 Task: Look for space in Artesia, United States from 10th June, 2023 to 25th June, 2023 for 4 adults in price range Rs.10000 to Rs.15000. Place can be private room with 4 bedrooms having 4 beds and 4 bathrooms. Property type can be house, flat, guest house, hotel. Amenities needed are: wifi, TV, free parkinig on premises, gym, breakfast. Booking option can be shelf check-in. Required host language is English.
Action: Mouse moved to (605, 116)
Screenshot: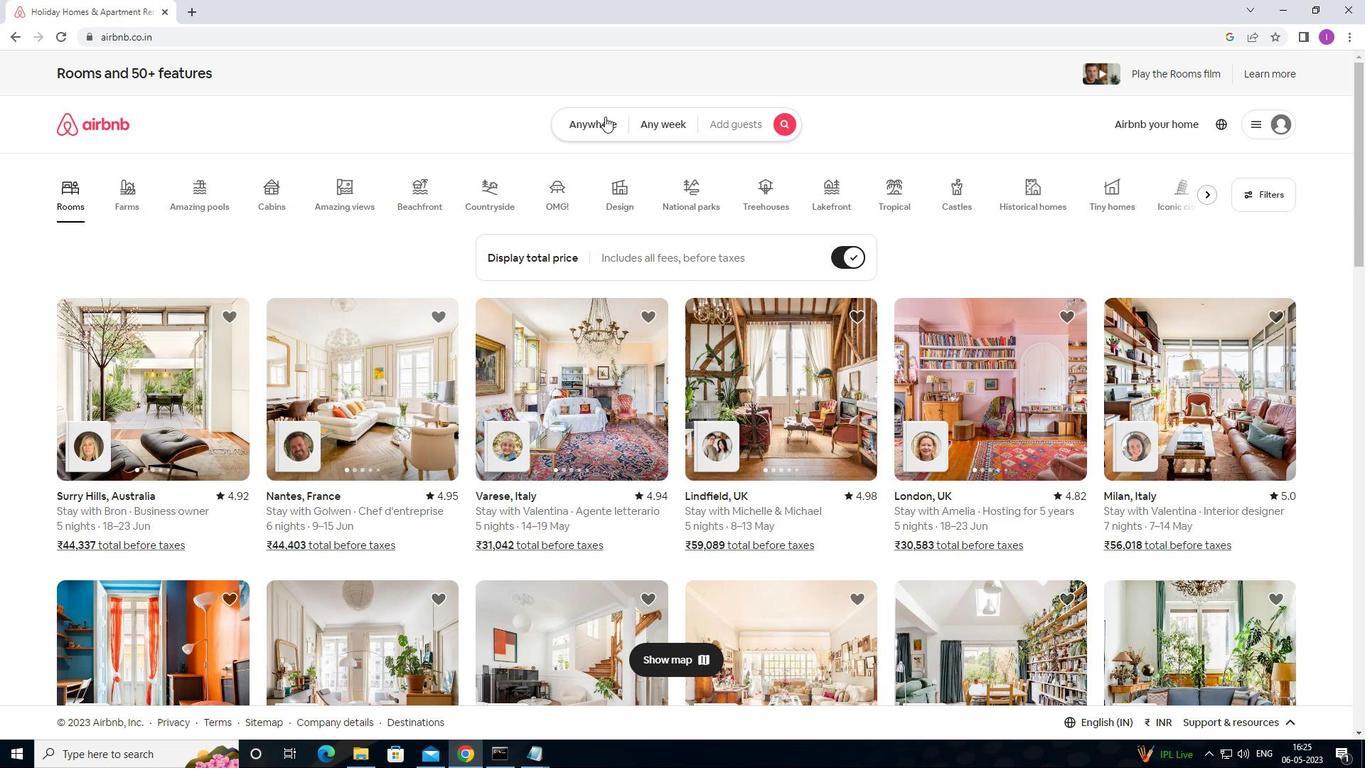 
Action: Mouse pressed left at (605, 116)
Screenshot: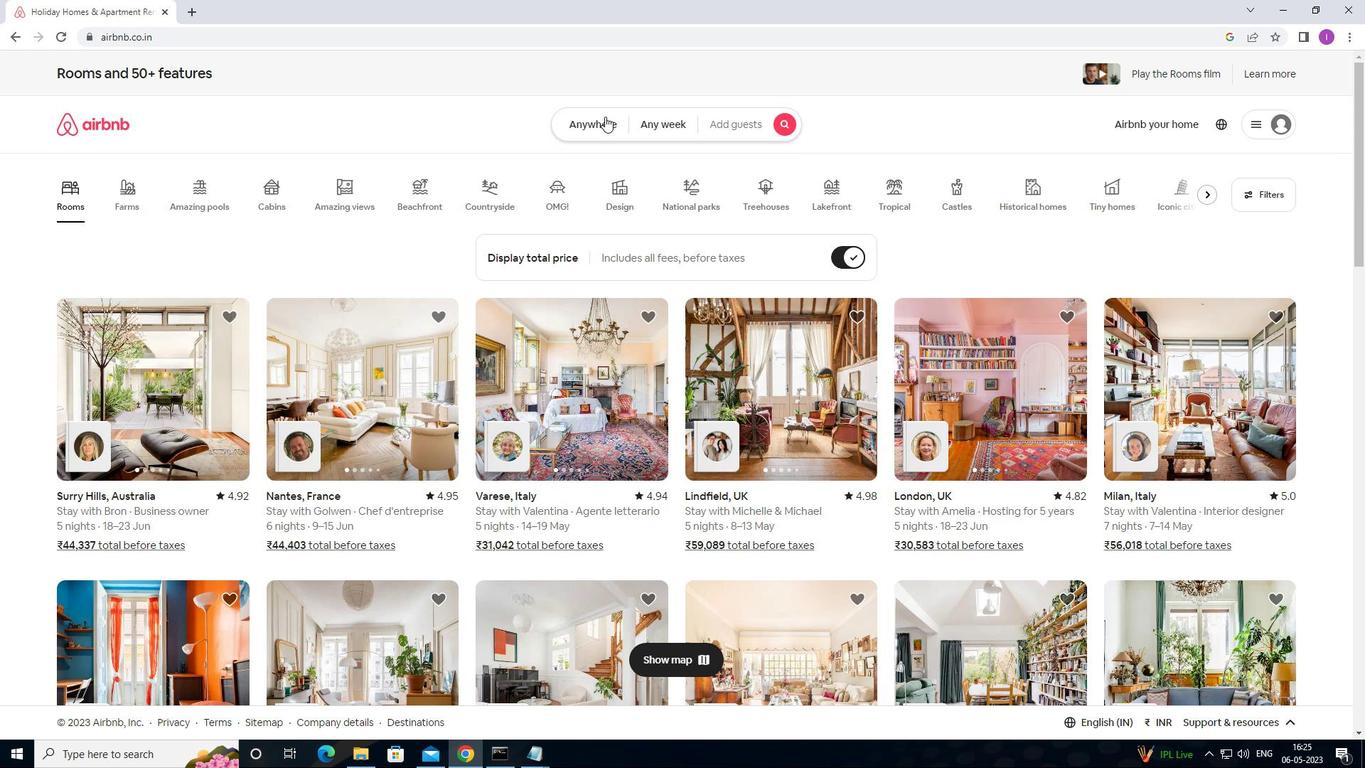 
Action: Mouse moved to (413, 184)
Screenshot: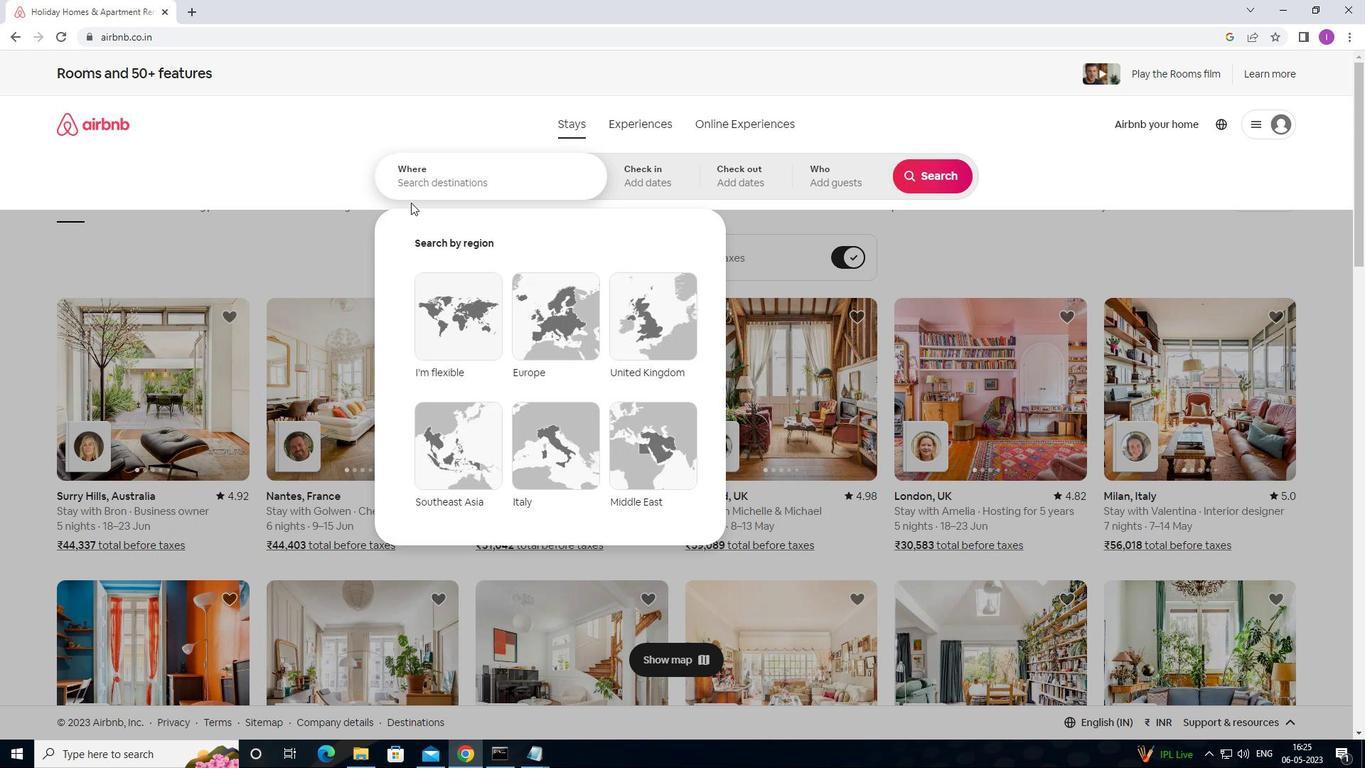 
Action: Mouse pressed left at (413, 184)
Screenshot: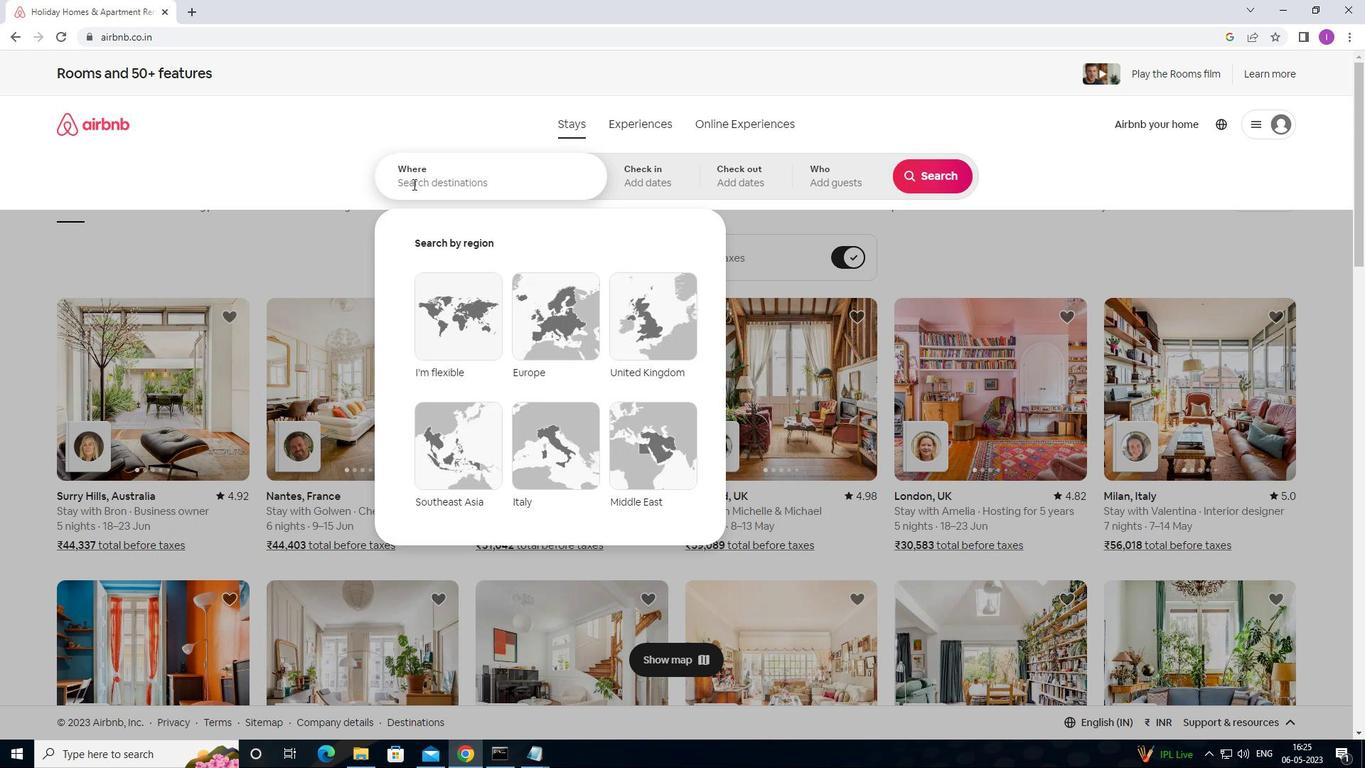
Action: Mouse moved to (537, 172)
Screenshot: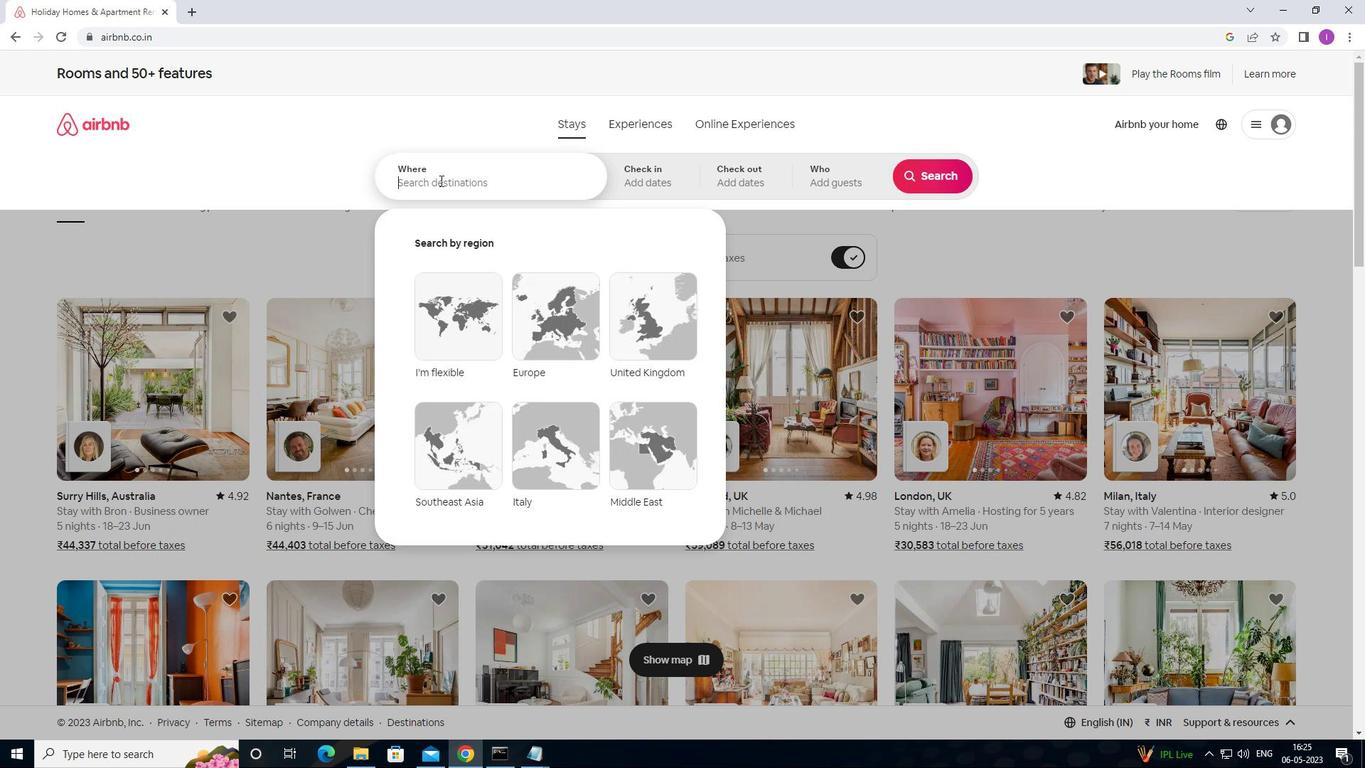 
Action: Key pressed <Key.shift>ARTESIA
Screenshot: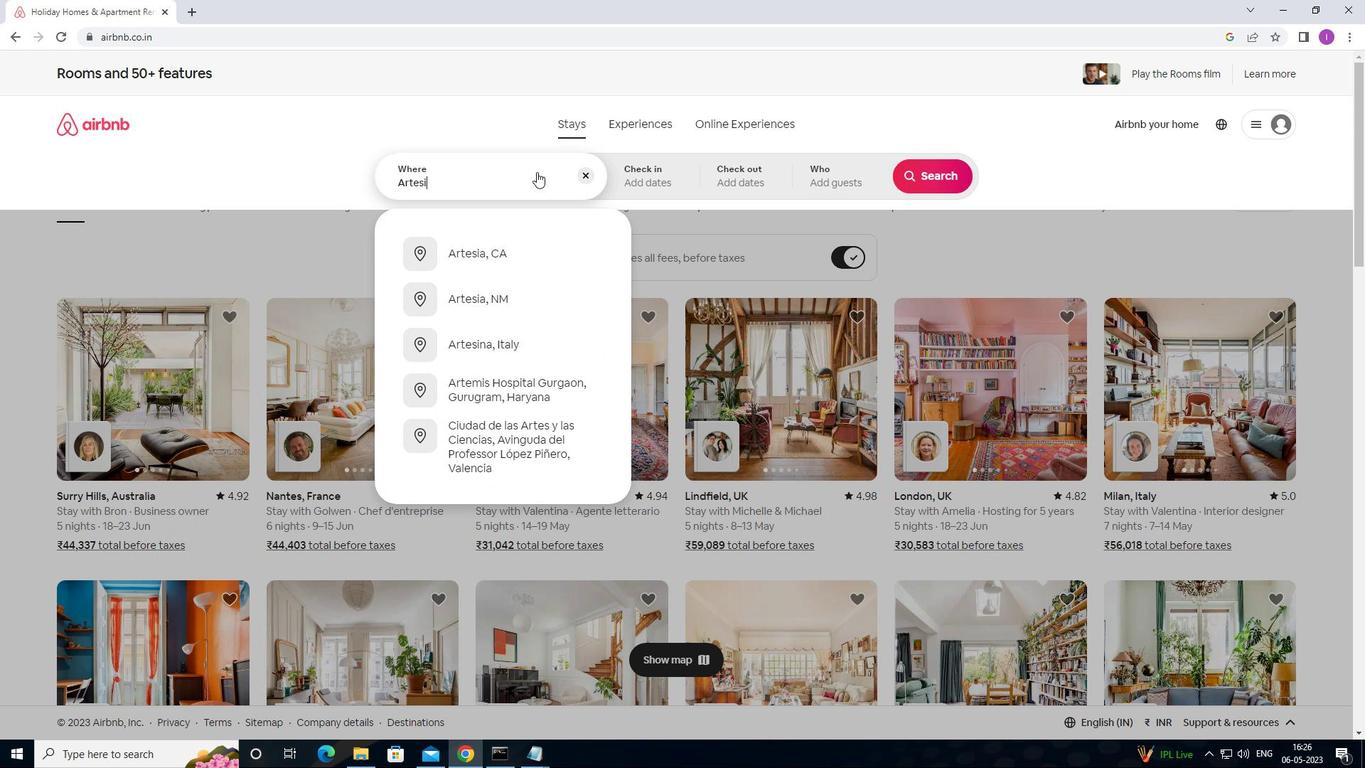 
Action: Mouse moved to (596, 325)
Screenshot: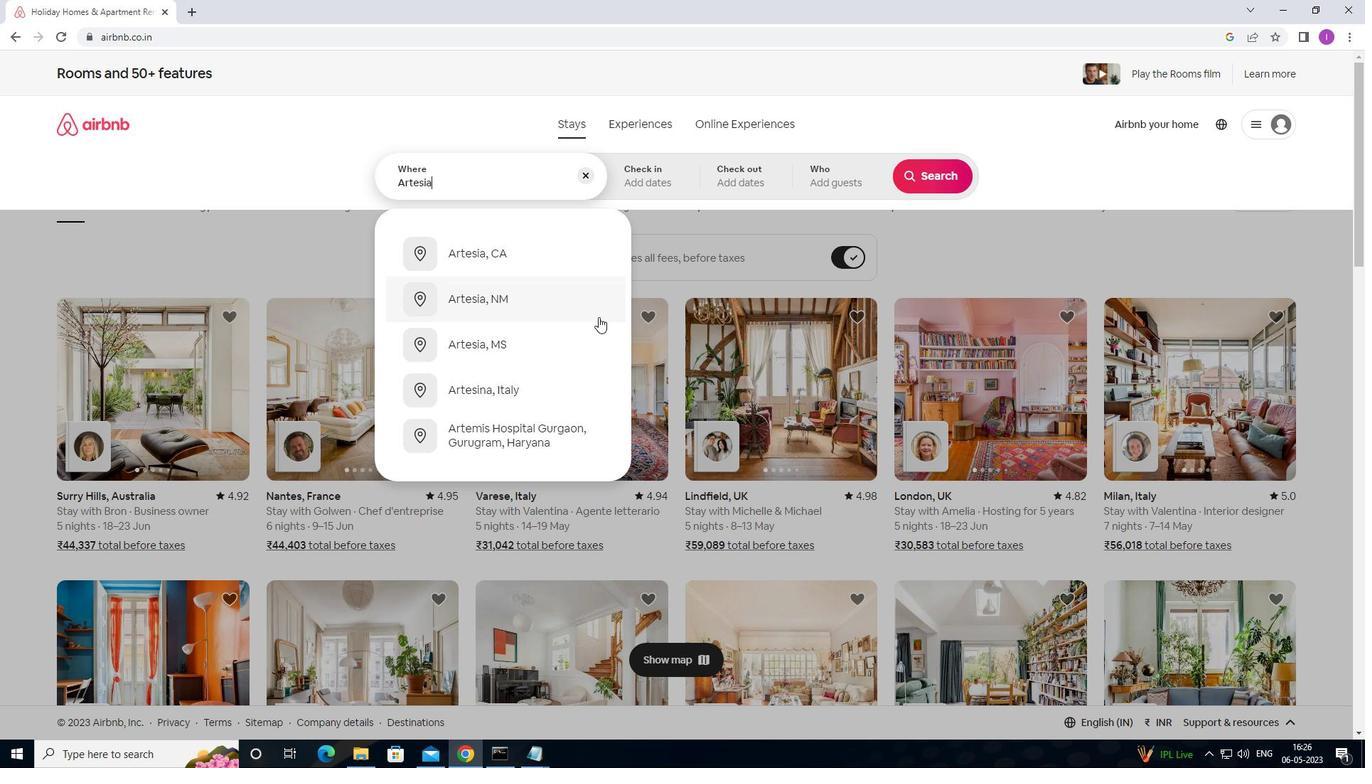 
Action: Key pressed ,<Key.shift>UNITES<Key.backspace>D<Key.space>STATES
Screenshot: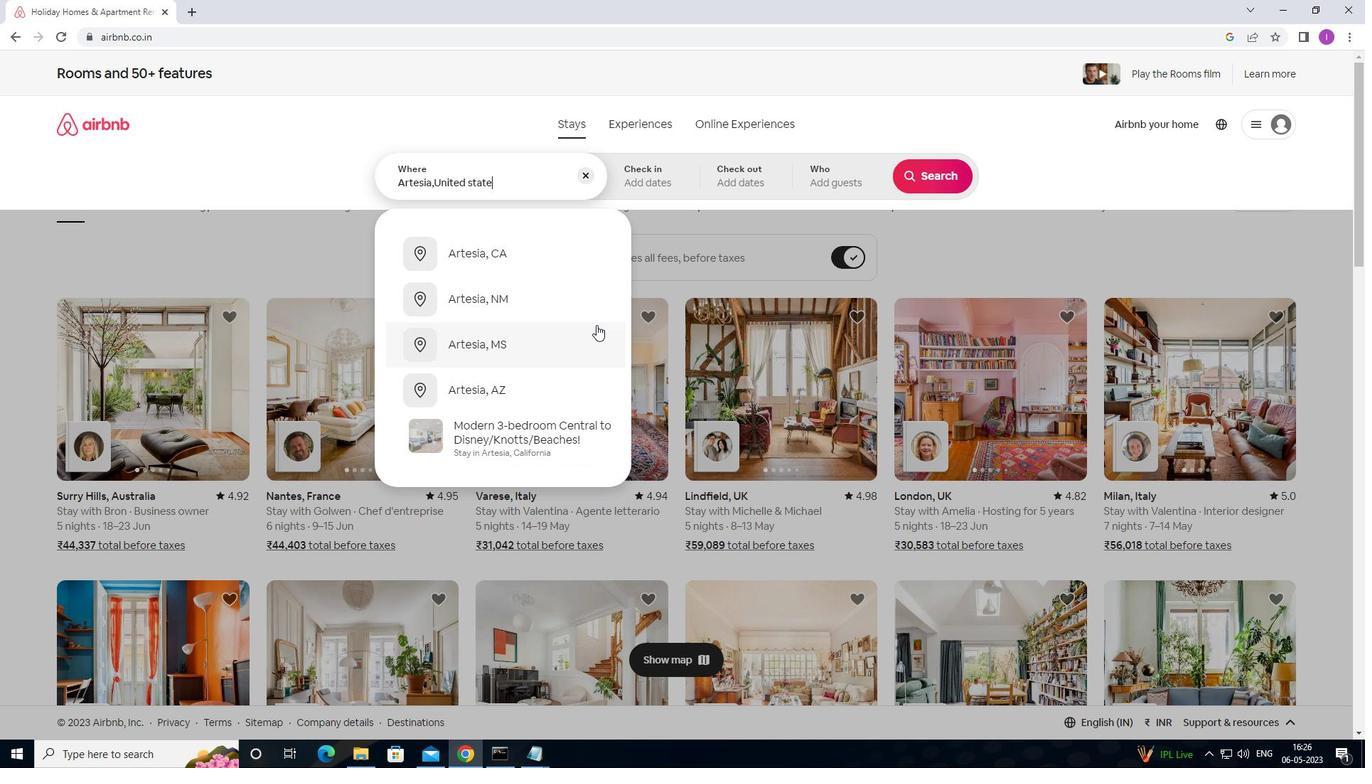 
Action: Mouse moved to (648, 186)
Screenshot: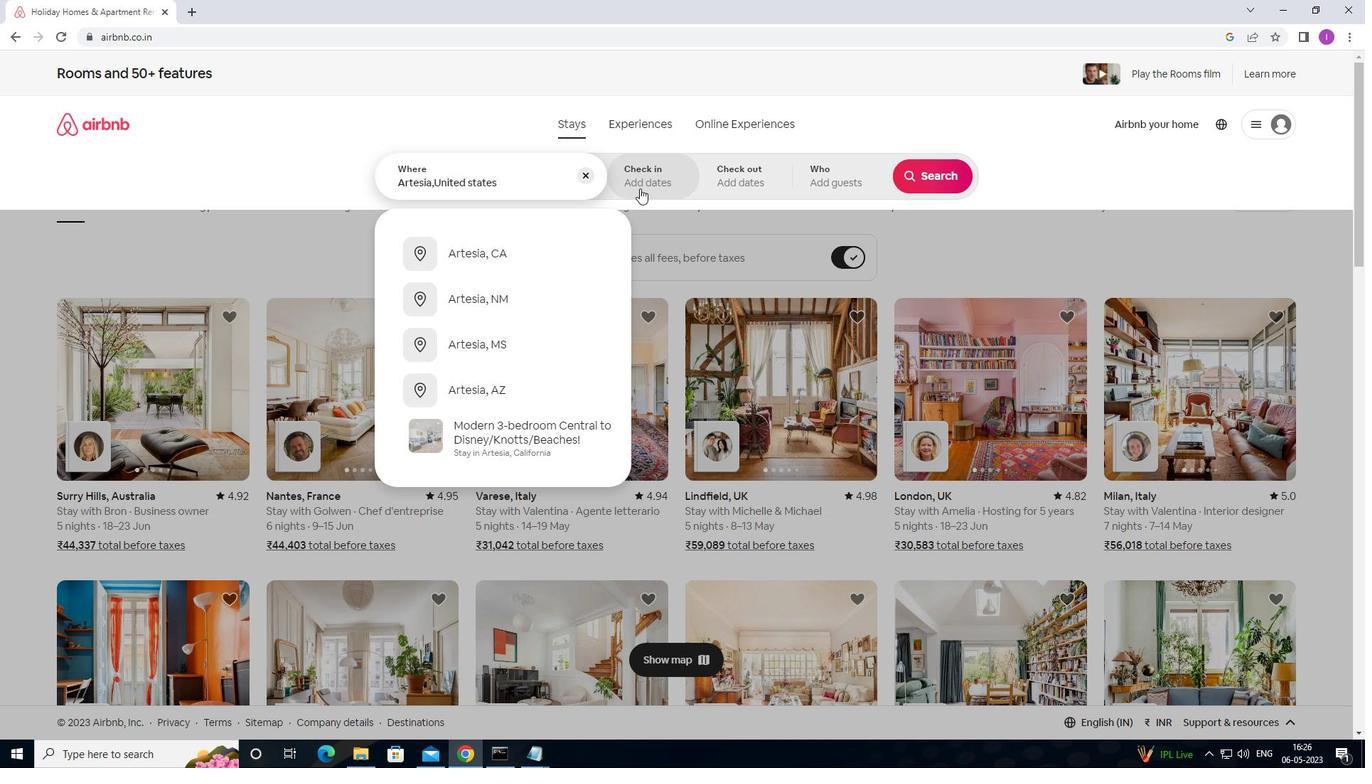 
Action: Mouse pressed left at (648, 186)
Screenshot: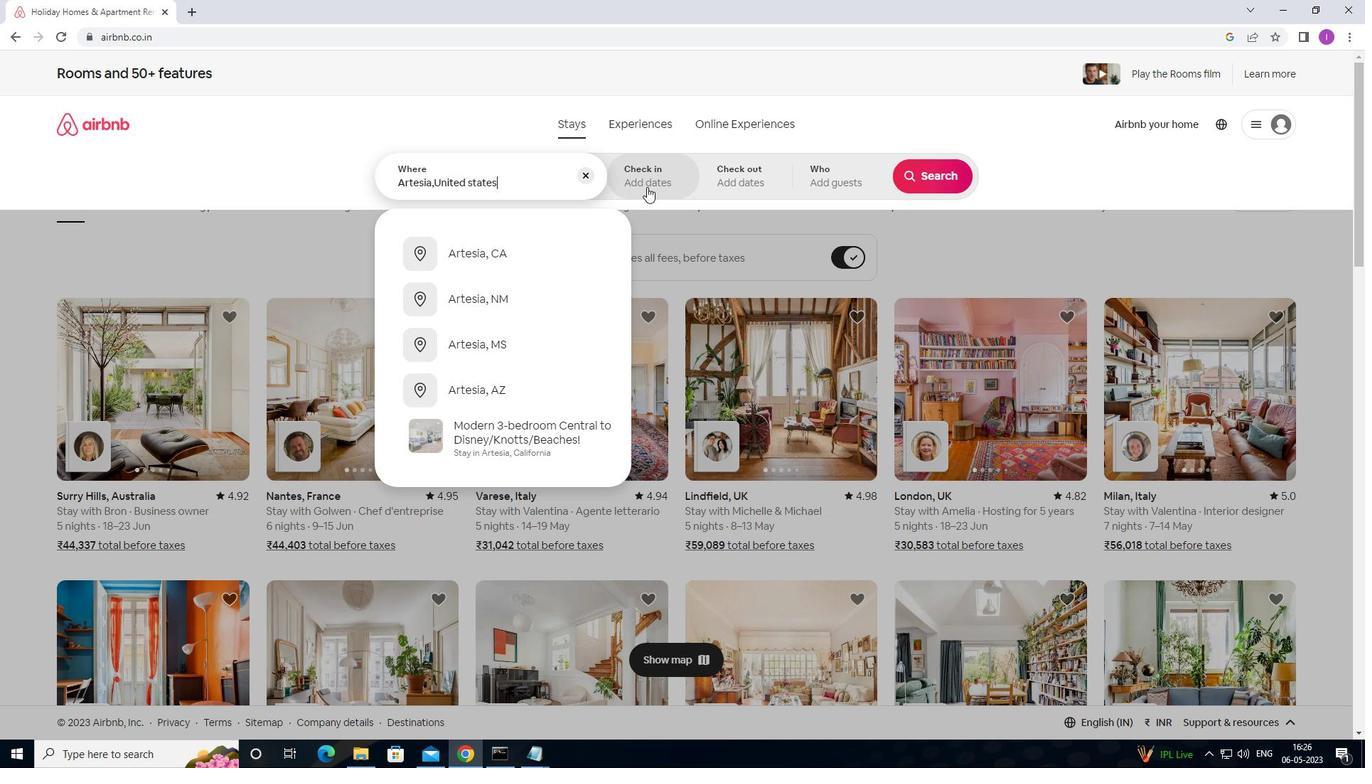 
Action: Mouse moved to (913, 383)
Screenshot: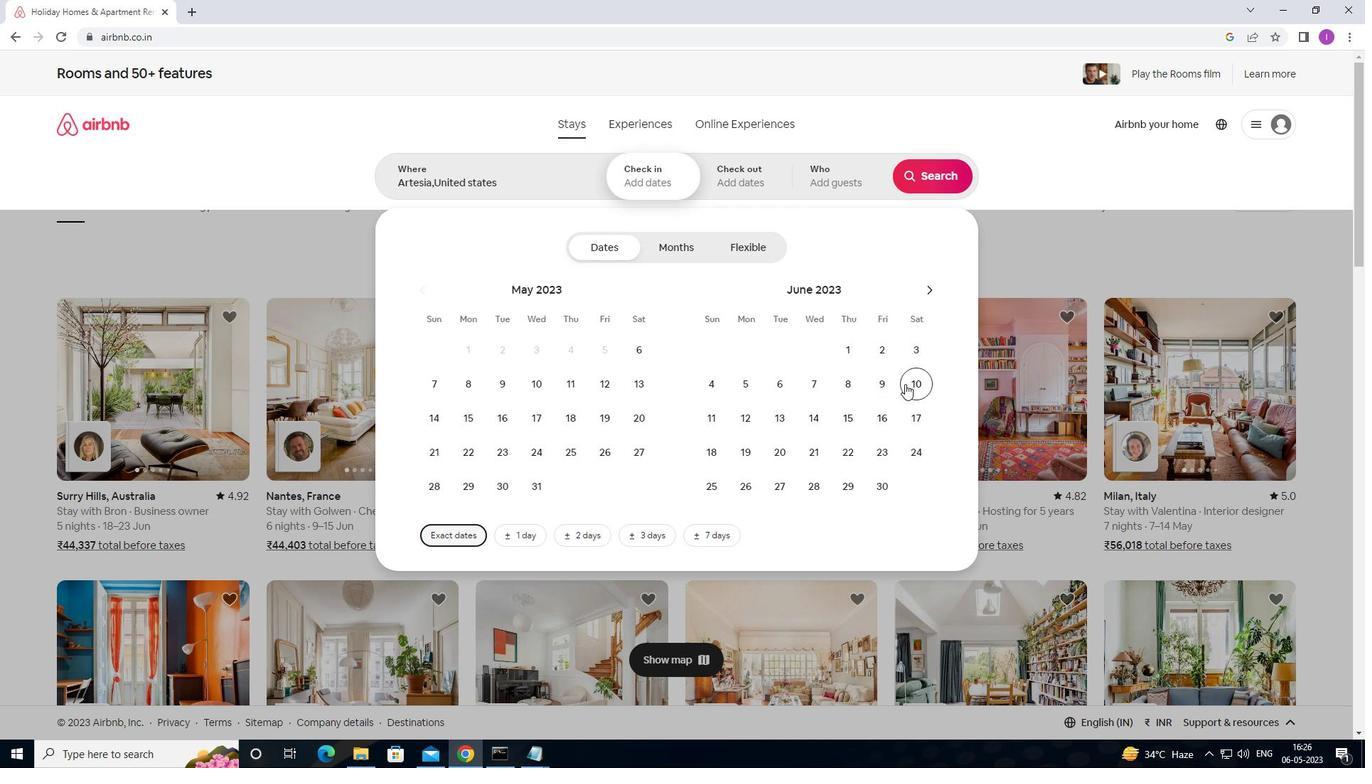 
Action: Mouse pressed left at (913, 383)
Screenshot: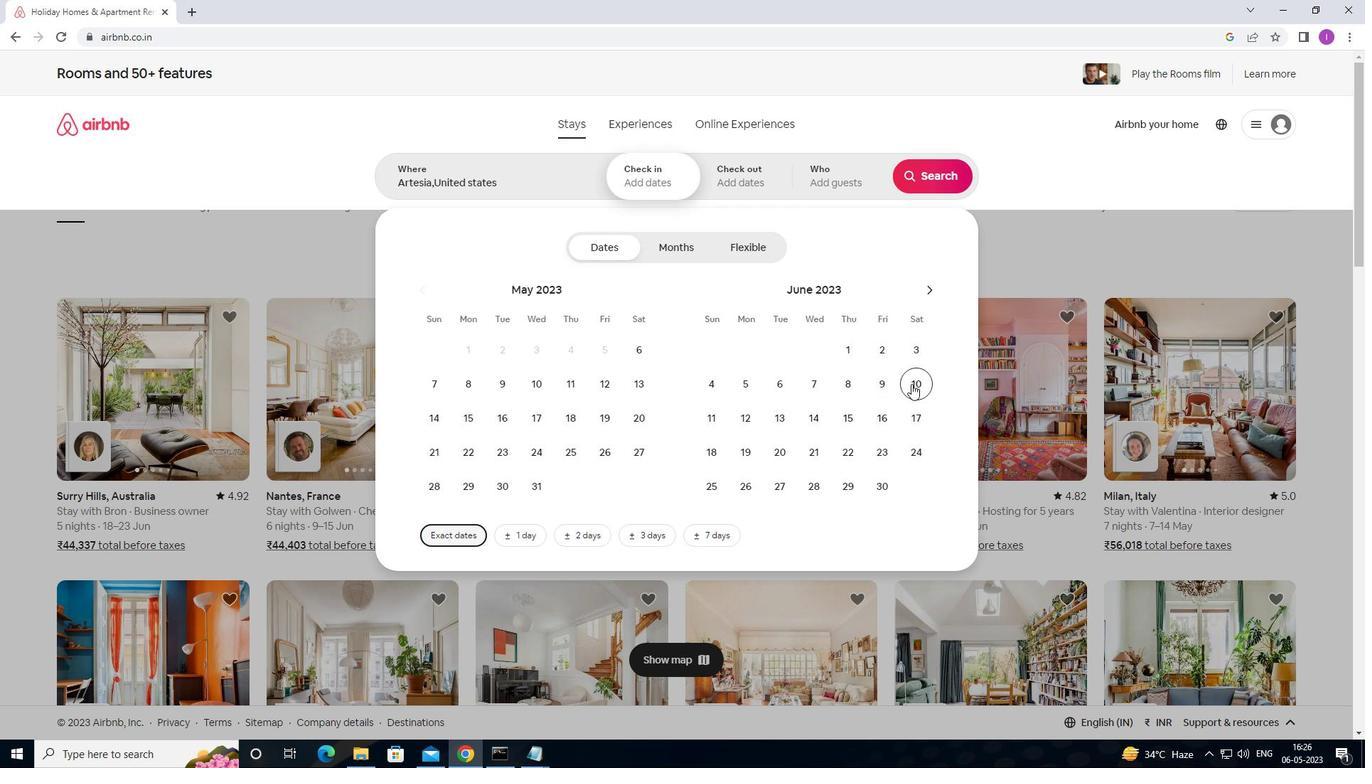 
Action: Mouse moved to (707, 492)
Screenshot: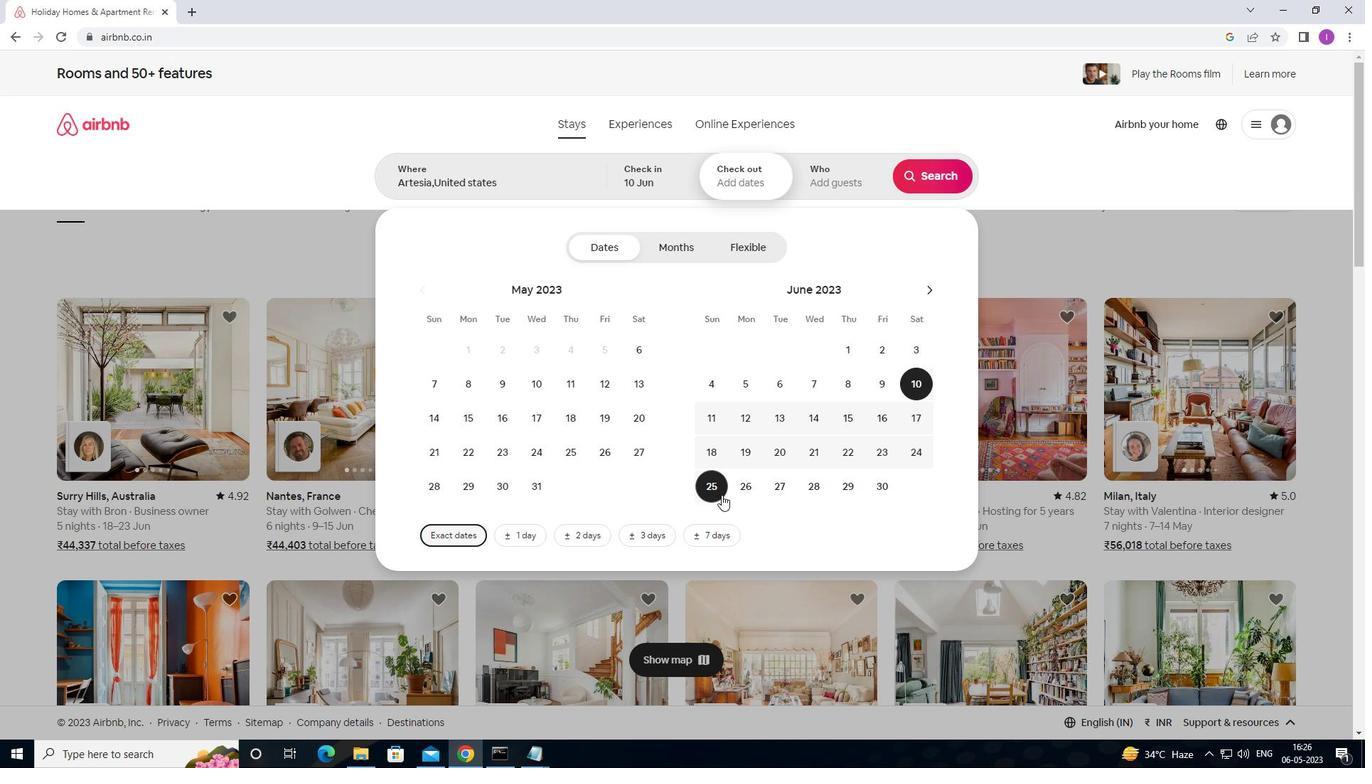 
Action: Mouse pressed left at (707, 492)
Screenshot: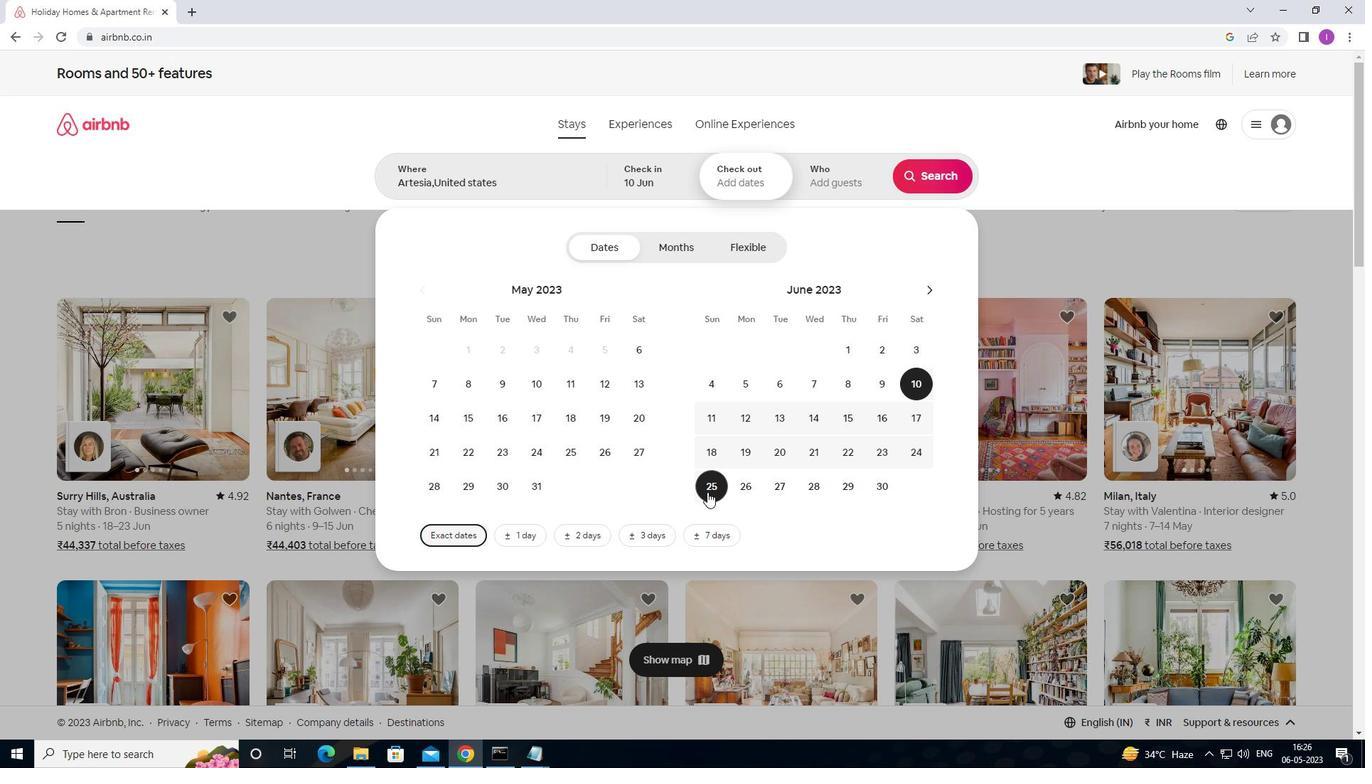 
Action: Mouse moved to (836, 172)
Screenshot: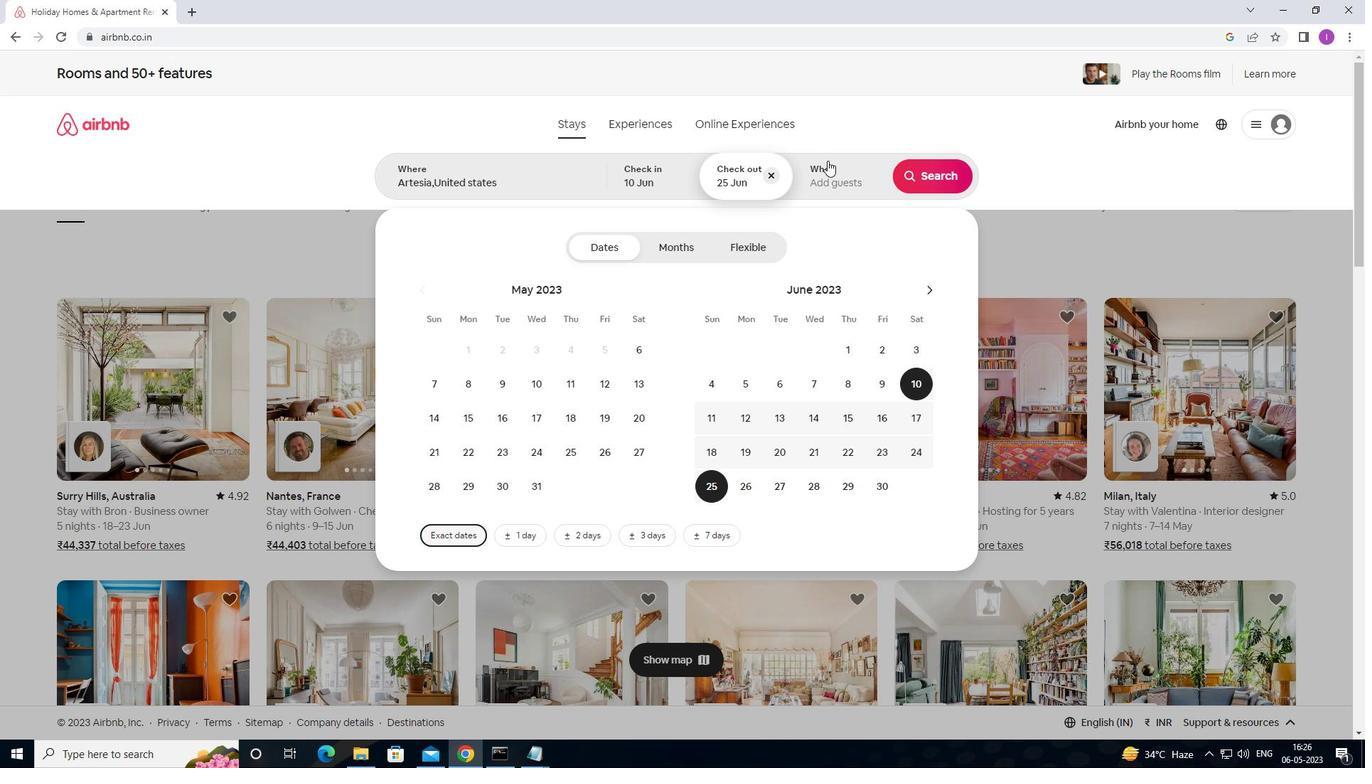 
Action: Mouse pressed left at (836, 172)
Screenshot: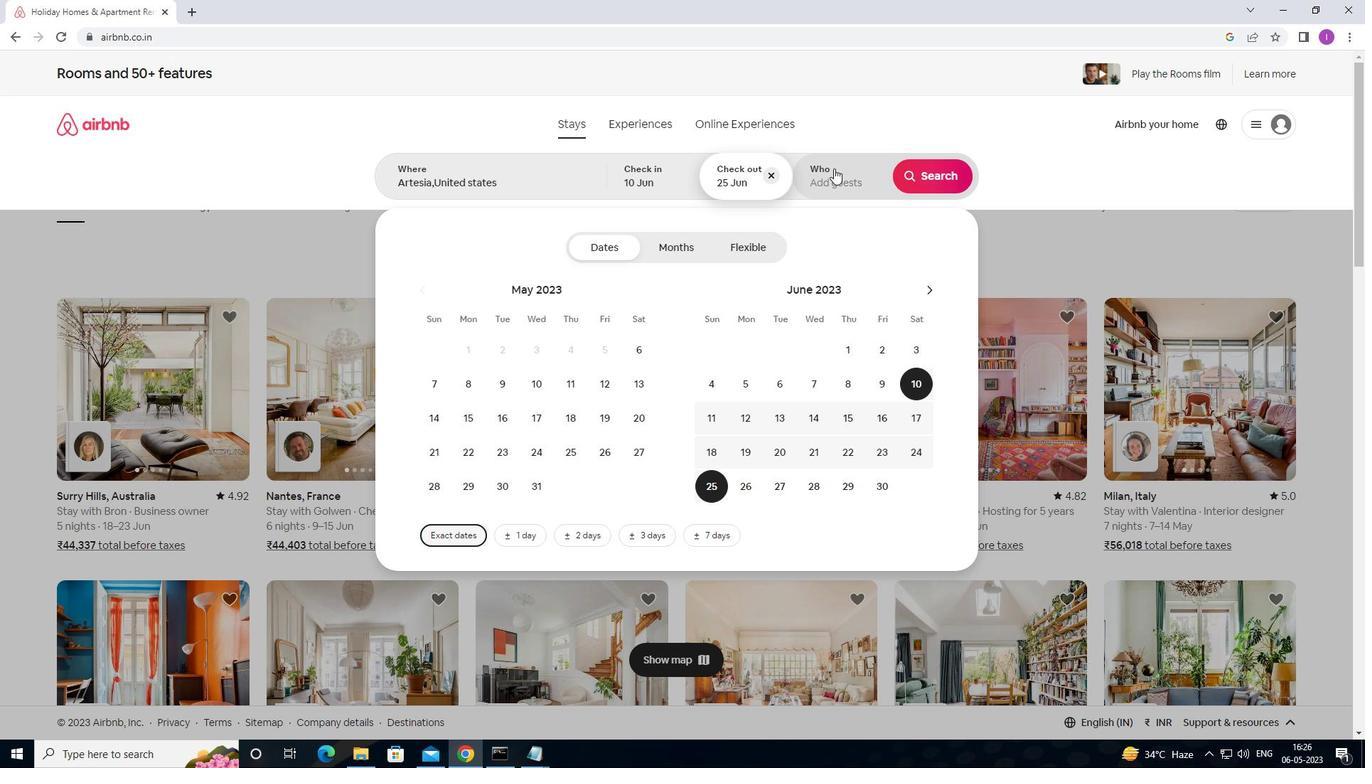 
Action: Mouse moved to (939, 253)
Screenshot: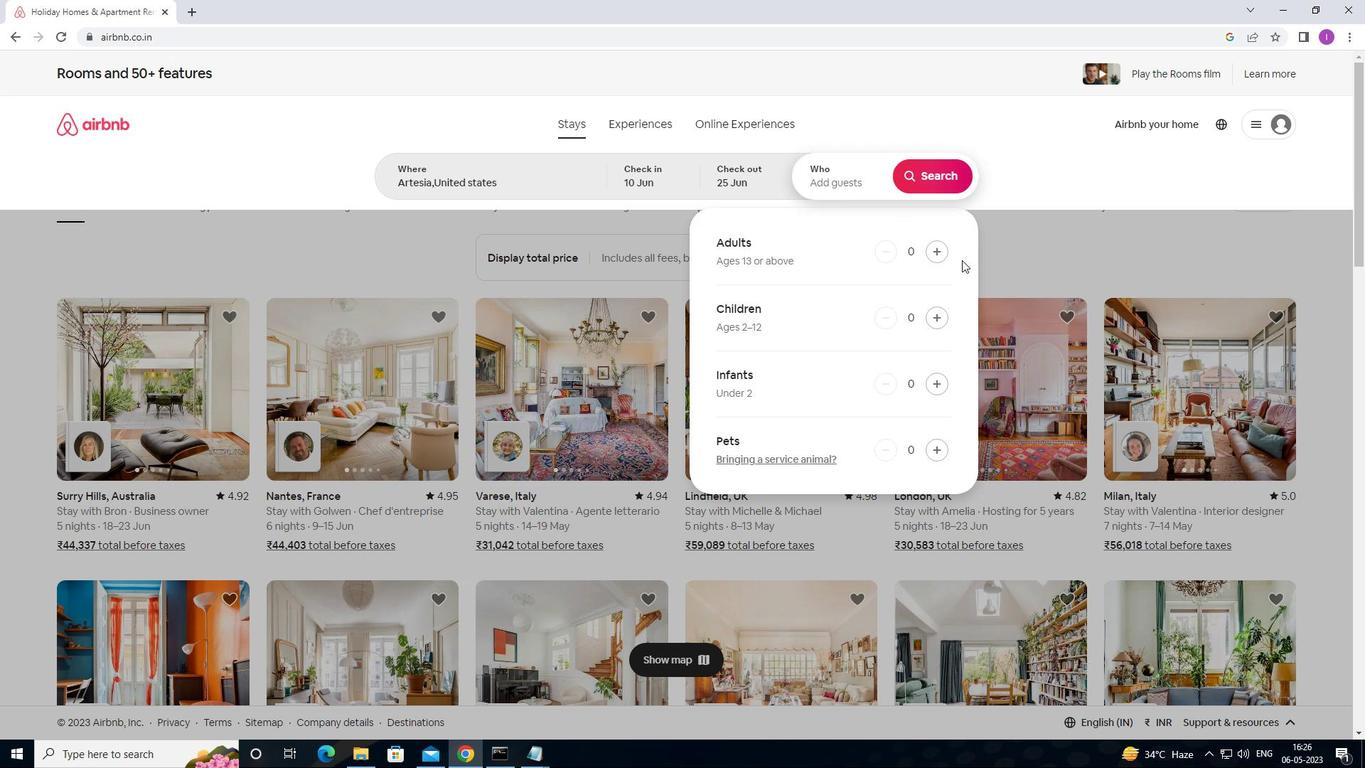 
Action: Mouse pressed left at (939, 253)
Screenshot: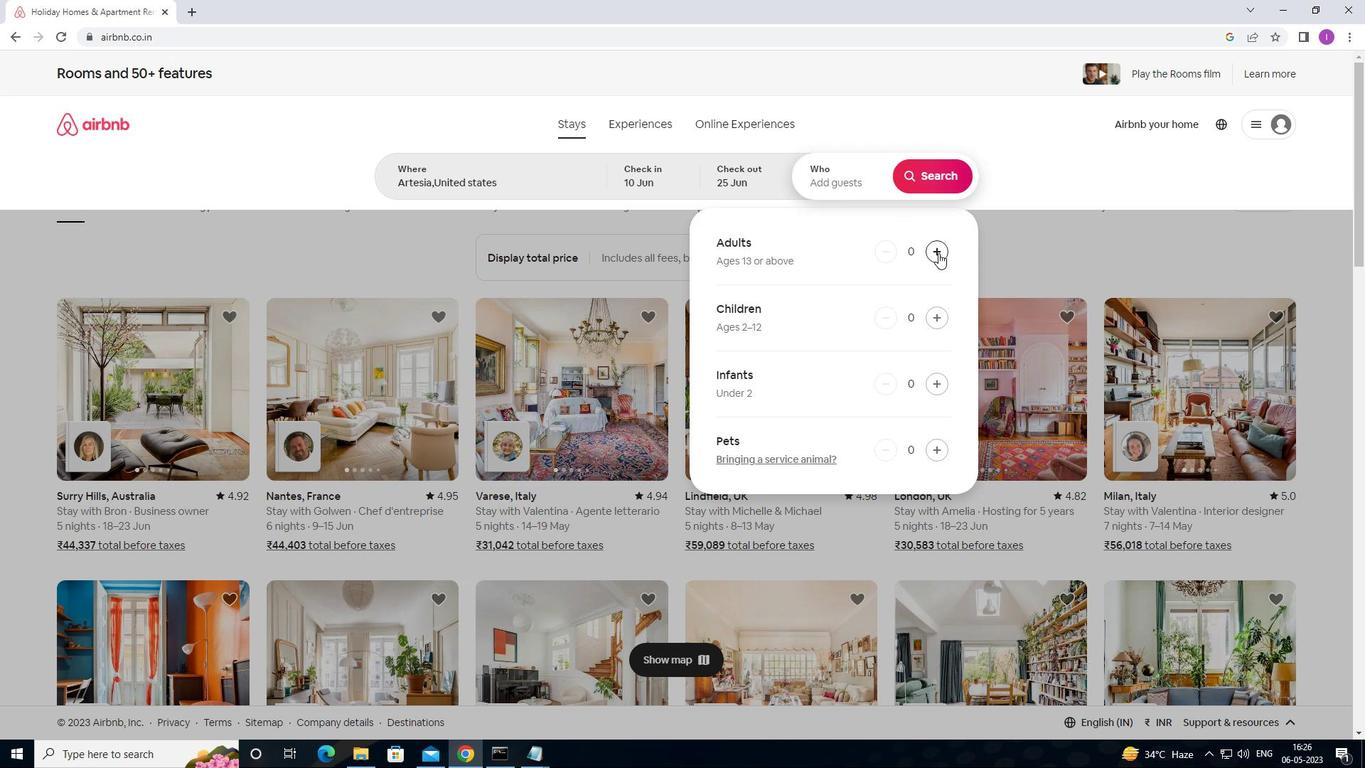
Action: Mouse pressed left at (939, 253)
Screenshot: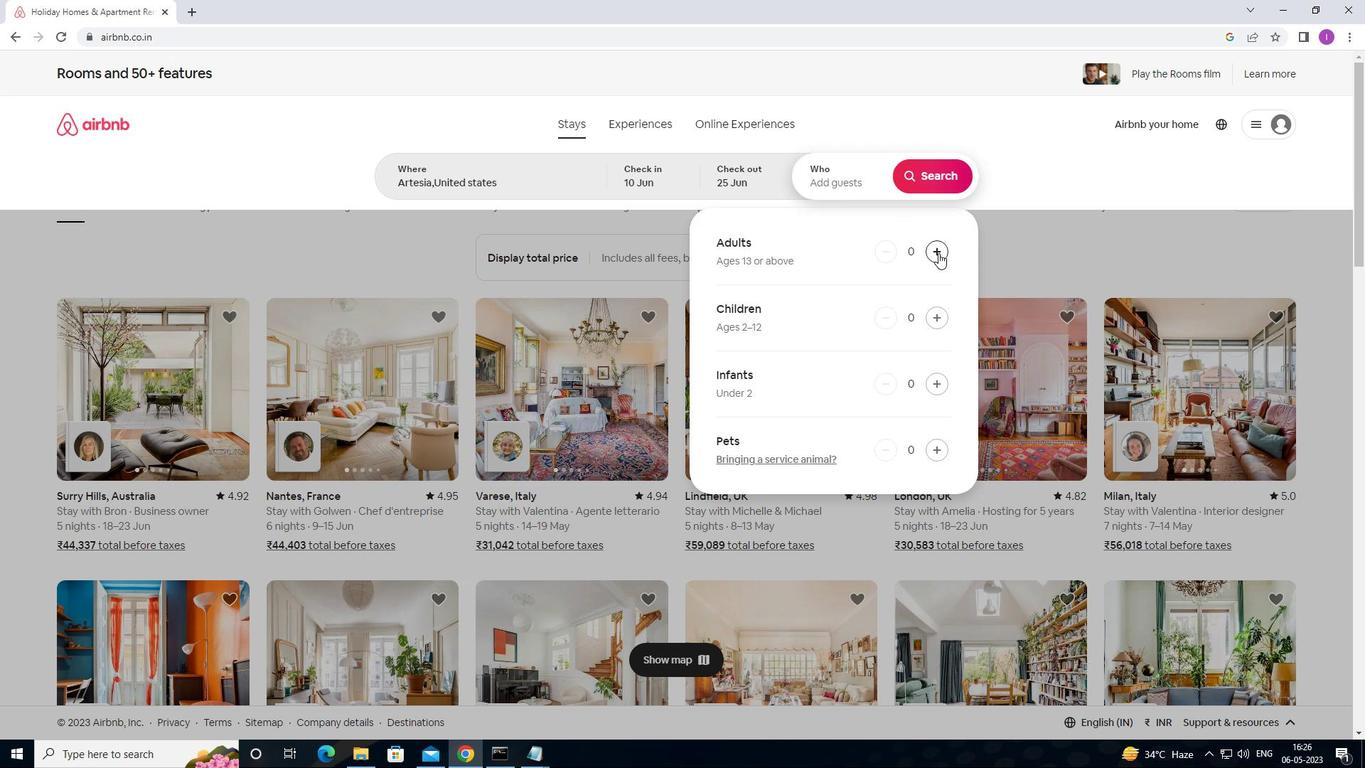 
Action: Mouse pressed left at (939, 253)
Screenshot: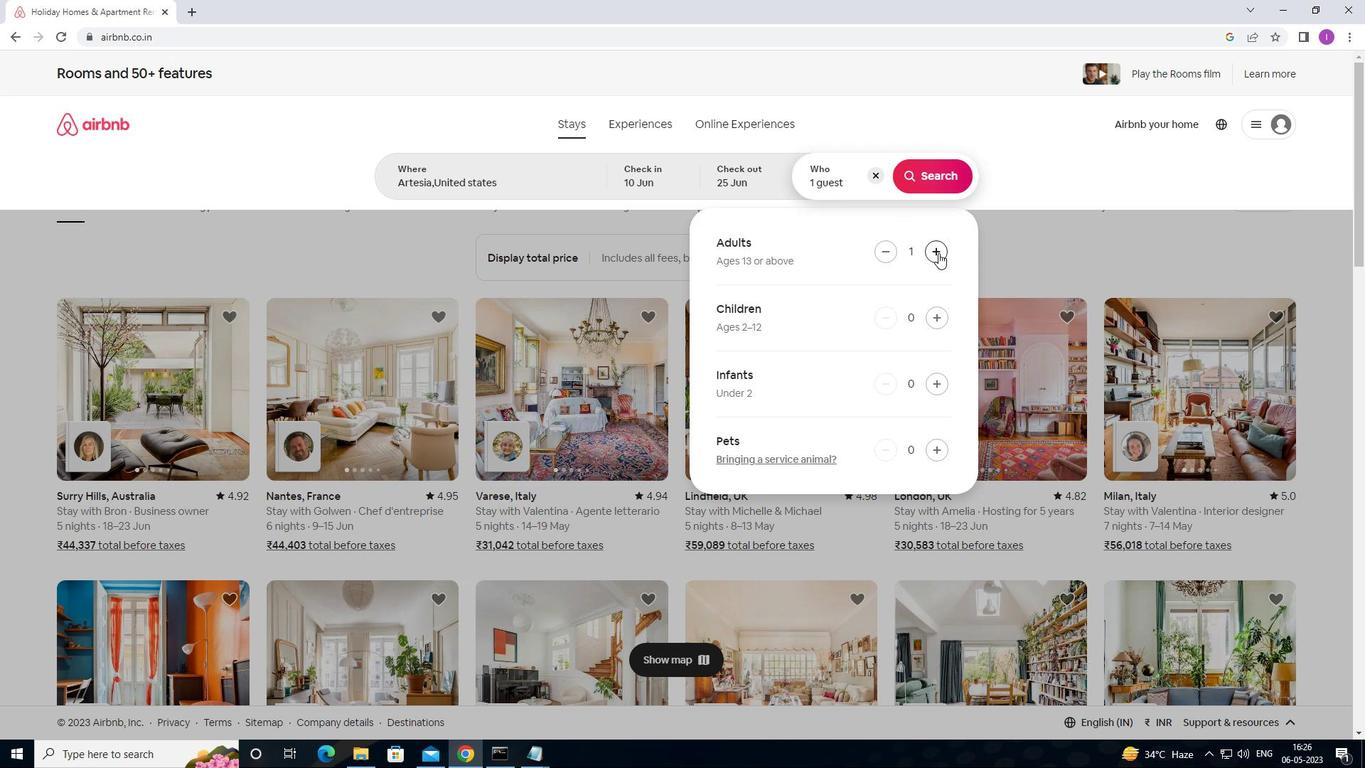 
Action: Mouse pressed left at (939, 253)
Screenshot: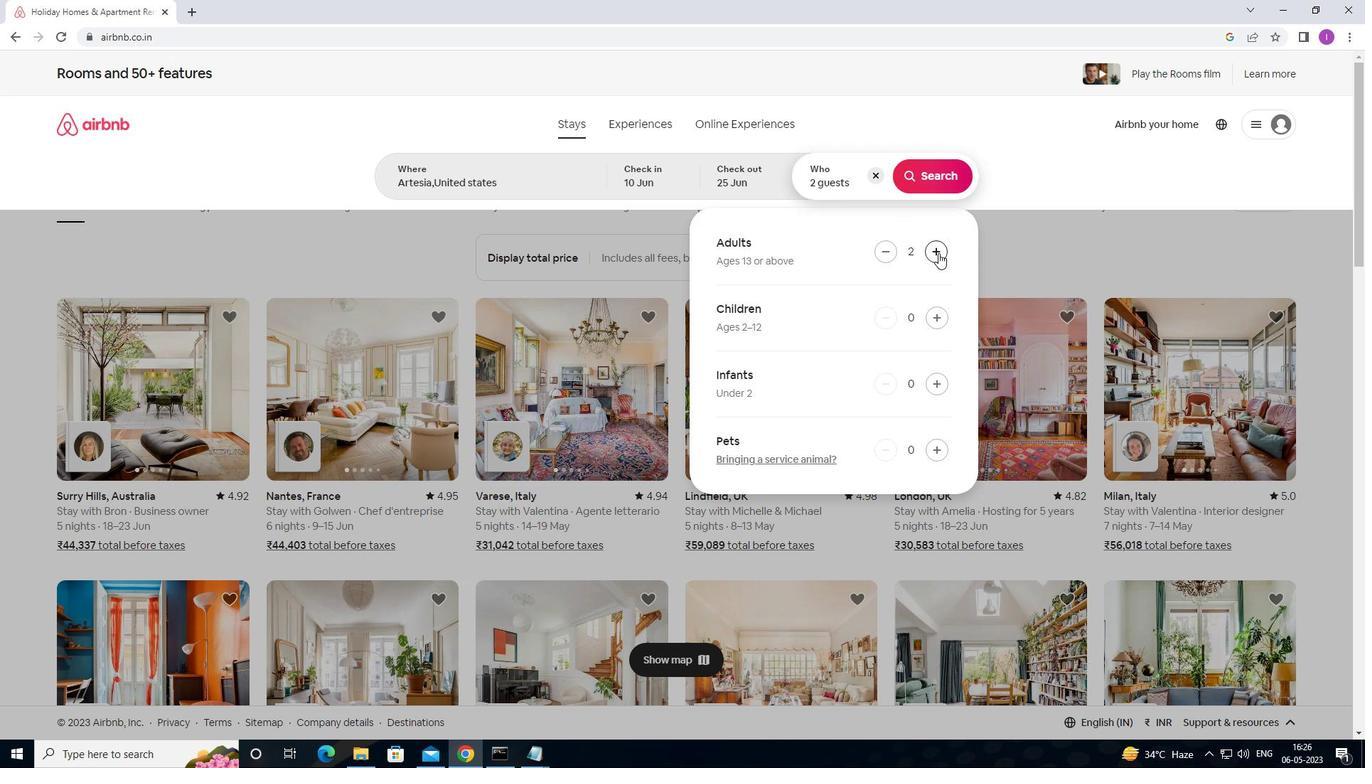 
Action: Mouse moved to (927, 196)
Screenshot: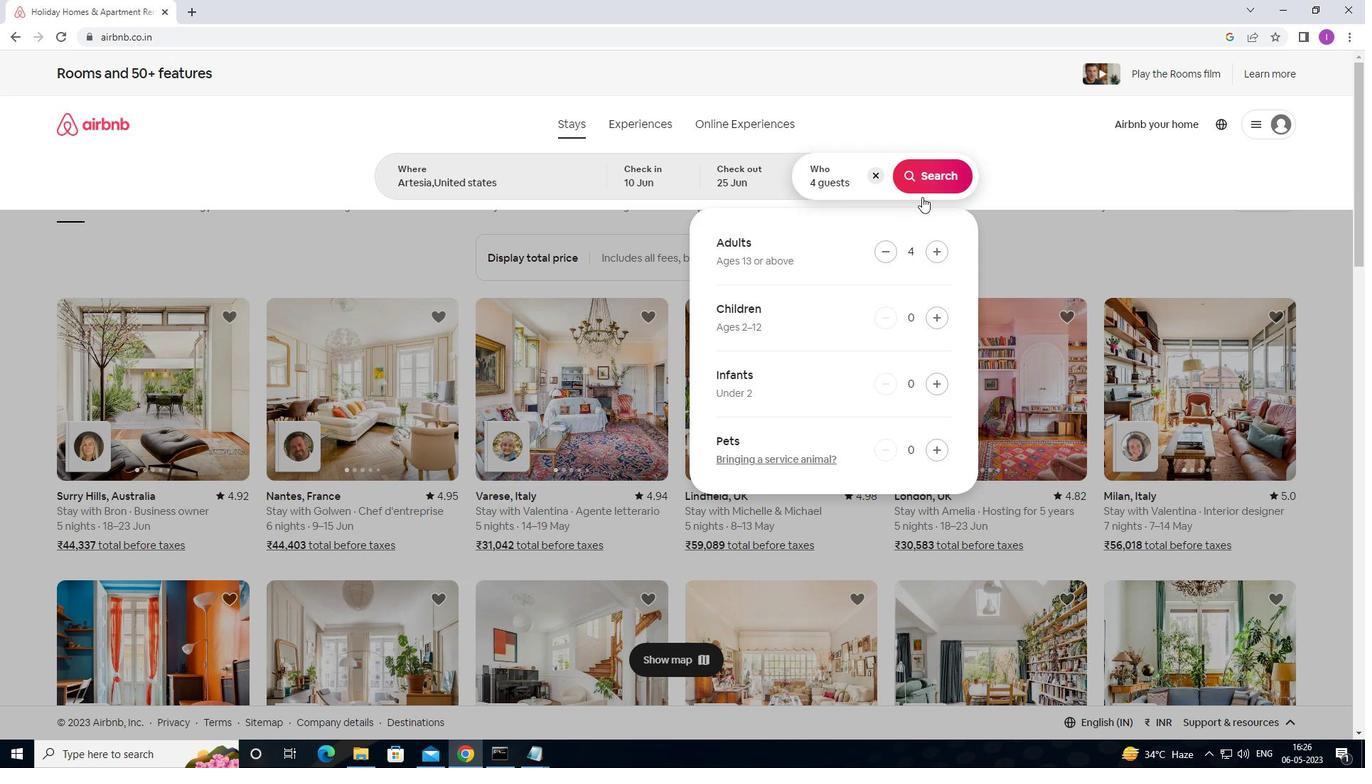 
Action: Mouse pressed left at (927, 196)
Screenshot: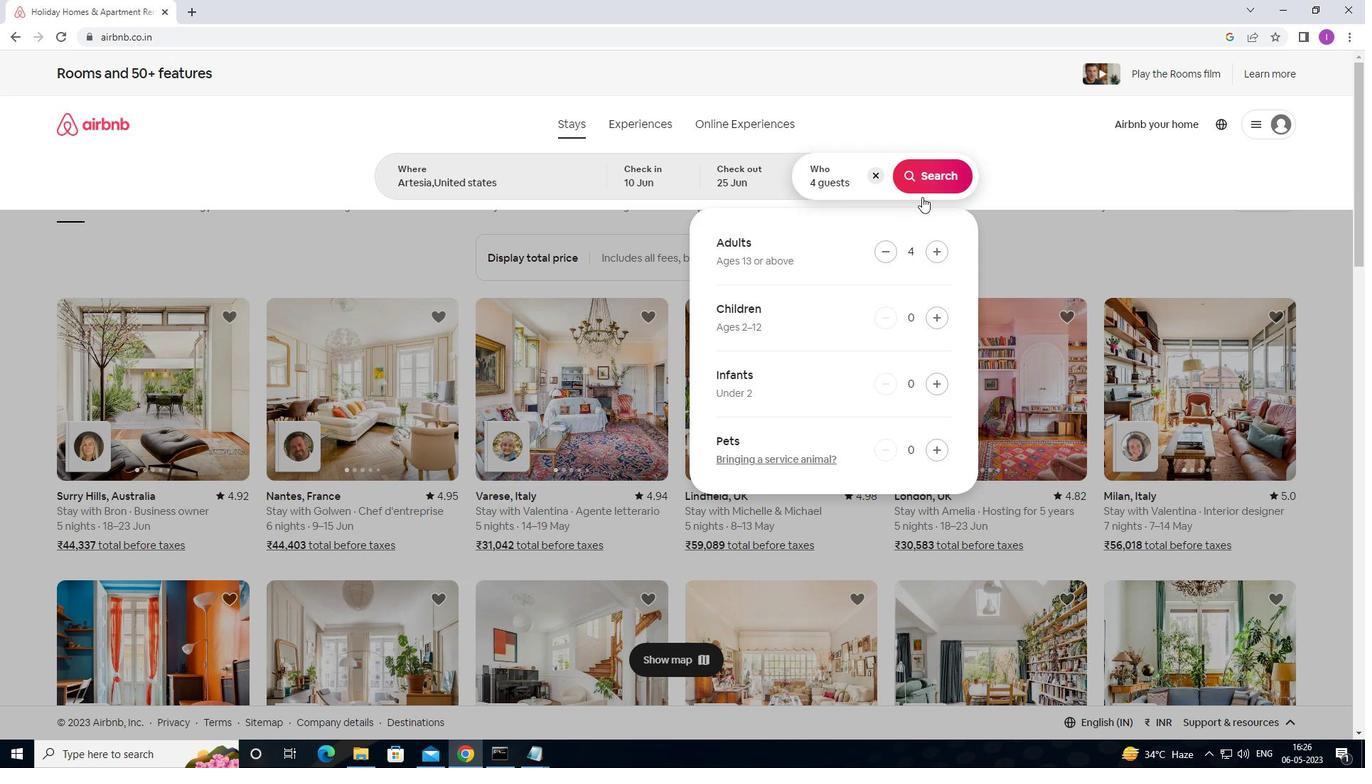 
Action: Mouse moved to (918, 172)
Screenshot: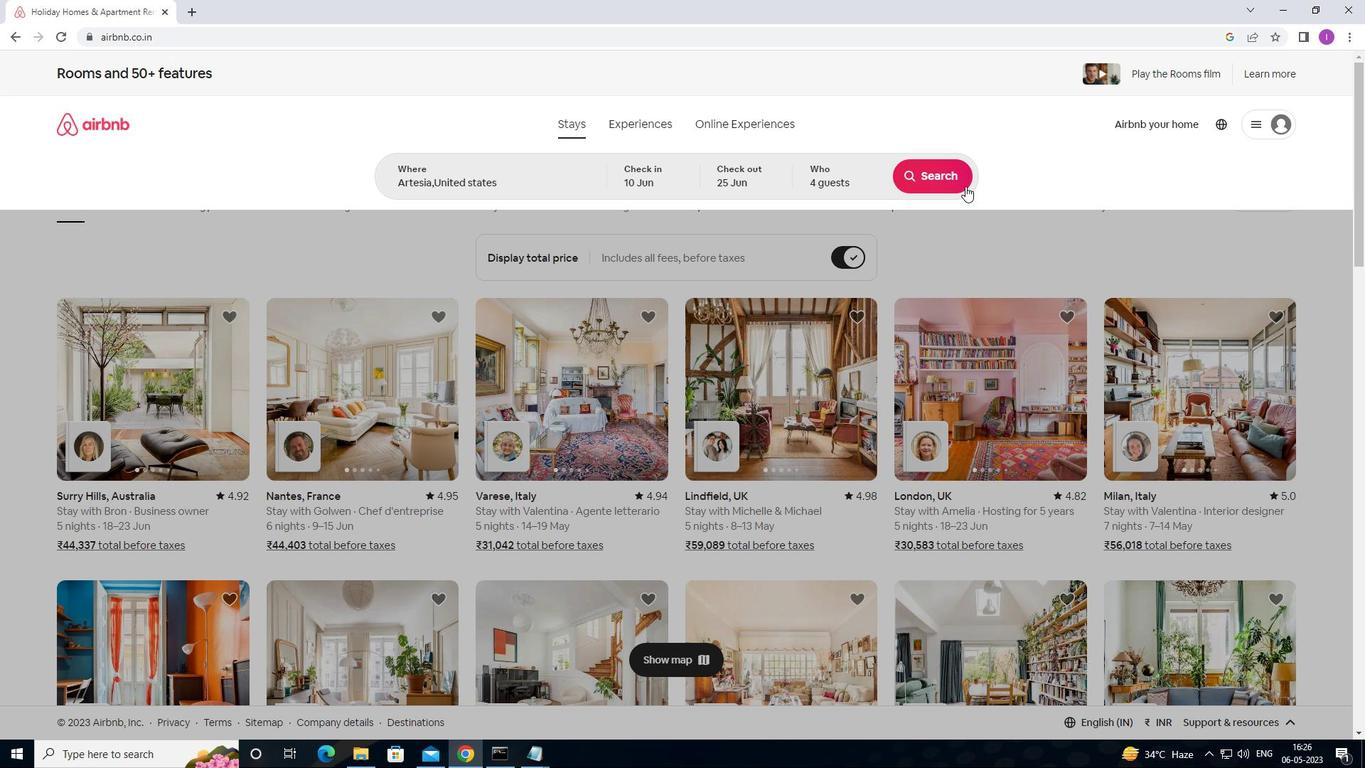 
Action: Mouse pressed left at (918, 172)
Screenshot: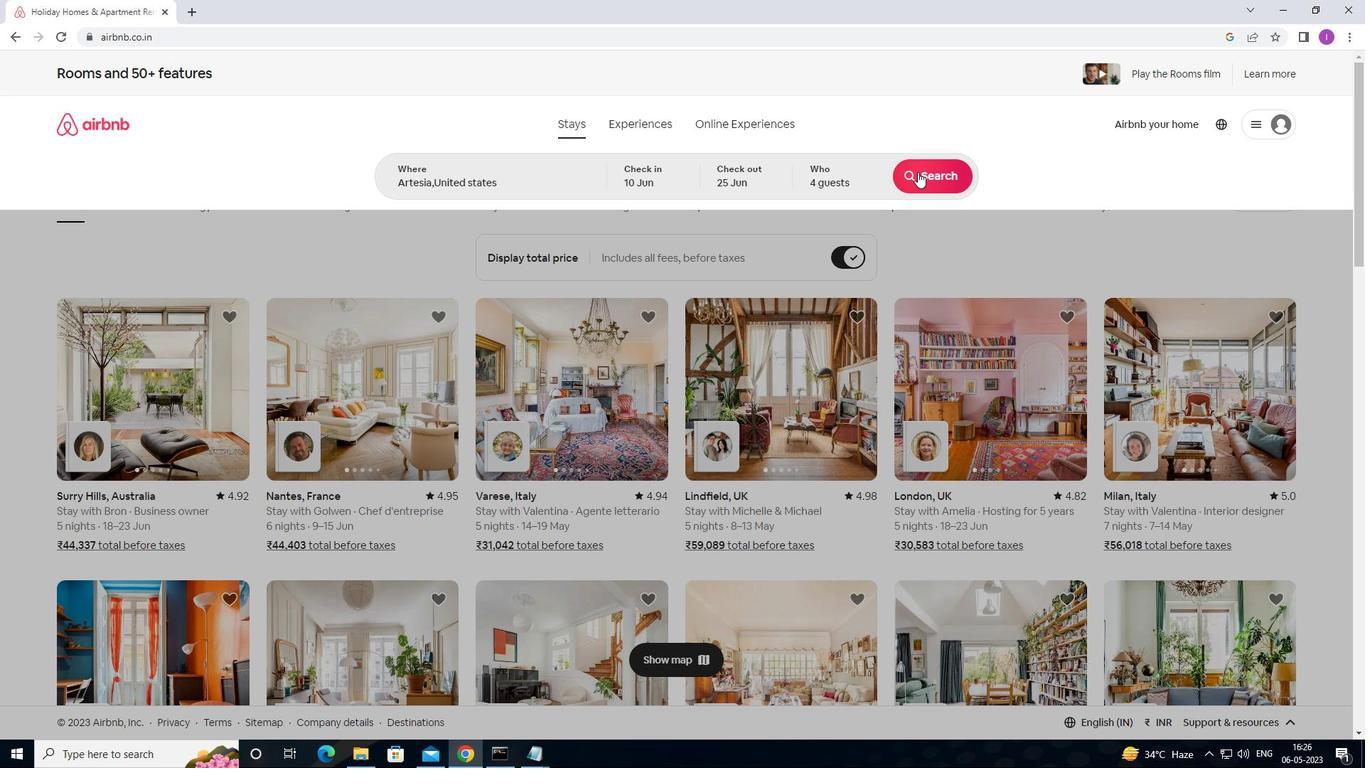
Action: Mouse moved to (1293, 139)
Screenshot: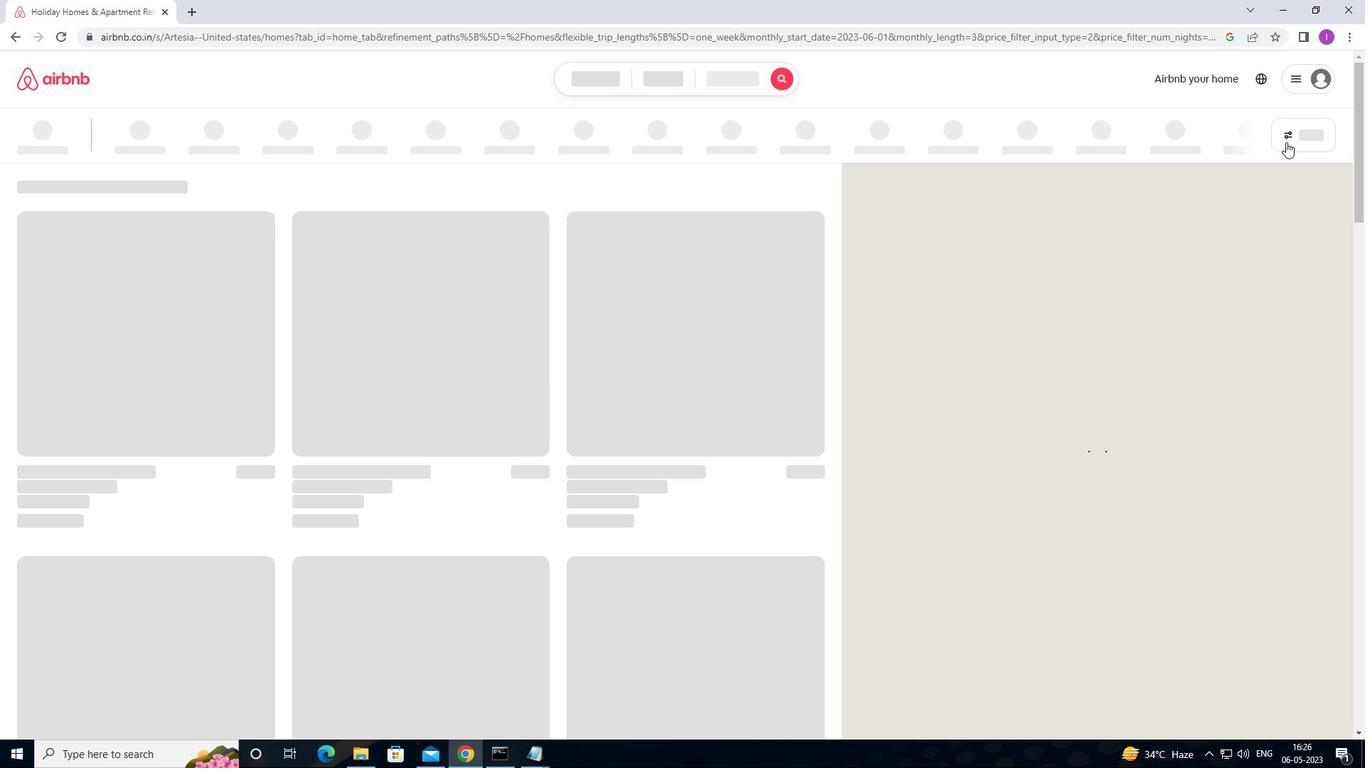 
Action: Mouse pressed left at (1293, 139)
Screenshot: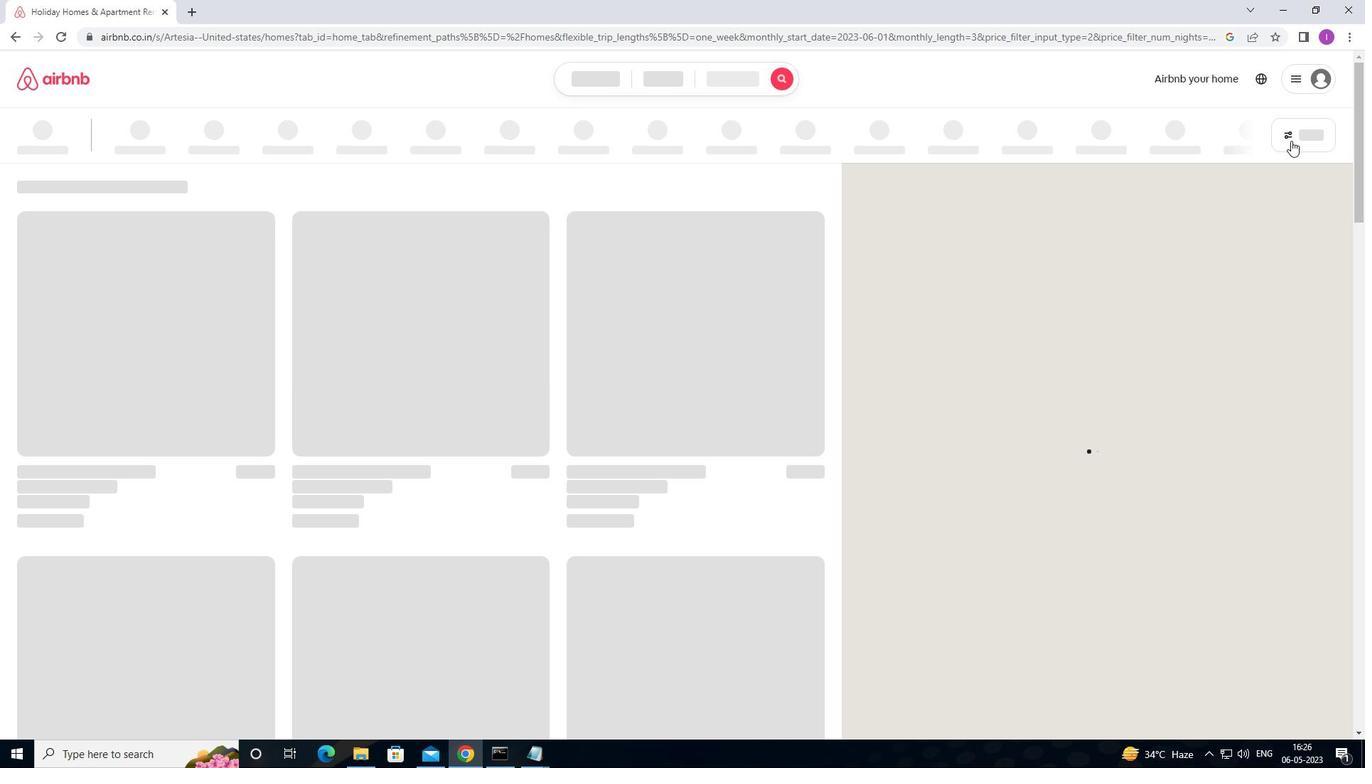 
Action: Mouse moved to (1316, 125)
Screenshot: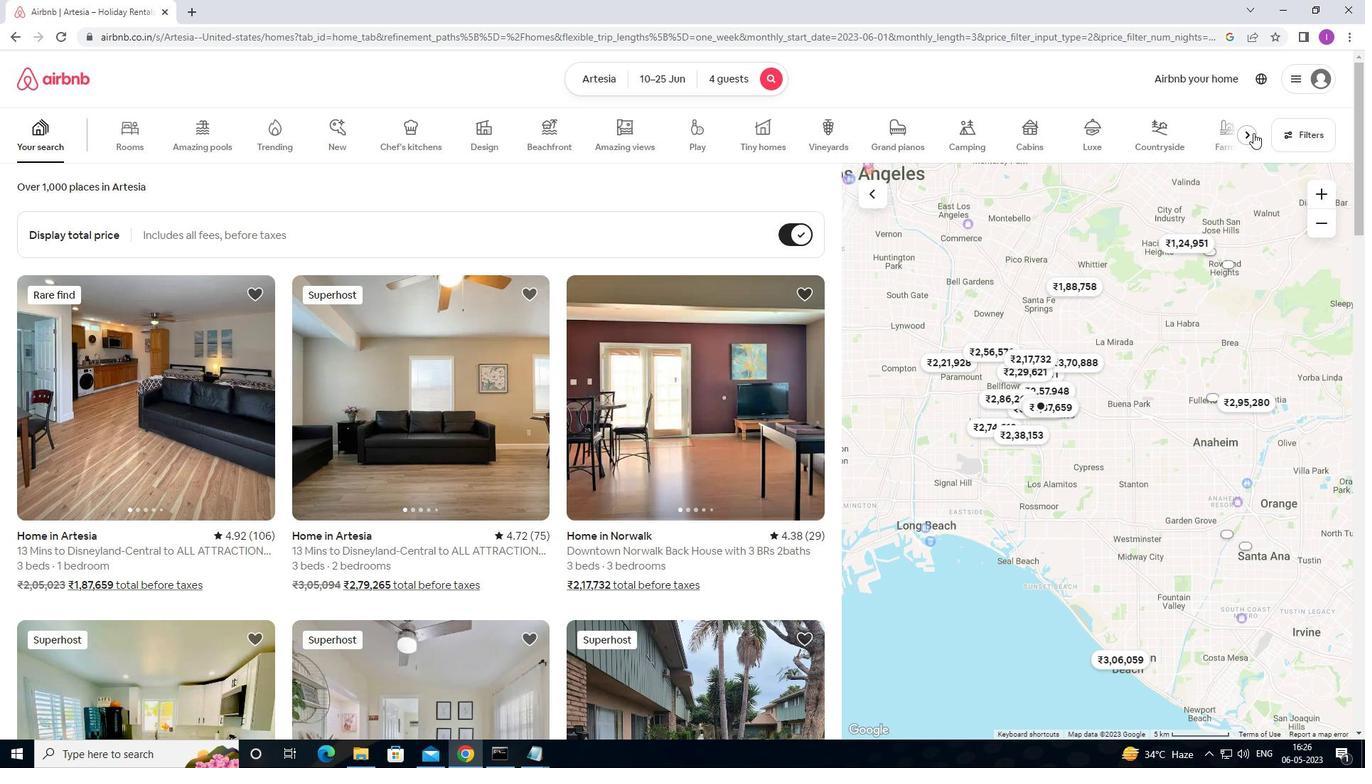 
Action: Mouse pressed left at (1316, 125)
Screenshot: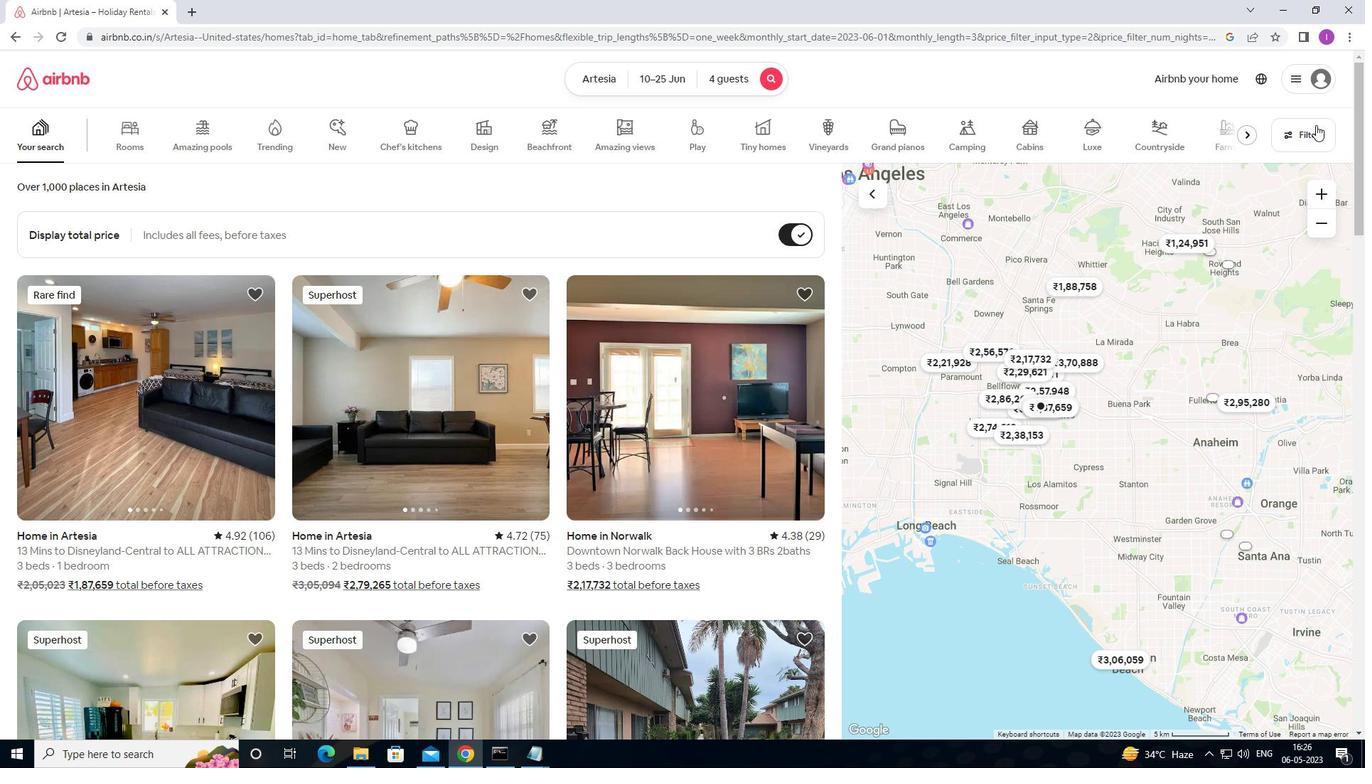 
Action: Mouse moved to (541, 488)
Screenshot: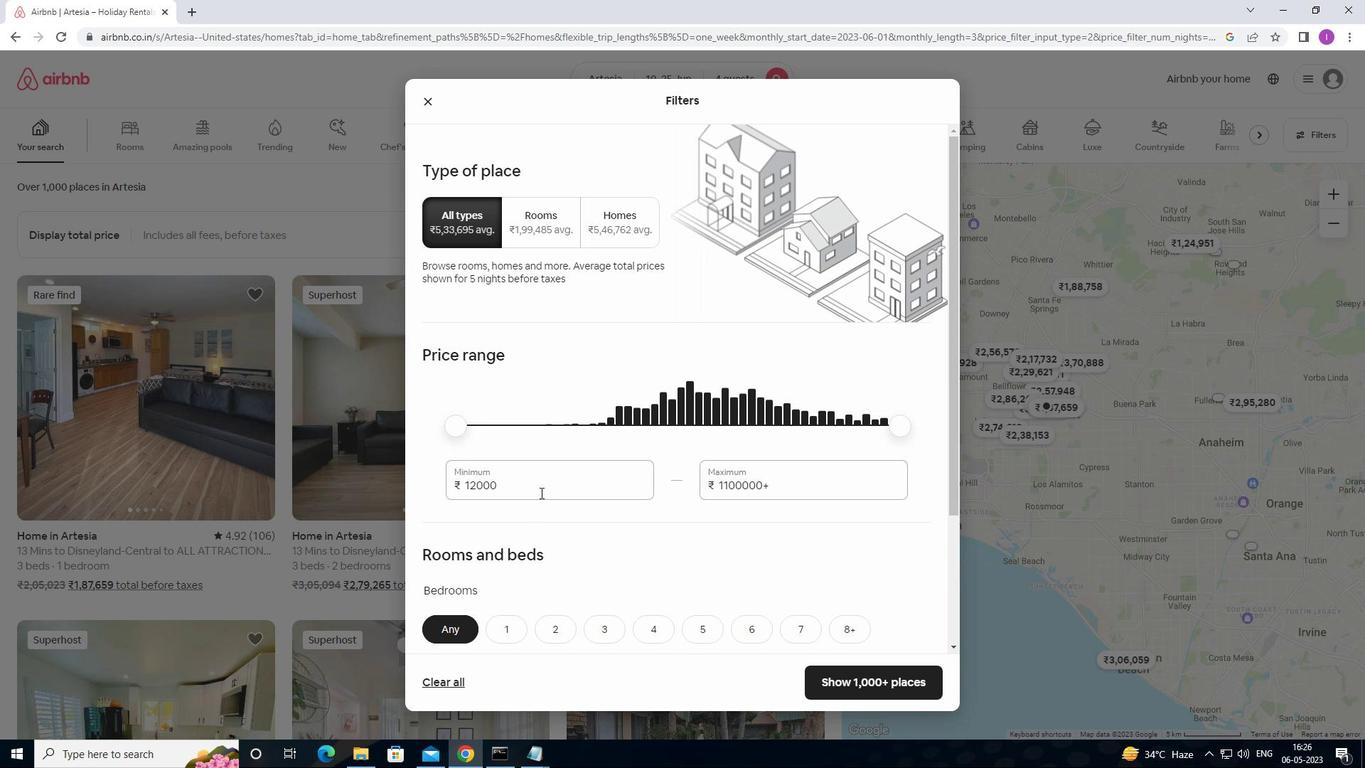 
Action: Mouse pressed left at (541, 488)
Screenshot: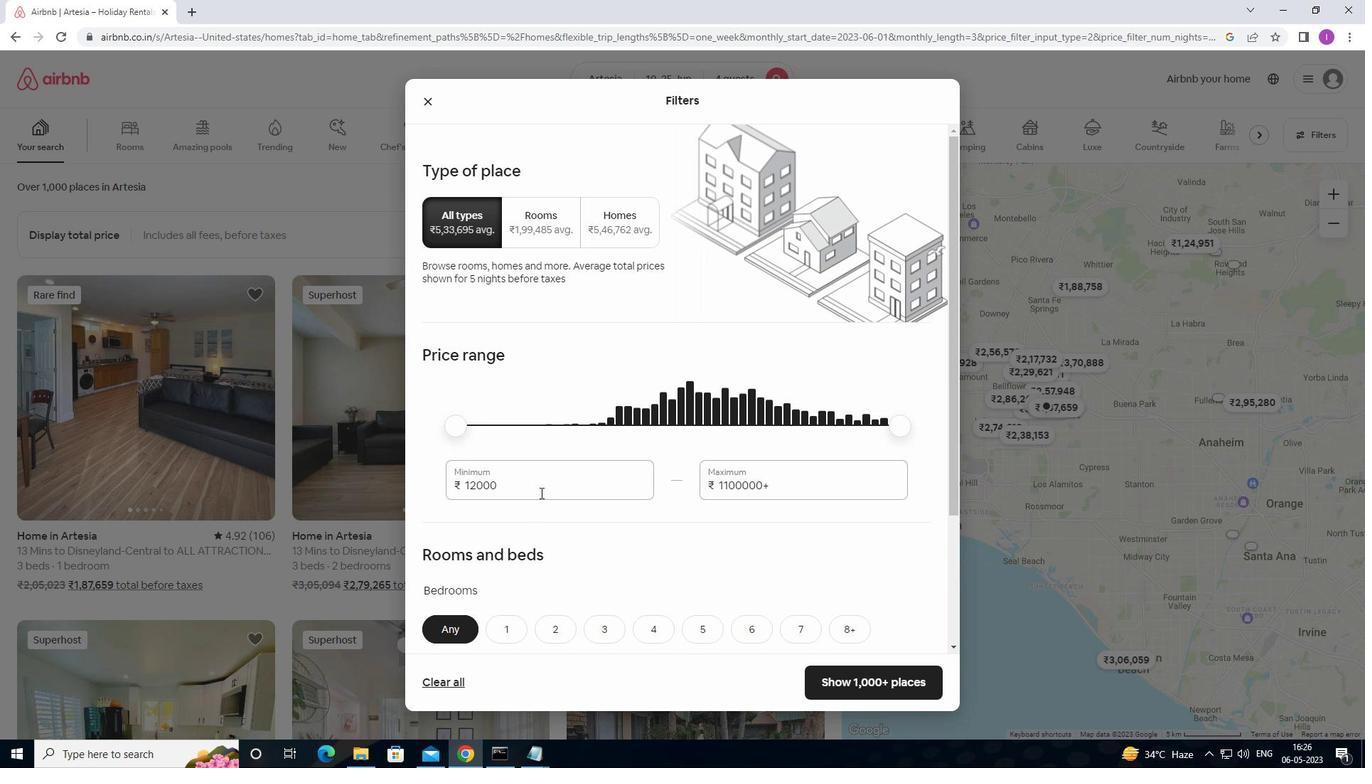 
Action: Mouse moved to (456, 504)
Screenshot: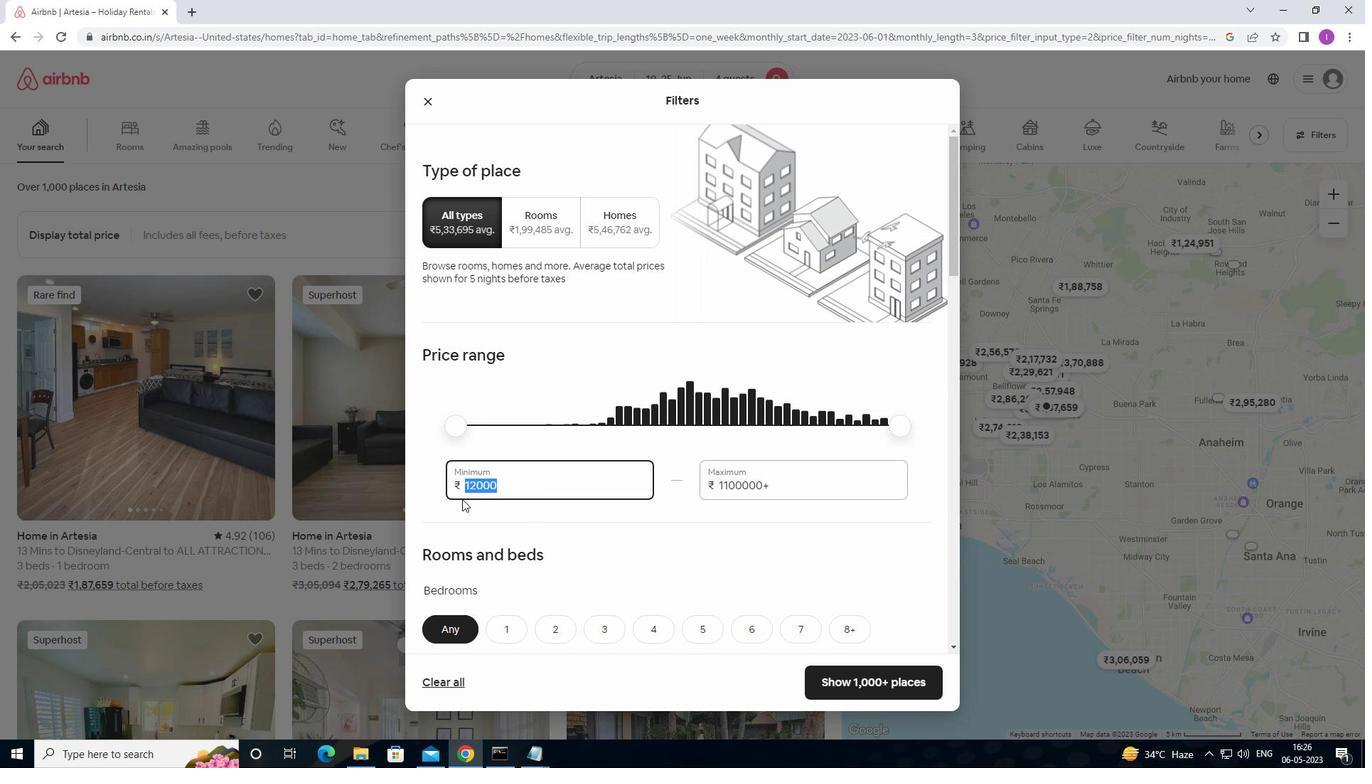
Action: Key pressed 10000
Screenshot: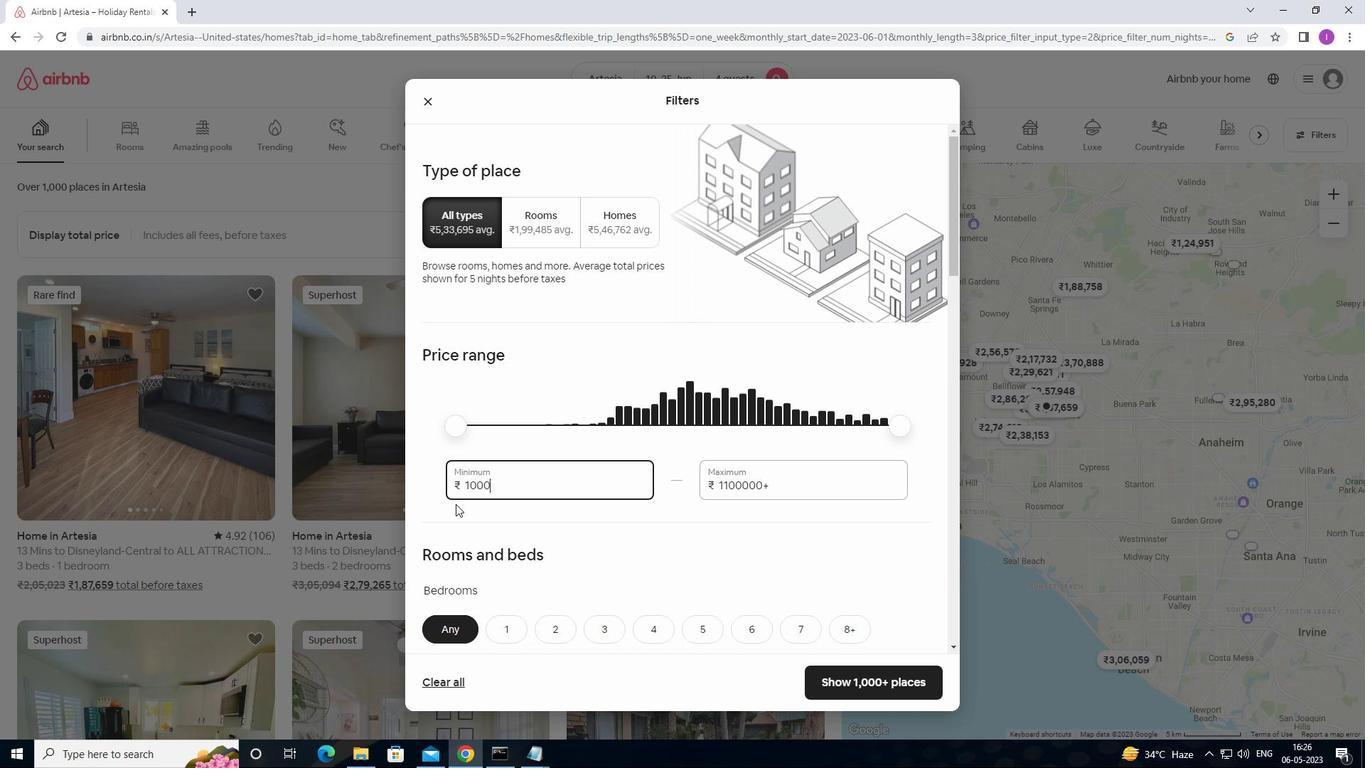 
Action: Mouse moved to (779, 486)
Screenshot: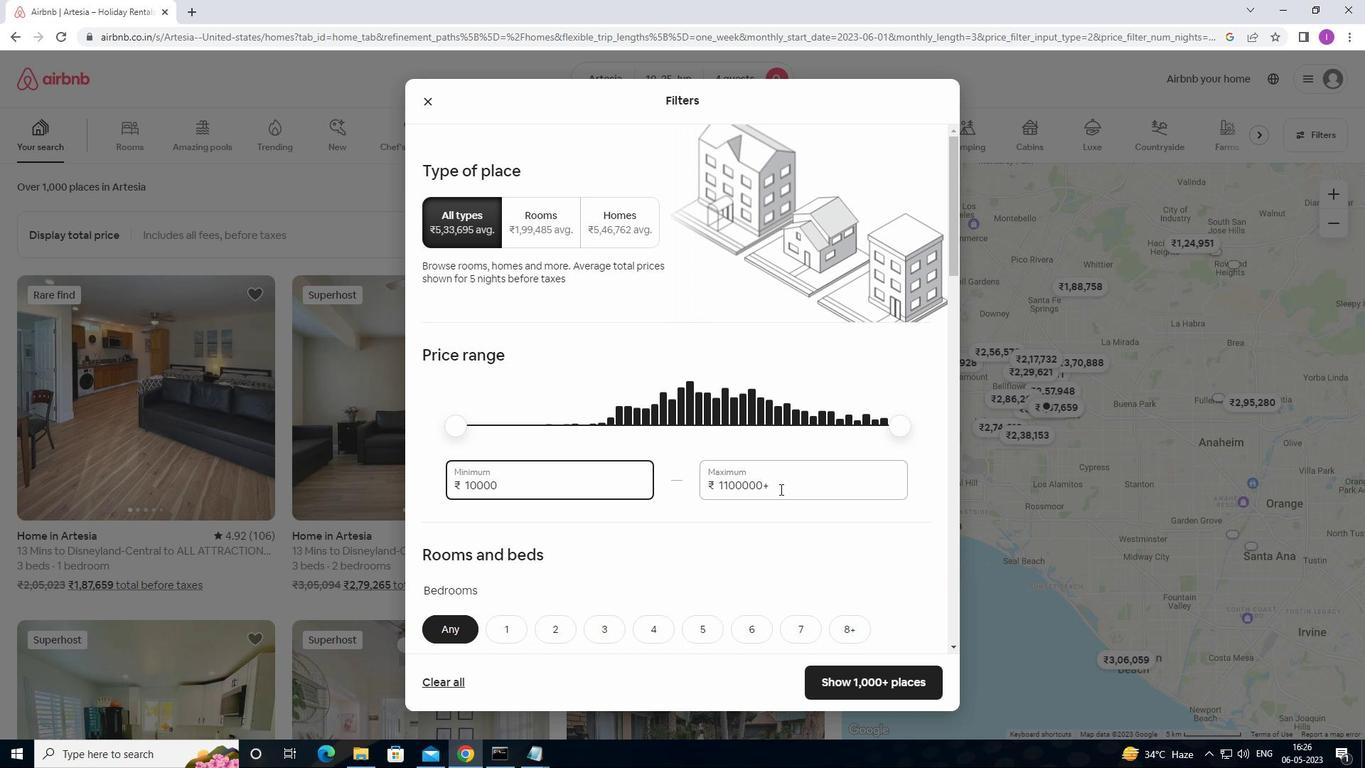 
Action: Mouse pressed left at (779, 486)
Screenshot: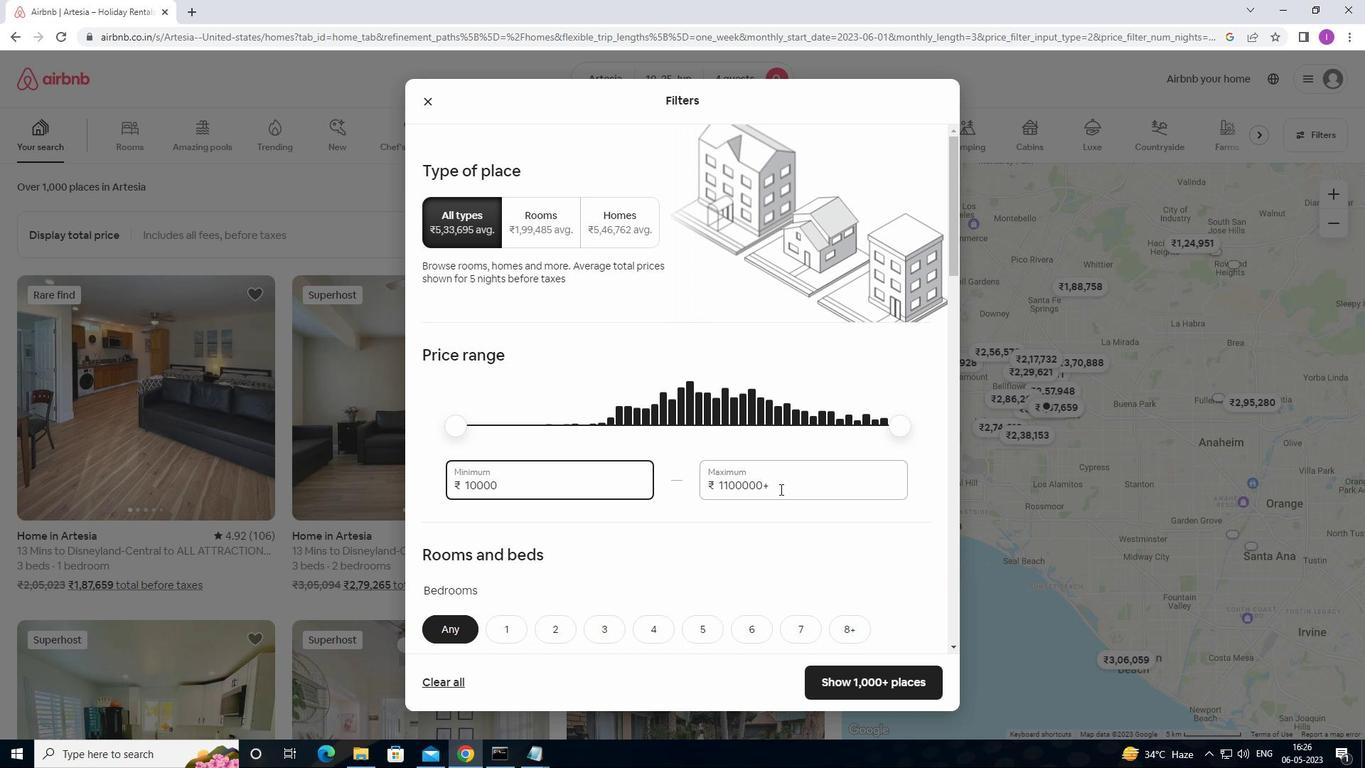 
Action: Mouse moved to (719, 486)
Screenshot: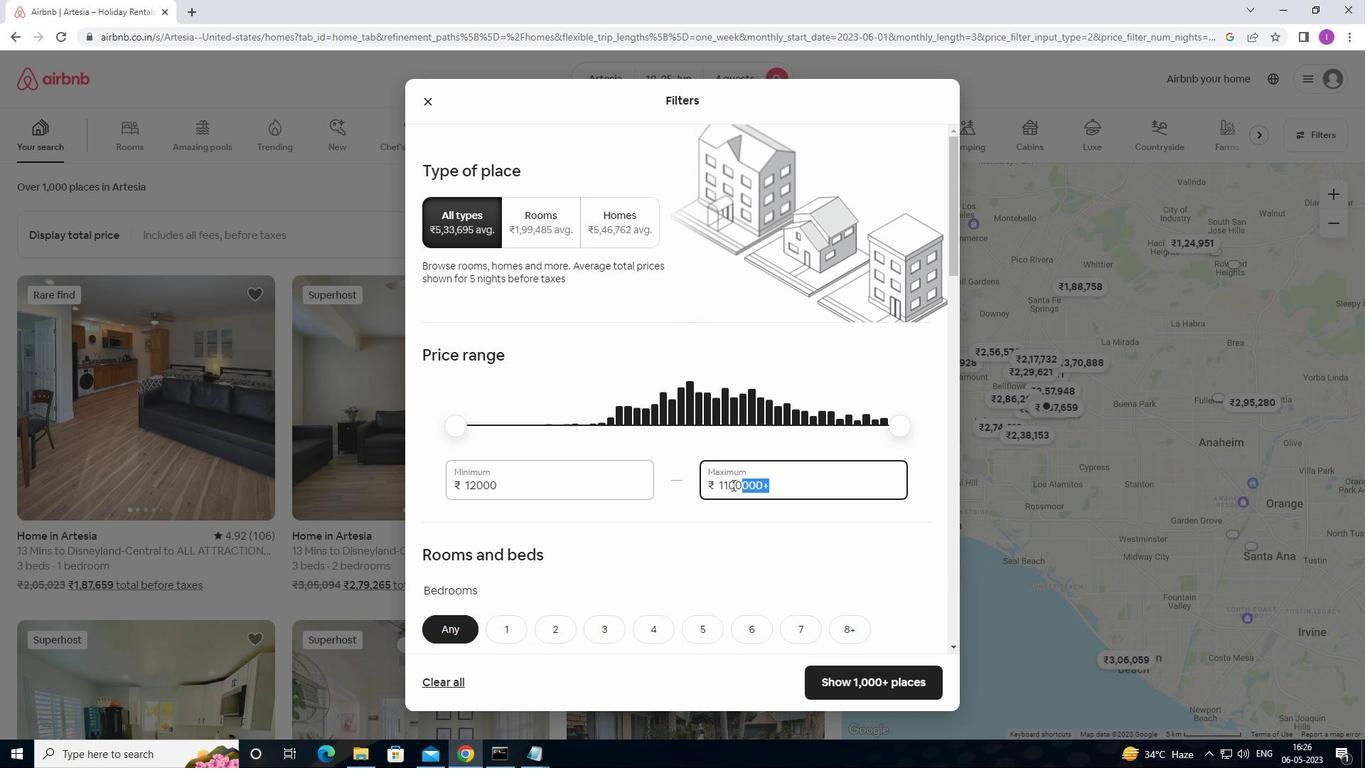 
Action: Key pressed 150
Screenshot: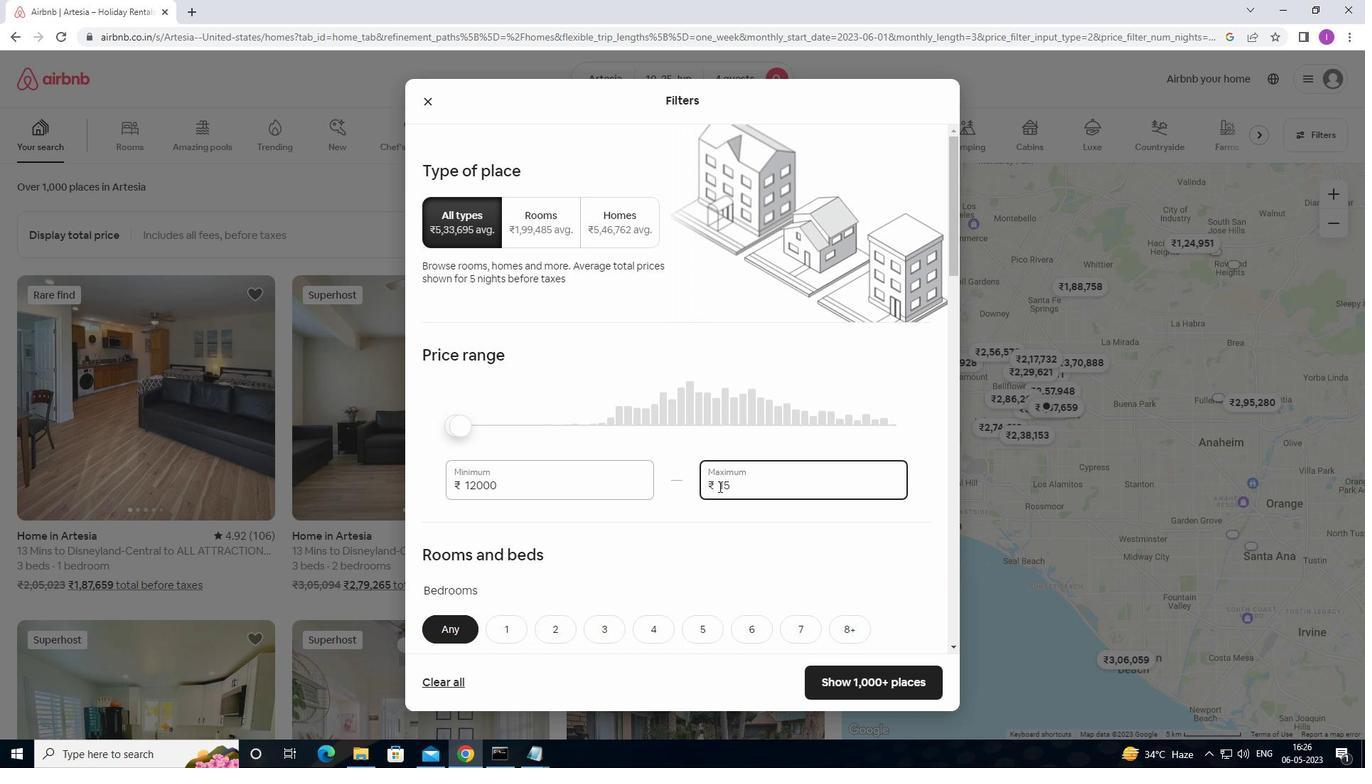 
Action: Mouse moved to (724, 483)
Screenshot: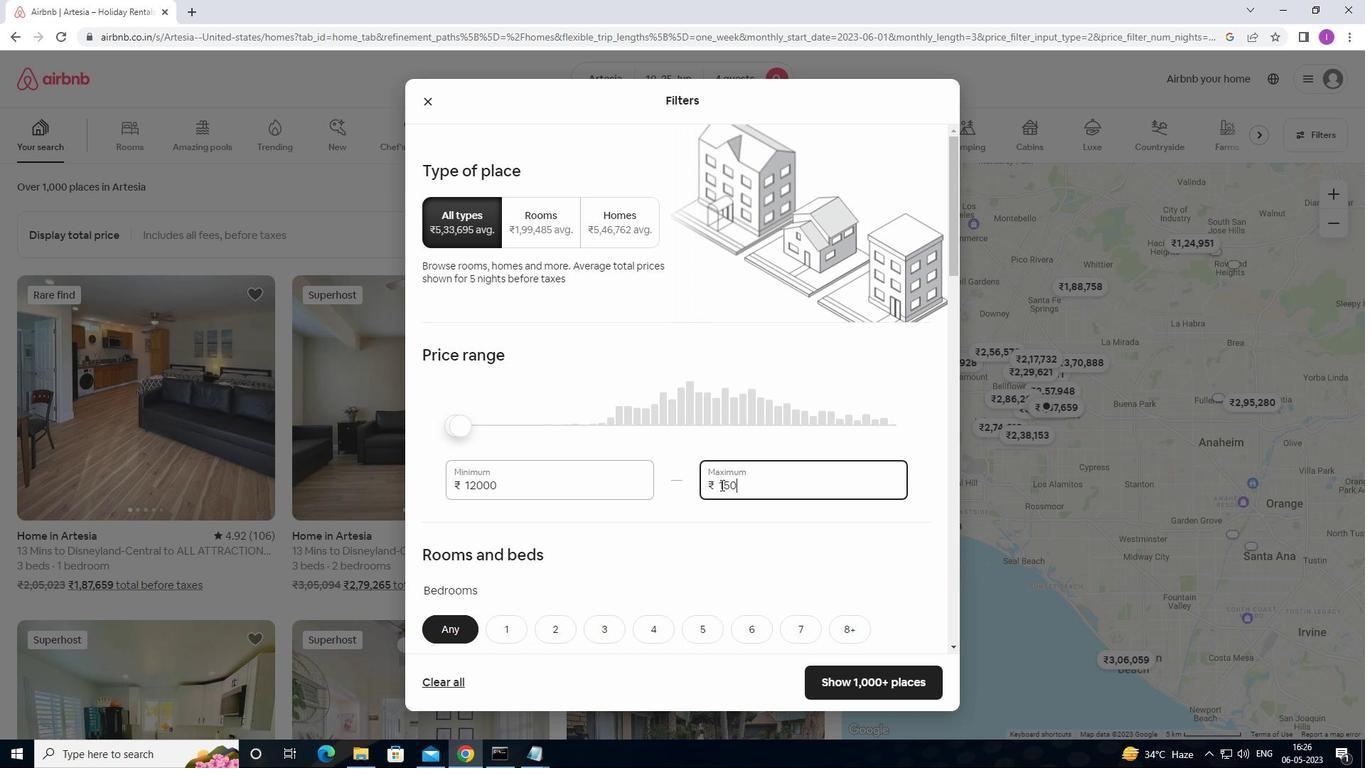 
Action: Key pressed 0
Screenshot: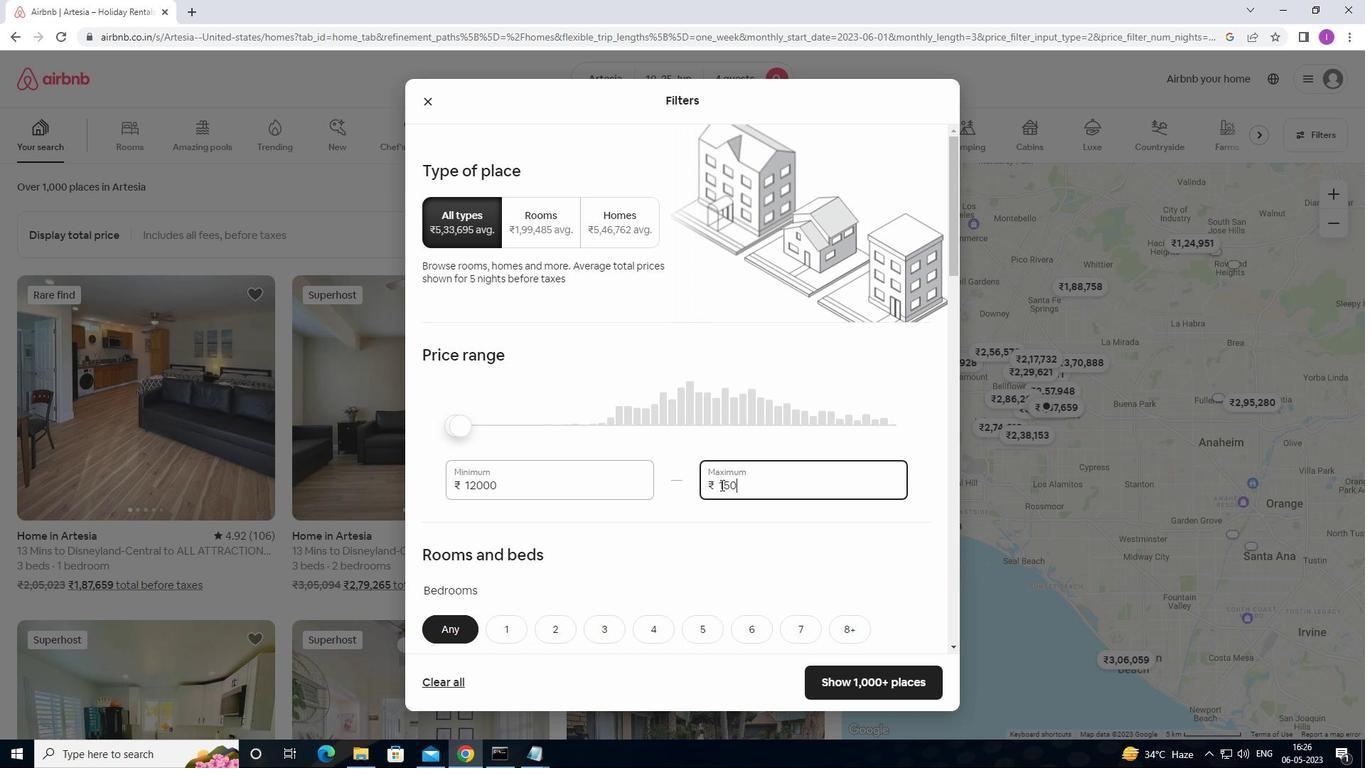 
Action: Mouse moved to (729, 480)
Screenshot: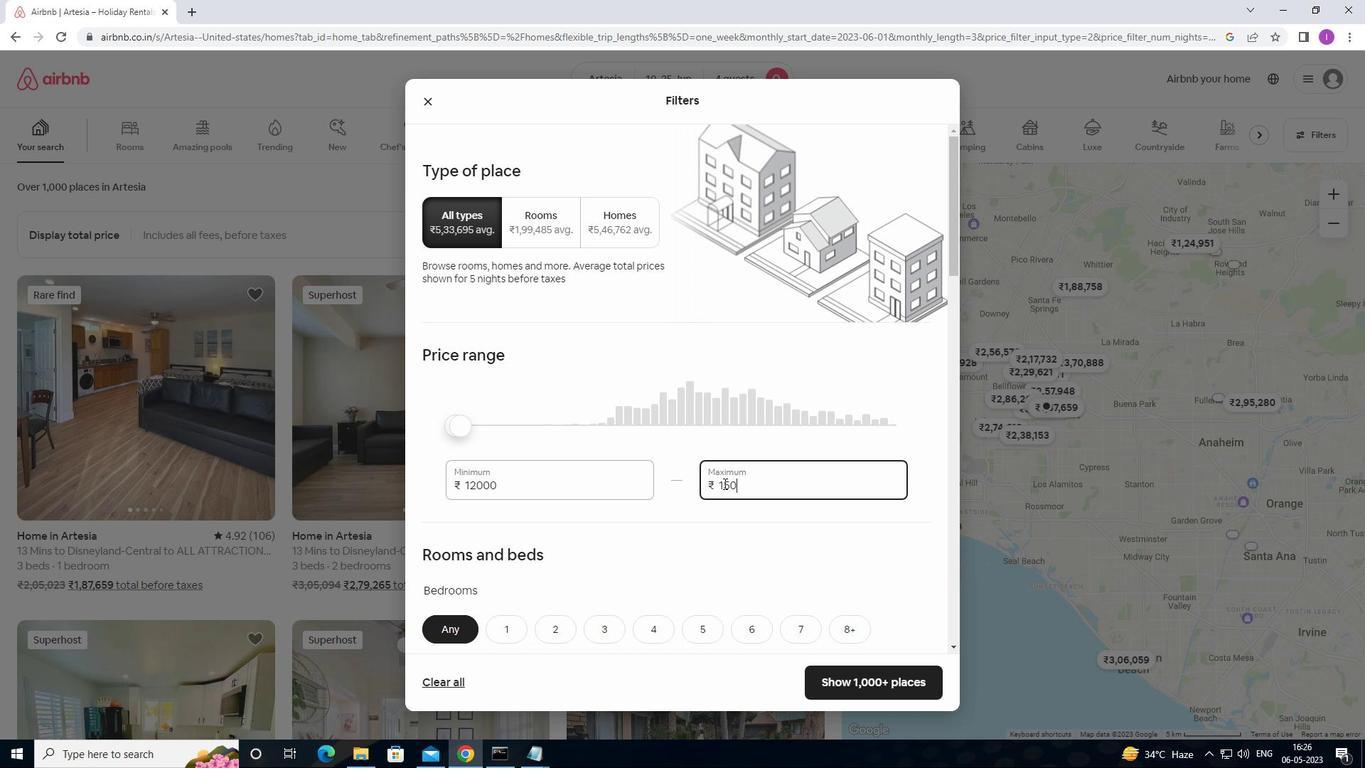 
Action: Key pressed 0
Screenshot: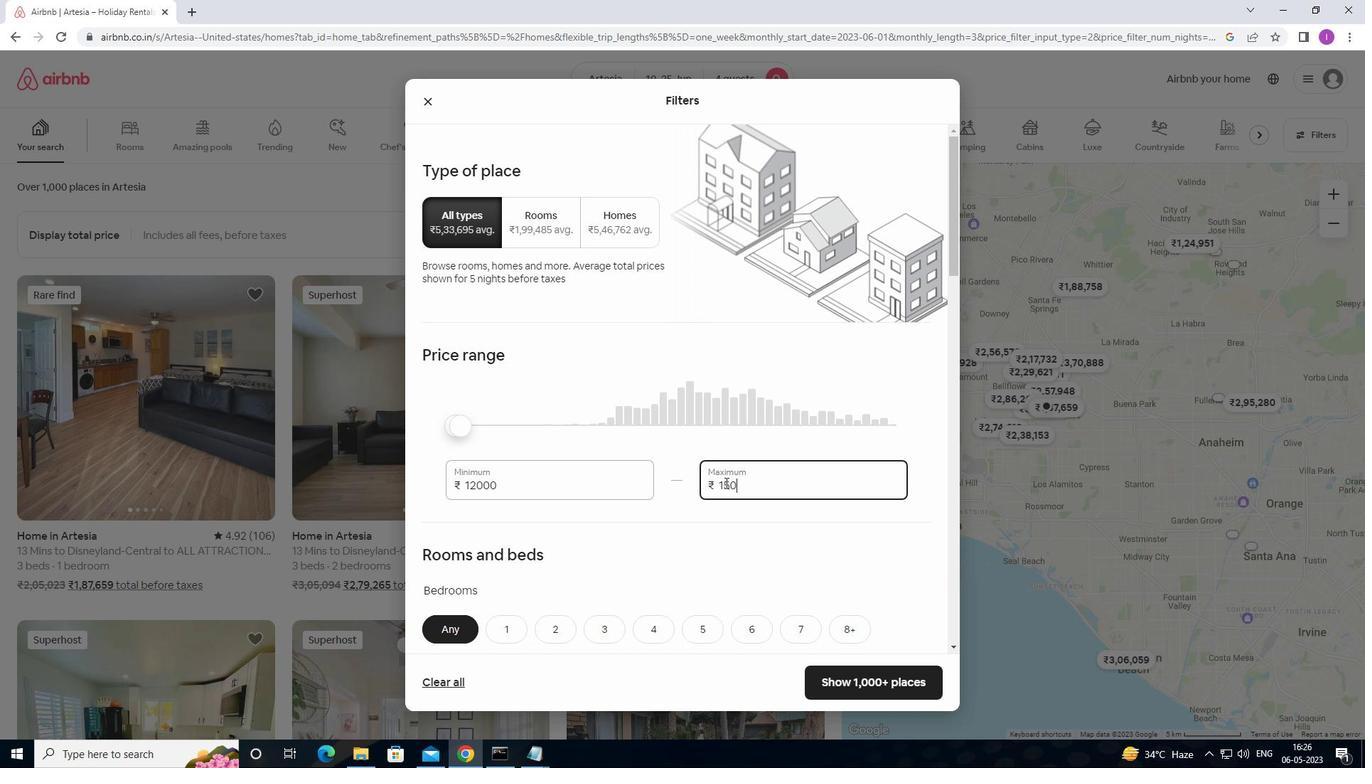 
Action: Mouse moved to (776, 535)
Screenshot: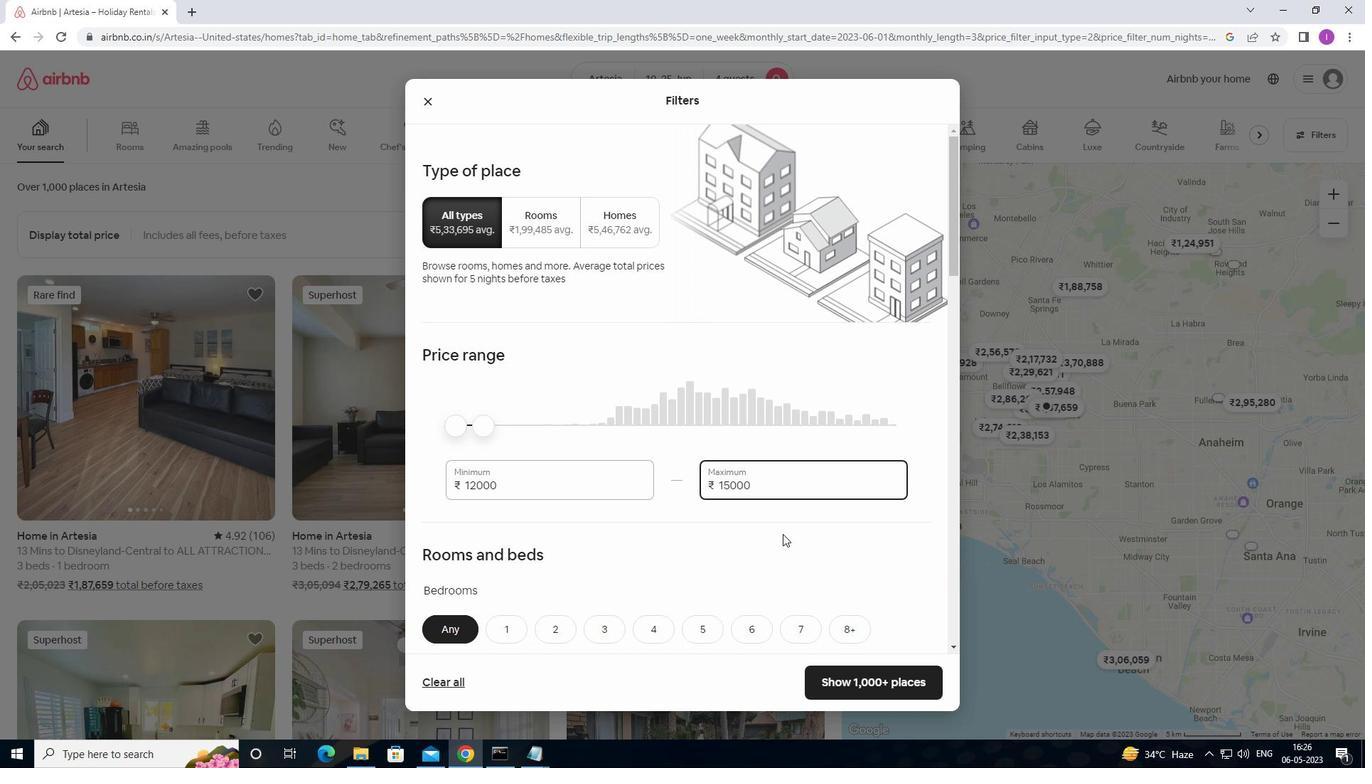 
Action: Mouse scrolled (776, 535) with delta (0, 0)
Screenshot: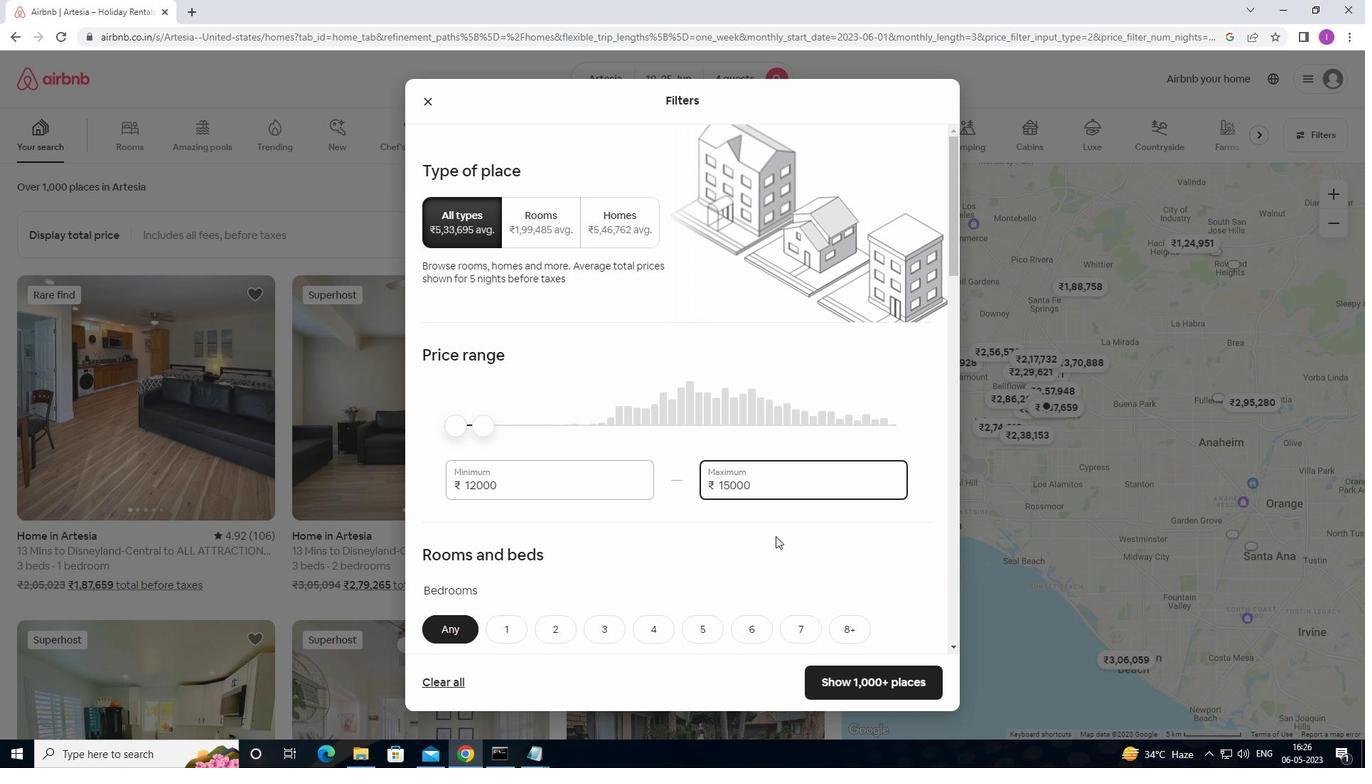 
Action: Mouse moved to (776, 528)
Screenshot: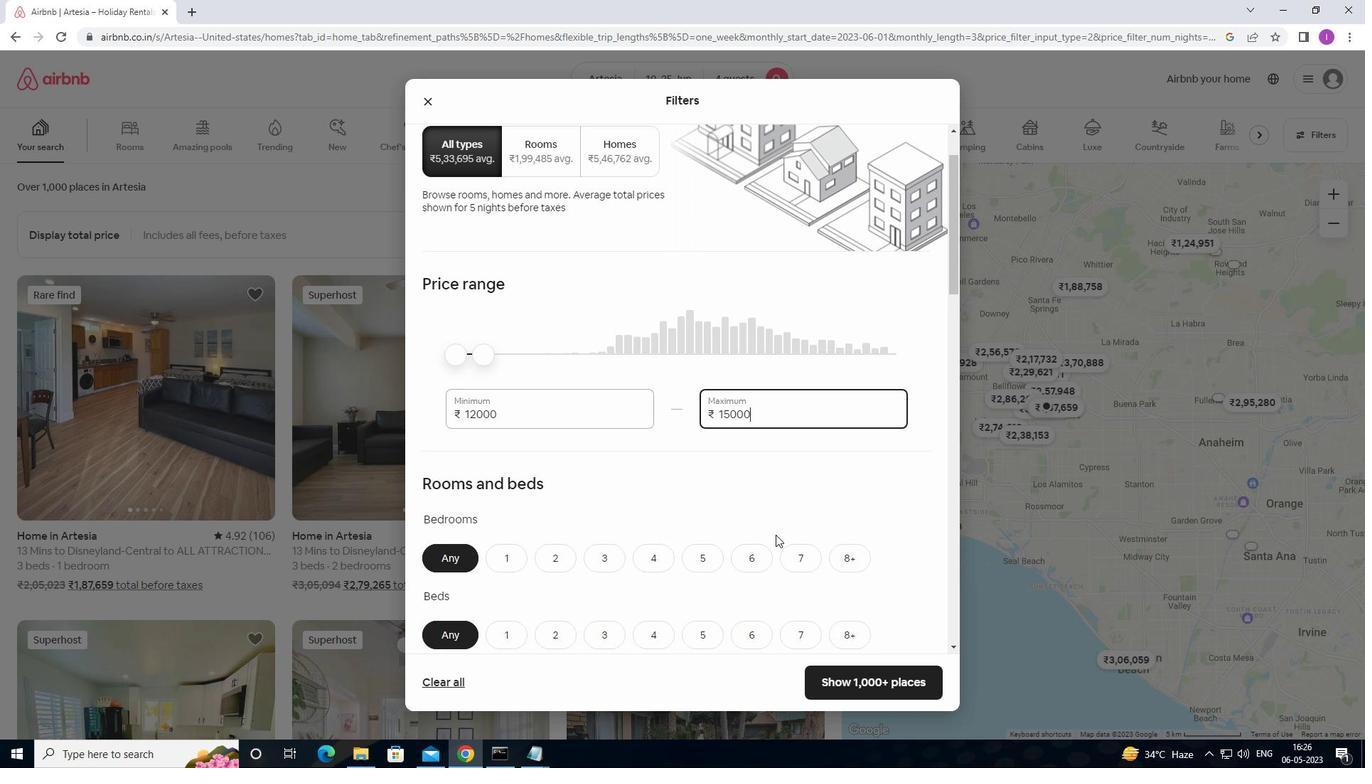 
Action: Mouse scrolled (776, 527) with delta (0, 0)
Screenshot: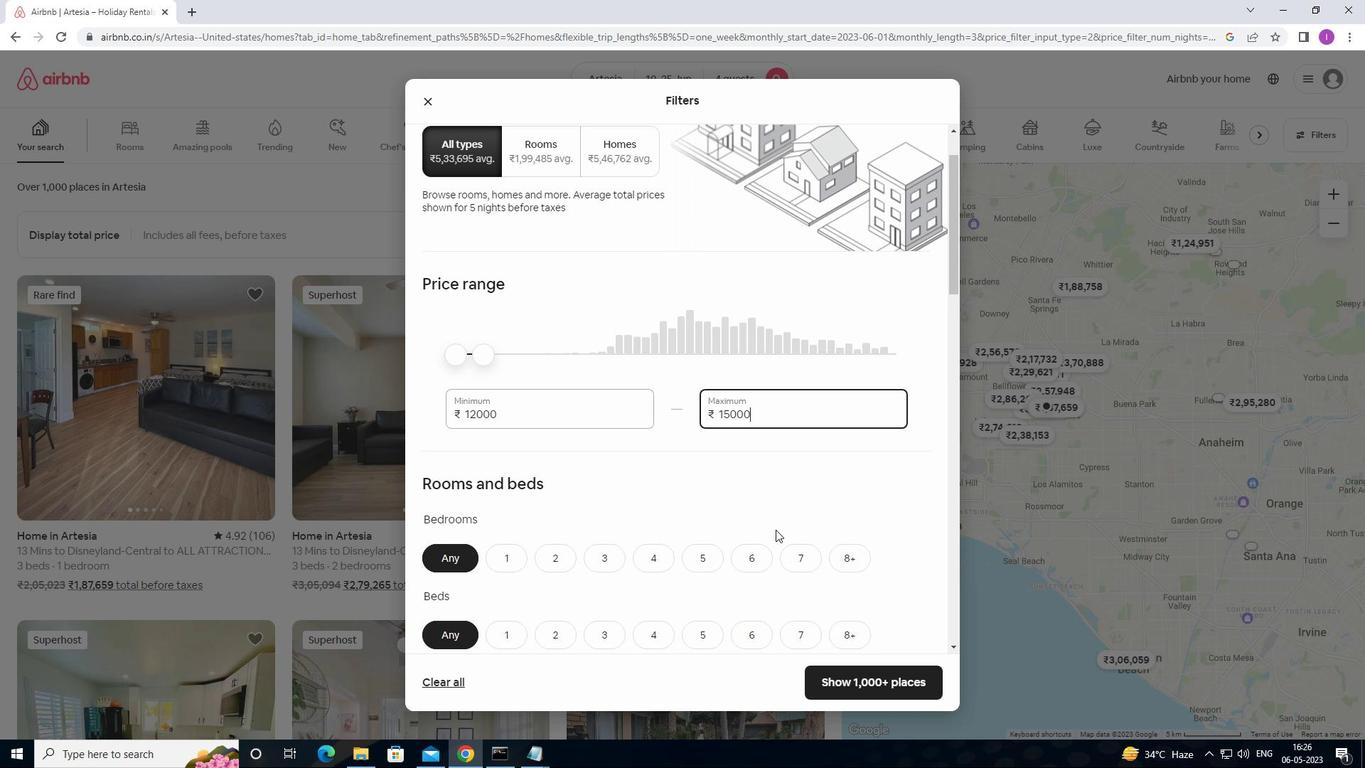 
Action: Mouse moved to (774, 525)
Screenshot: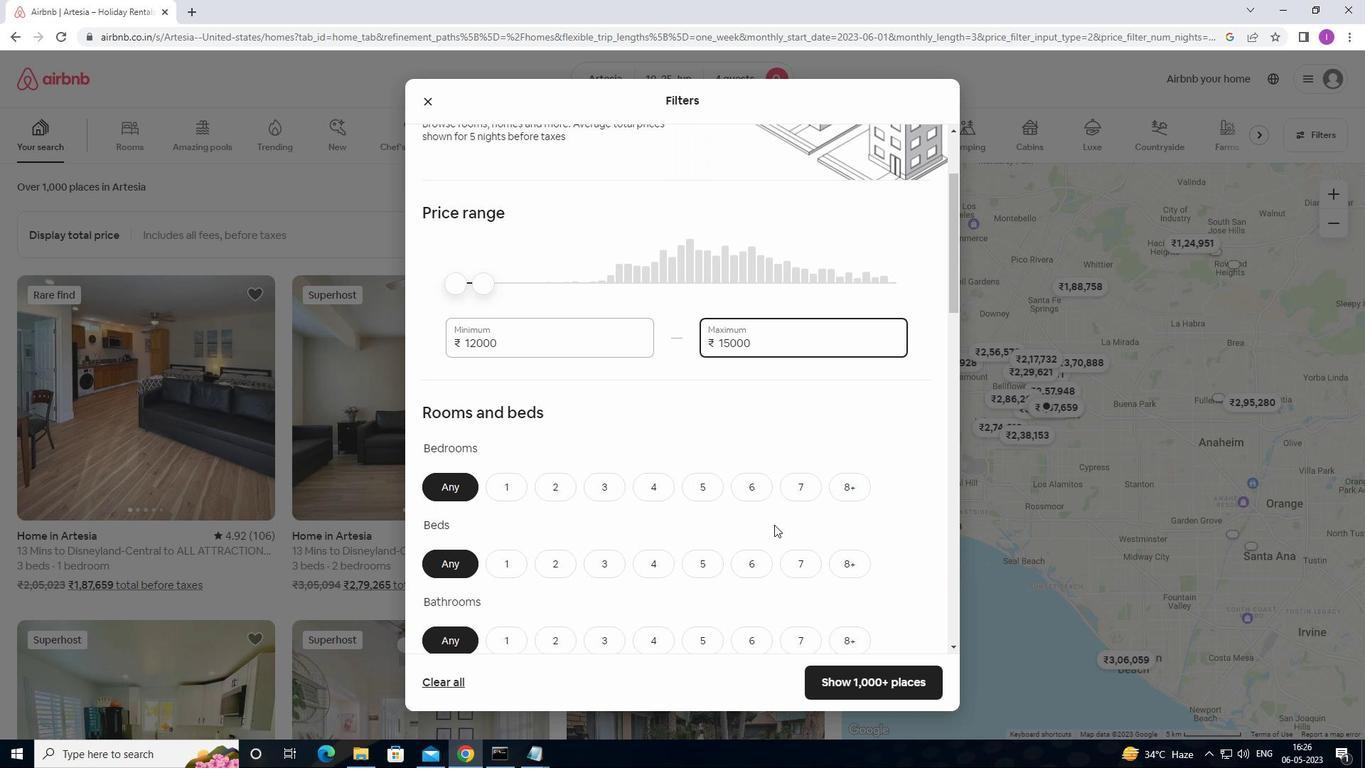
Action: Mouse scrolled (774, 524) with delta (0, 0)
Screenshot: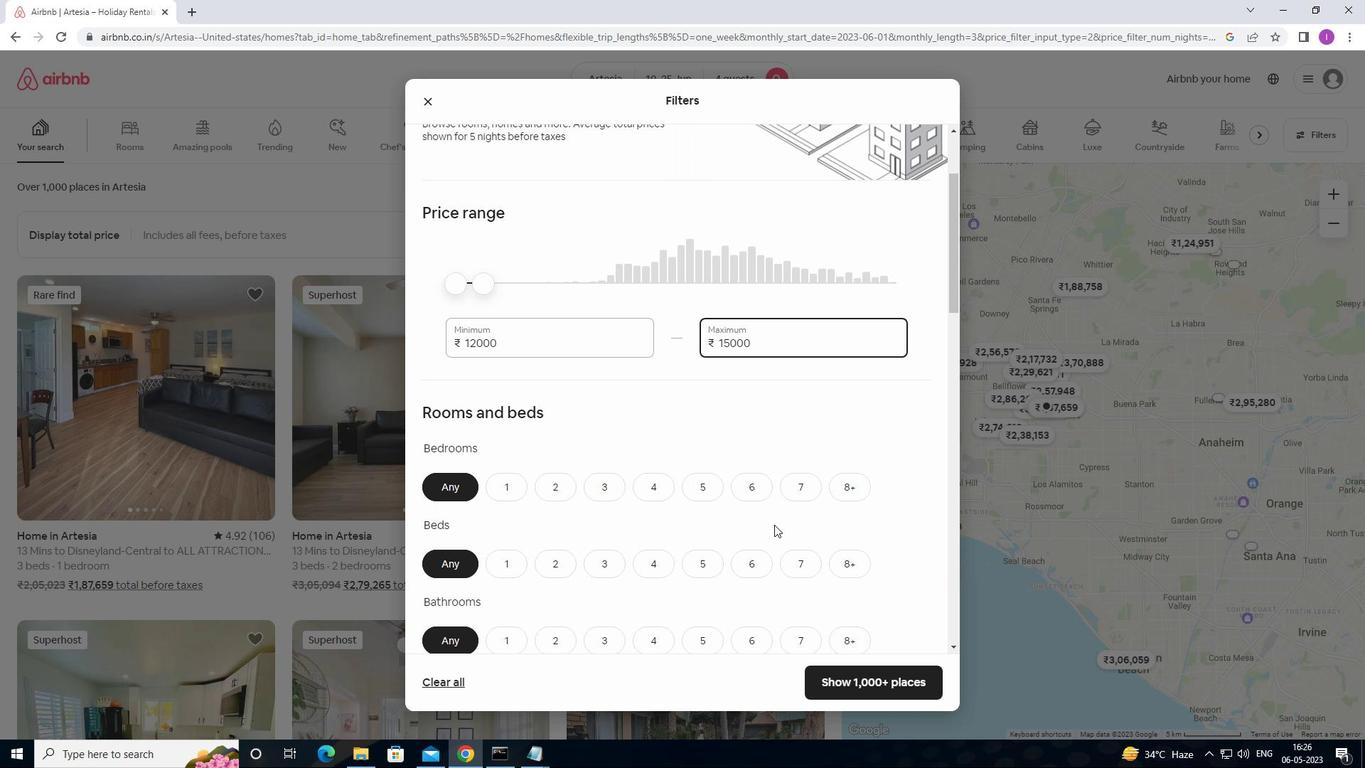 
Action: Mouse moved to (773, 526)
Screenshot: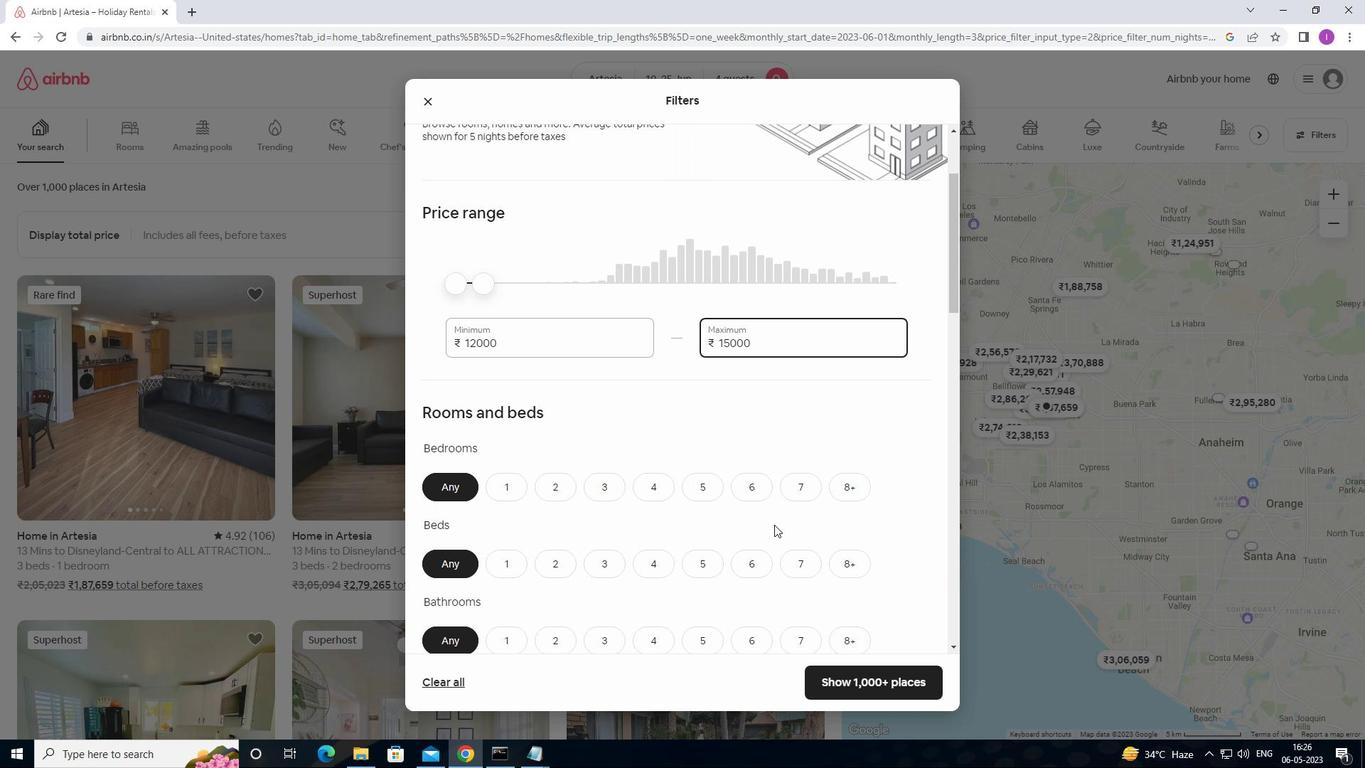 
Action: Mouse scrolled (773, 525) with delta (0, 0)
Screenshot: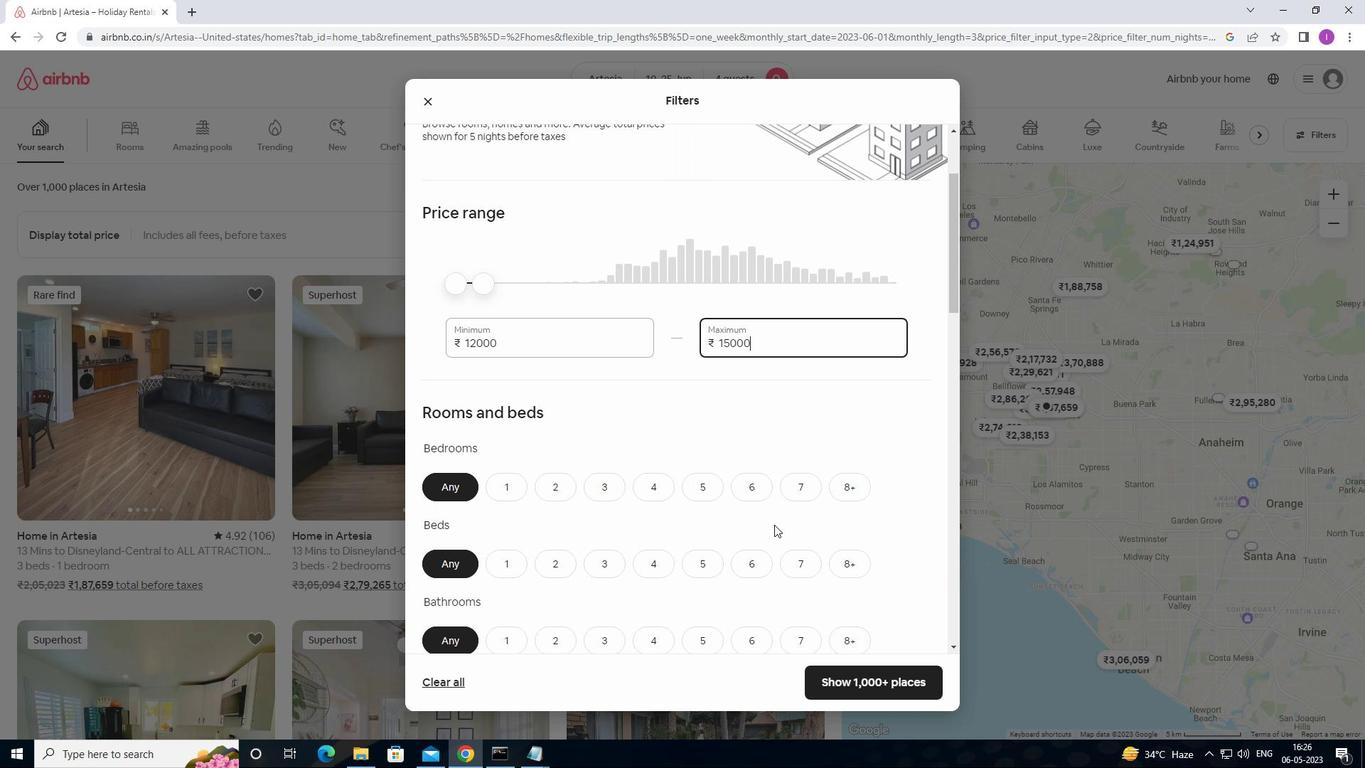 
Action: Mouse moved to (601, 585)
Screenshot: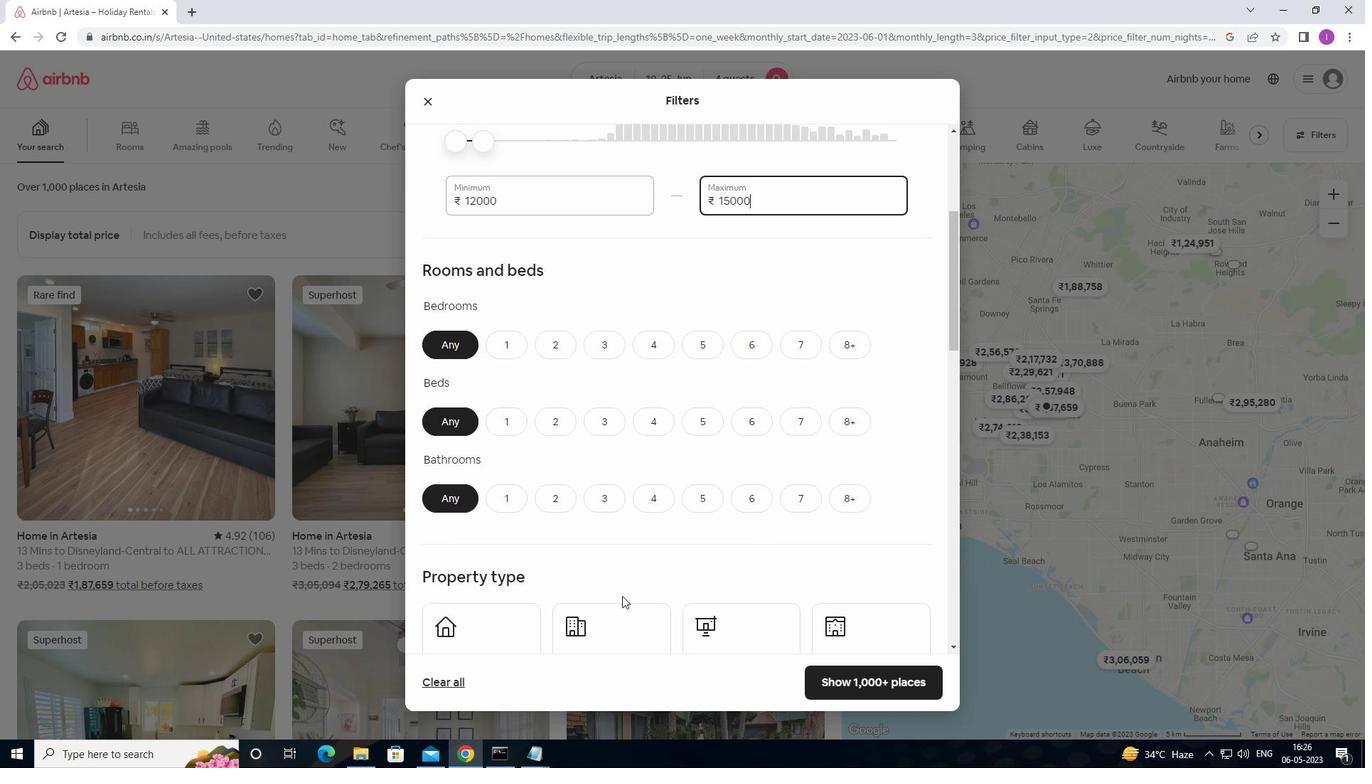 
Action: Mouse scrolled (601, 584) with delta (0, 0)
Screenshot: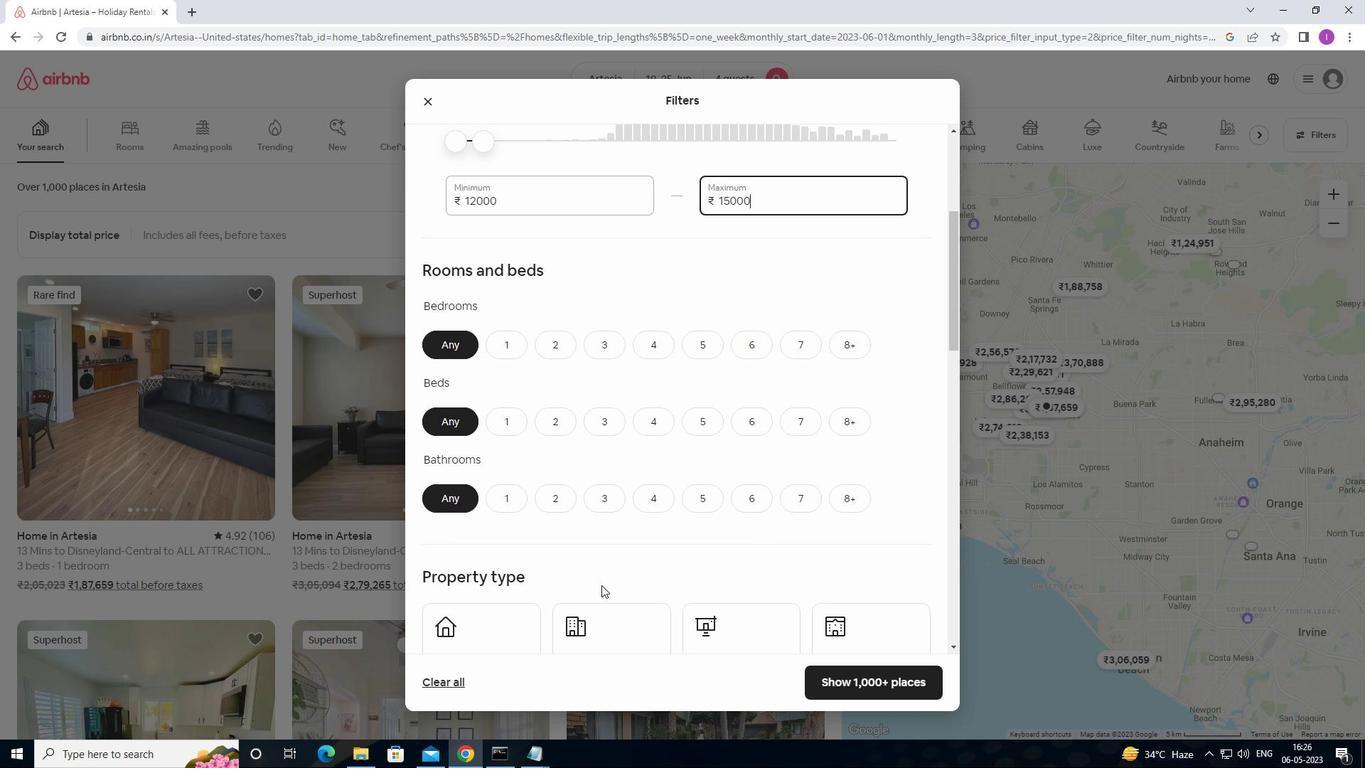 
Action: Mouse moved to (670, 276)
Screenshot: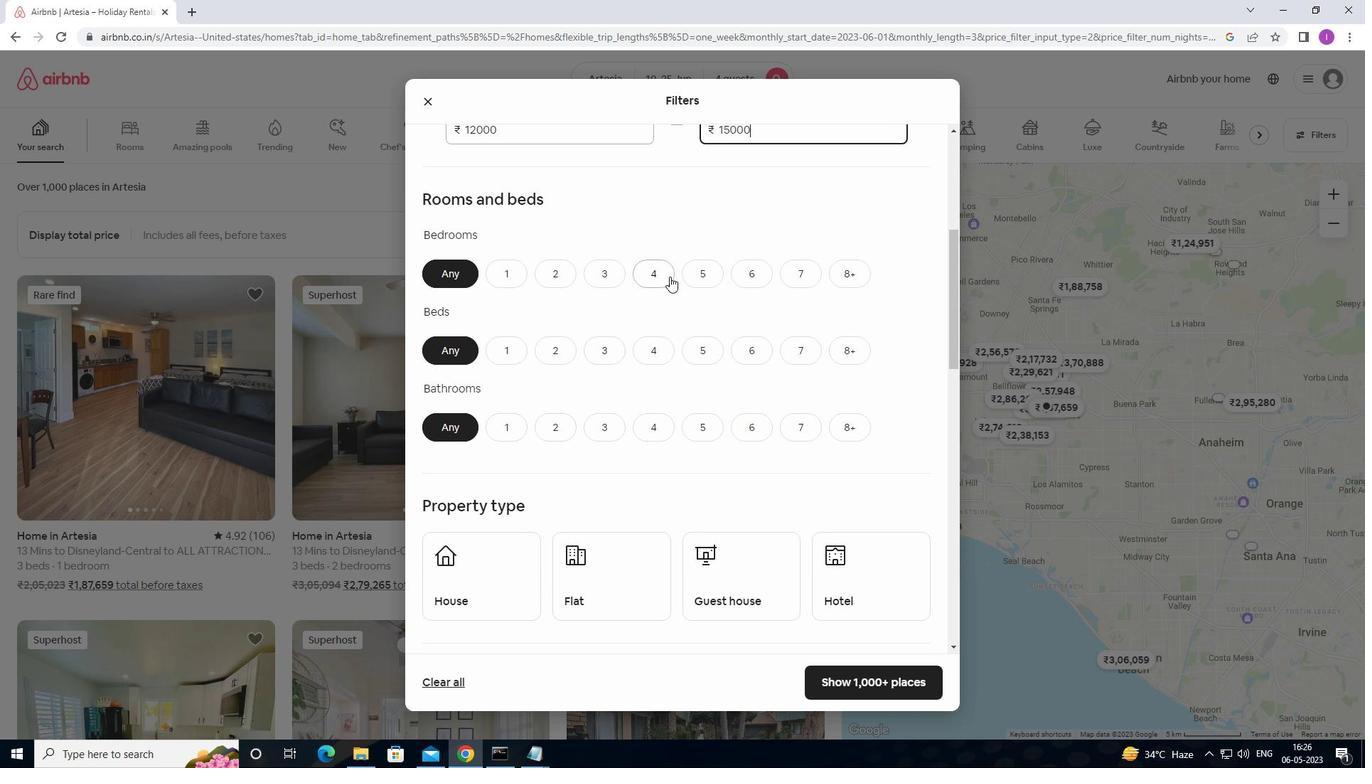 
Action: Mouse pressed left at (670, 276)
Screenshot: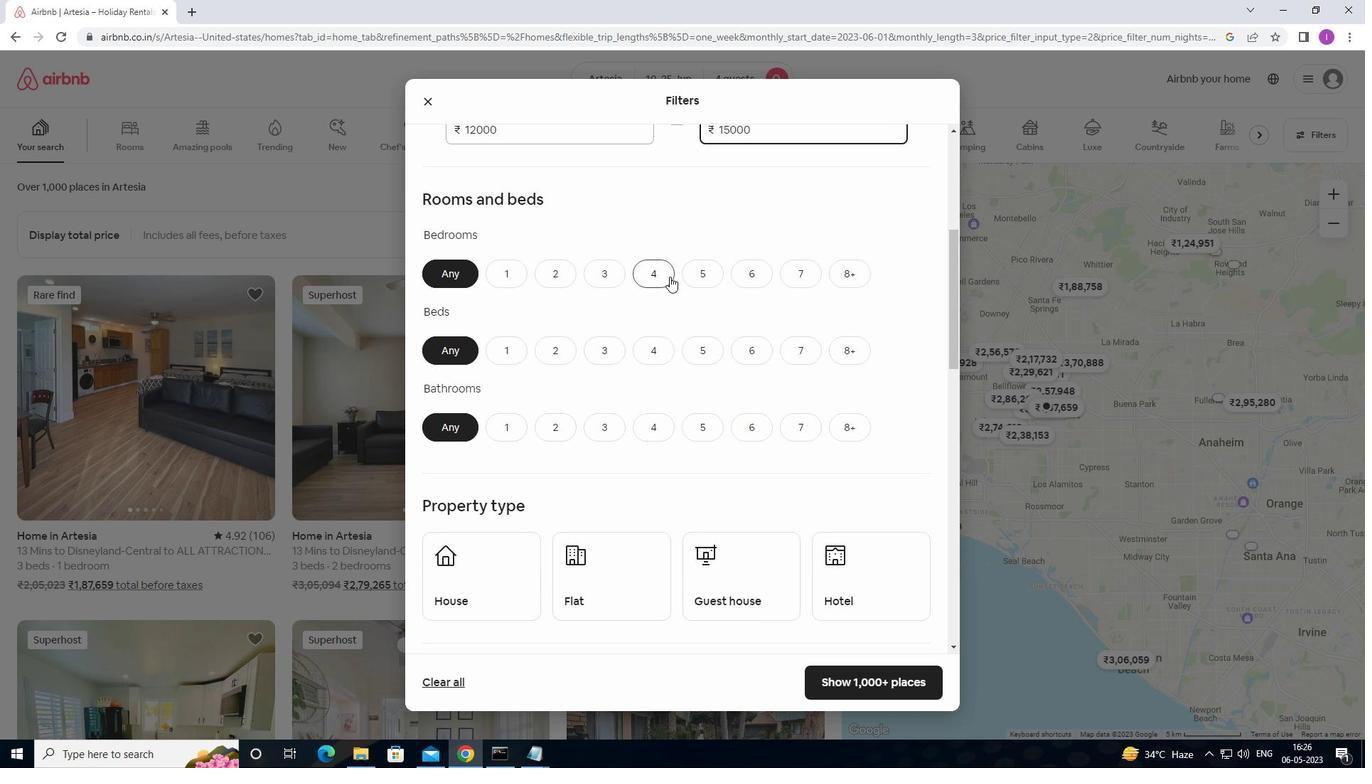 
Action: Mouse moved to (675, 356)
Screenshot: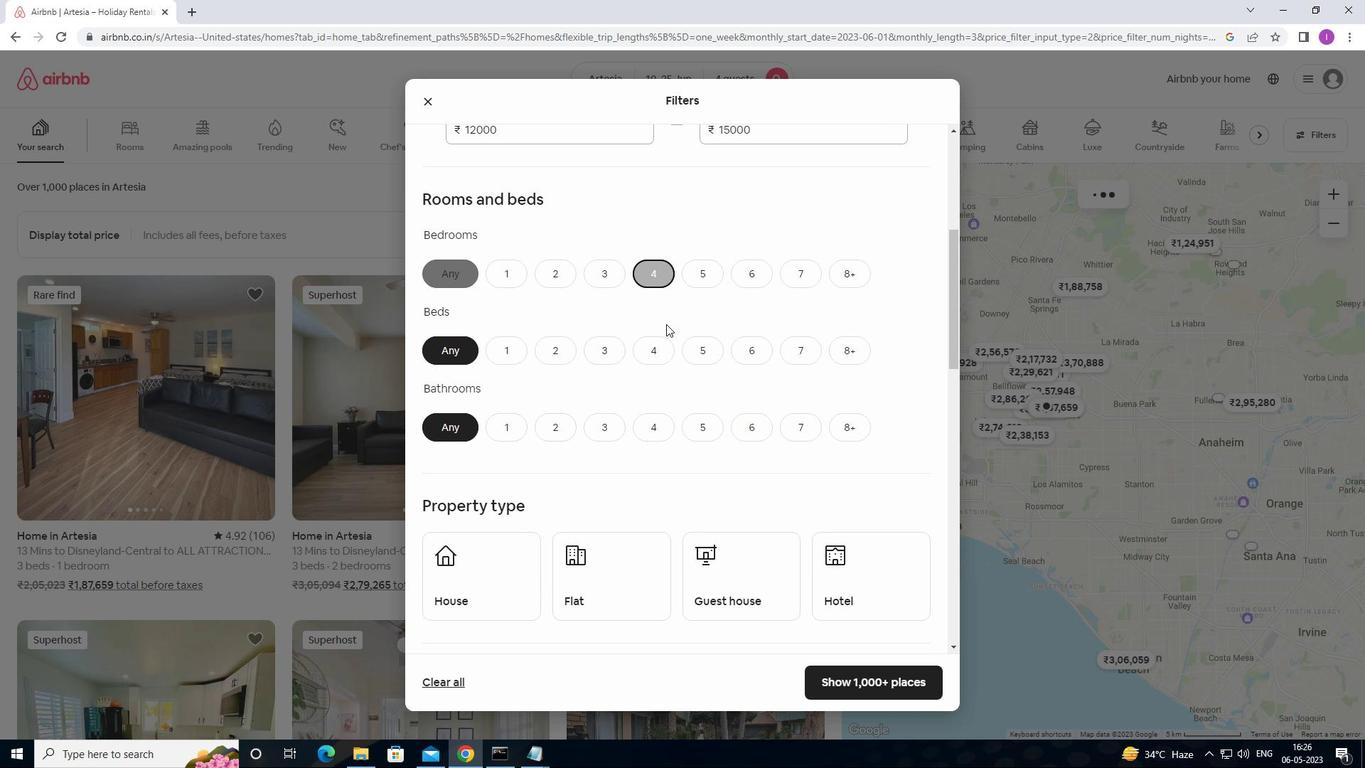 
Action: Mouse pressed left at (675, 356)
Screenshot: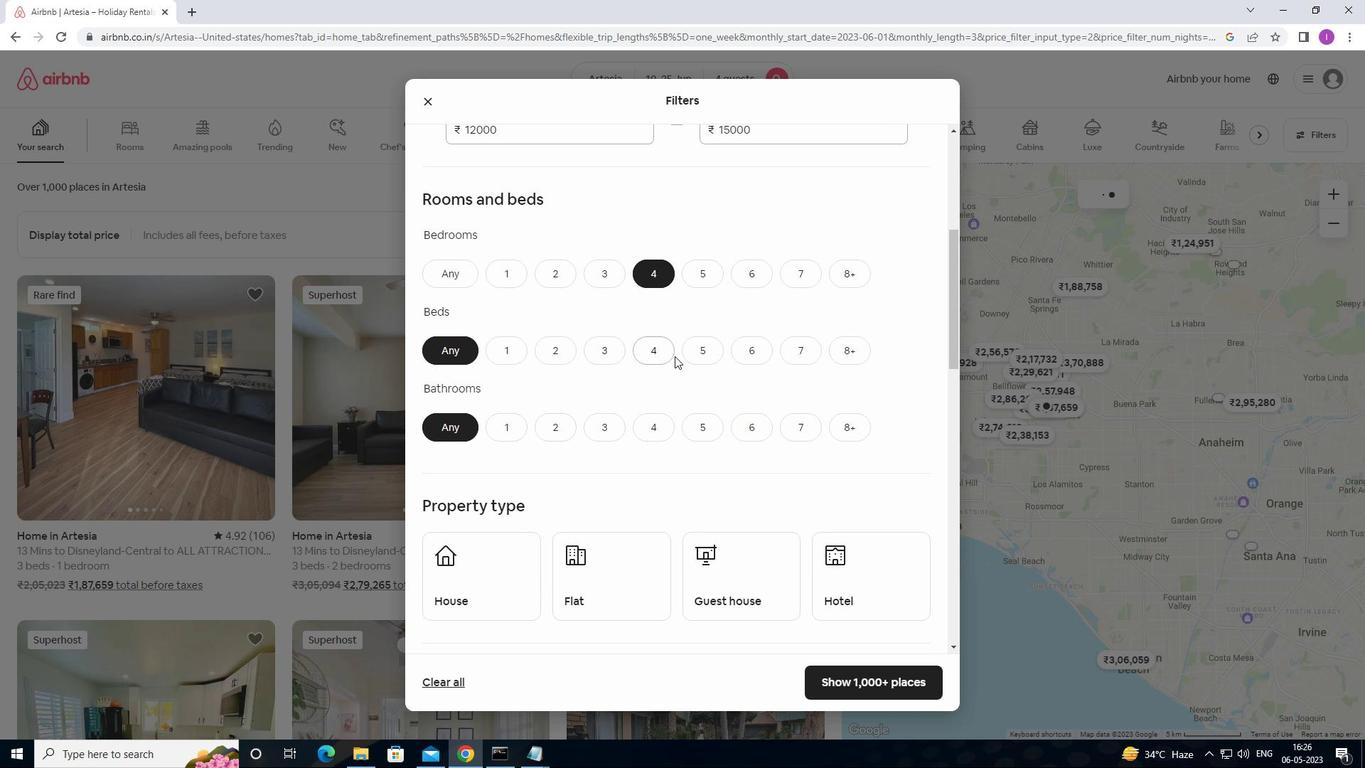 
Action: Mouse moved to (642, 353)
Screenshot: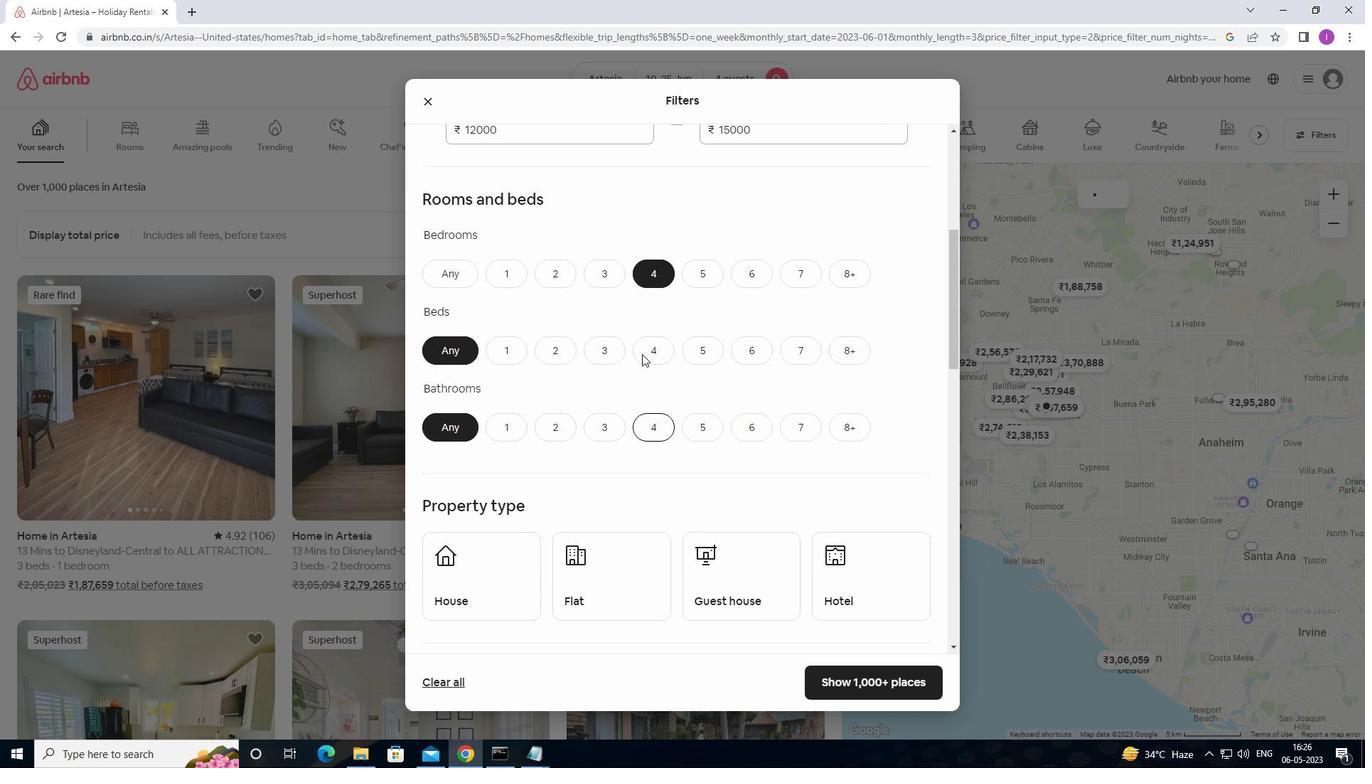 
Action: Mouse pressed left at (642, 353)
Screenshot: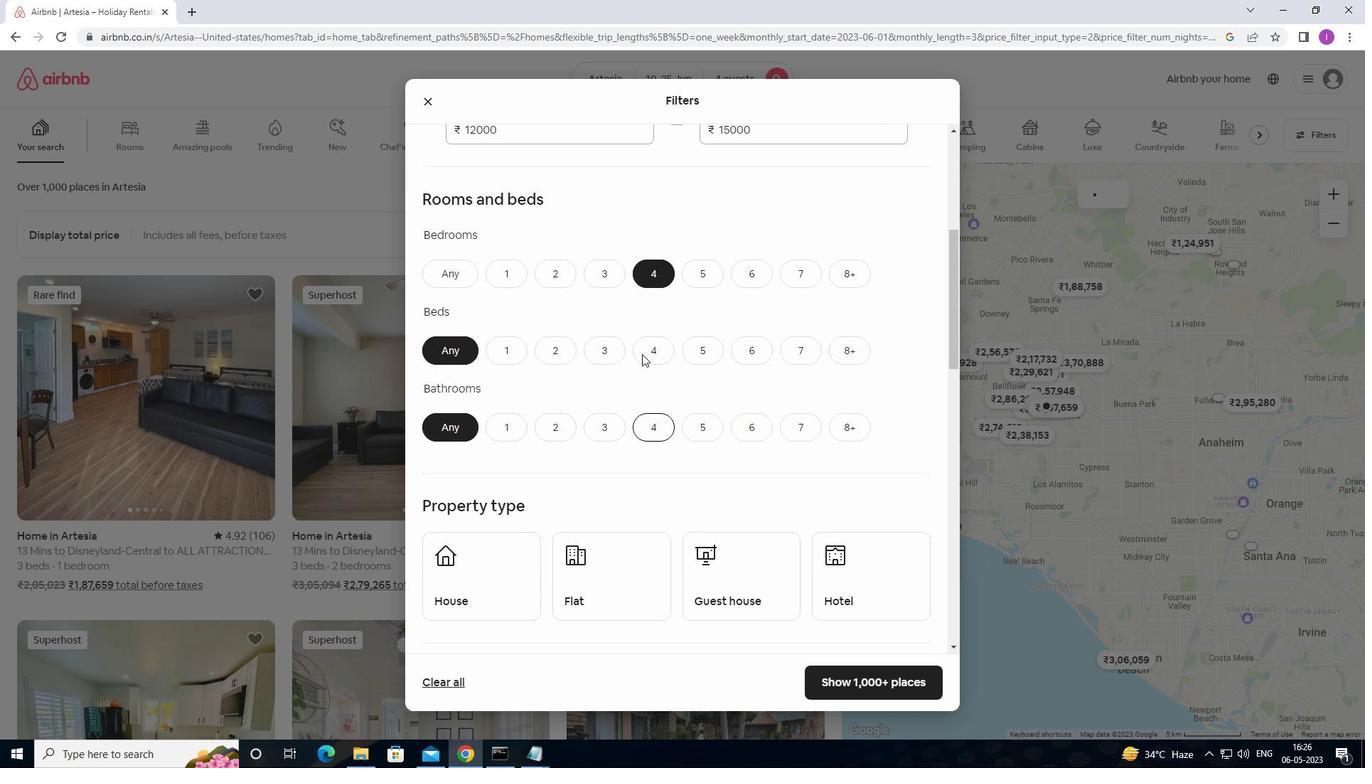 
Action: Mouse moved to (657, 431)
Screenshot: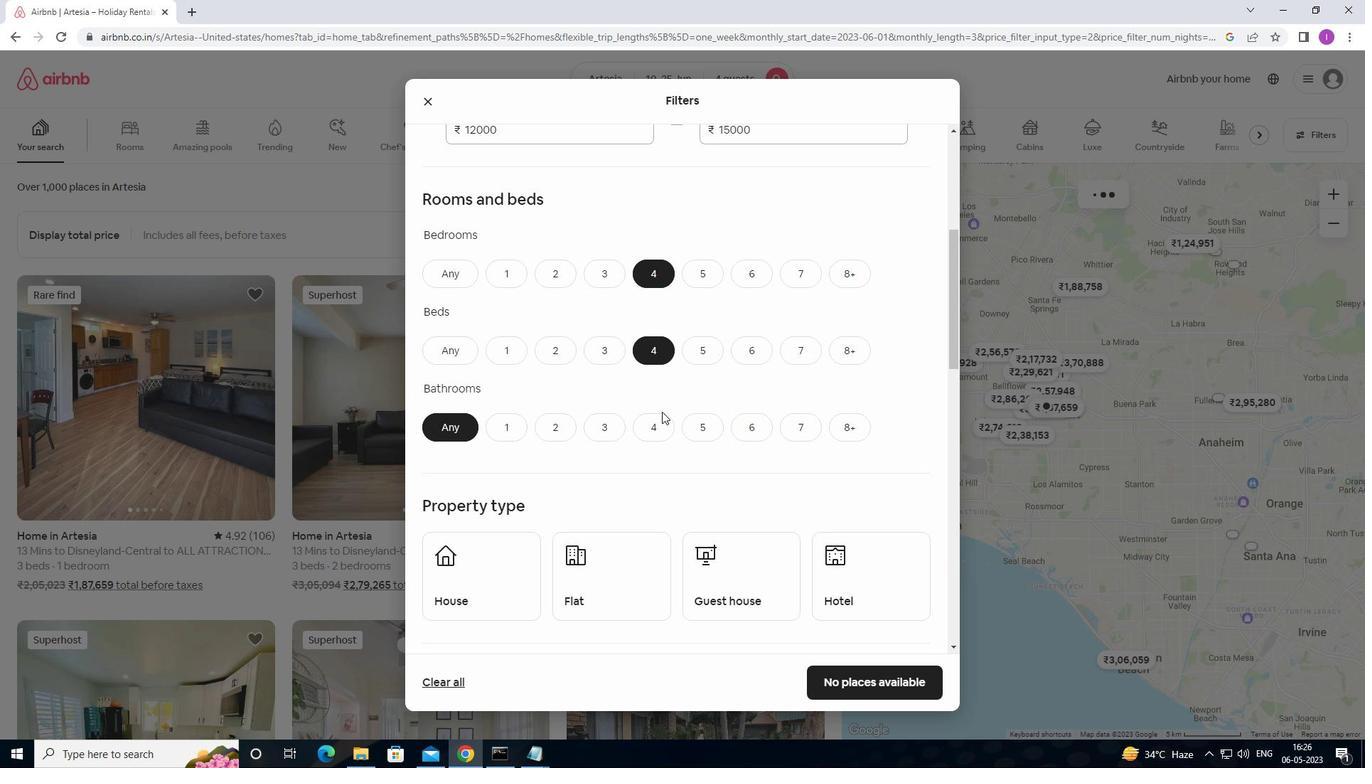 
Action: Mouse pressed left at (657, 431)
Screenshot: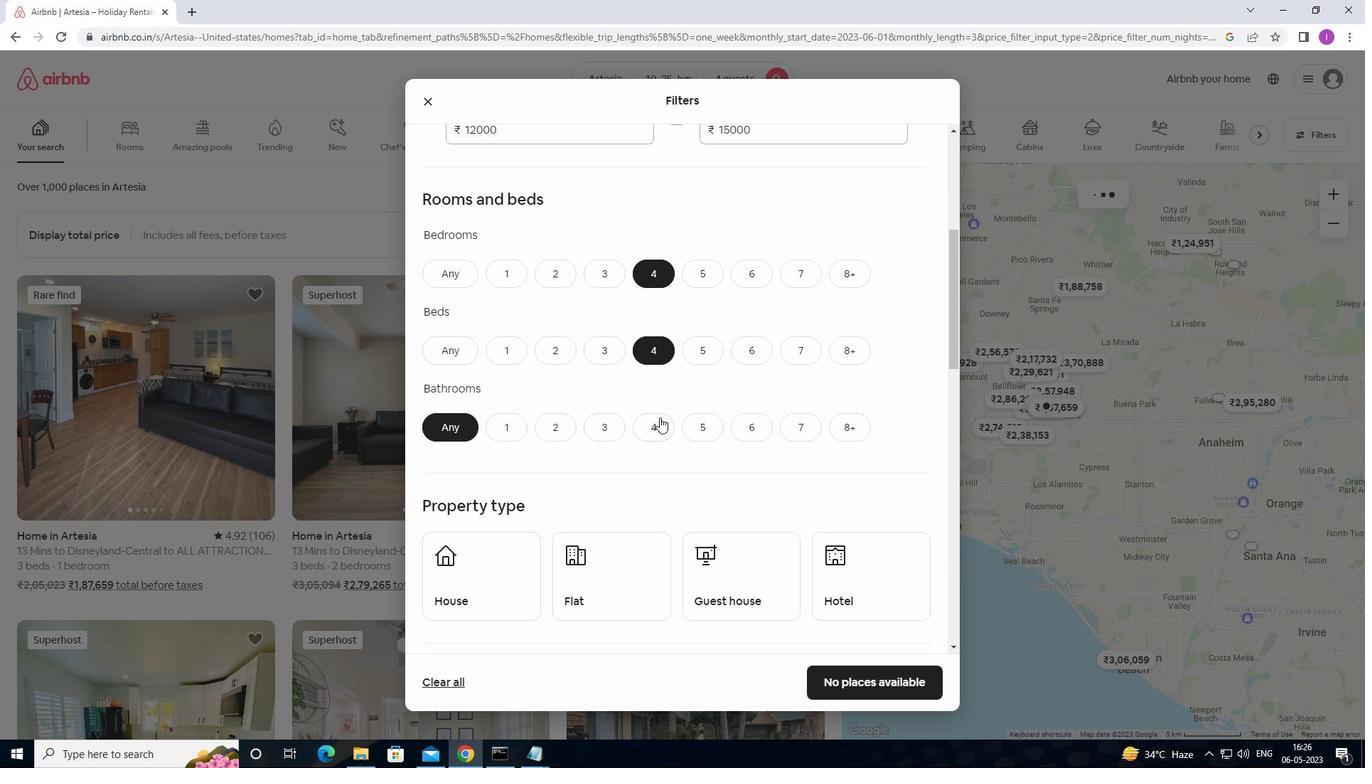 
Action: Mouse moved to (494, 565)
Screenshot: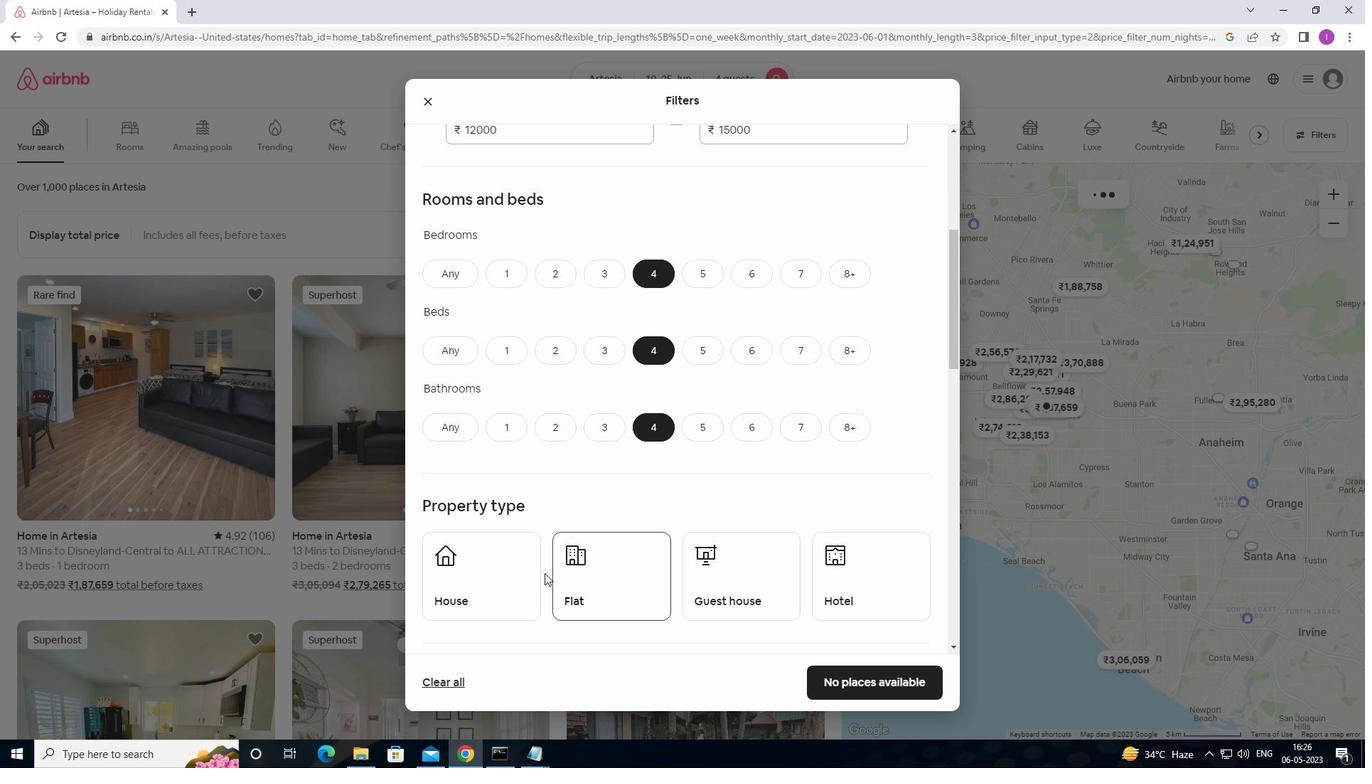 
Action: Mouse pressed left at (494, 565)
Screenshot: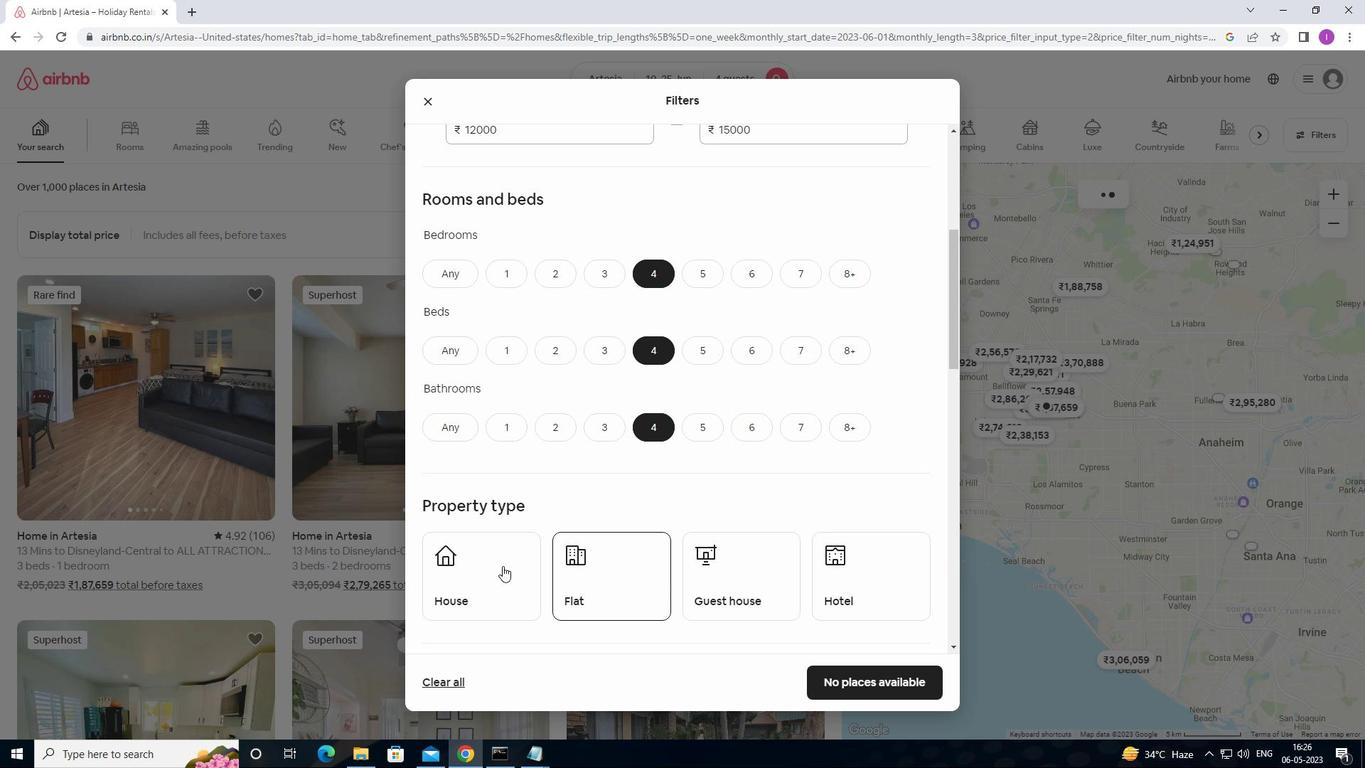 
Action: Mouse moved to (589, 565)
Screenshot: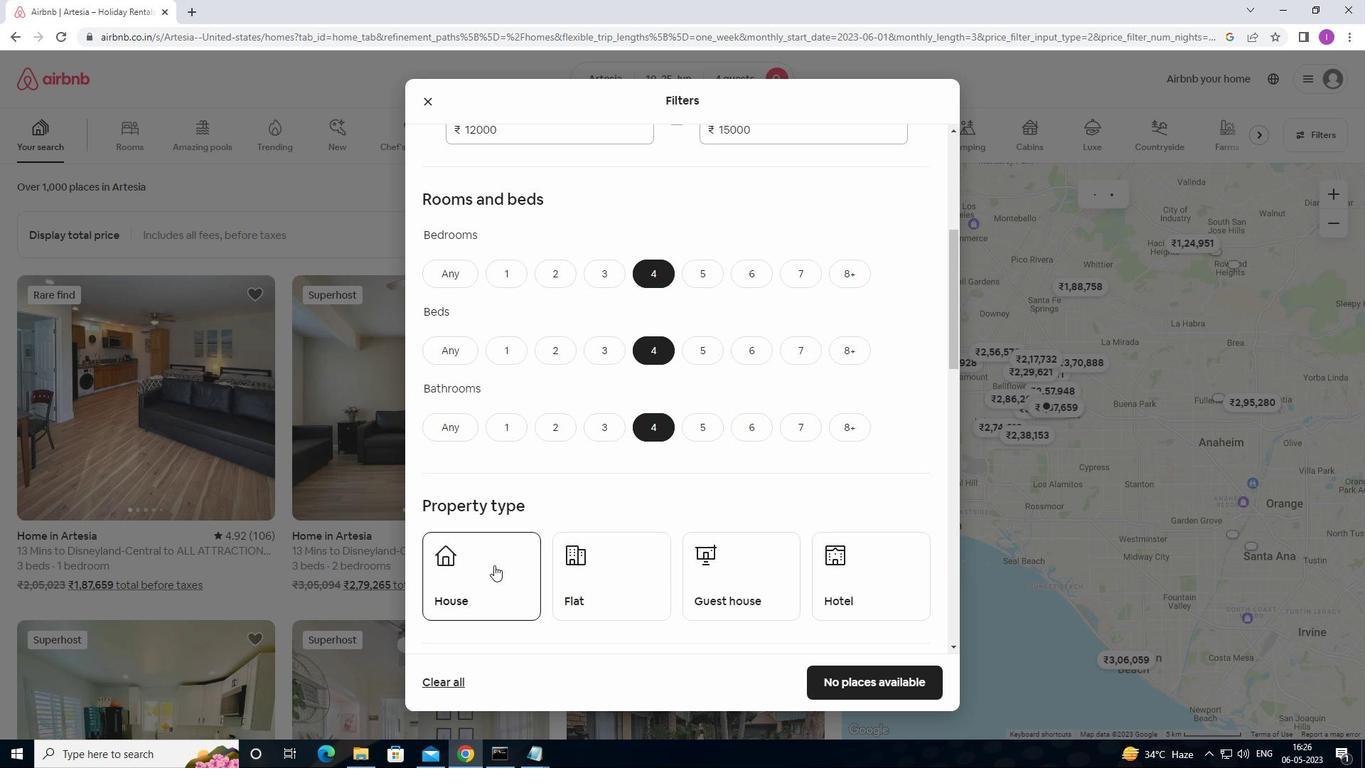 
Action: Mouse pressed left at (589, 565)
Screenshot: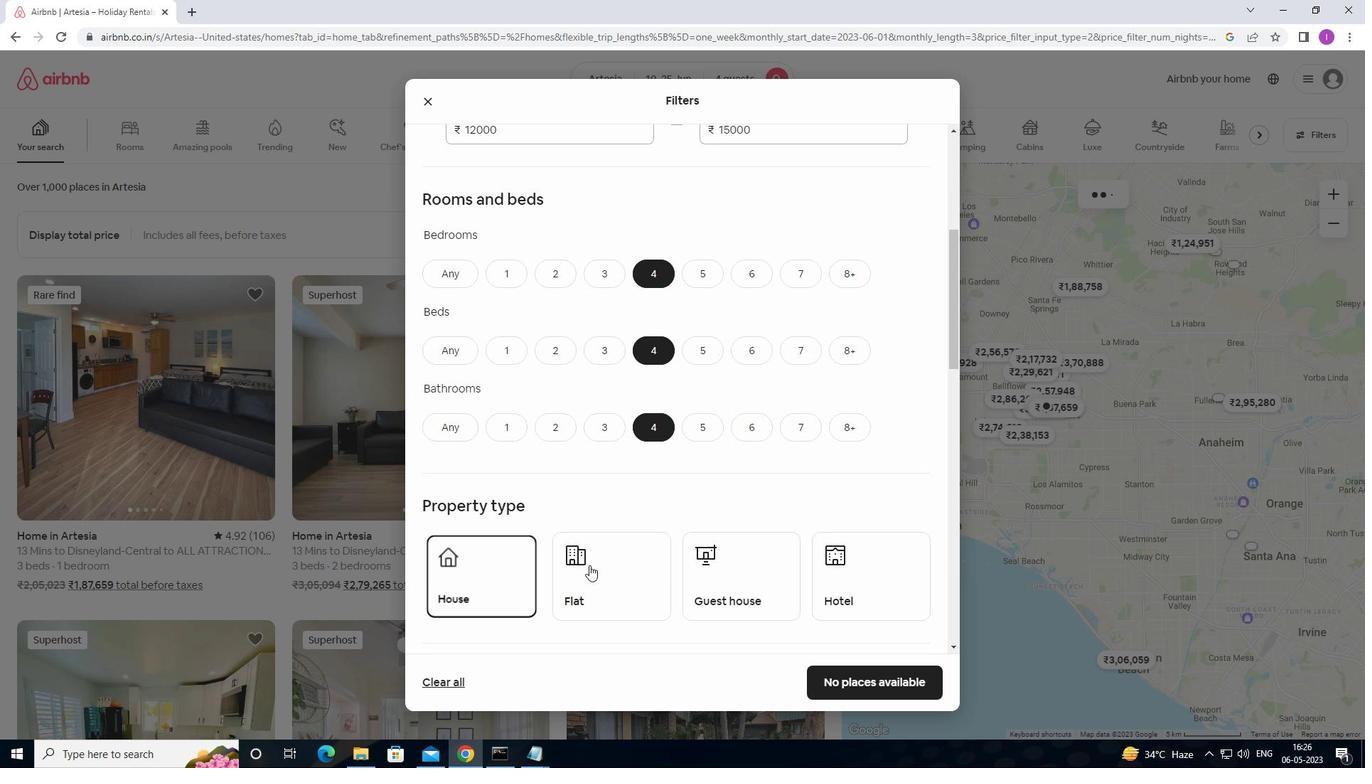 
Action: Mouse moved to (695, 568)
Screenshot: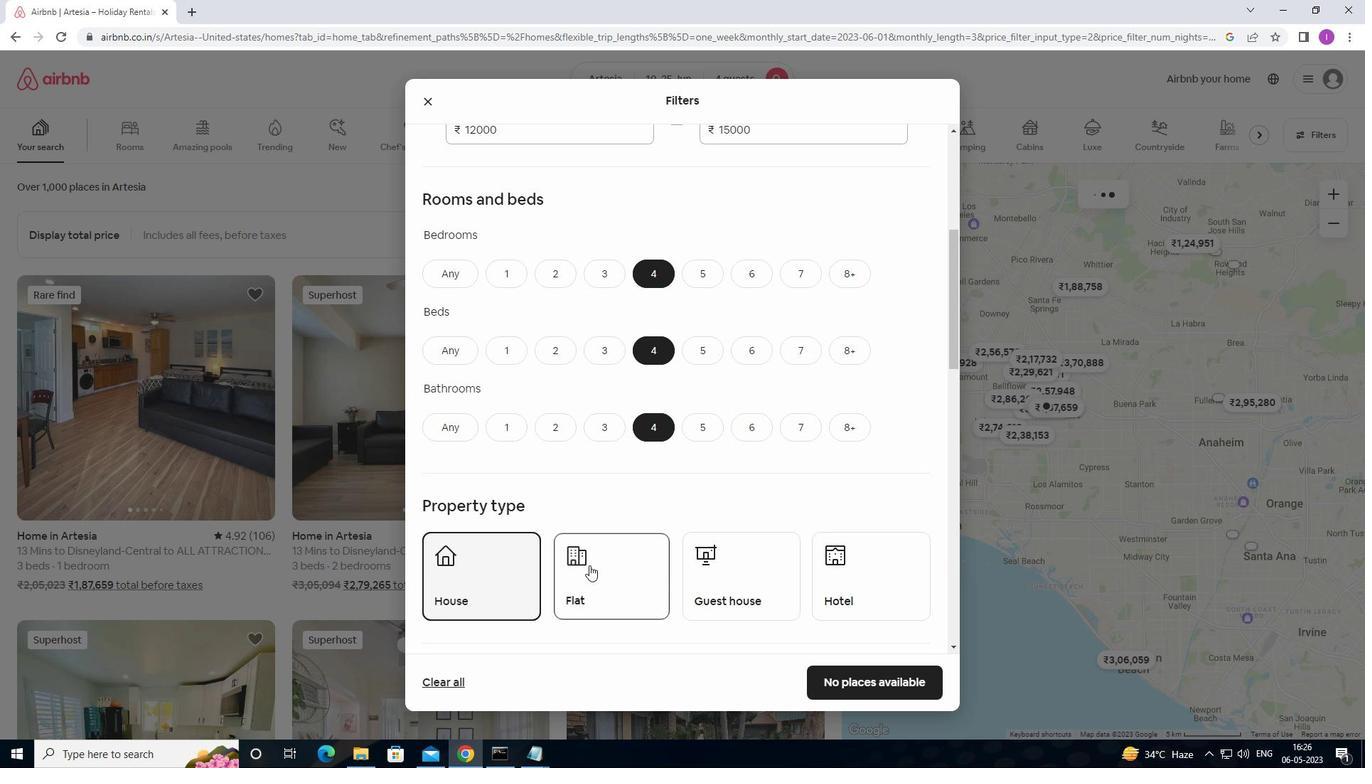 
Action: Mouse pressed left at (695, 568)
Screenshot: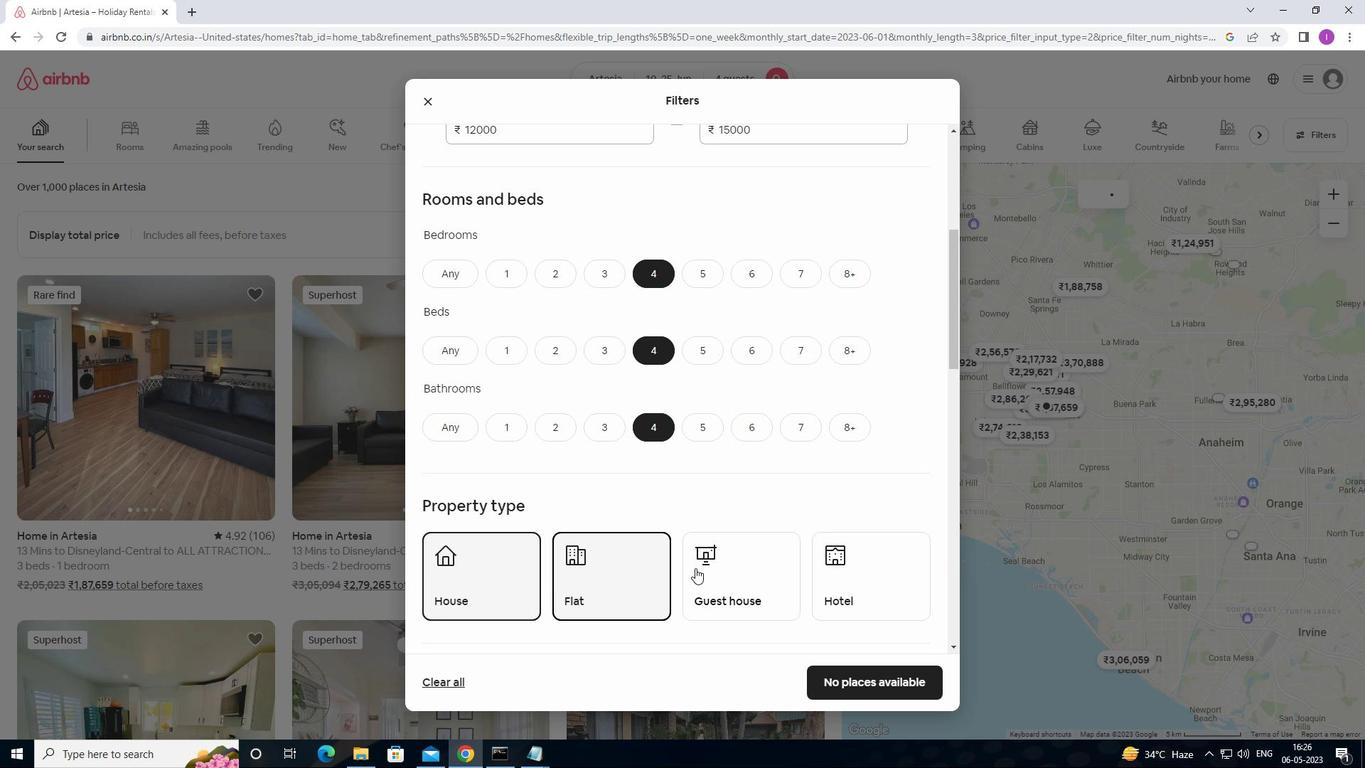
Action: Mouse moved to (723, 629)
Screenshot: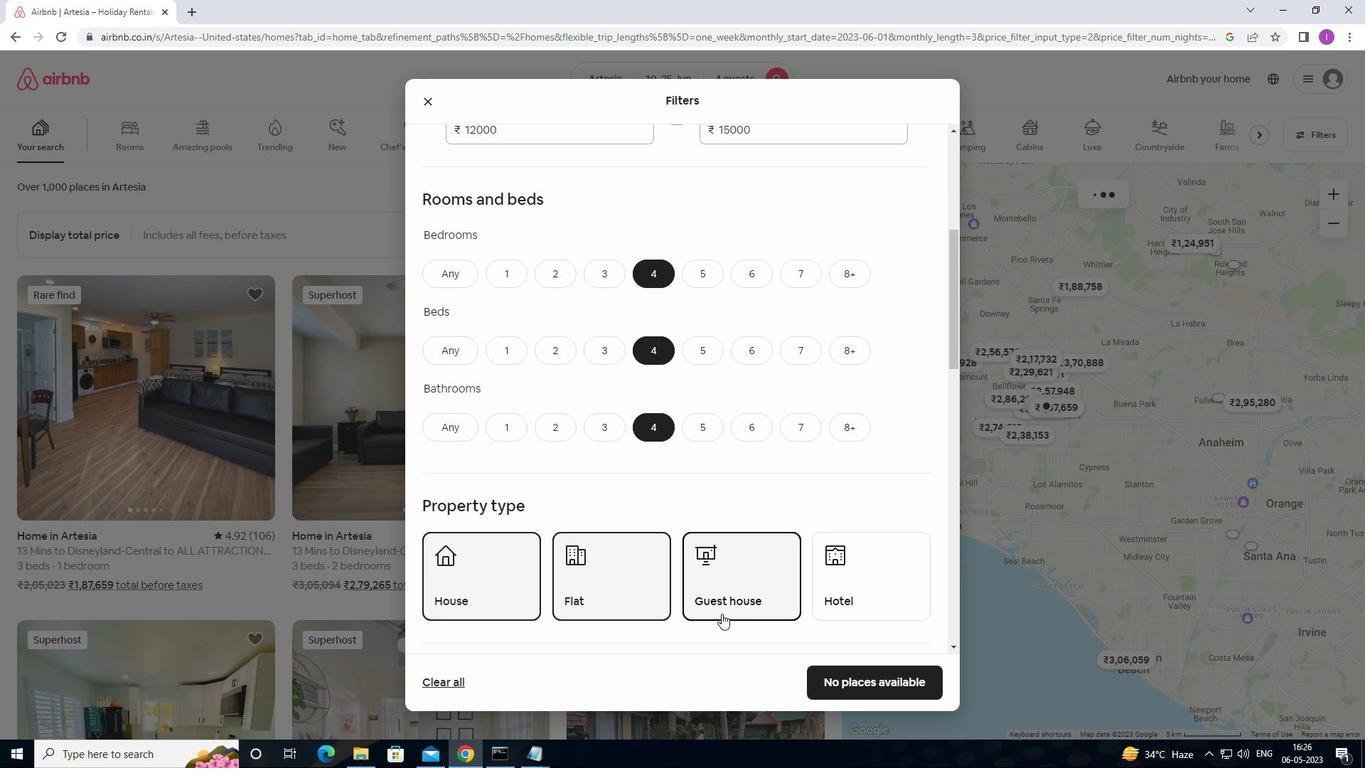 
Action: Mouse scrolled (723, 628) with delta (0, 0)
Screenshot: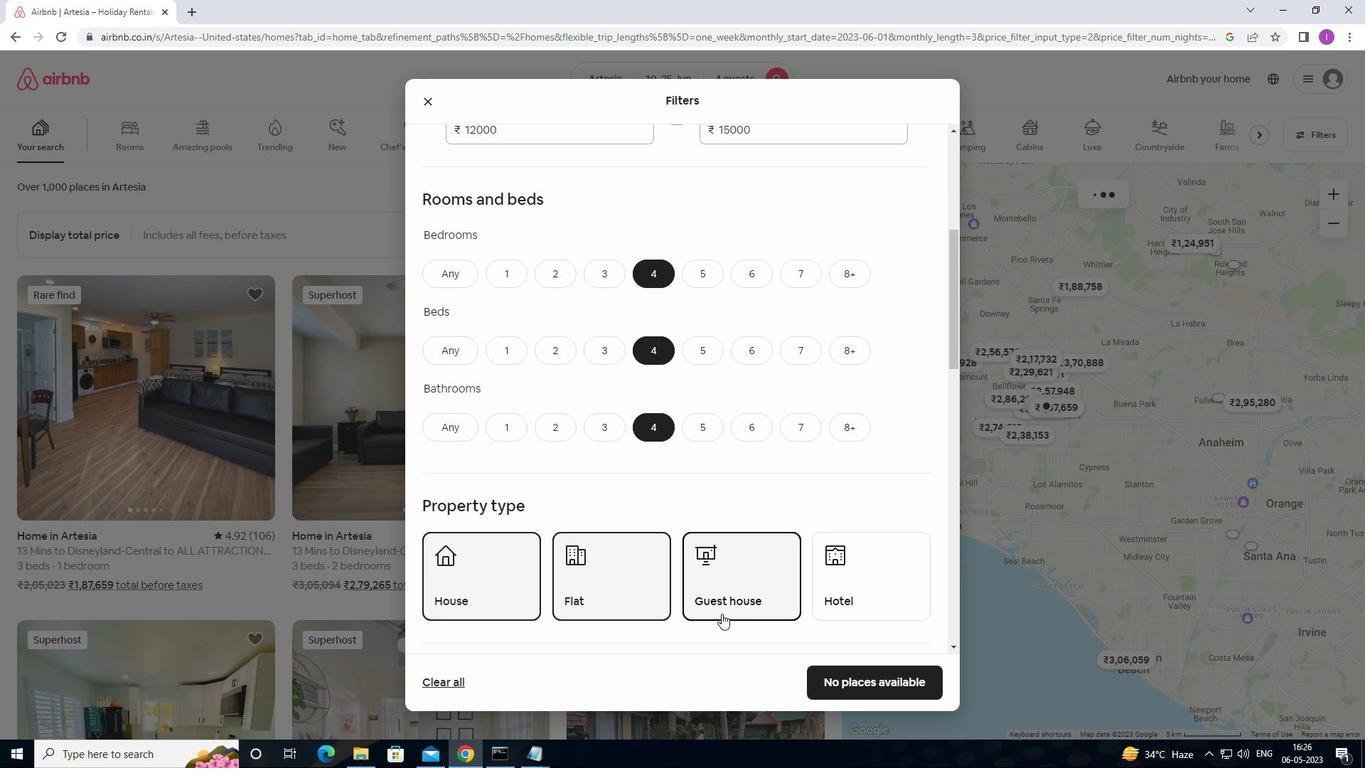 
Action: Mouse scrolled (723, 628) with delta (0, 0)
Screenshot: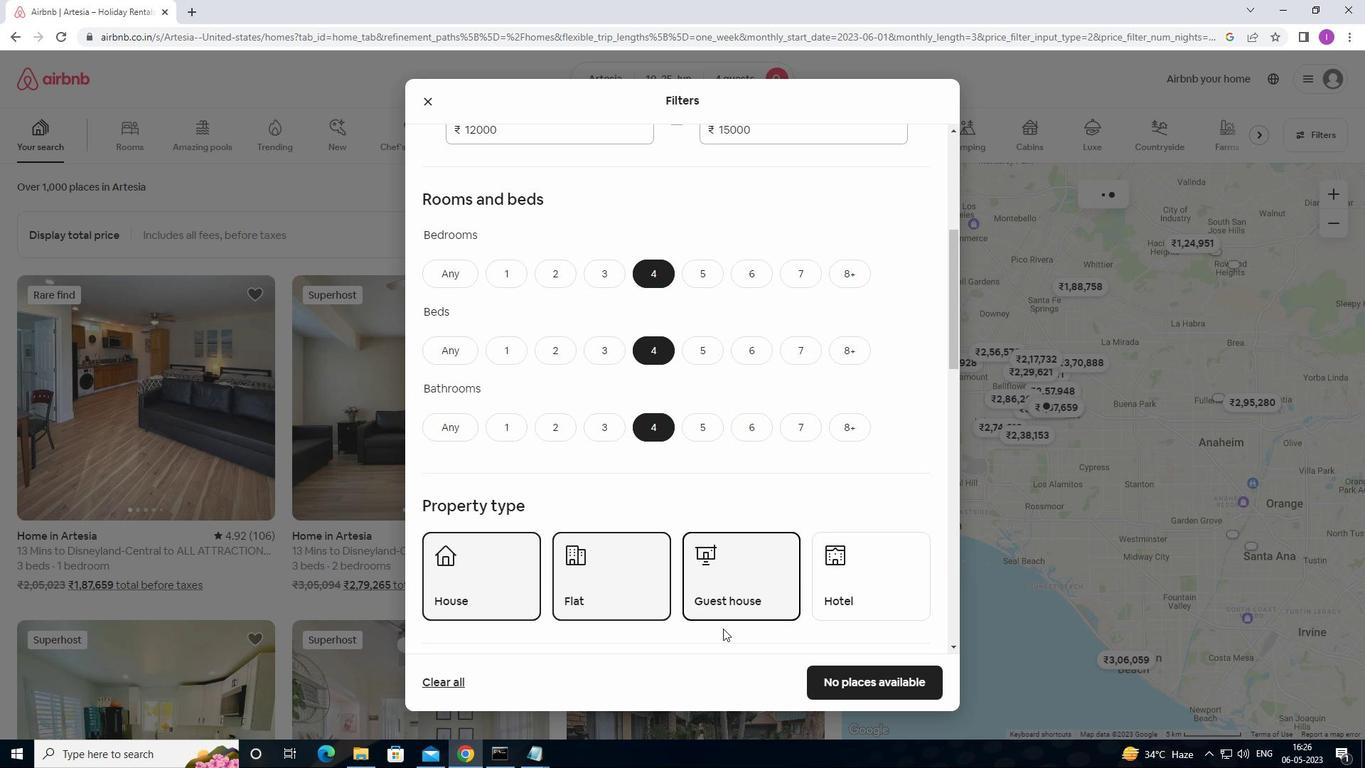 
Action: Mouse moved to (836, 468)
Screenshot: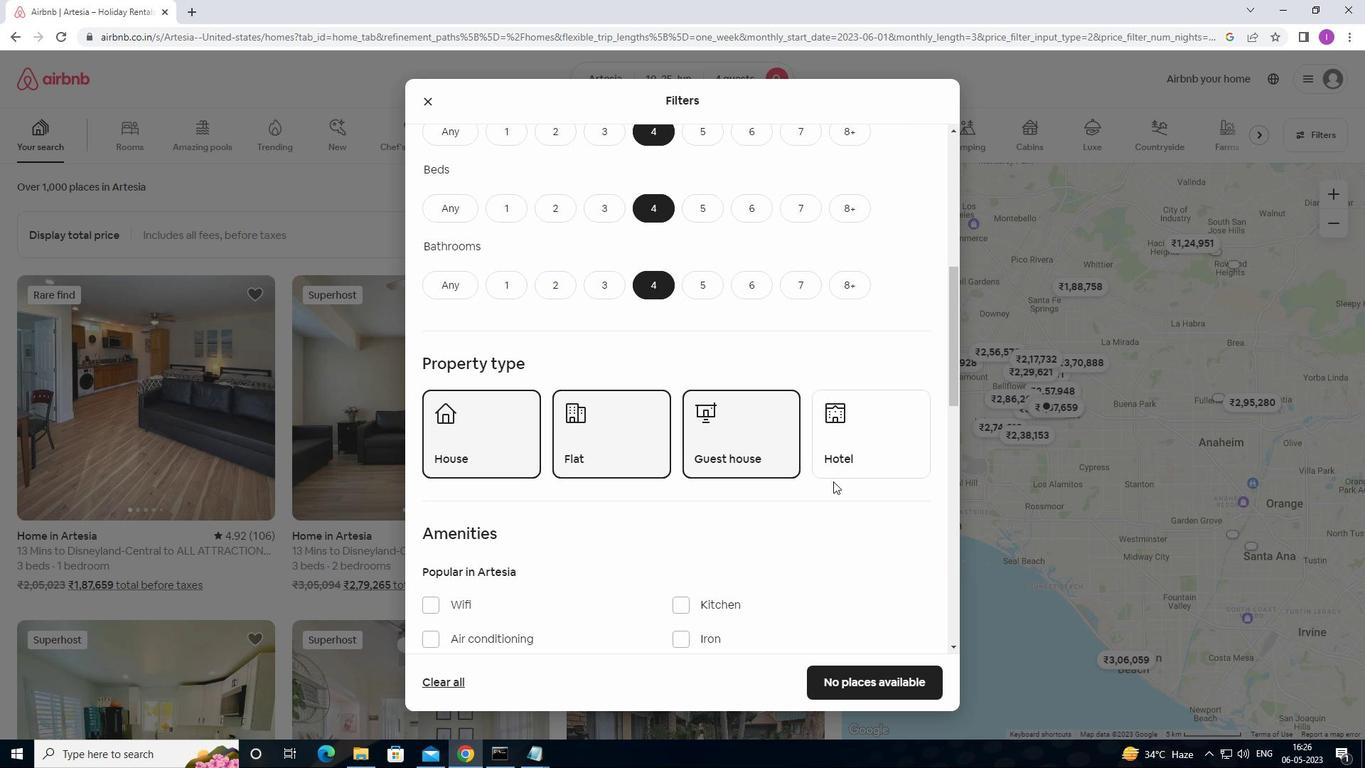 
Action: Mouse pressed left at (836, 468)
Screenshot: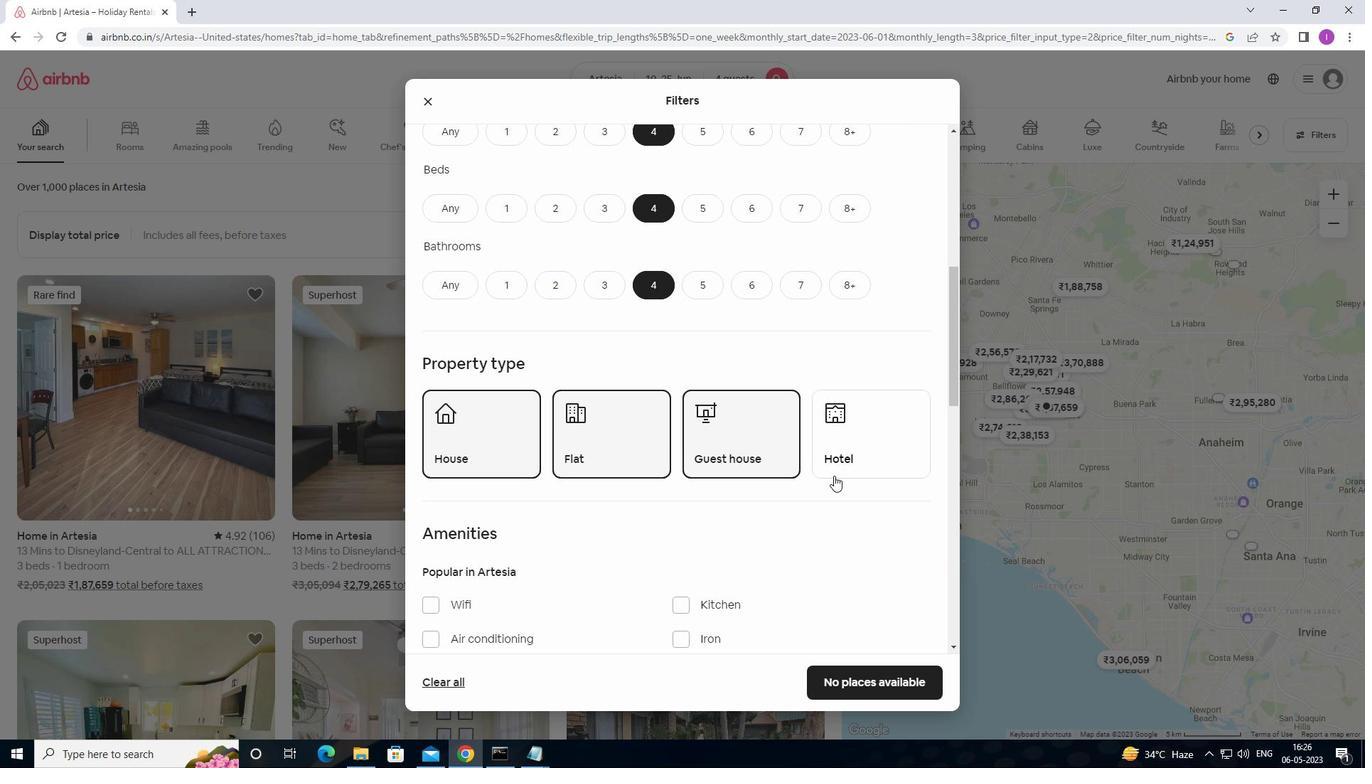 
Action: Mouse moved to (697, 610)
Screenshot: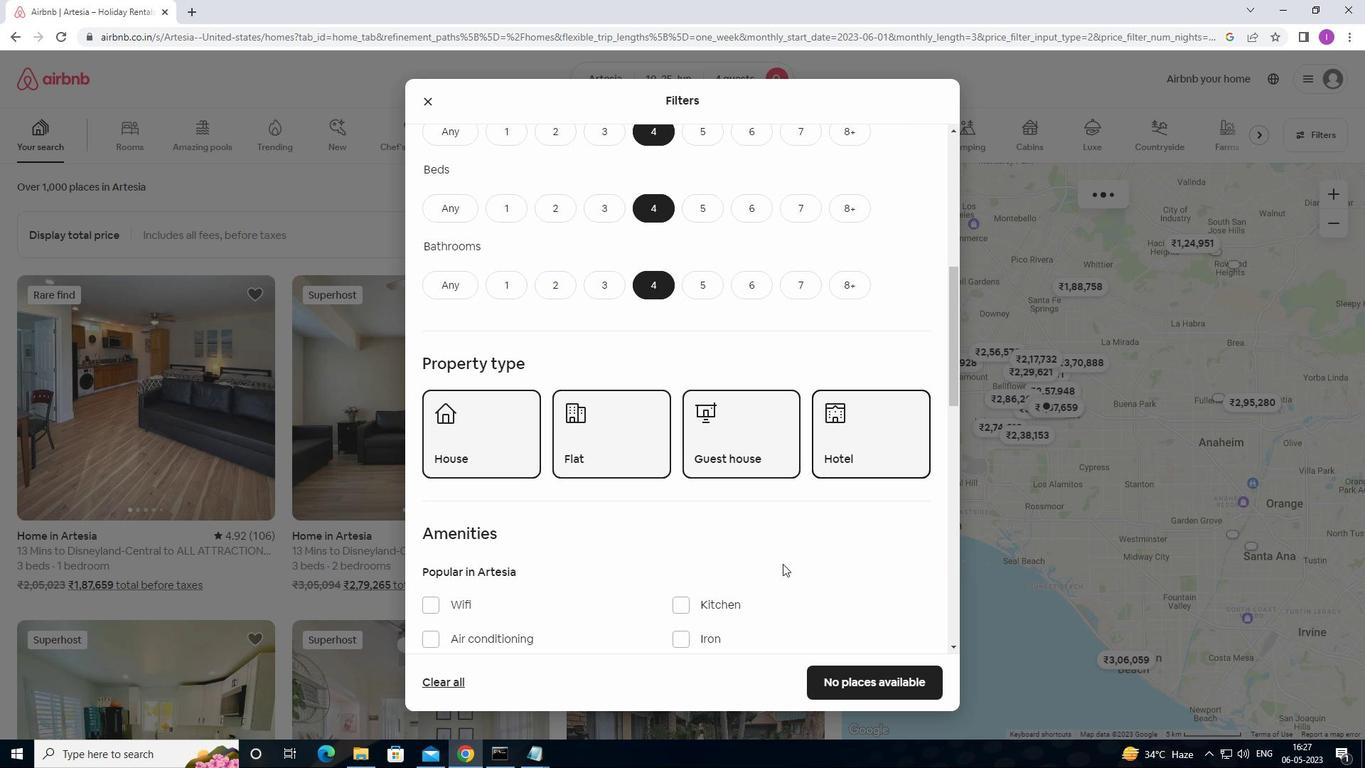 
Action: Mouse scrolled (697, 609) with delta (0, 0)
Screenshot: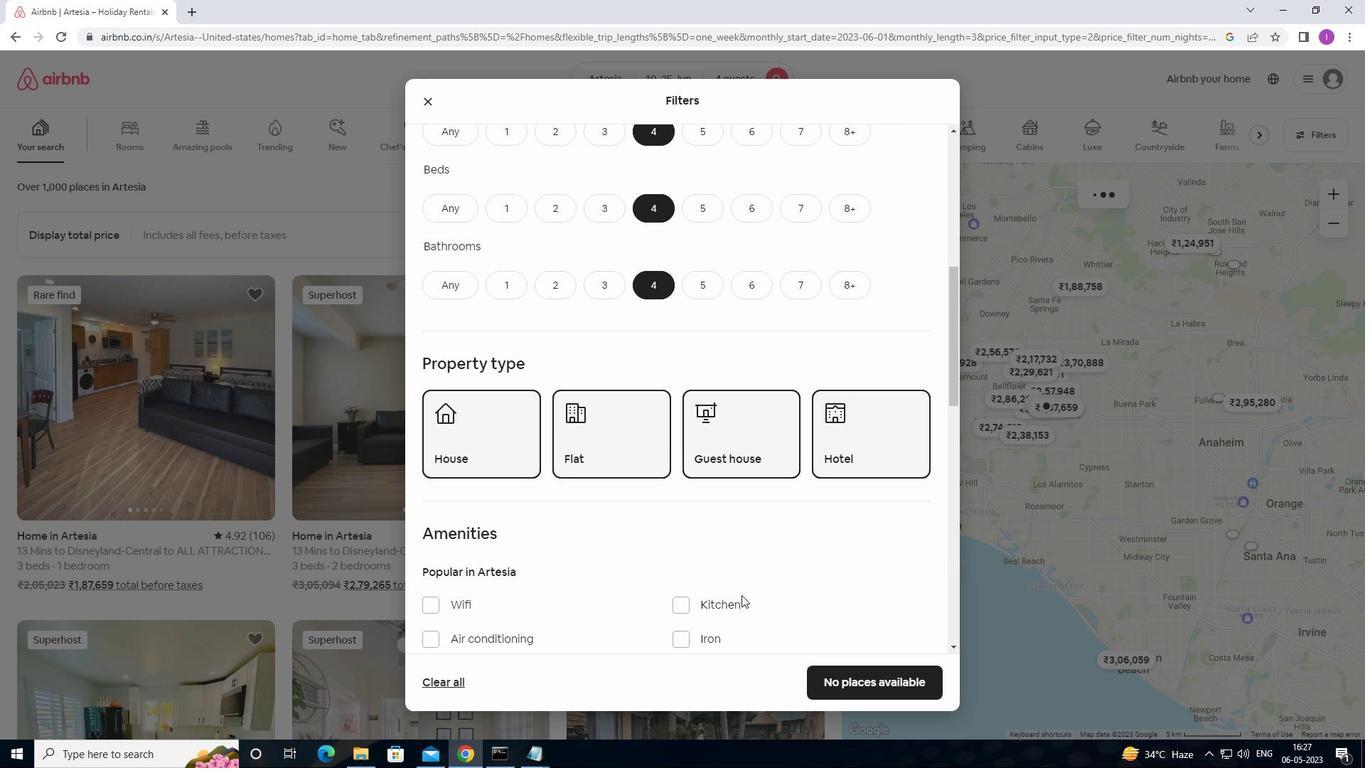 
Action: Mouse scrolled (697, 609) with delta (0, 0)
Screenshot: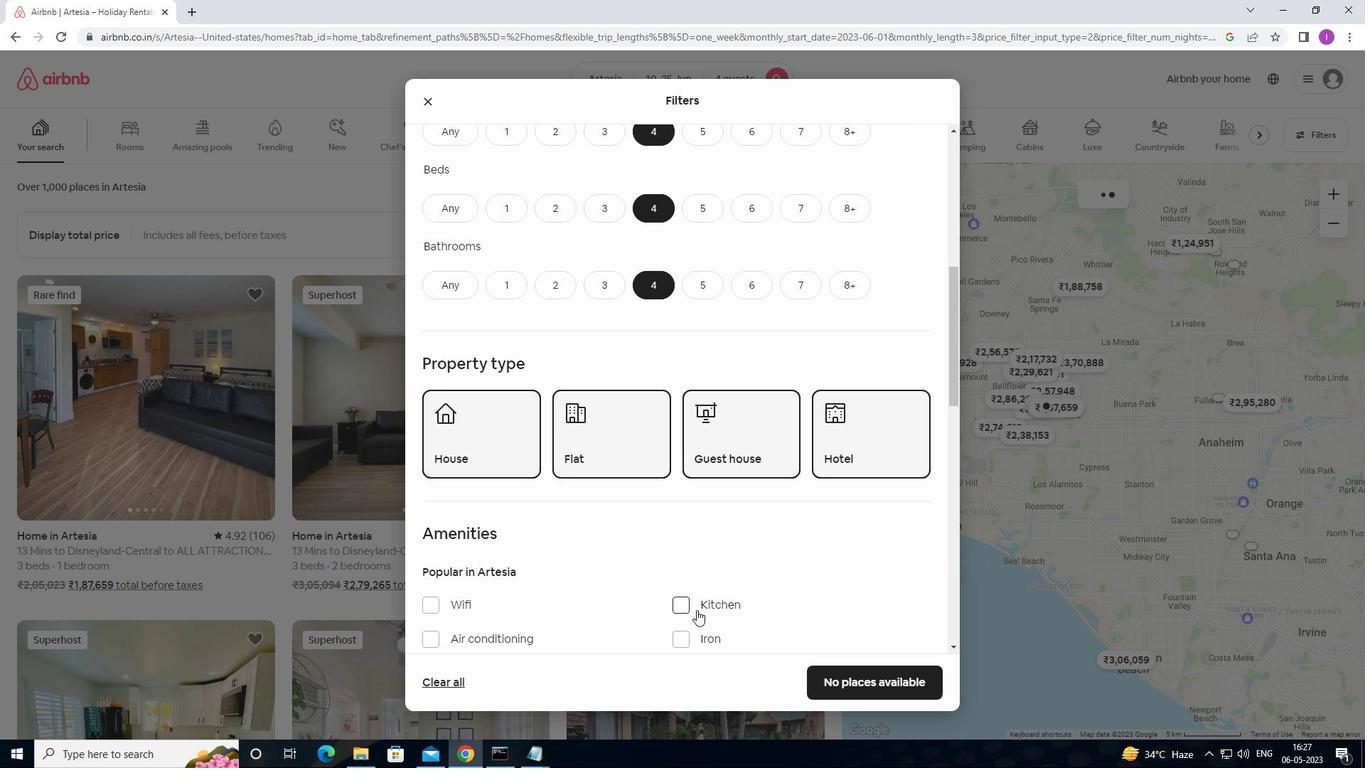 
Action: Mouse moved to (436, 466)
Screenshot: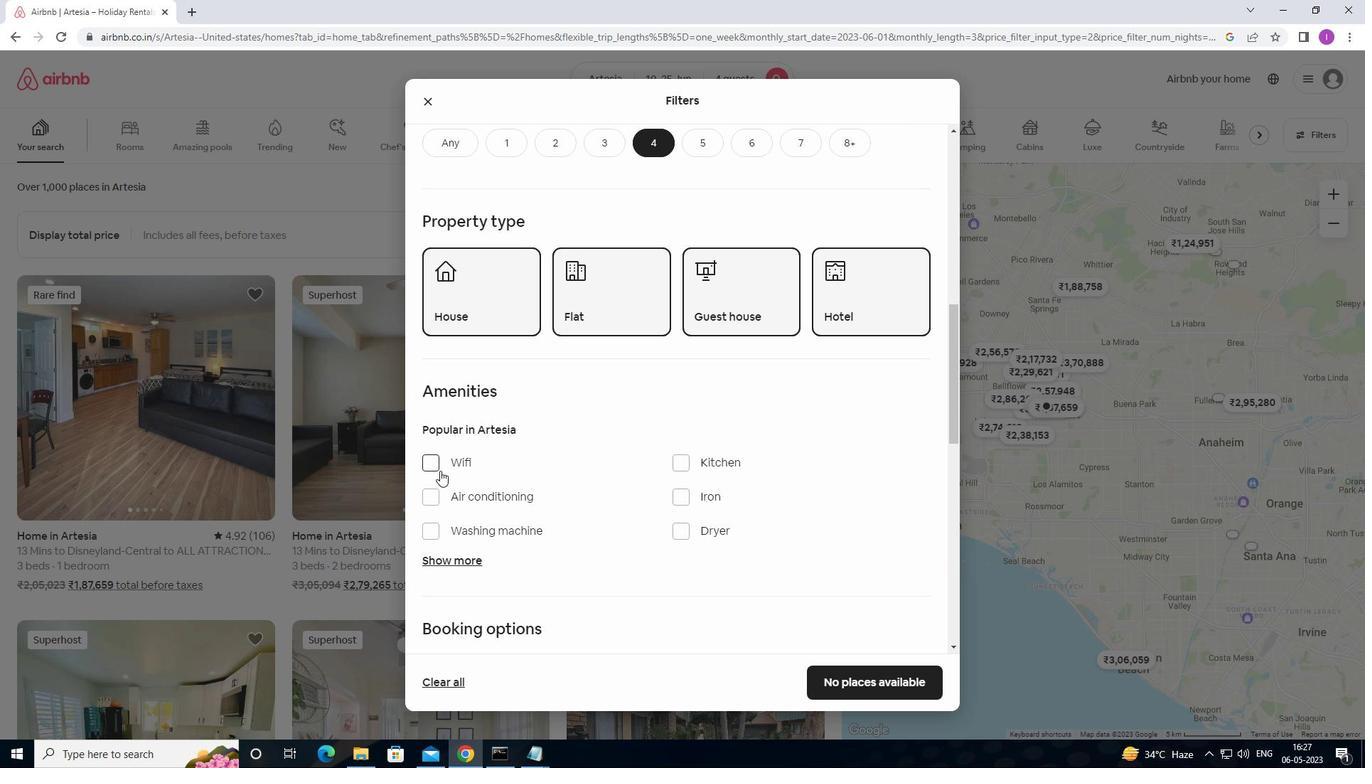 
Action: Mouse pressed left at (436, 466)
Screenshot: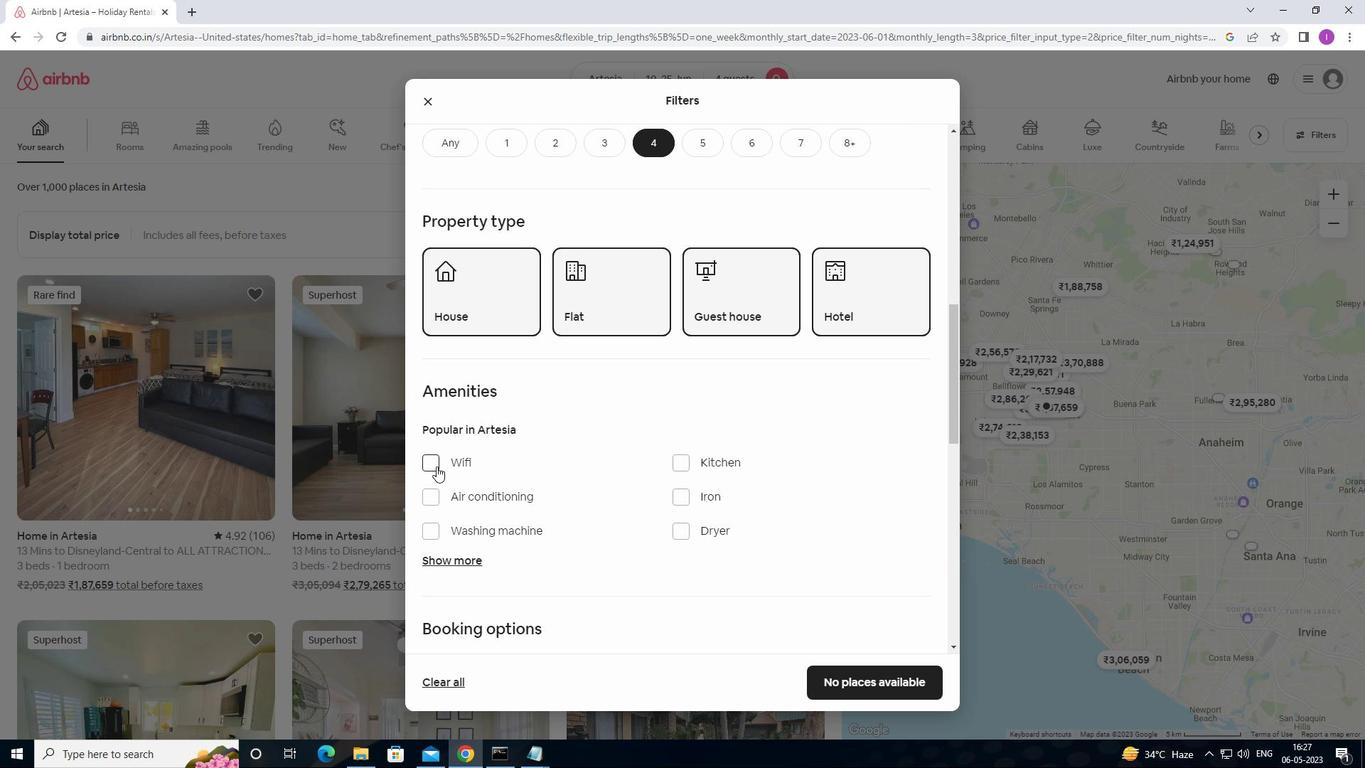 
Action: Mouse moved to (506, 509)
Screenshot: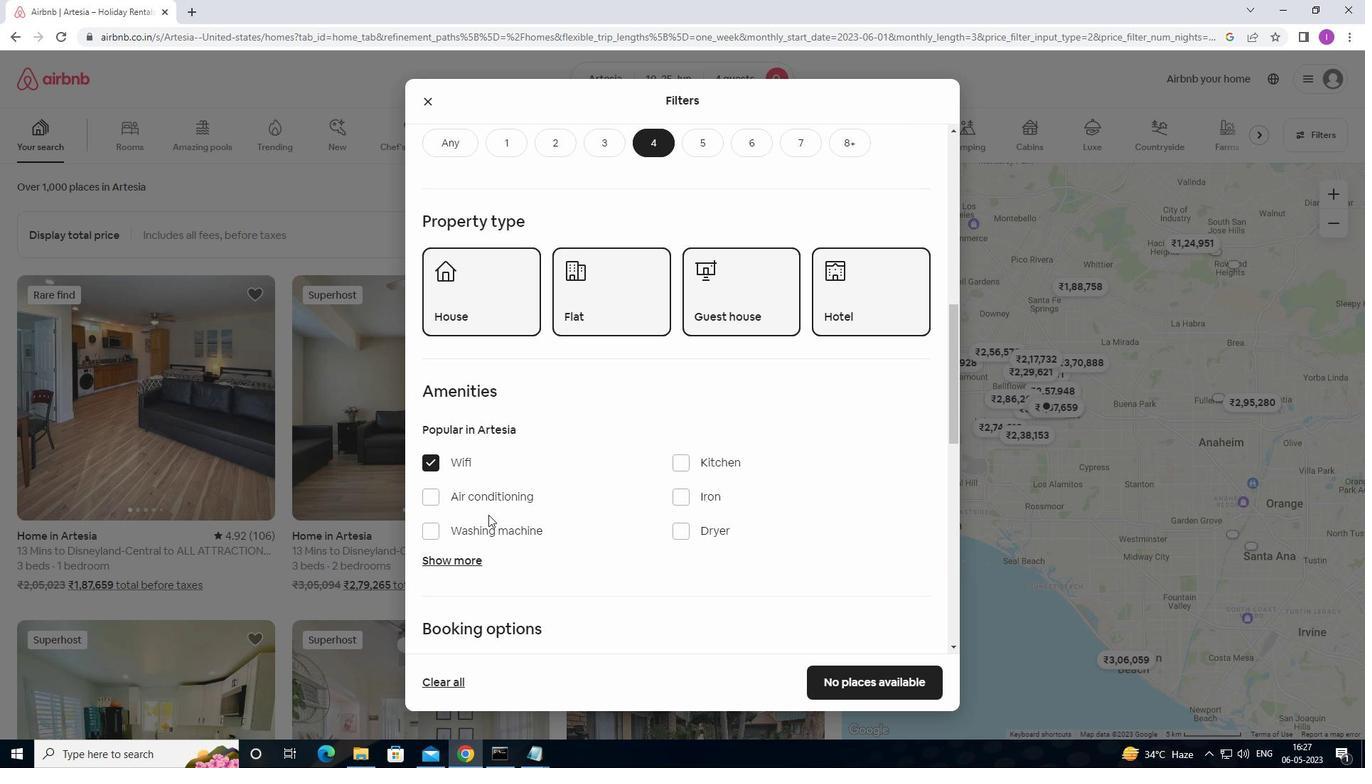 
Action: Mouse scrolled (506, 508) with delta (0, 0)
Screenshot: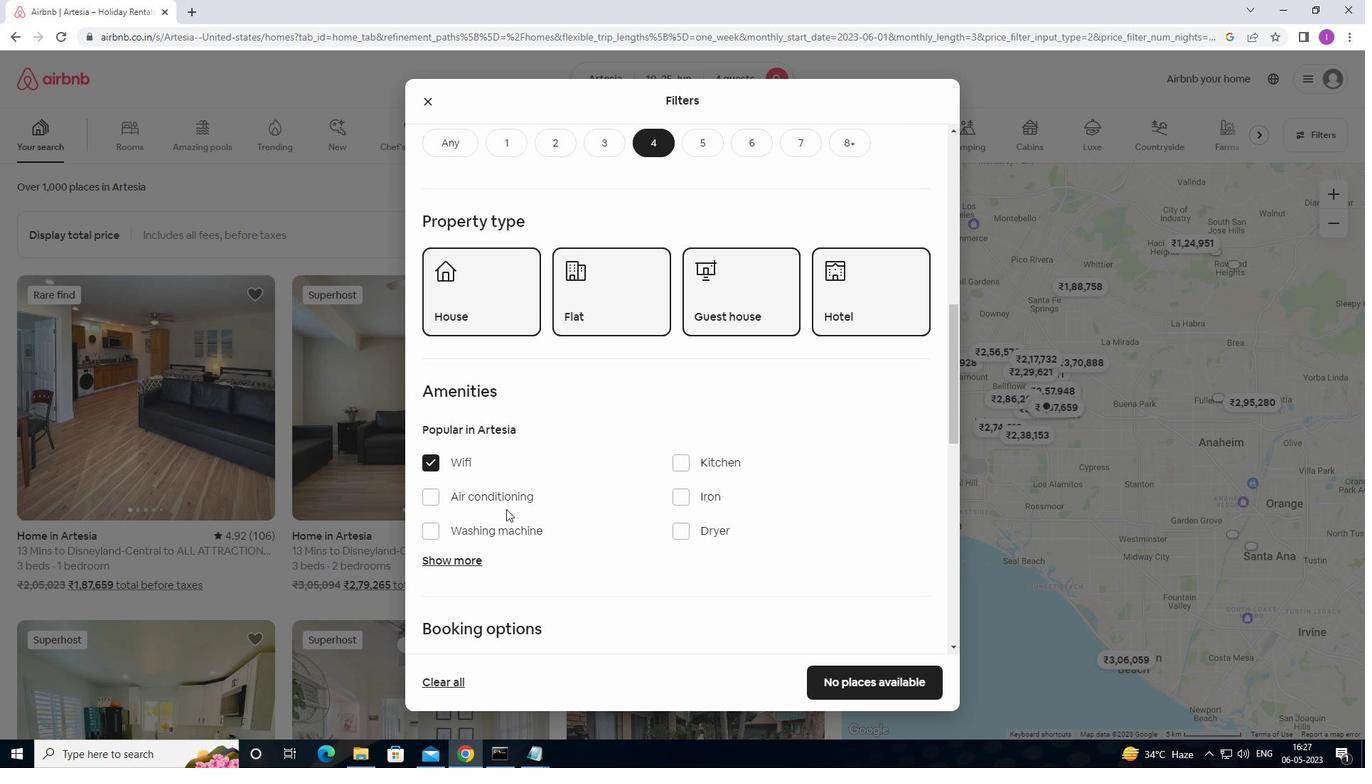 
Action: Mouse moved to (453, 492)
Screenshot: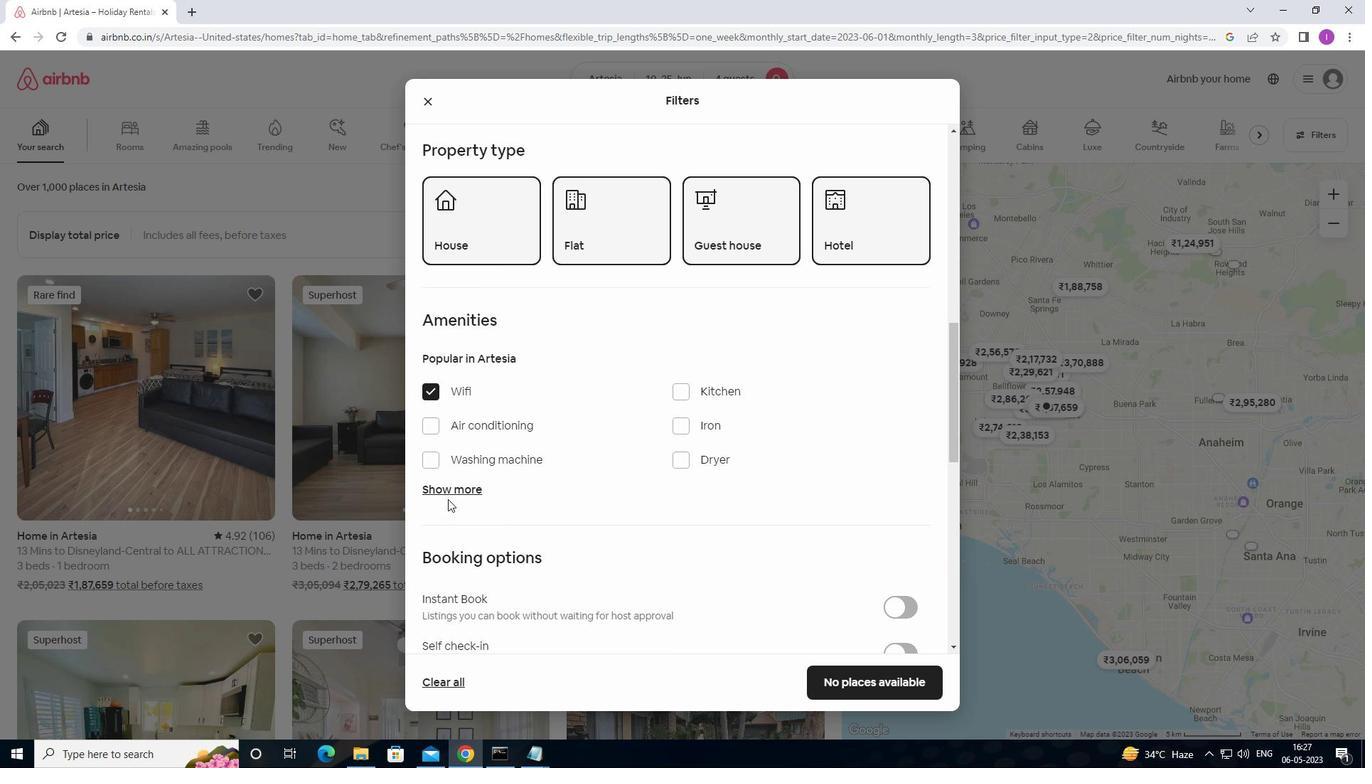
Action: Mouse pressed left at (453, 492)
Screenshot: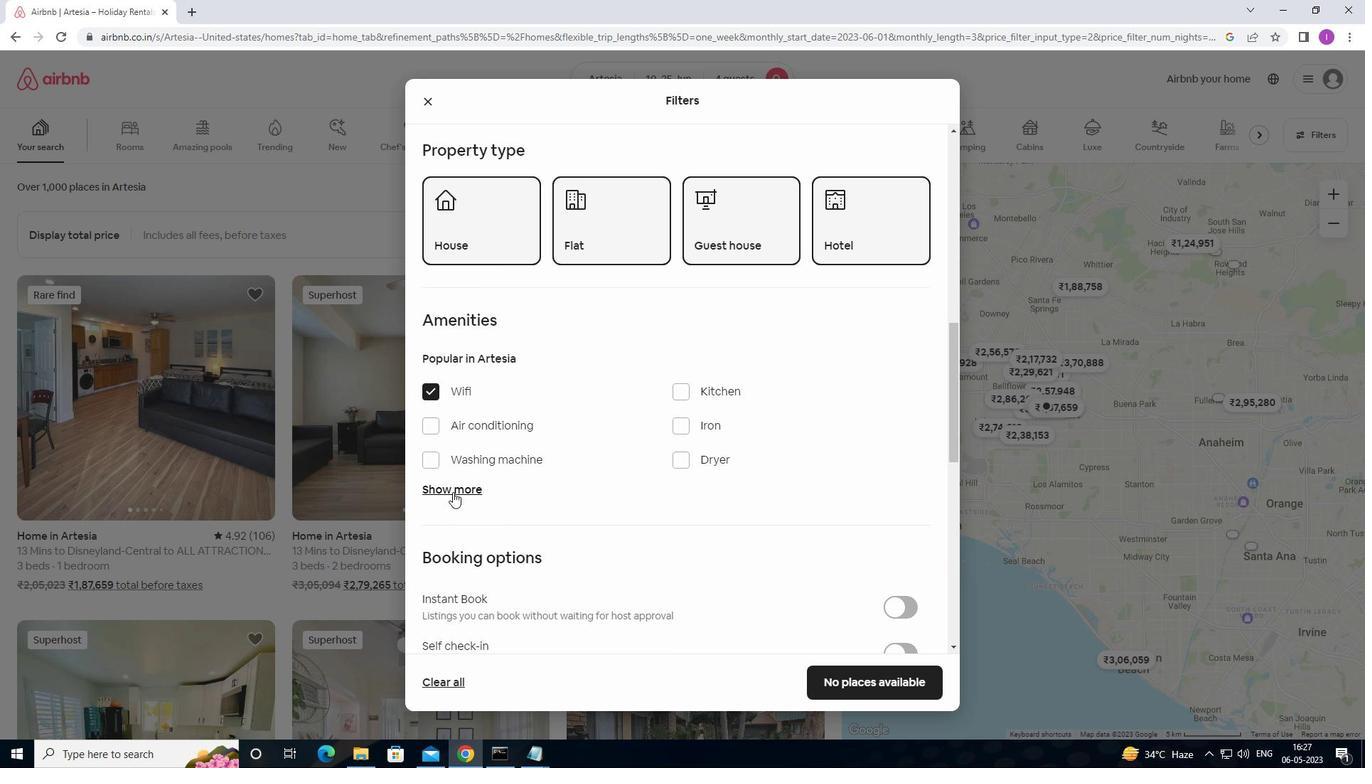 
Action: Mouse moved to (483, 542)
Screenshot: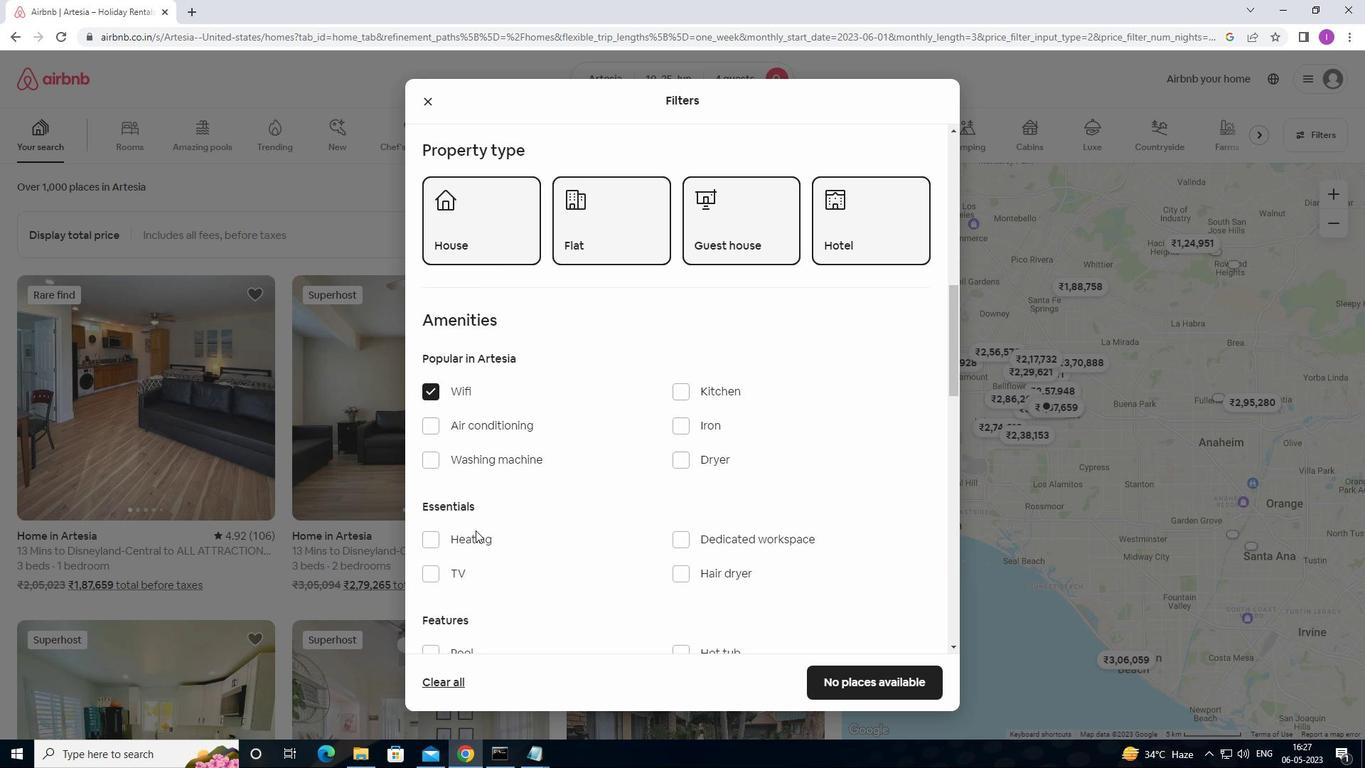 
Action: Mouse scrolled (483, 541) with delta (0, 0)
Screenshot: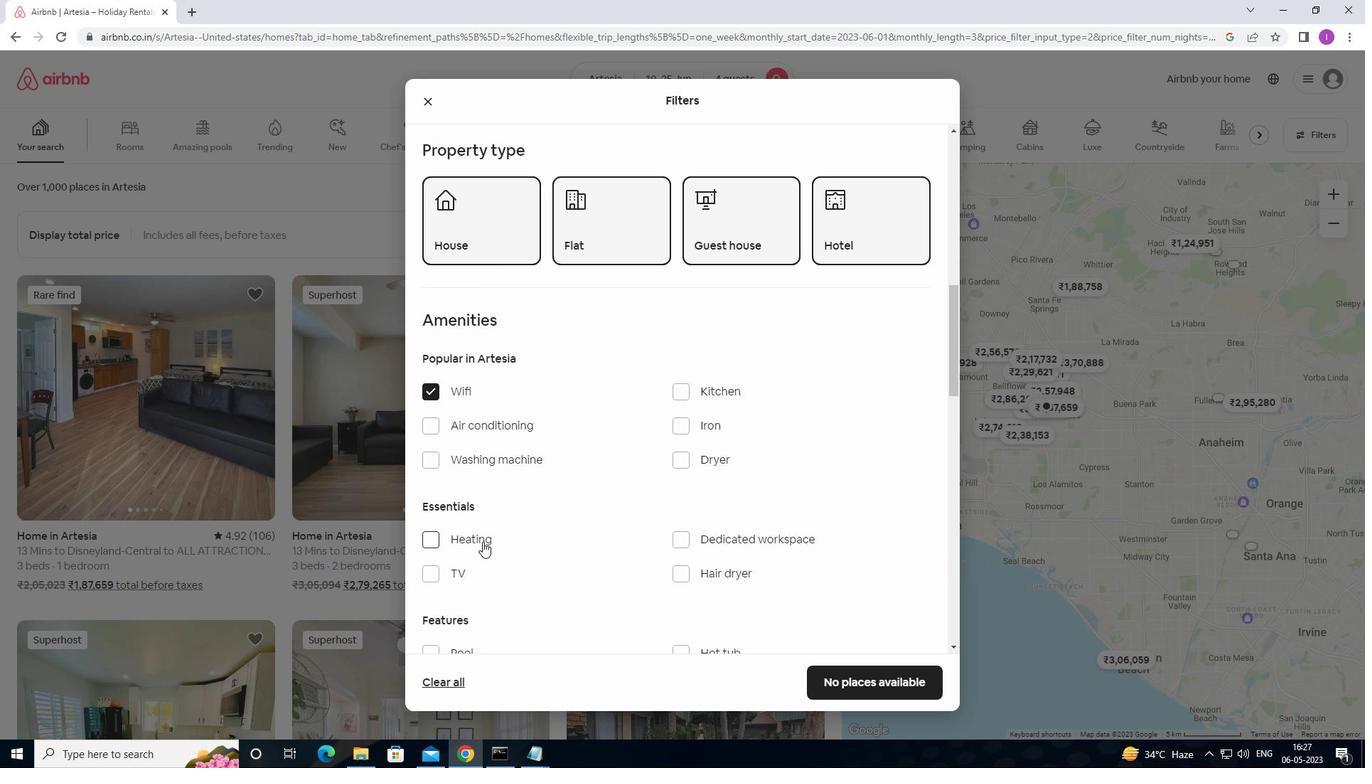 
Action: Mouse moved to (426, 500)
Screenshot: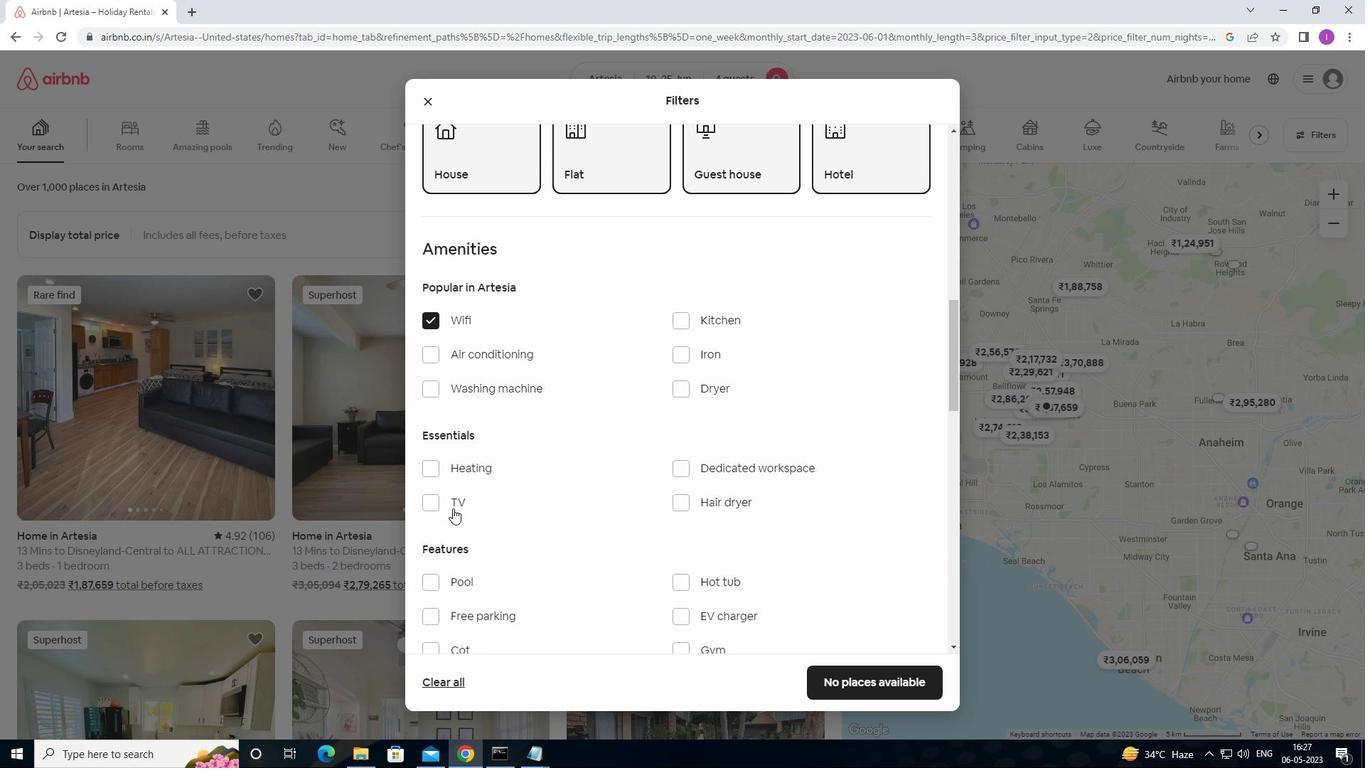 
Action: Mouse pressed left at (426, 500)
Screenshot: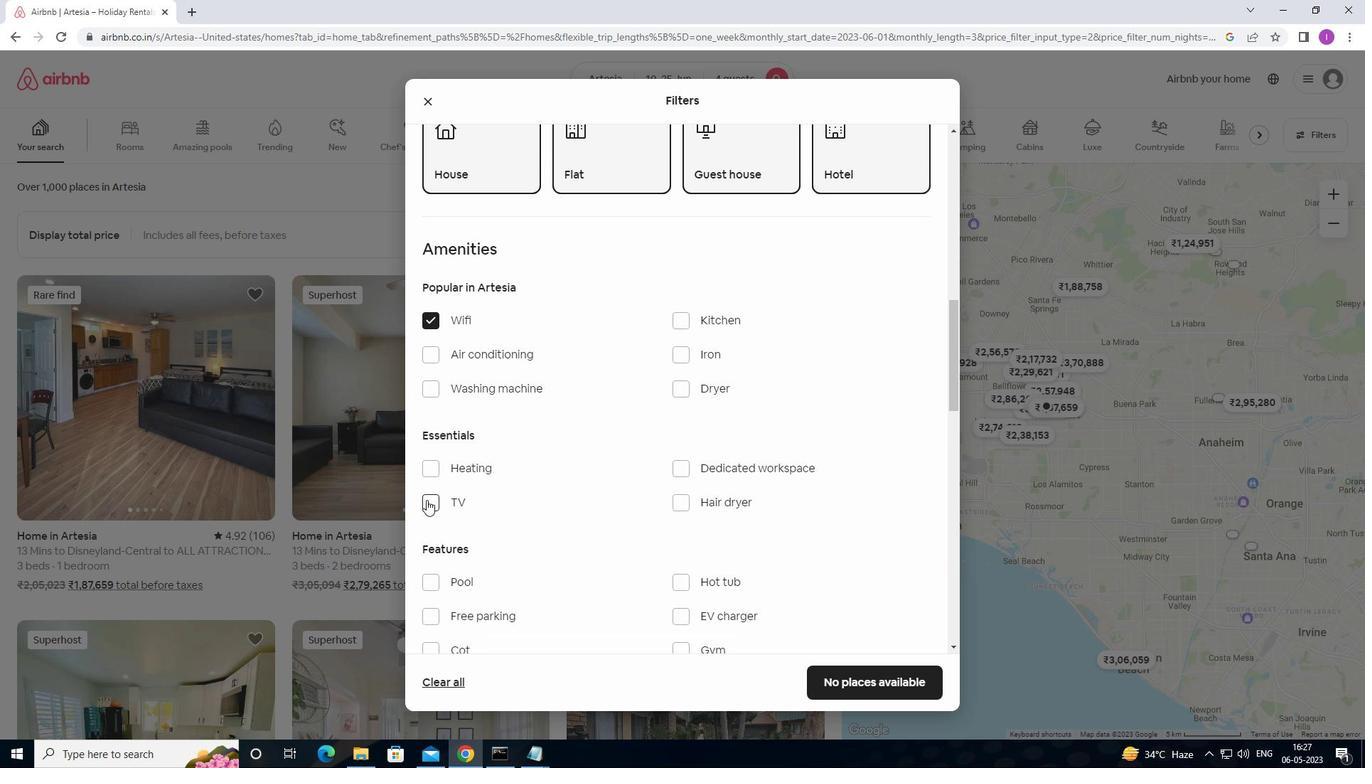 
Action: Mouse moved to (512, 556)
Screenshot: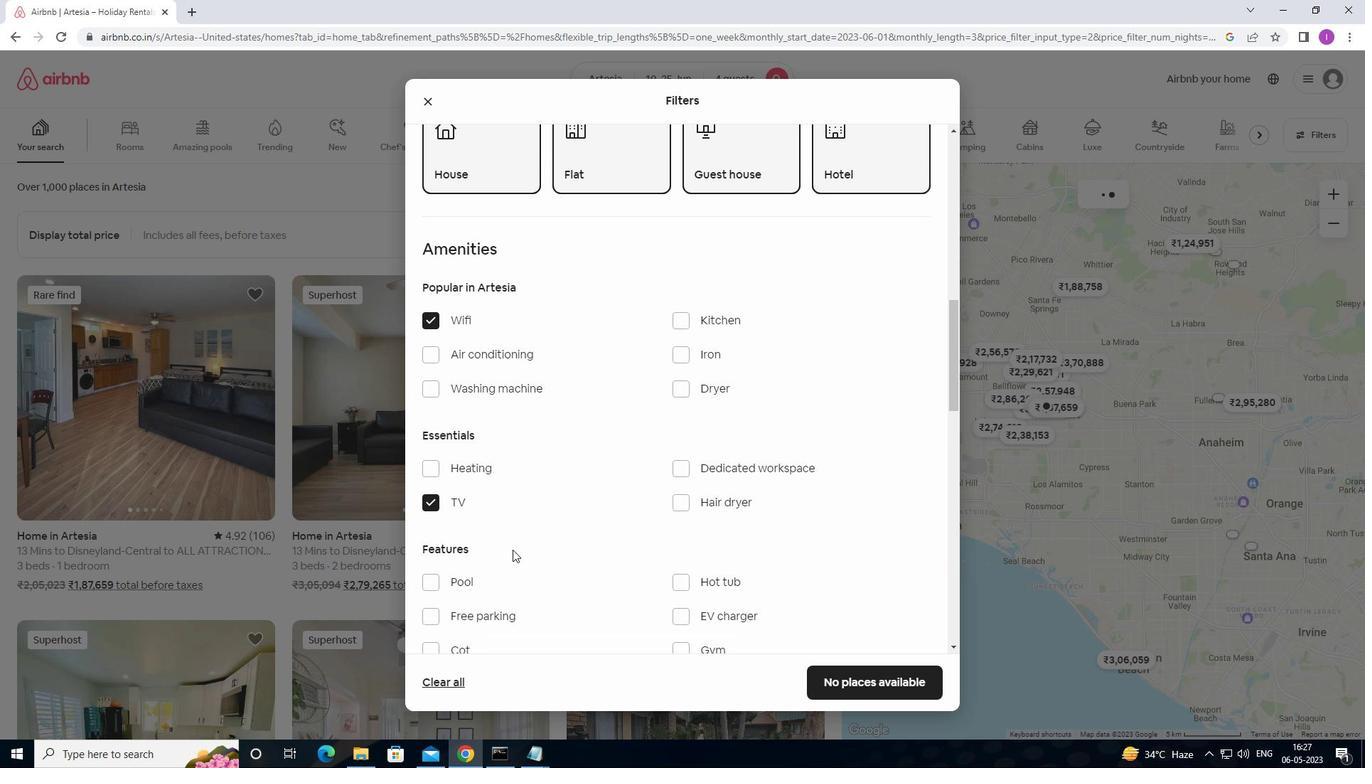 
Action: Mouse scrolled (512, 555) with delta (0, 0)
Screenshot: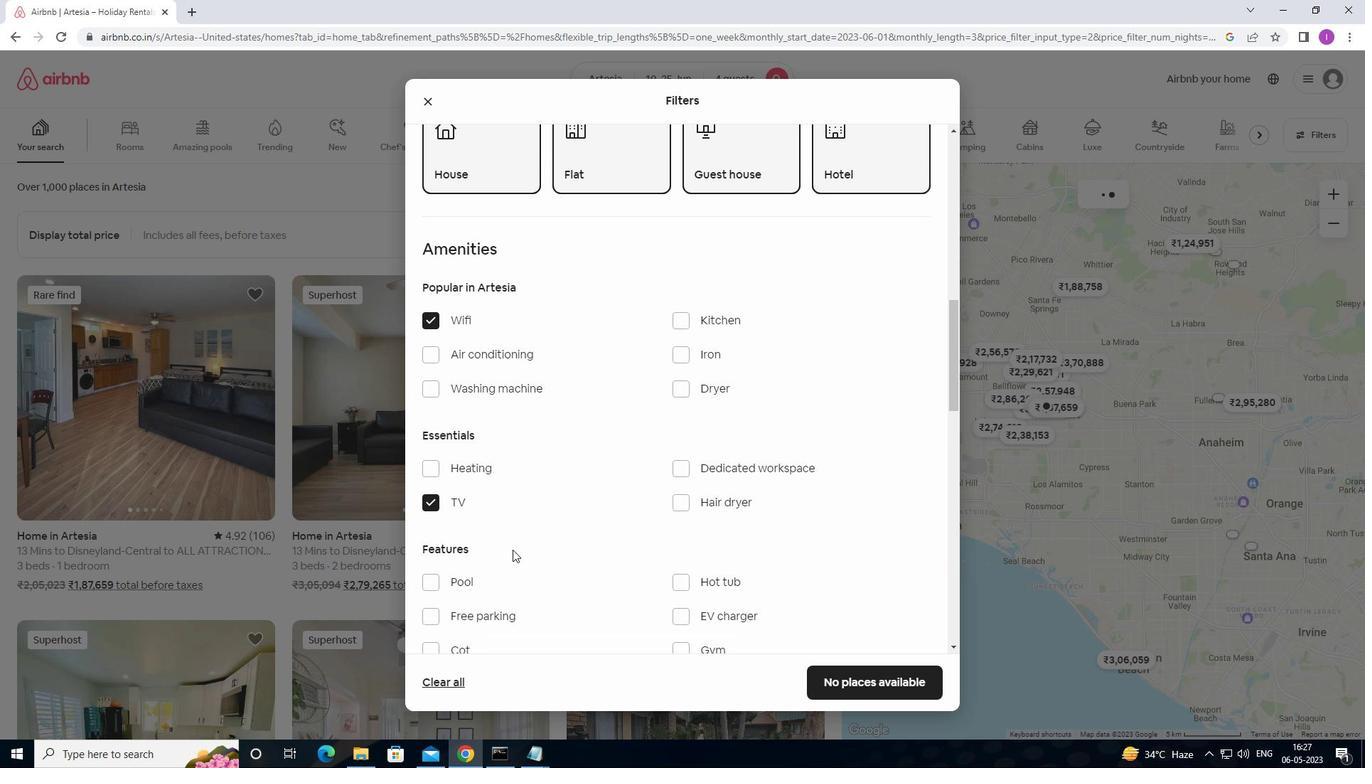 
Action: Mouse moved to (512, 557)
Screenshot: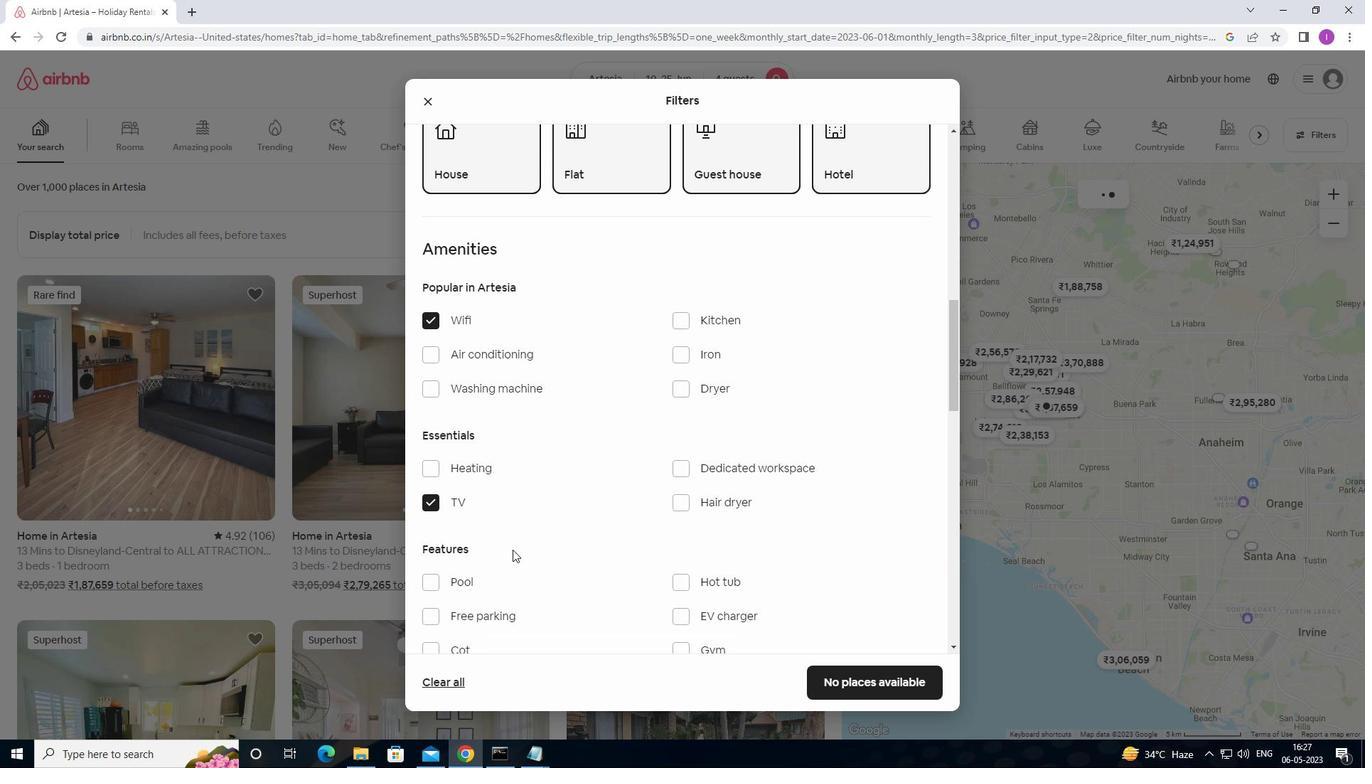 
Action: Mouse scrolled (512, 557) with delta (0, 0)
Screenshot: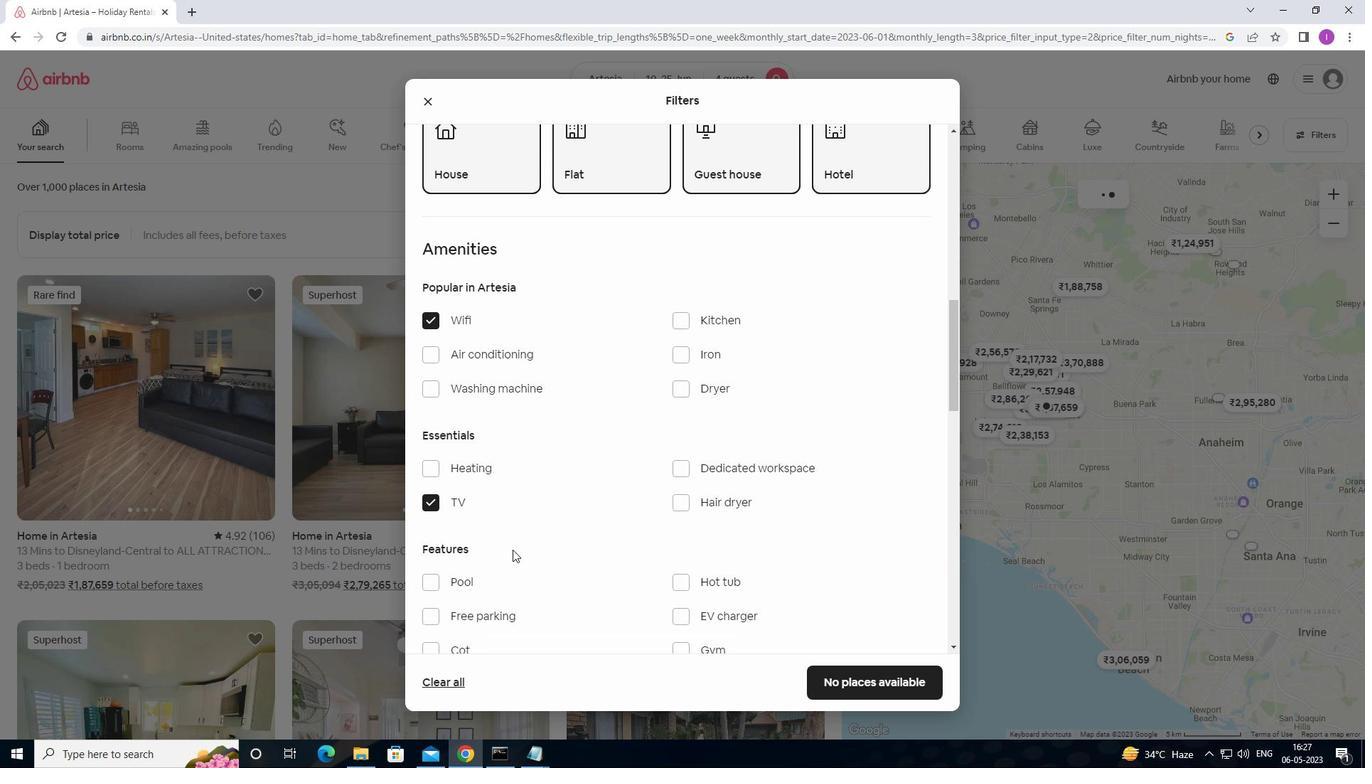 
Action: Mouse moved to (437, 476)
Screenshot: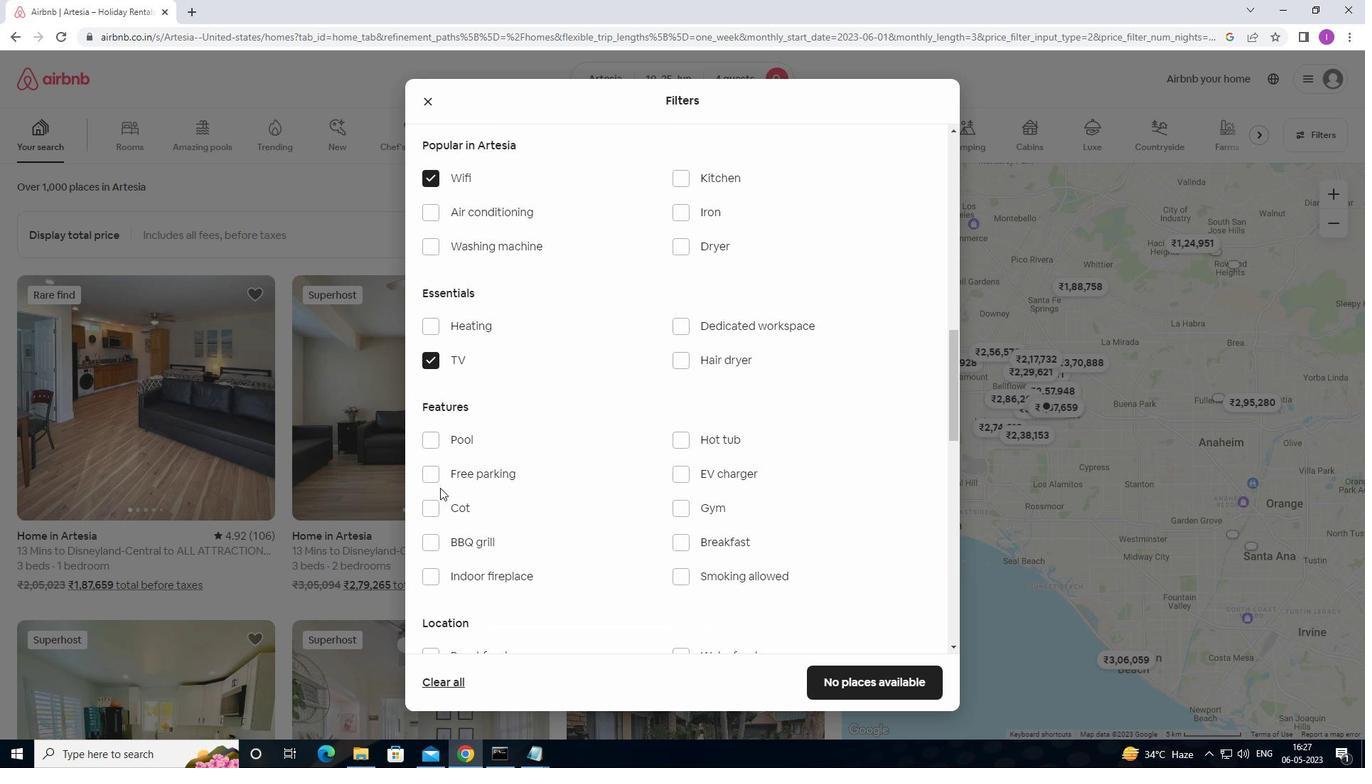 
Action: Mouse pressed left at (437, 476)
Screenshot: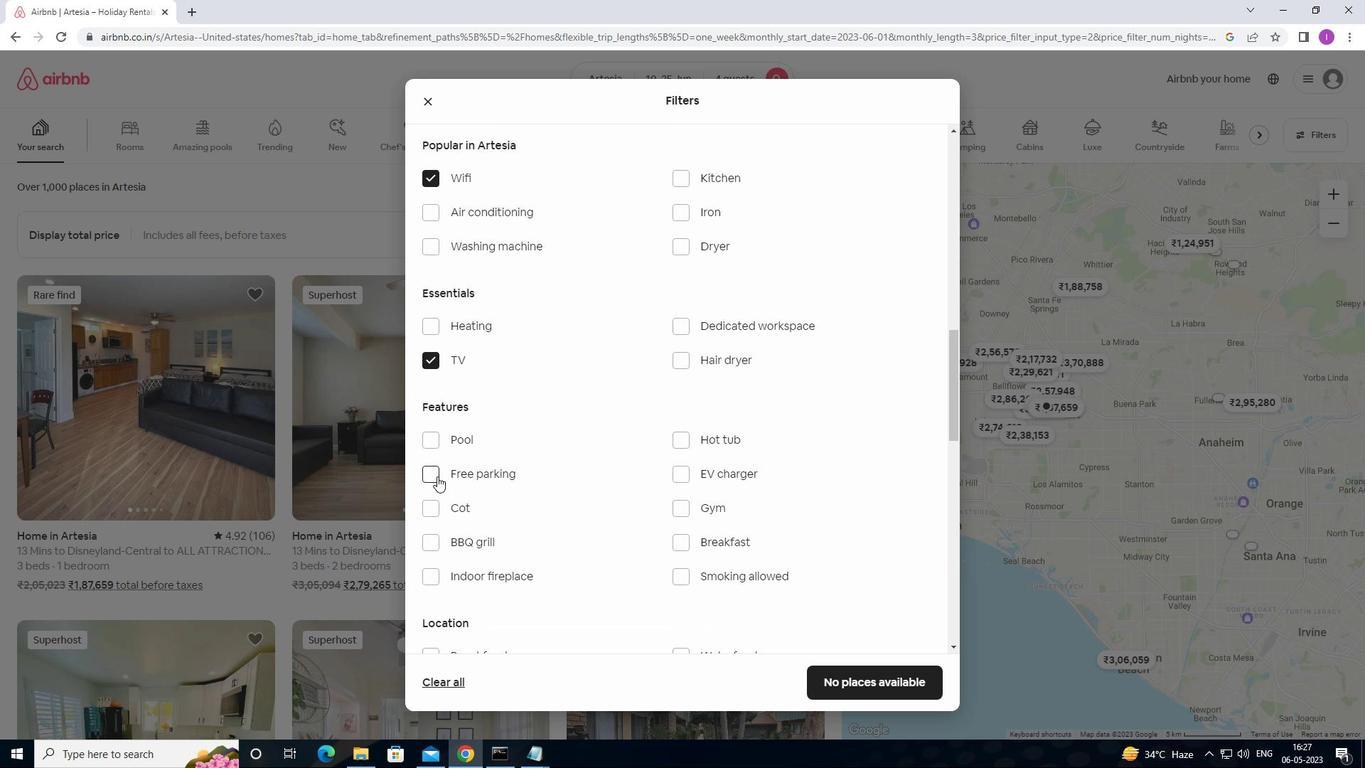 
Action: Mouse moved to (539, 562)
Screenshot: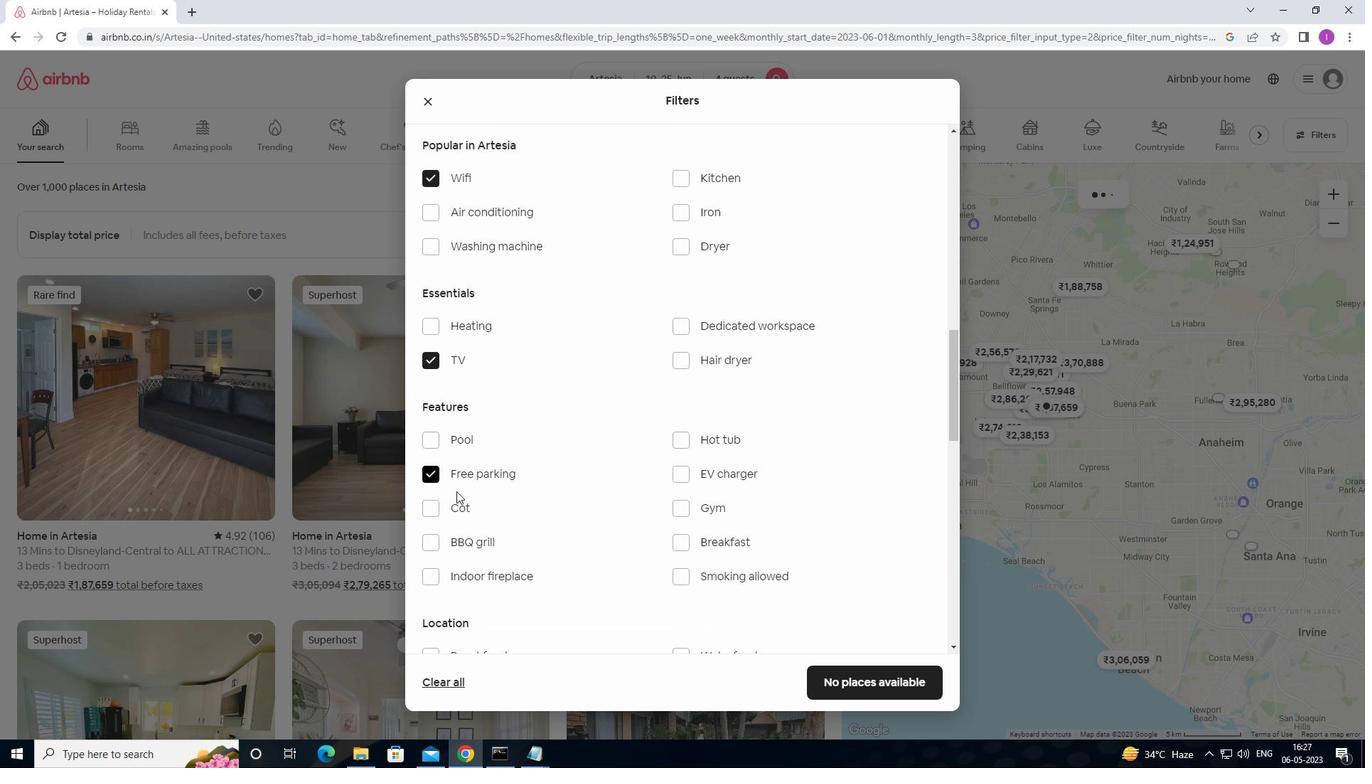 
Action: Mouse scrolled (539, 562) with delta (0, 0)
Screenshot: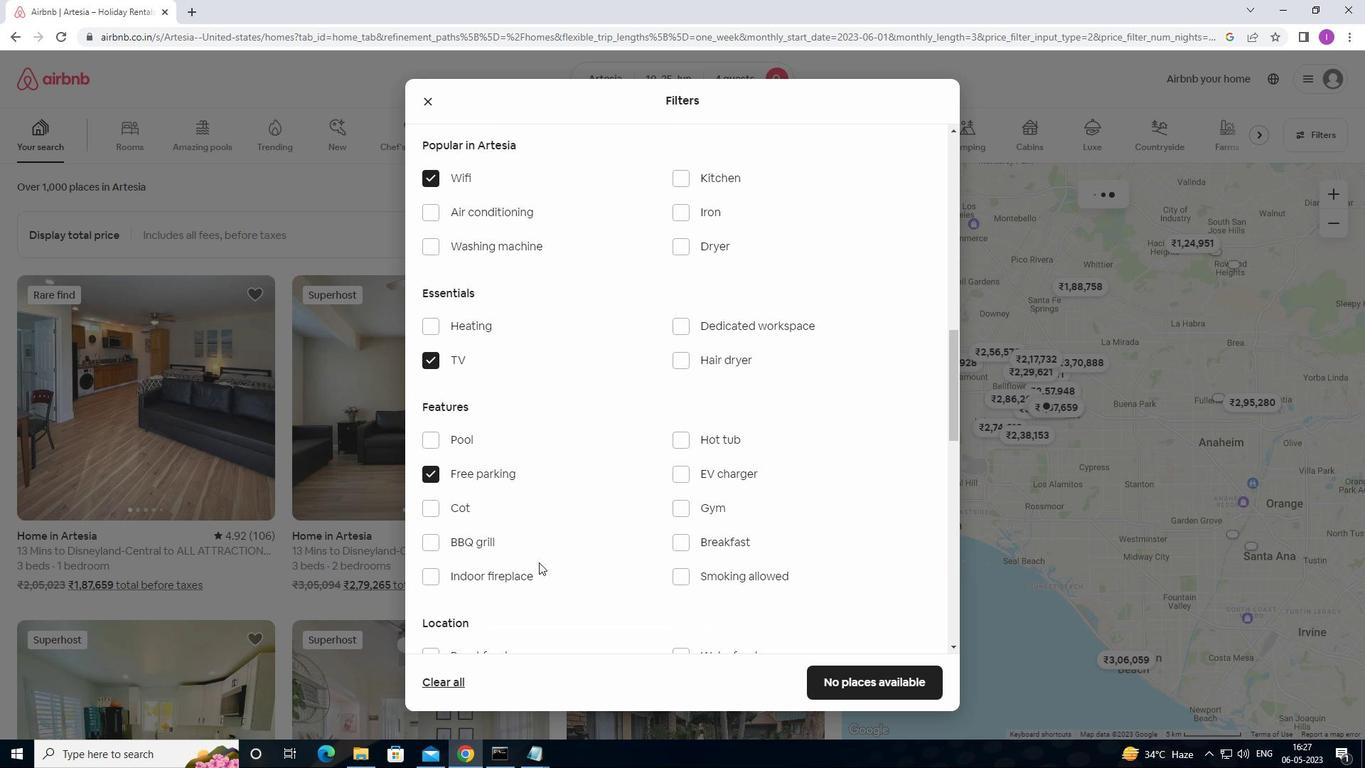 
Action: Mouse scrolled (539, 562) with delta (0, 0)
Screenshot: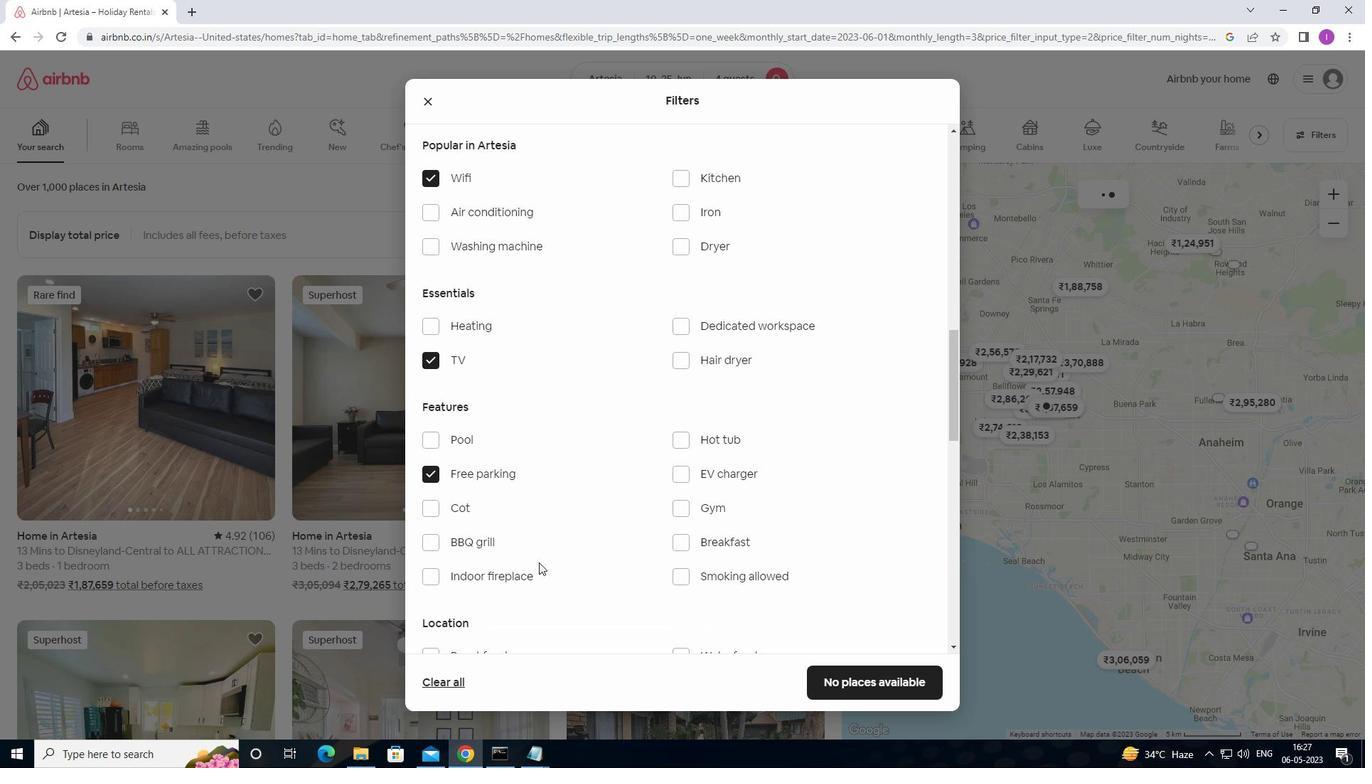 
Action: Mouse moved to (703, 369)
Screenshot: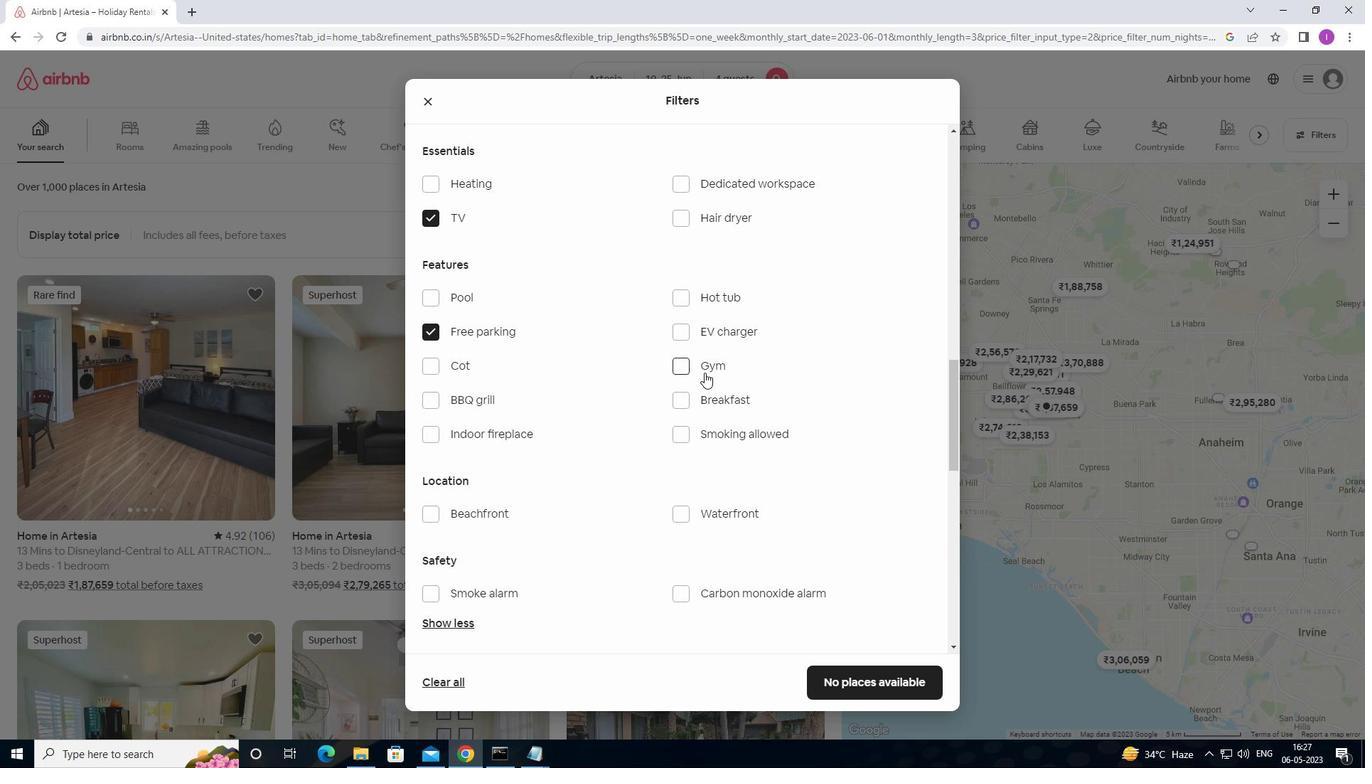 
Action: Mouse pressed left at (703, 369)
Screenshot: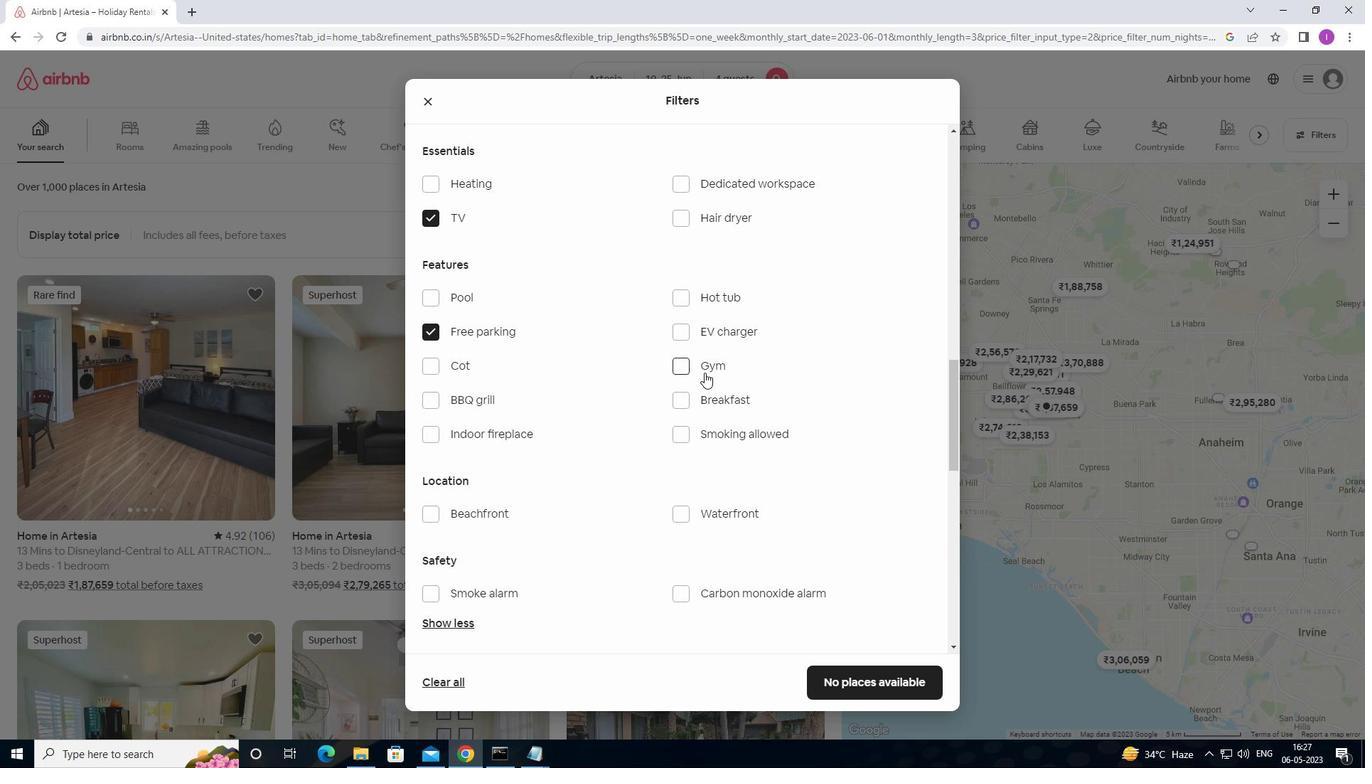 
Action: Mouse moved to (707, 404)
Screenshot: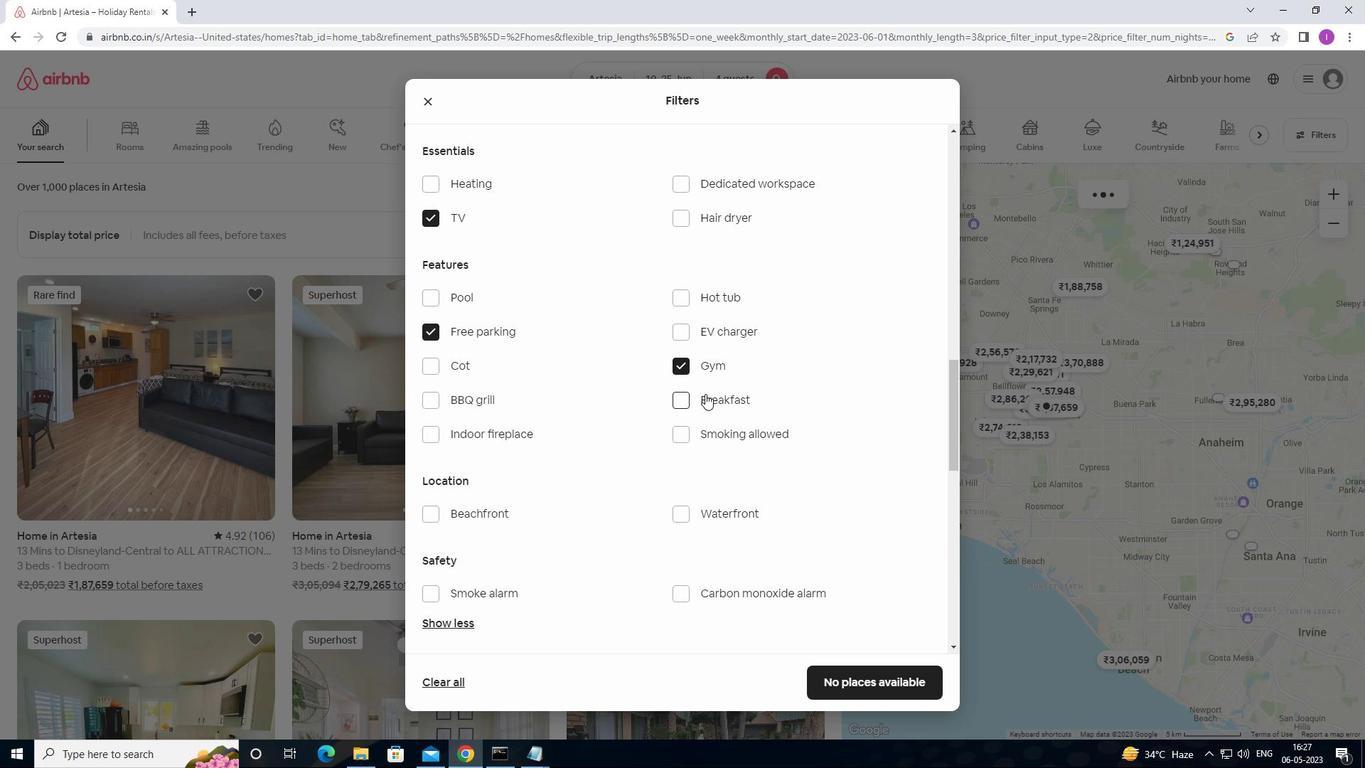 
Action: Mouse pressed left at (707, 404)
Screenshot: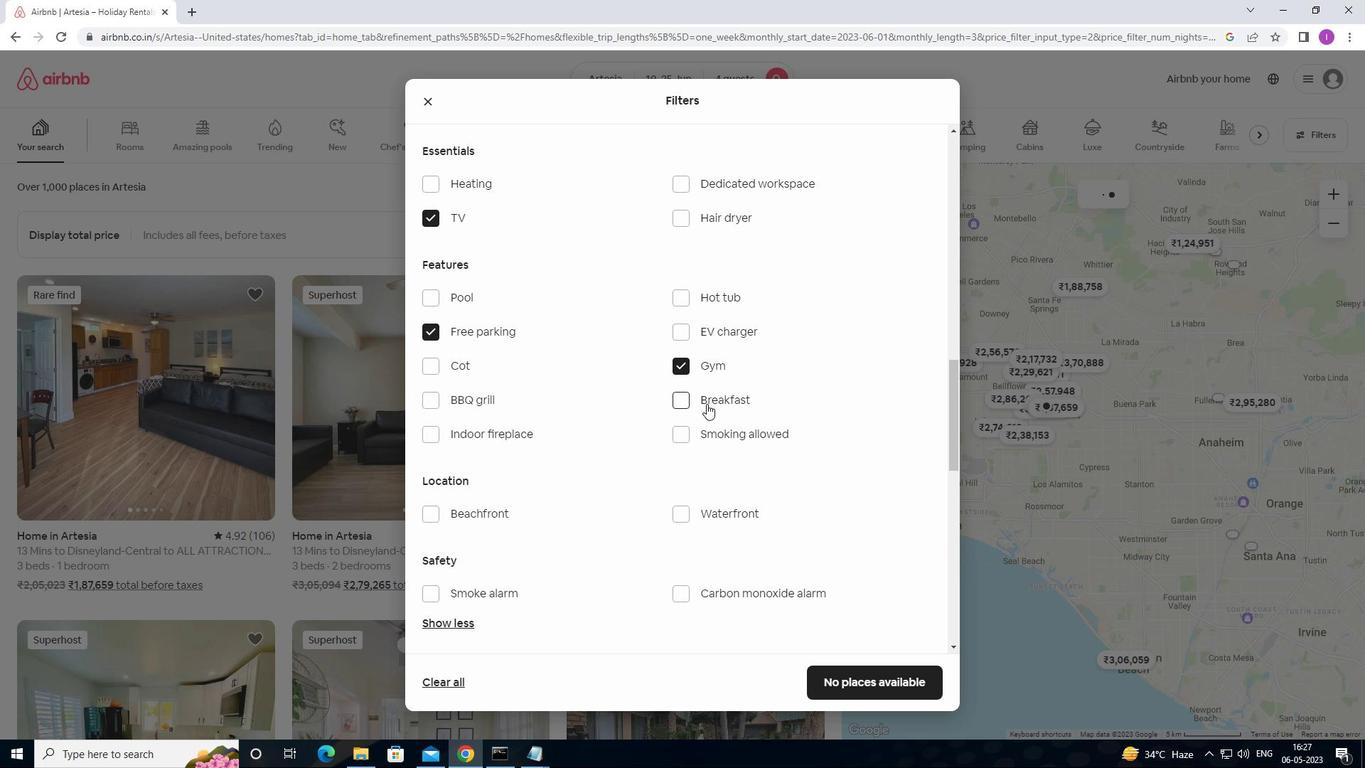 
Action: Mouse moved to (704, 531)
Screenshot: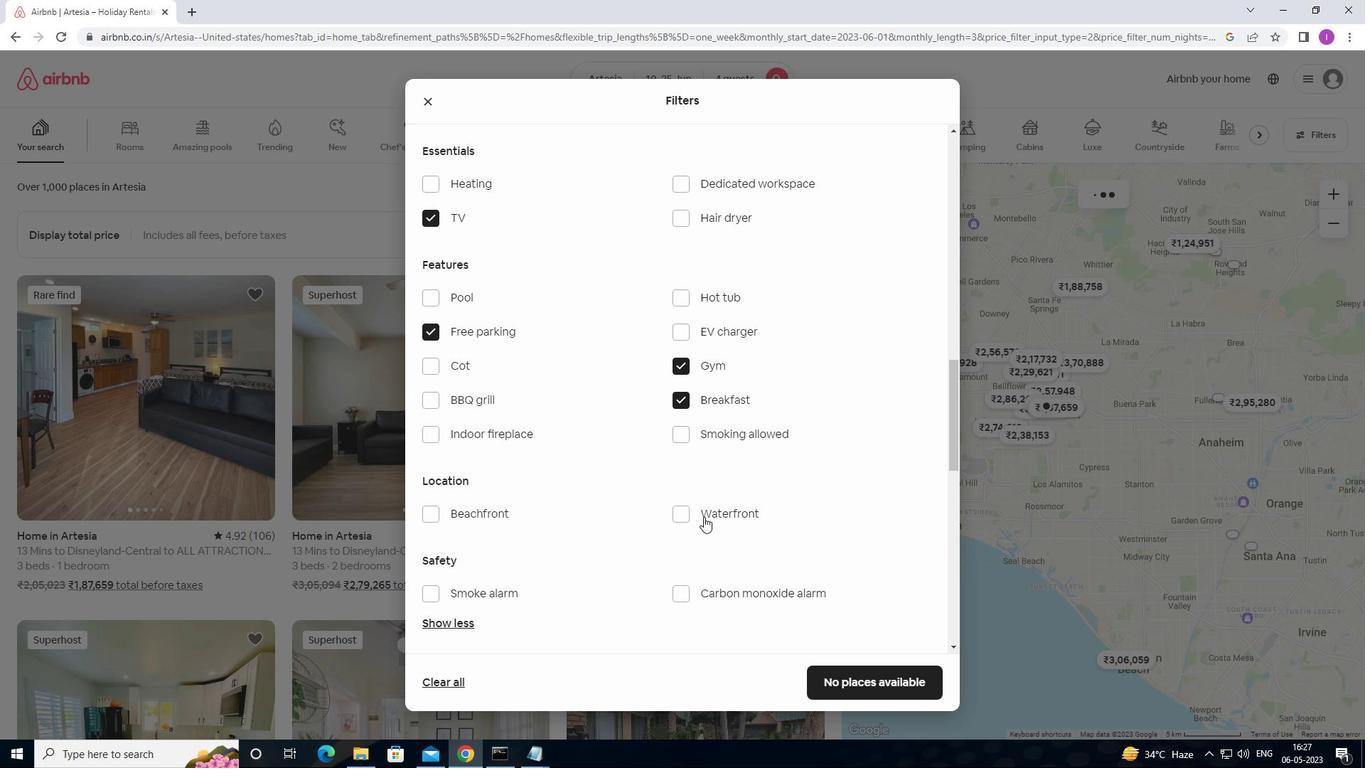 
Action: Mouse scrolled (704, 530) with delta (0, 0)
Screenshot: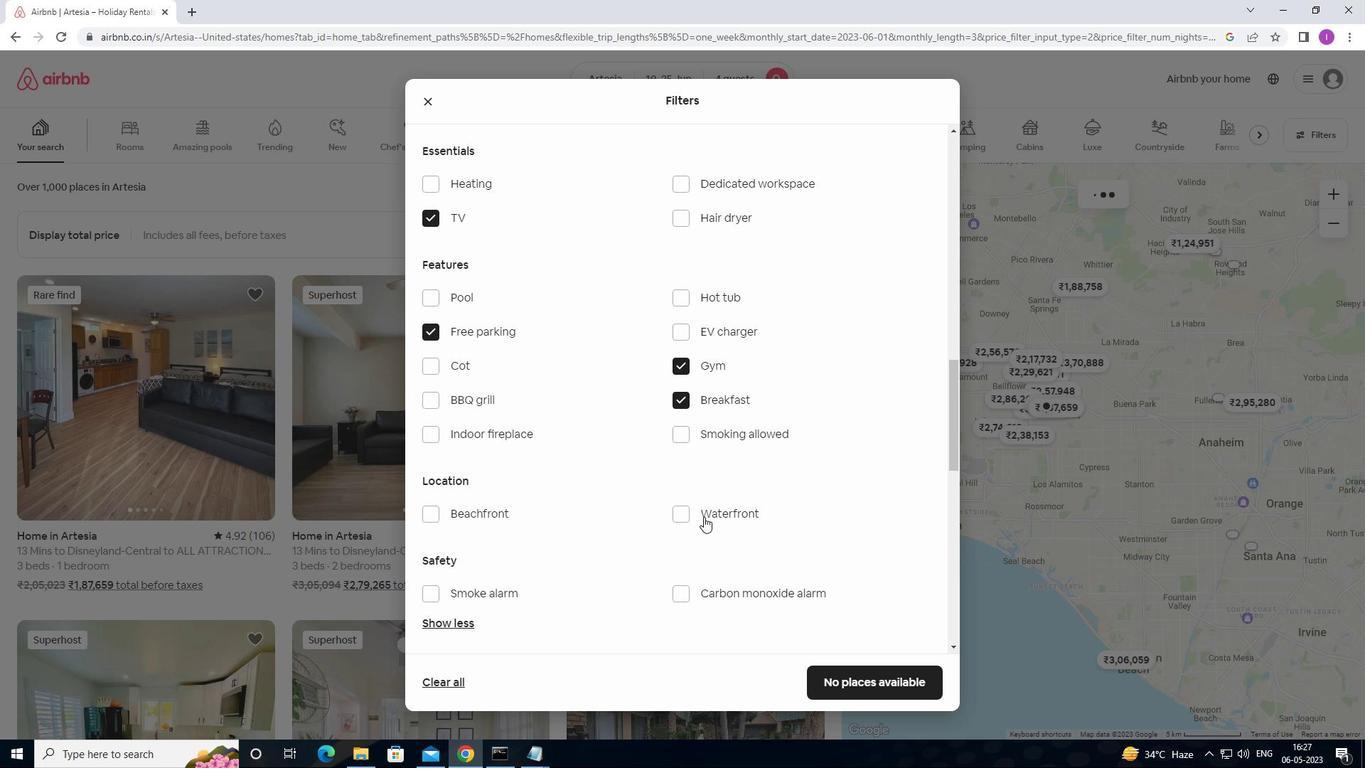 
Action: Mouse scrolled (704, 530) with delta (0, 0)
Screenshot: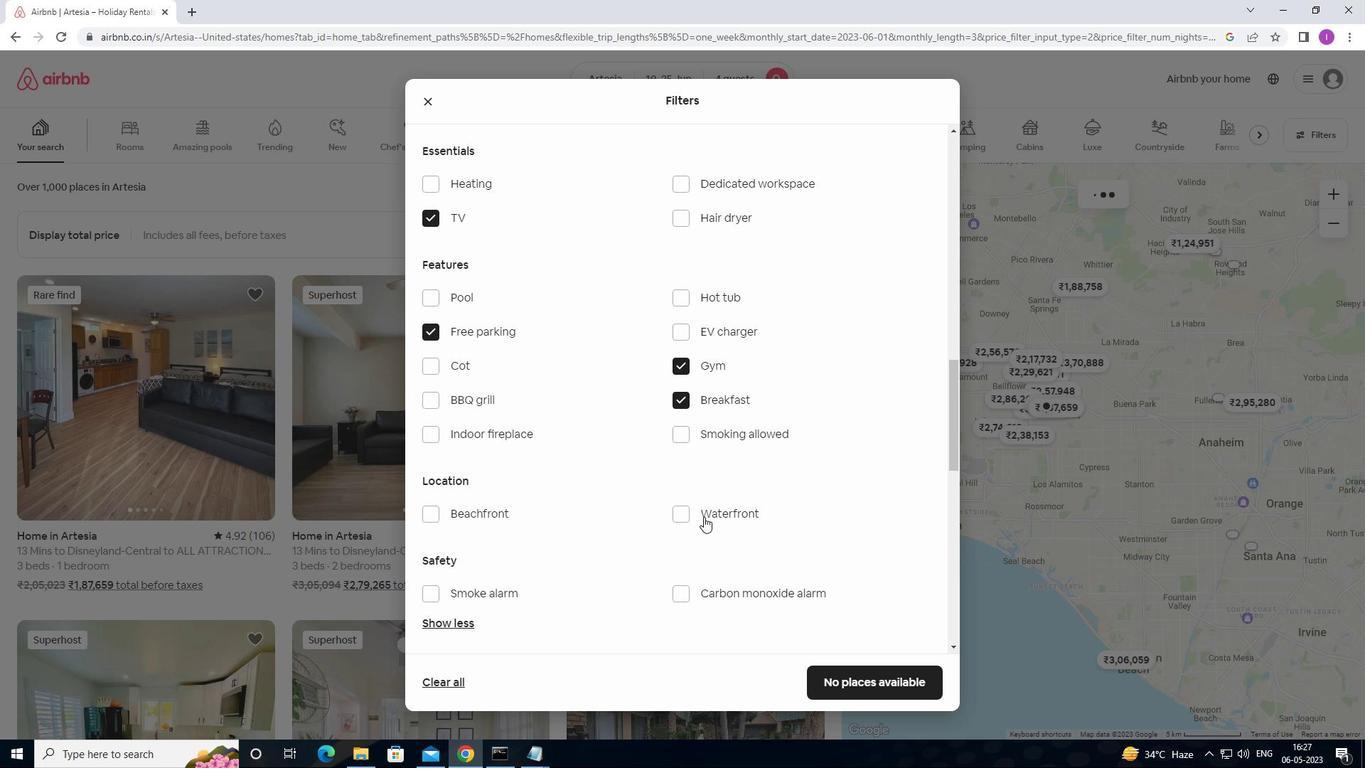 
Action: Mouse scrolled (704, 530) with delta (0, 0)
Screenshot: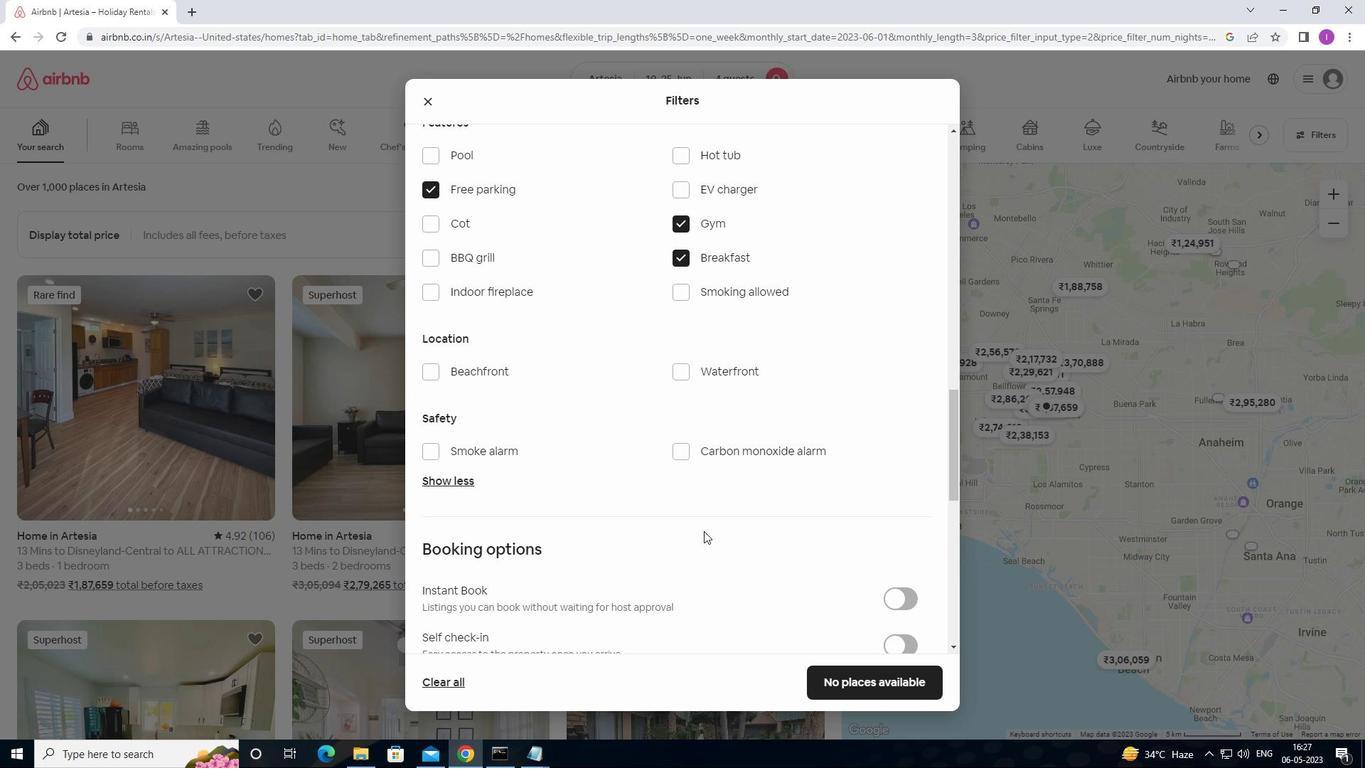 
Action: Mouse scrolled (704, 530) with delta (0, 0)
Screenshot: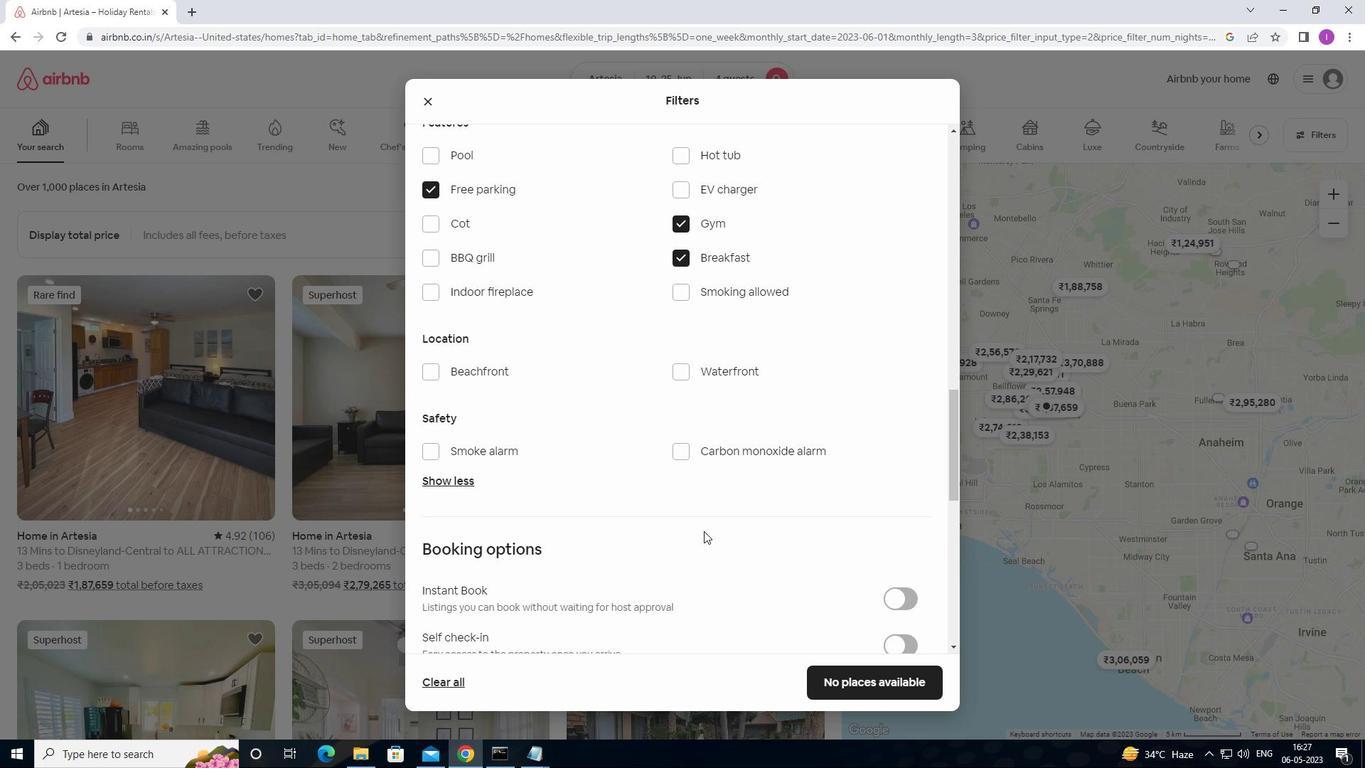 
Action: Mouse moved to (902, 502)
Screenshot: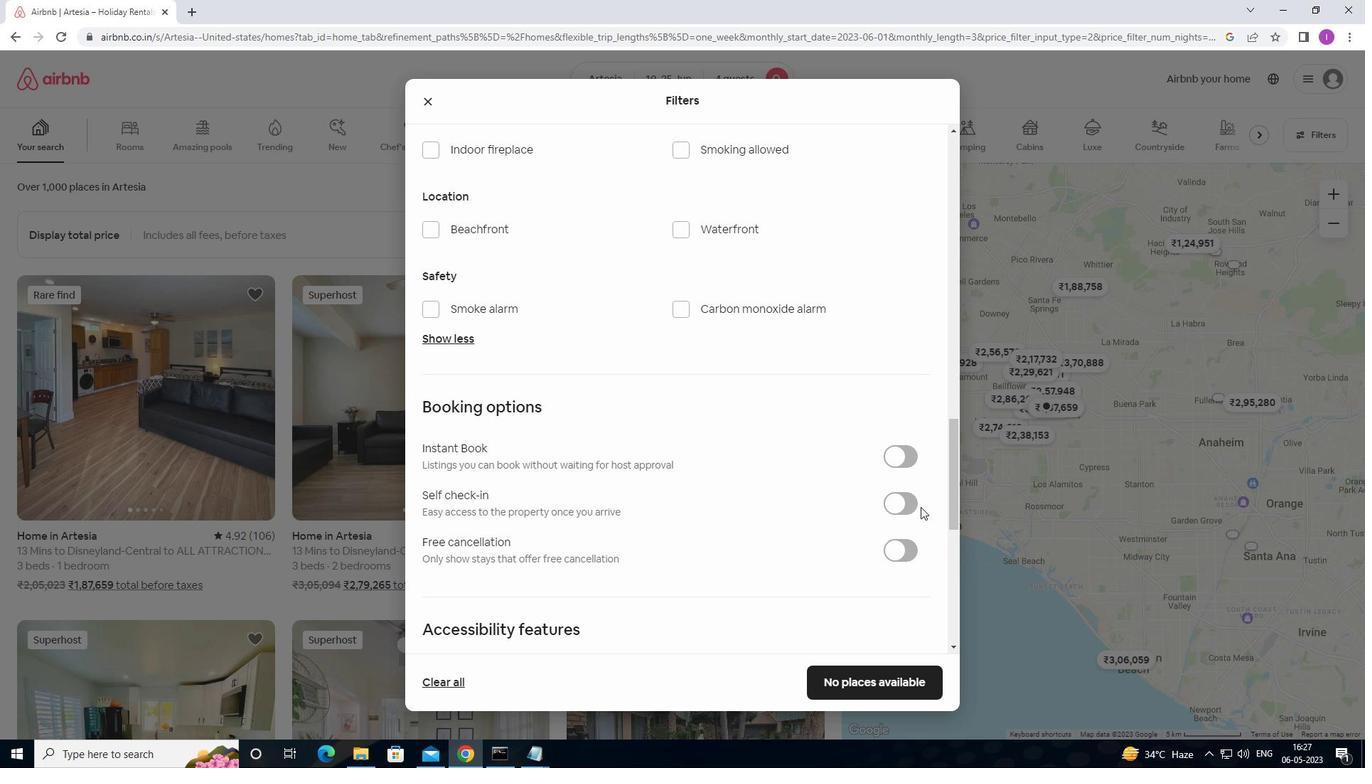 
Action: Mouse pressed left at (902, 502)
Screenshot: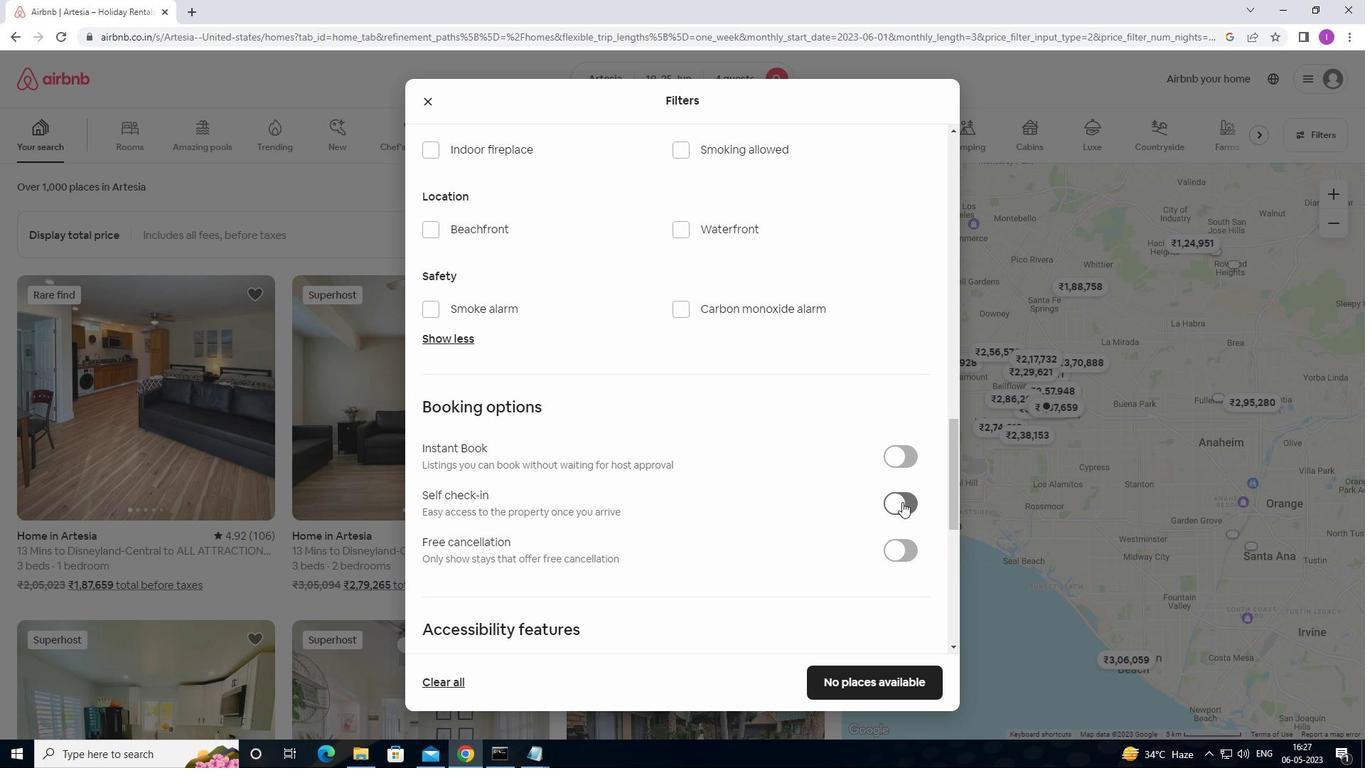 
Action: Mouse moved to (328, 683)
Screenshot: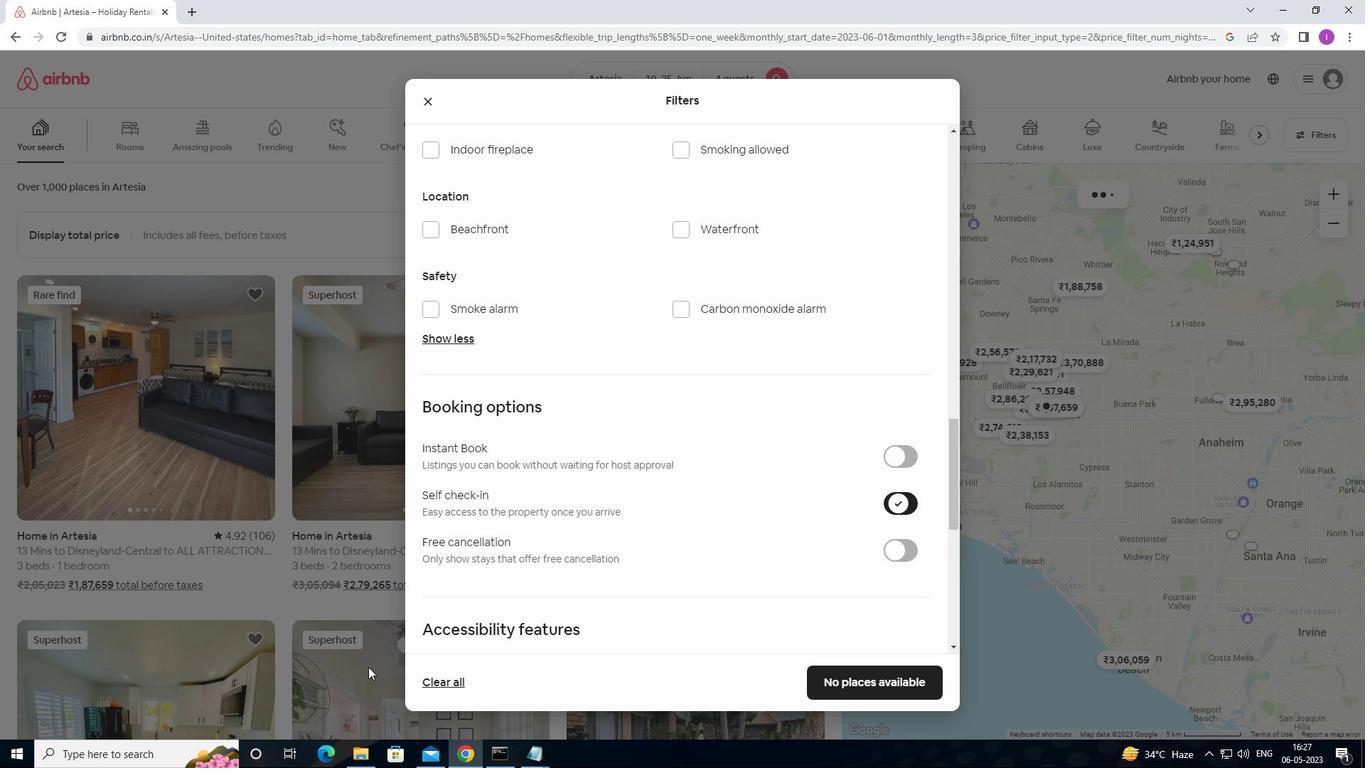 
Action: Mouse scrolled (328, 682) with delta (0, 0)
Screenshot: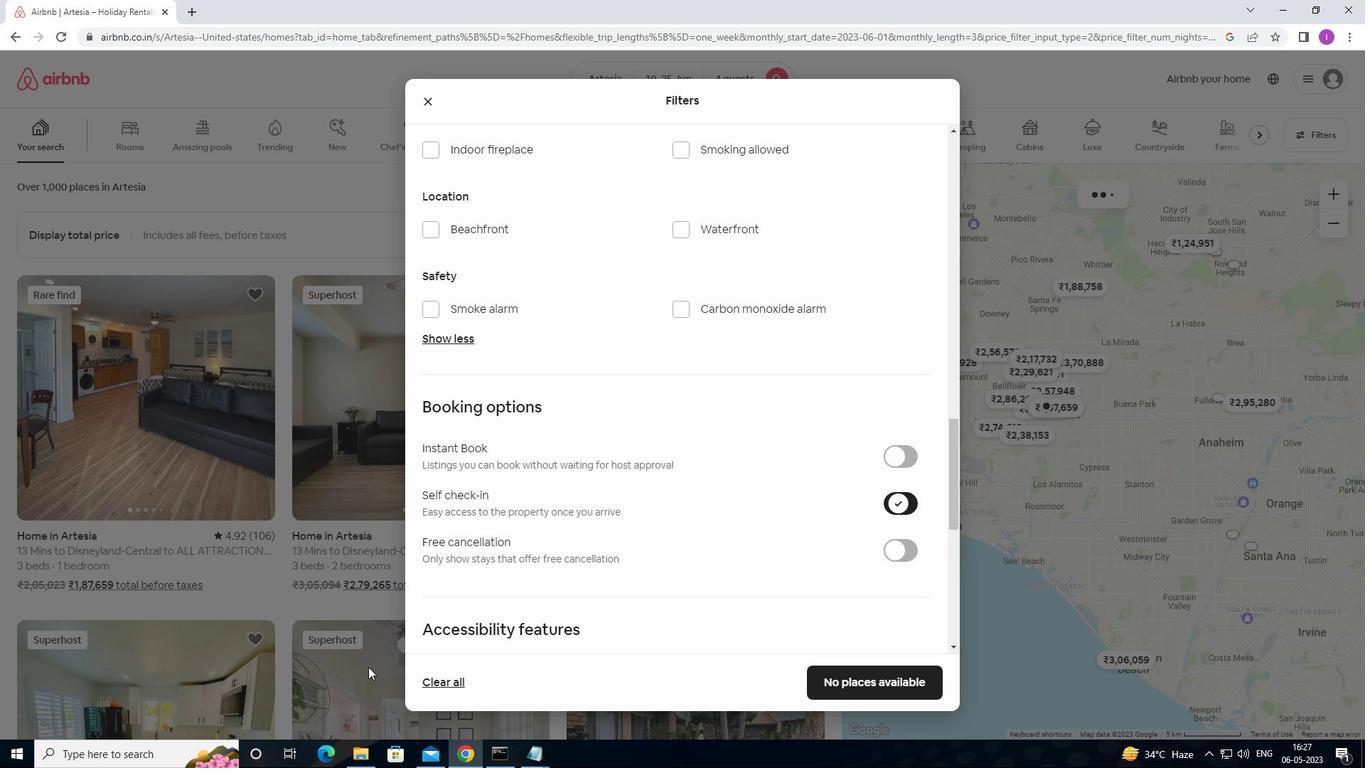 
Action: Mouse moved to (328, 684)
Screenshot: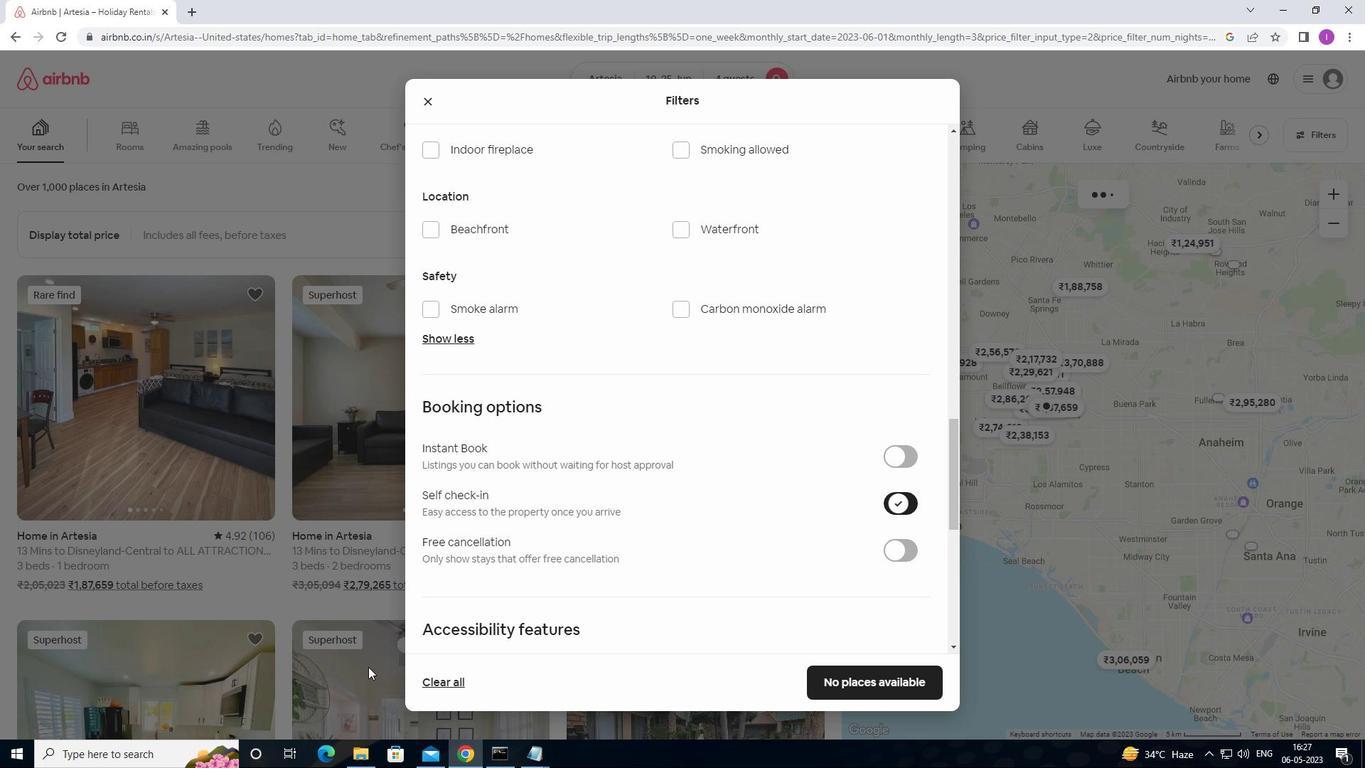 
Action: Mouse scrolled (328, 683) with delta (0, 0)
Screenshot: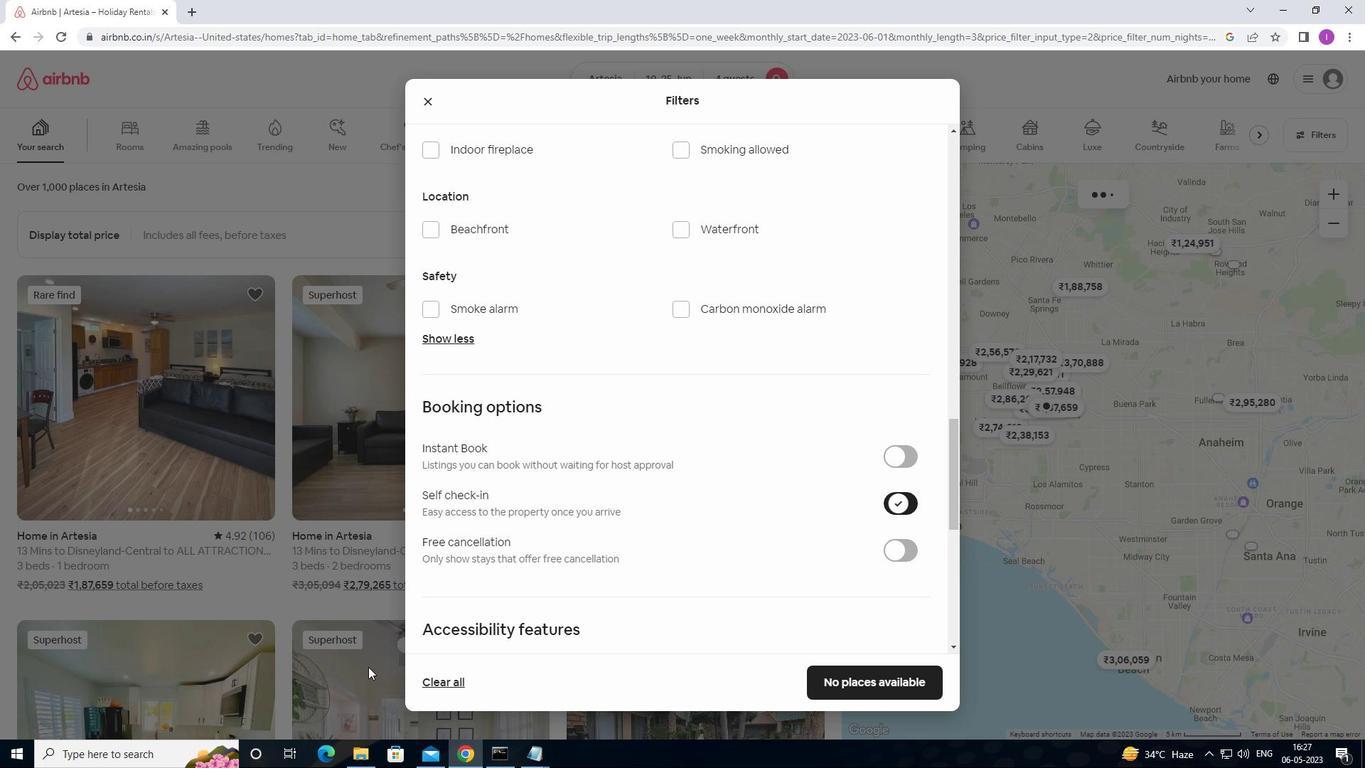 
Action: Mouse moved to (328, 685)
Screenshot: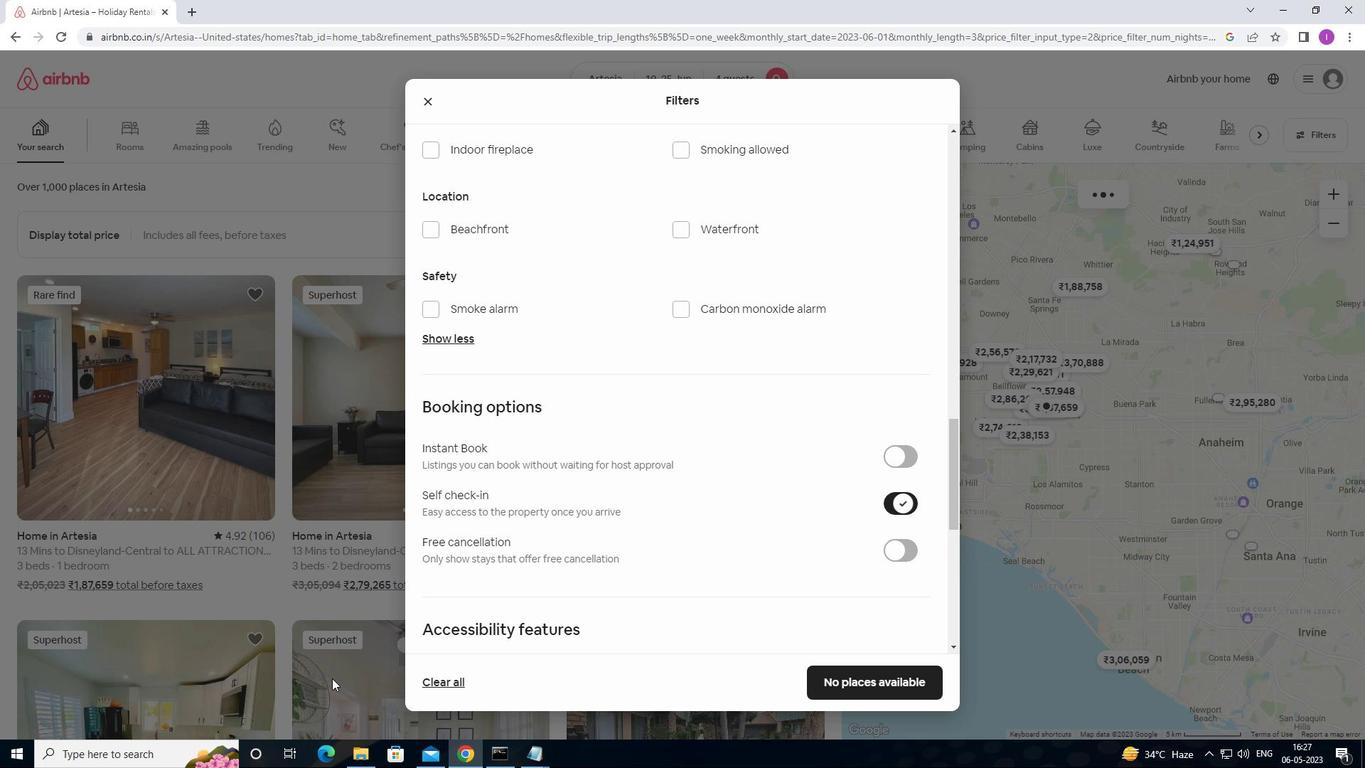 
Action: Mouse scrolled (328, 684) with delta (0, 0)
Screenshot: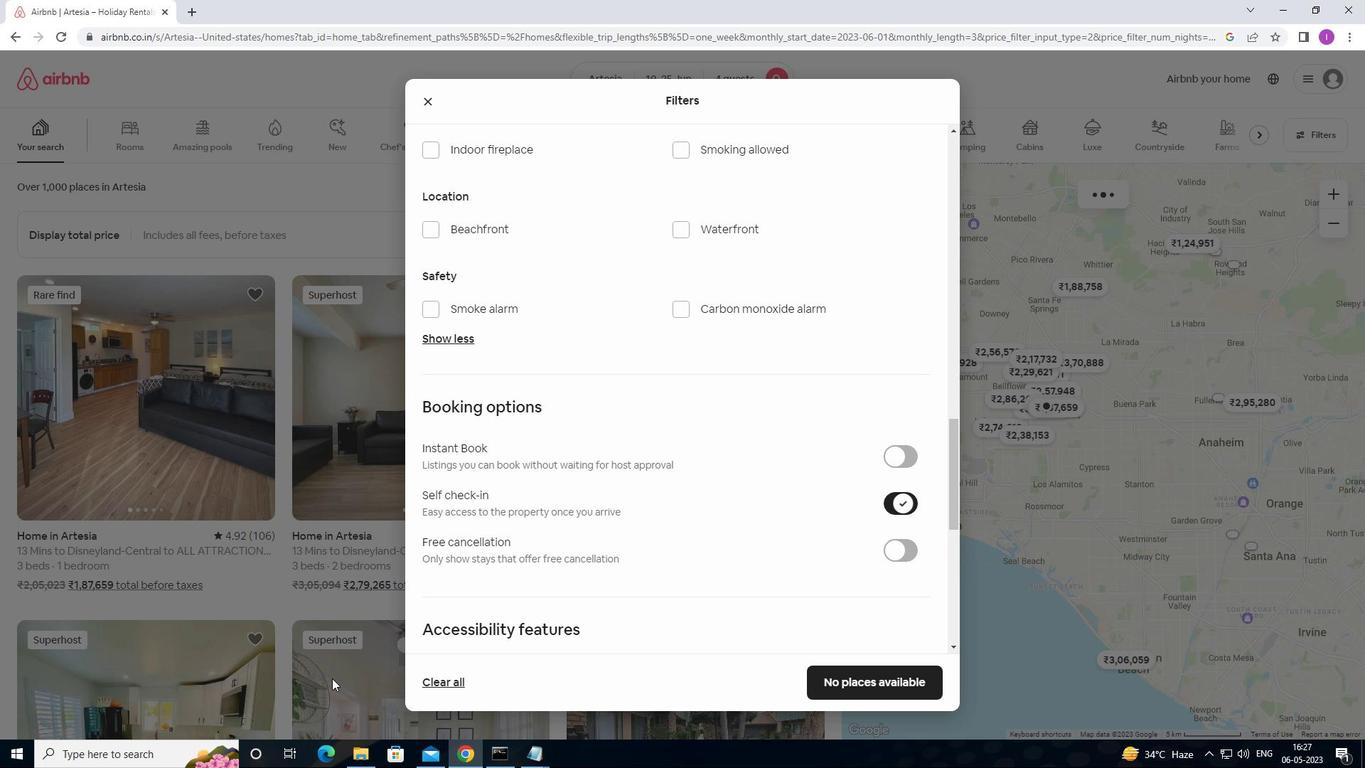 
Action: Mouse moved to (328, 685)
Screenshot: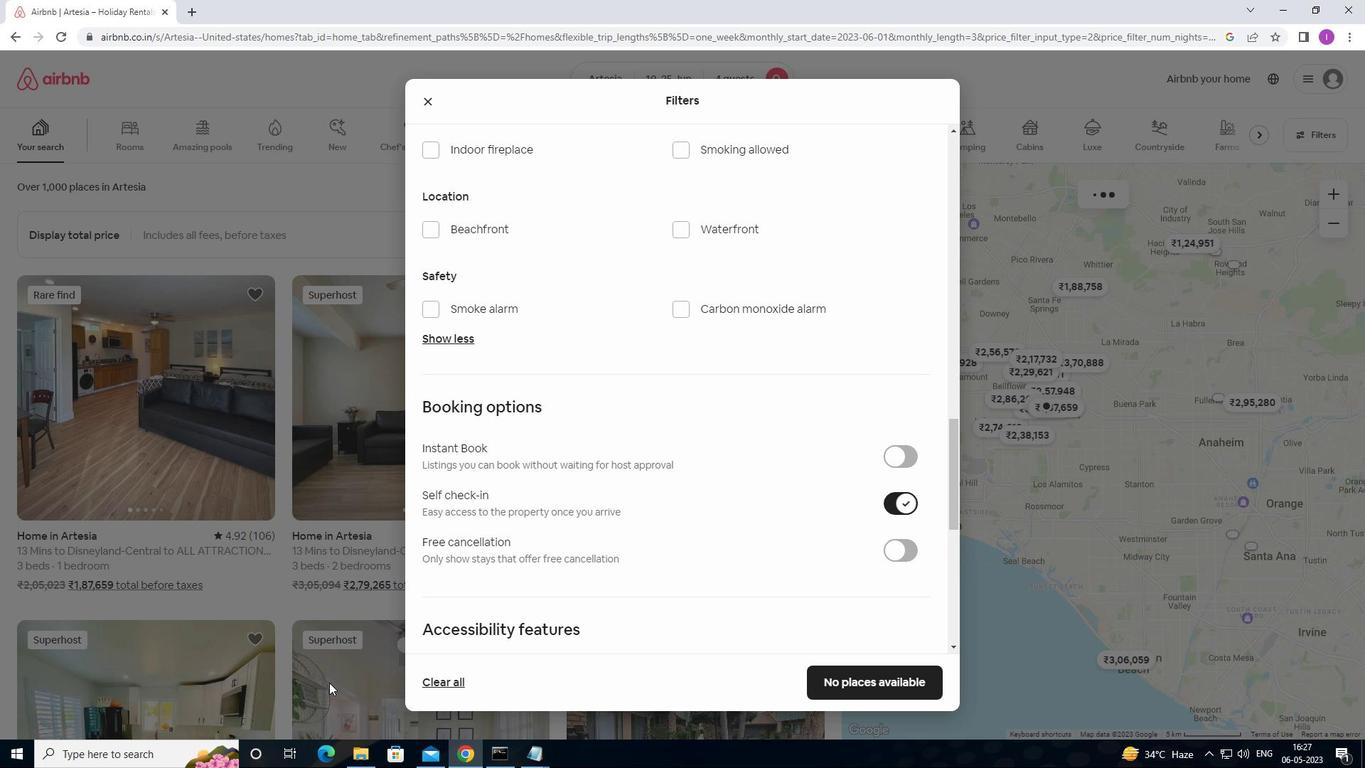 
Action: Mouse scrolled (328, 684) with delta (0, 0)
Screenshot: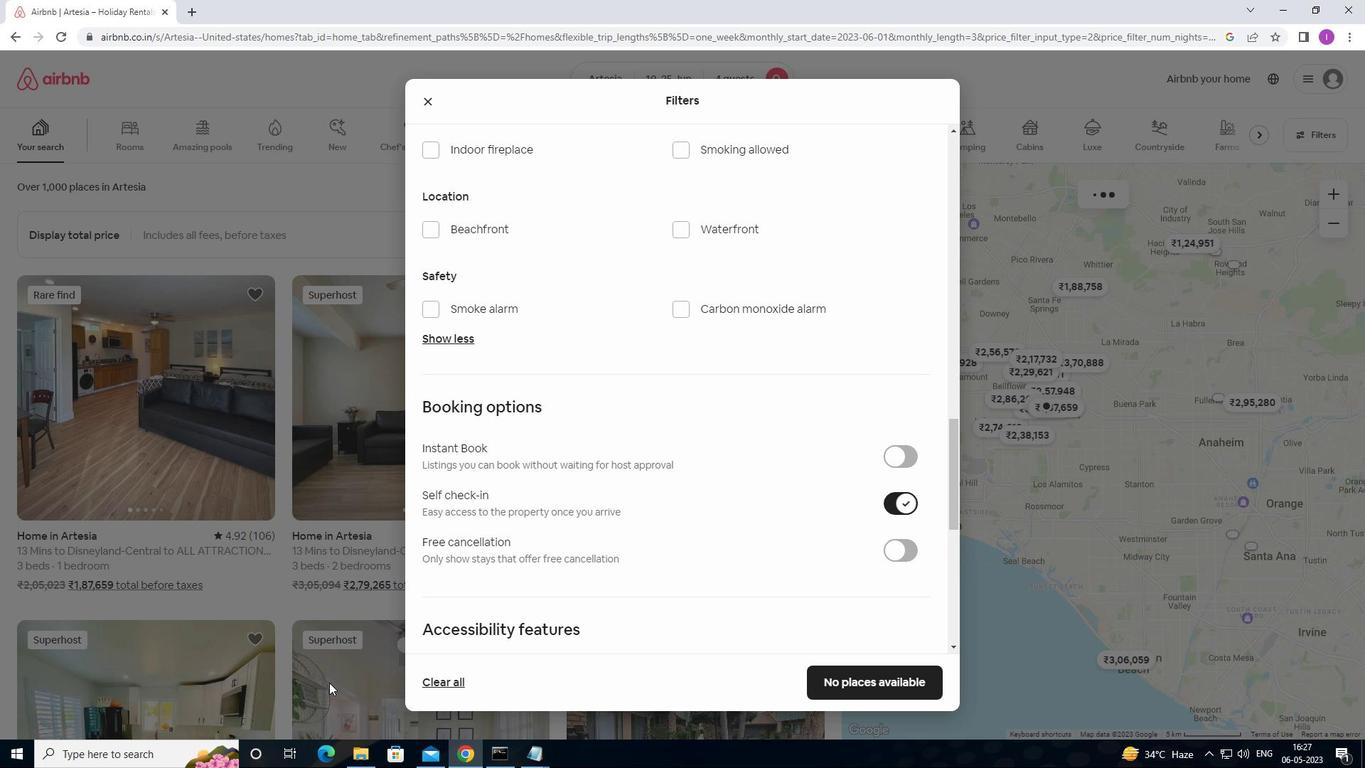 
Action: Mouse moved to (495, 578)
Screenshot: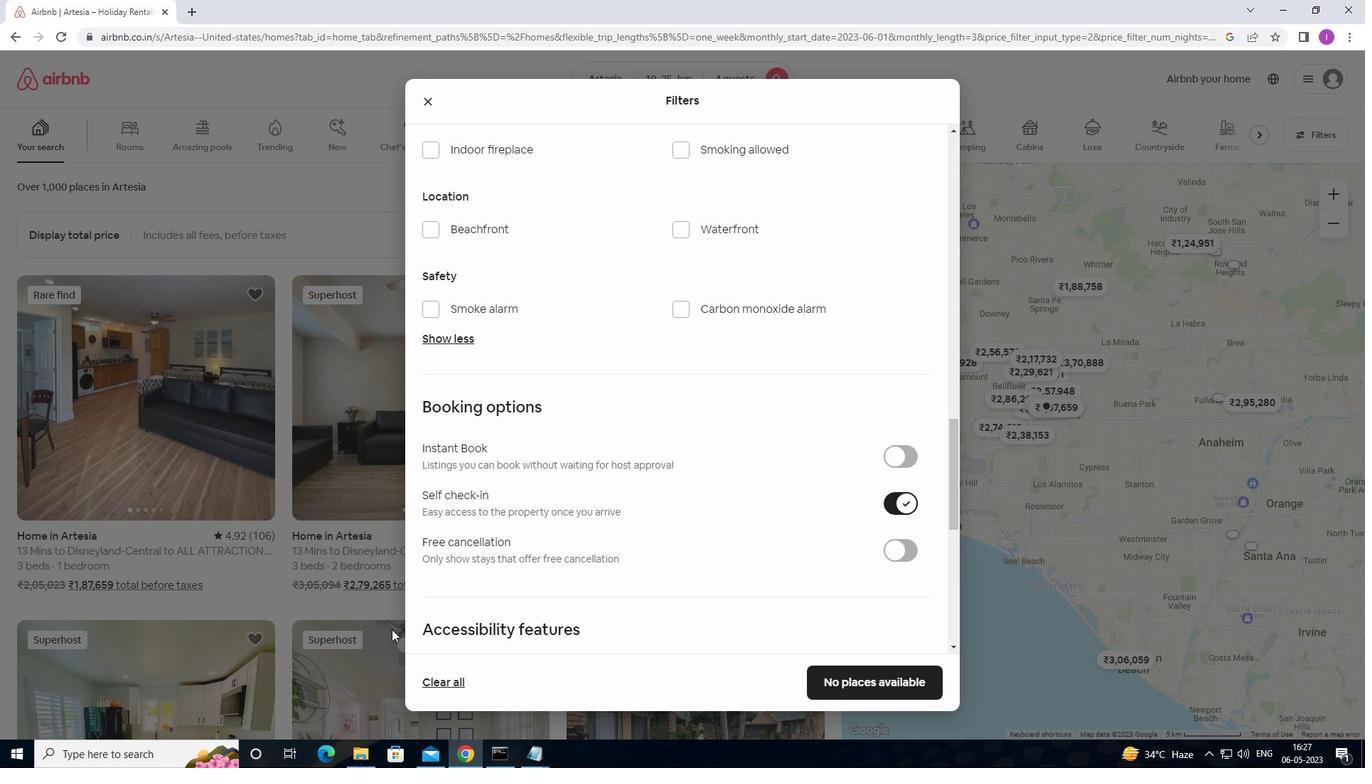 
Action: Mouse scrolled (495, 577) with delta (0, 0)
Screenshot: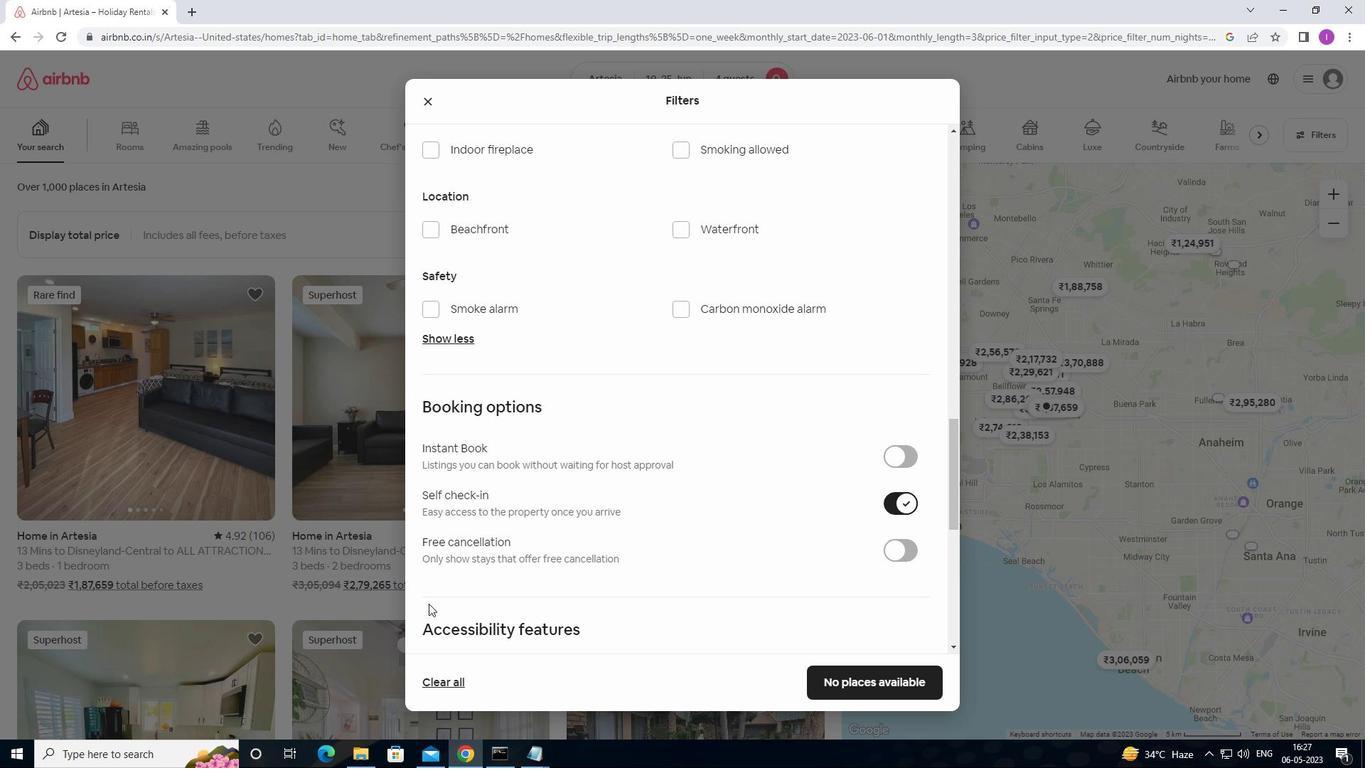 
Action: Mouse moved to (495, 578)
Screenshot: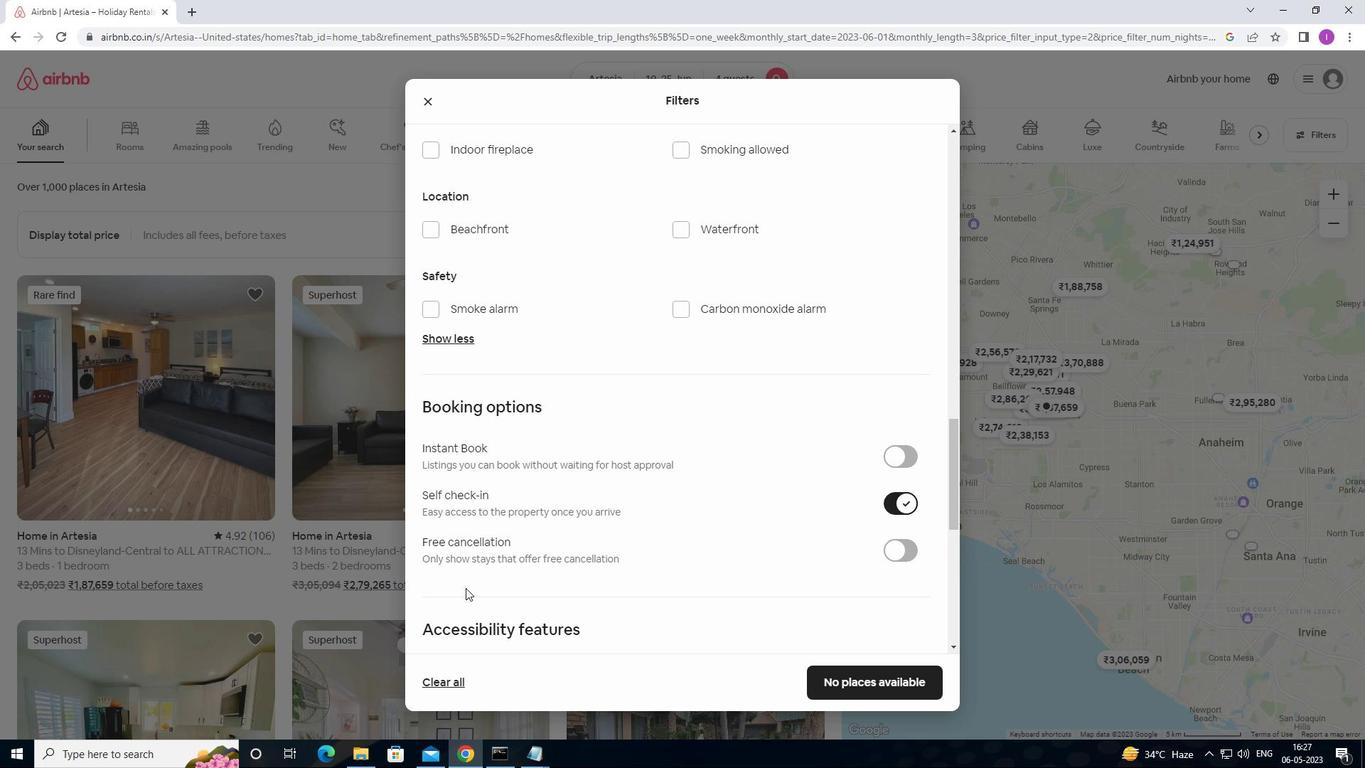 
Action: Mouse scrolled (495, 577) with delta (0, 0)
Screenshot: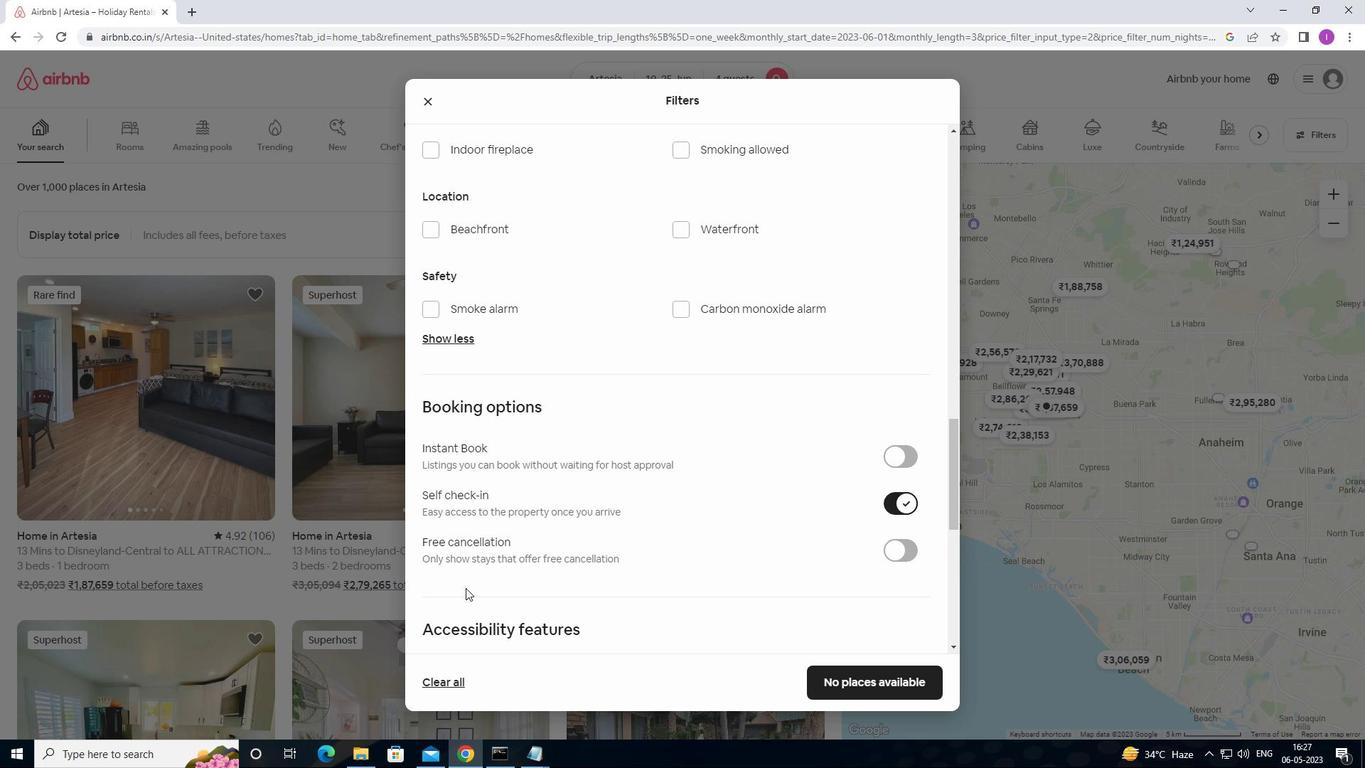 
Action: Mouse moved to (497, 579)
Screenshot: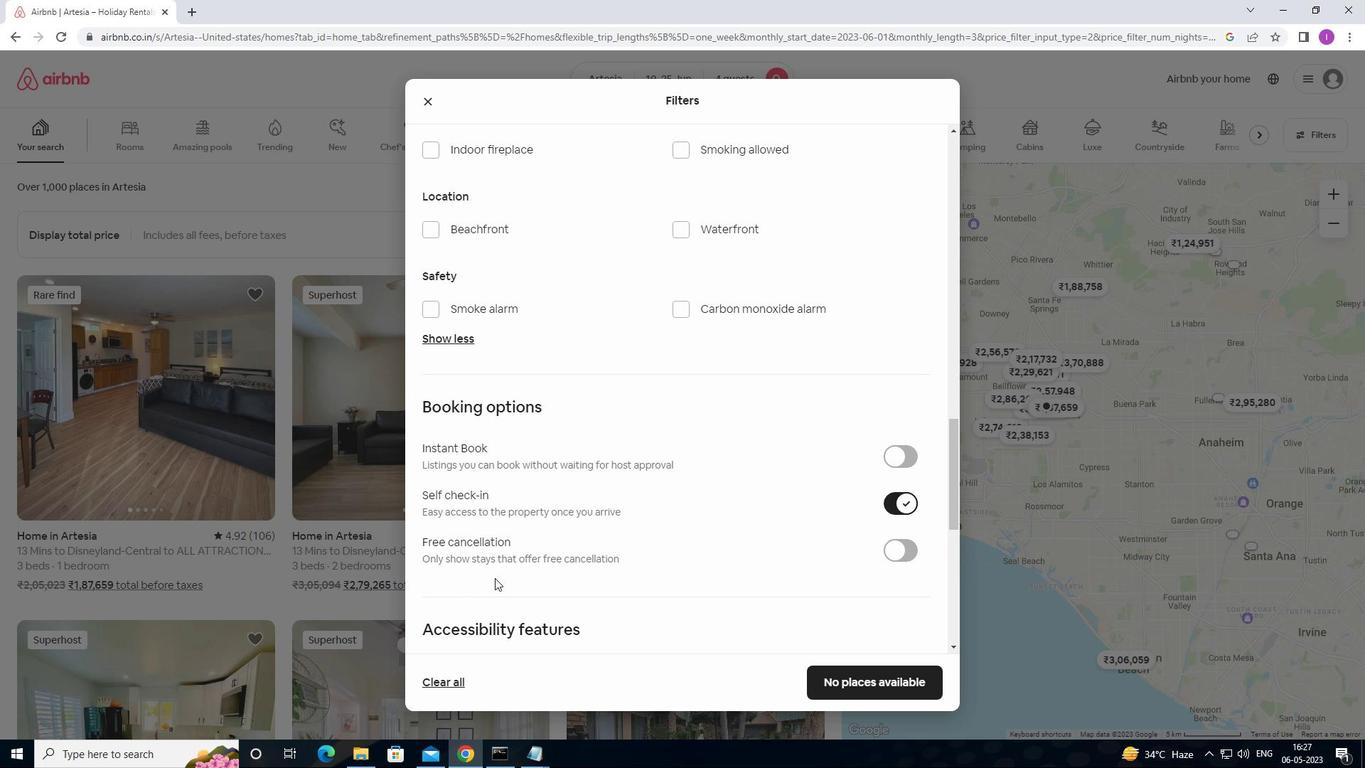 
Action: Mouse scrolled (497, 579) with delta (0, 0)
Screenshot: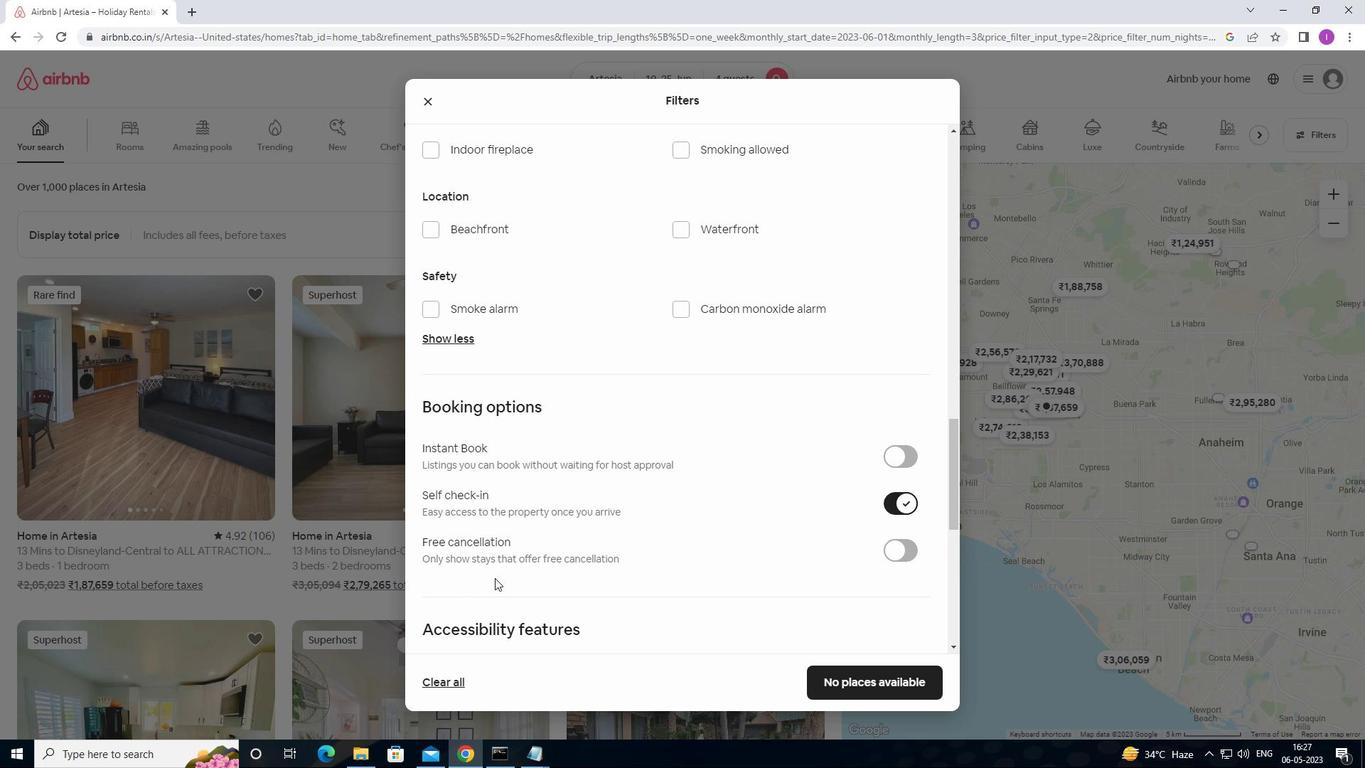 
Action: Mouse scrolled (497, 579) with delta (0, 0)
Screenshot: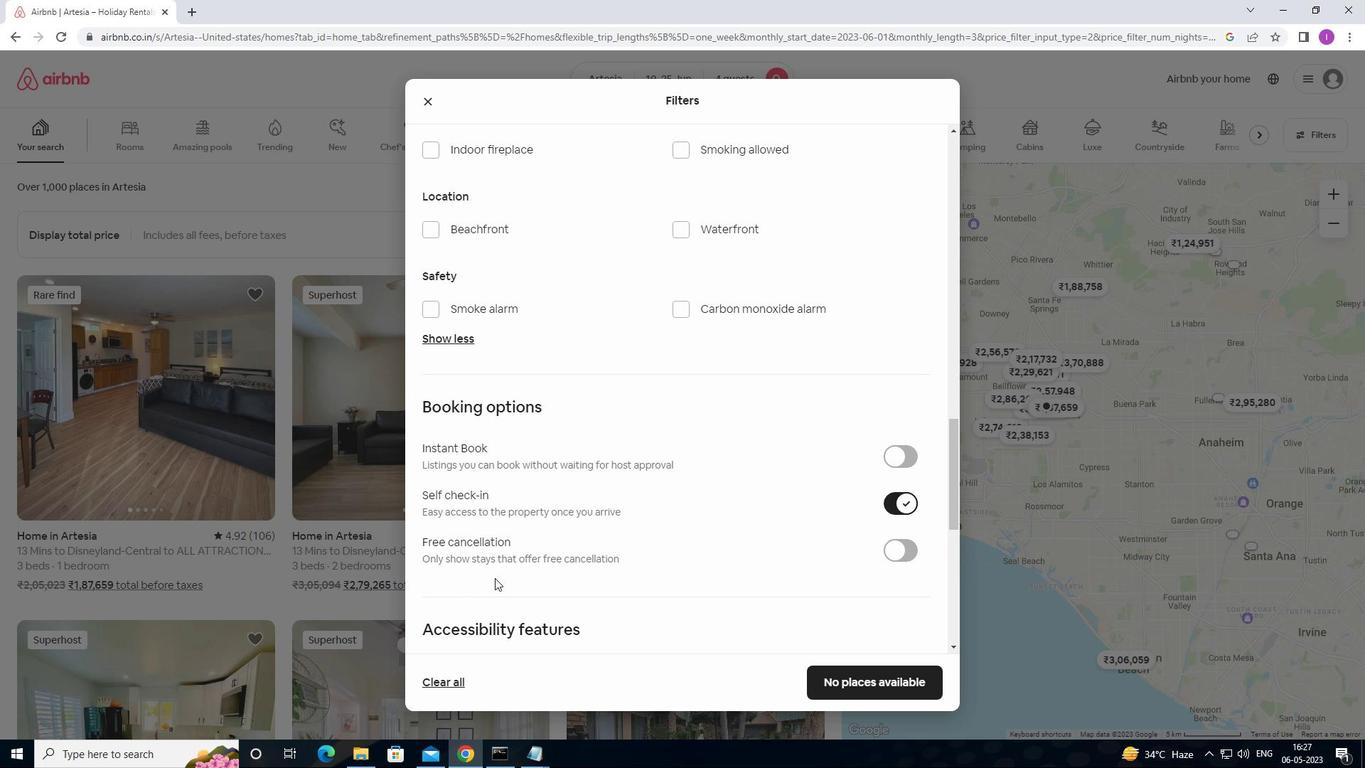 
Action: Mouse moved to (498, 606)
Screenshot: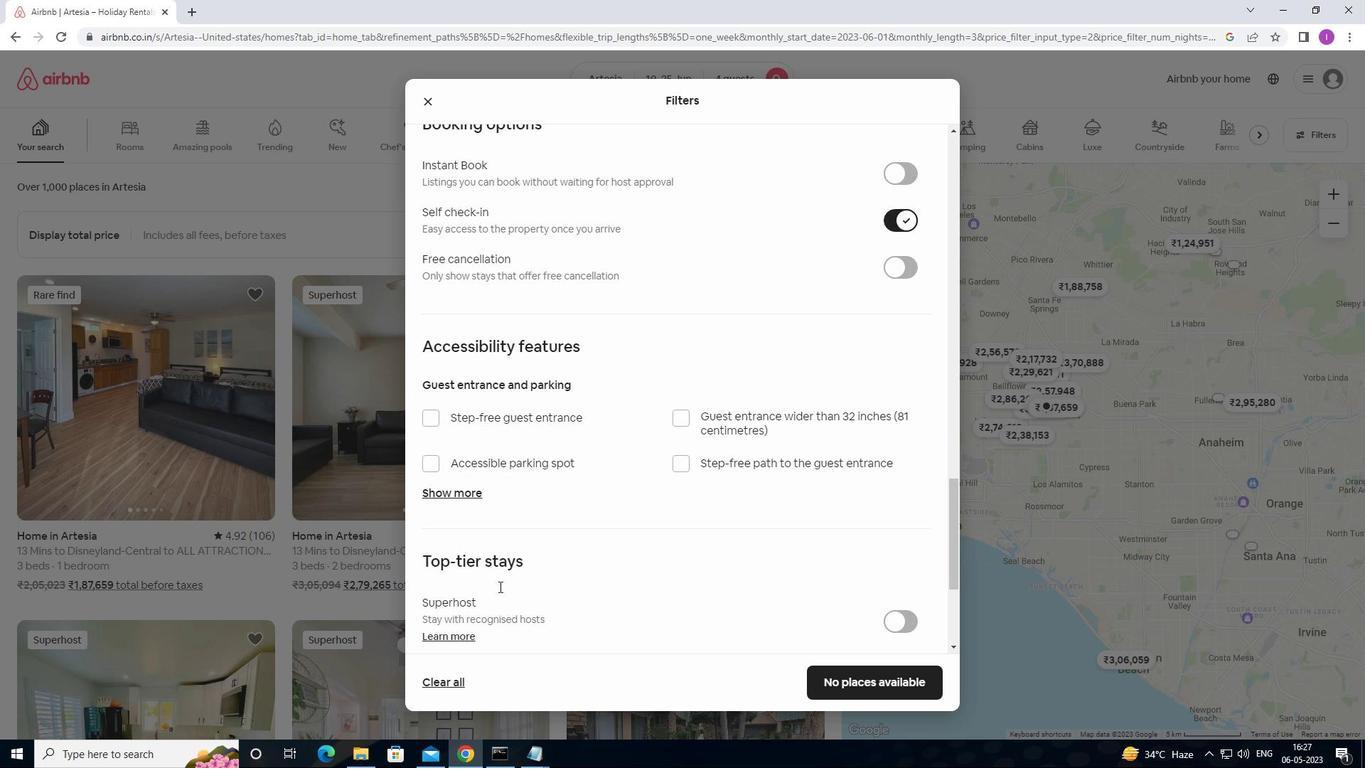 
Action: Mouse scrolled (498, 605) with delta (0, 0)
Screenshot: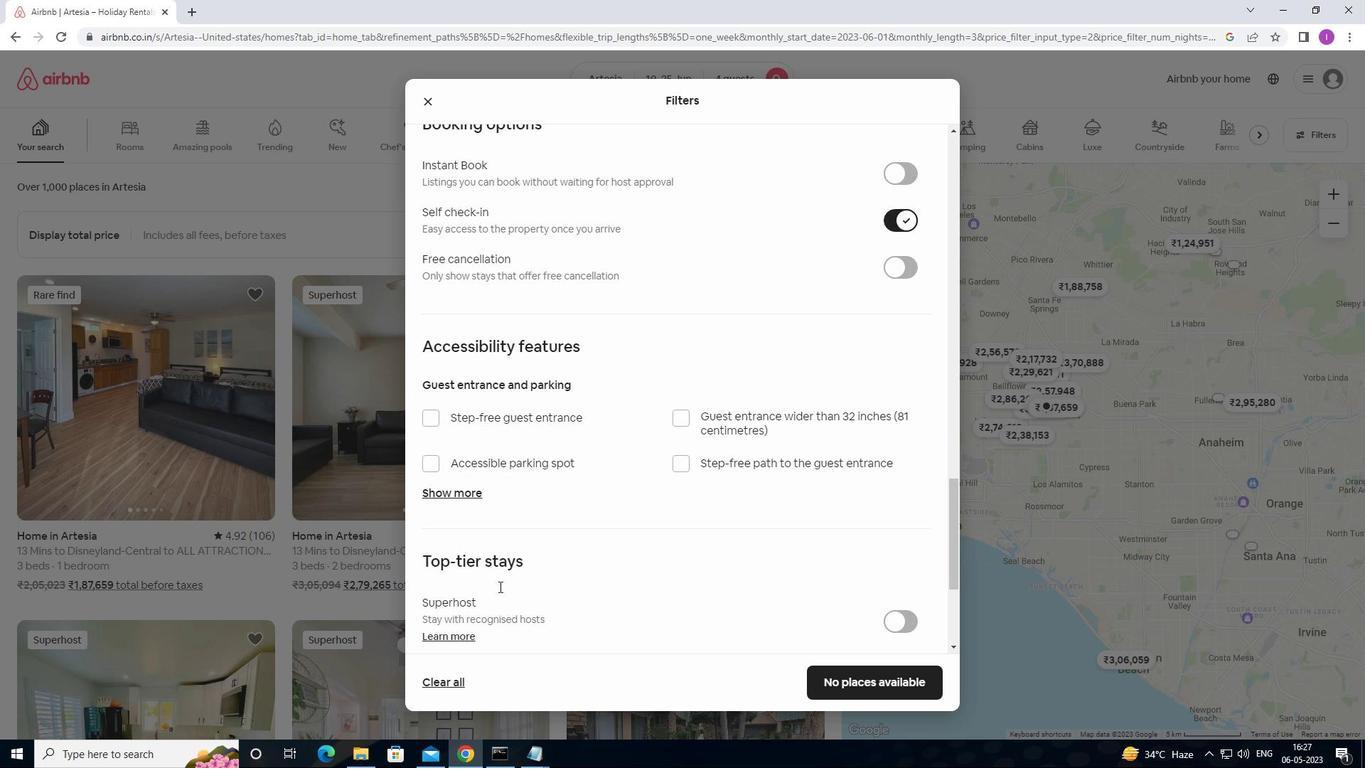 
Action: Mouse moved to (497, 610)
Screenshot: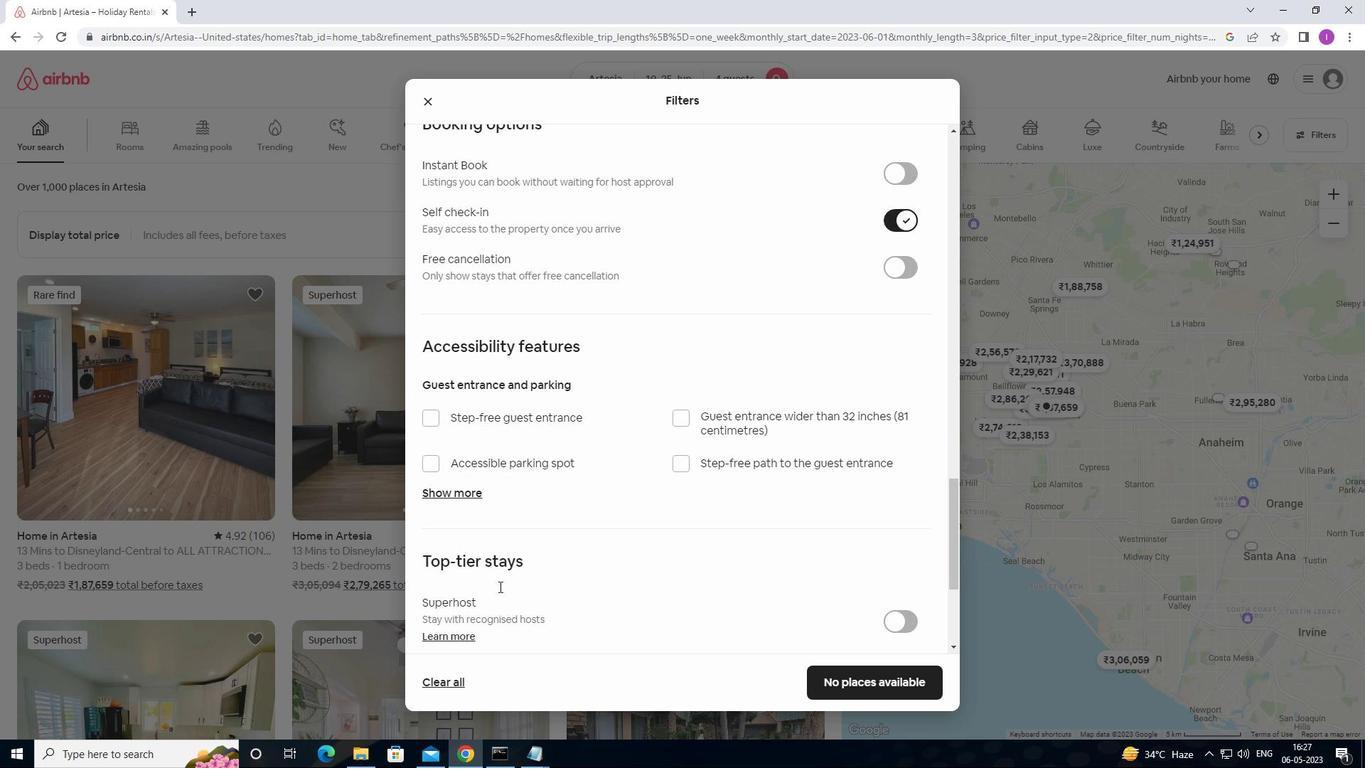 
Action: Mouse scrolled (497, 609) with delta (0, 0)
Screenshot: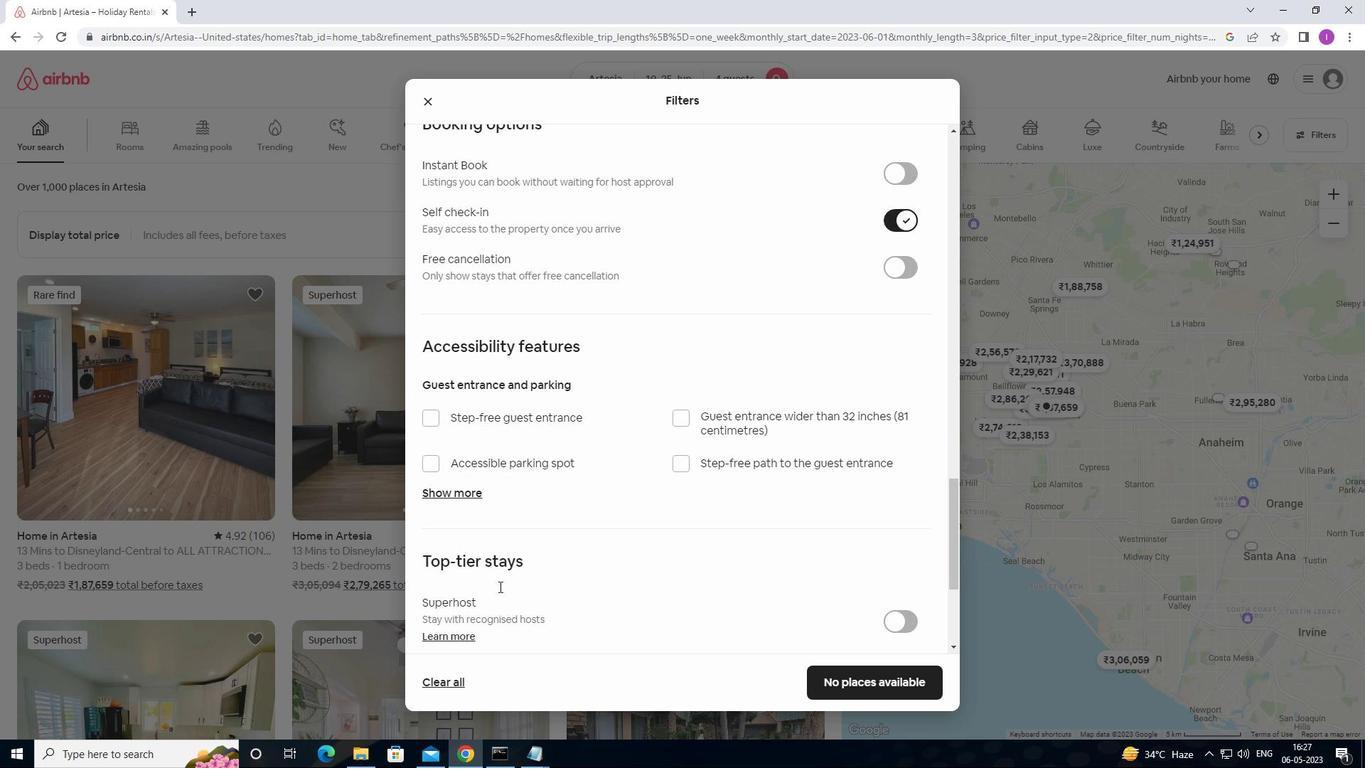 
Action: Mouse moved to (497, 616)
Screenshot: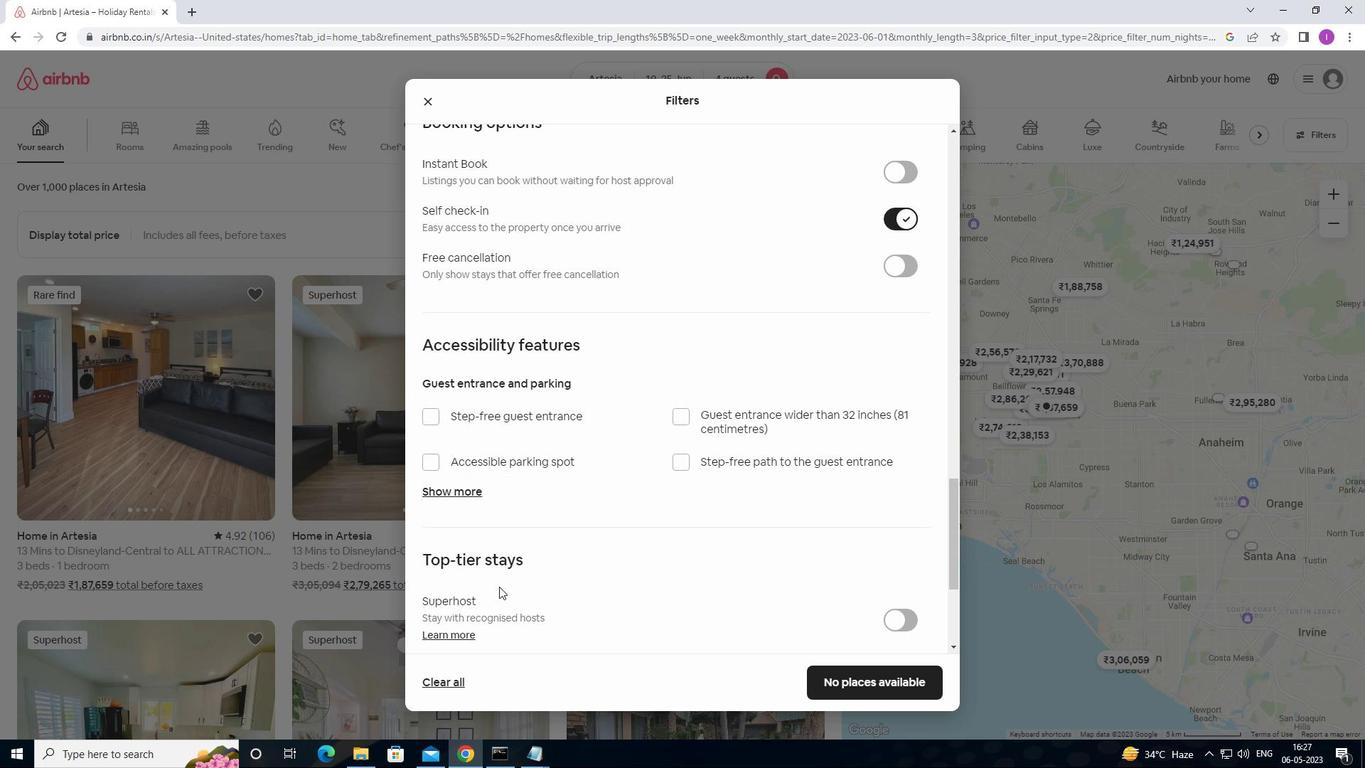 
Action: Mouse scrolled (497, 615) with delta (0, 0)
Screenshot: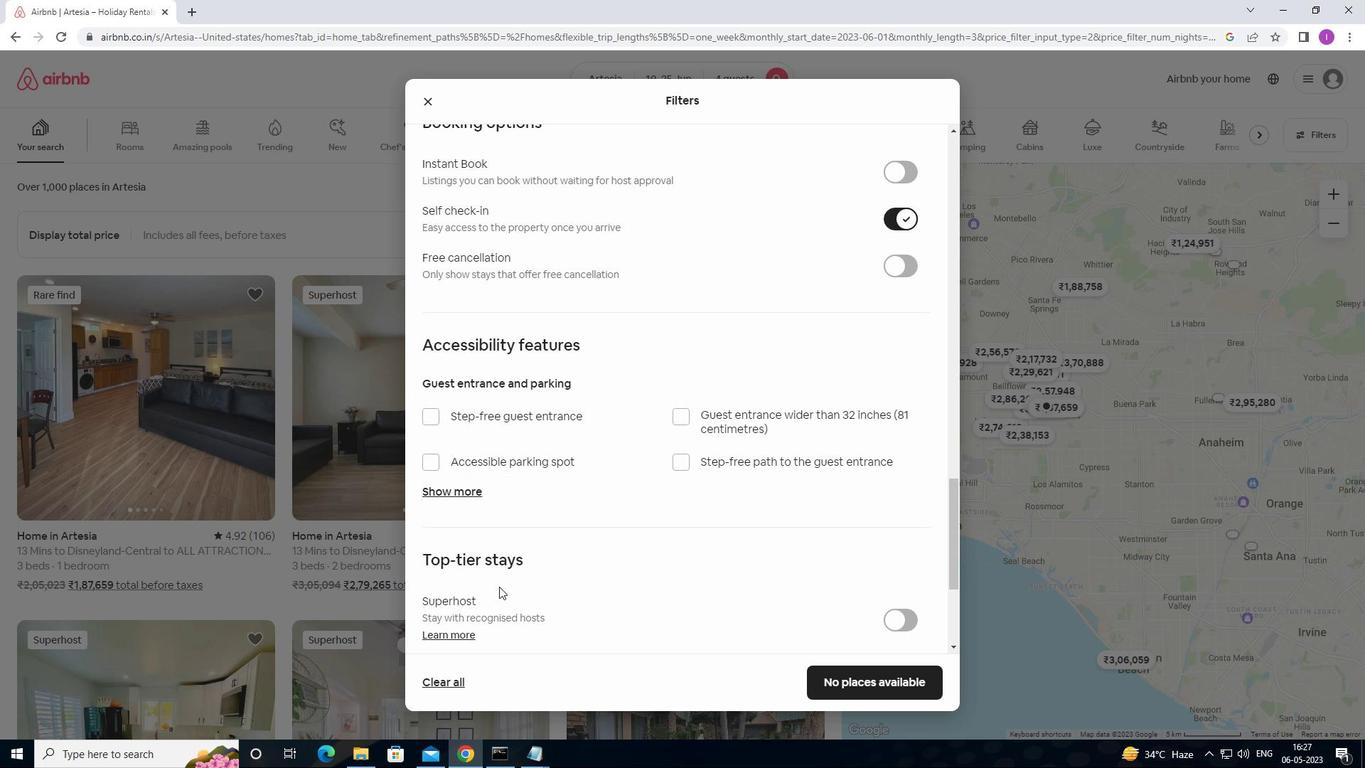 
Action: Mouse scrolled (497, 615) with delta (0, 0)
Screenshot: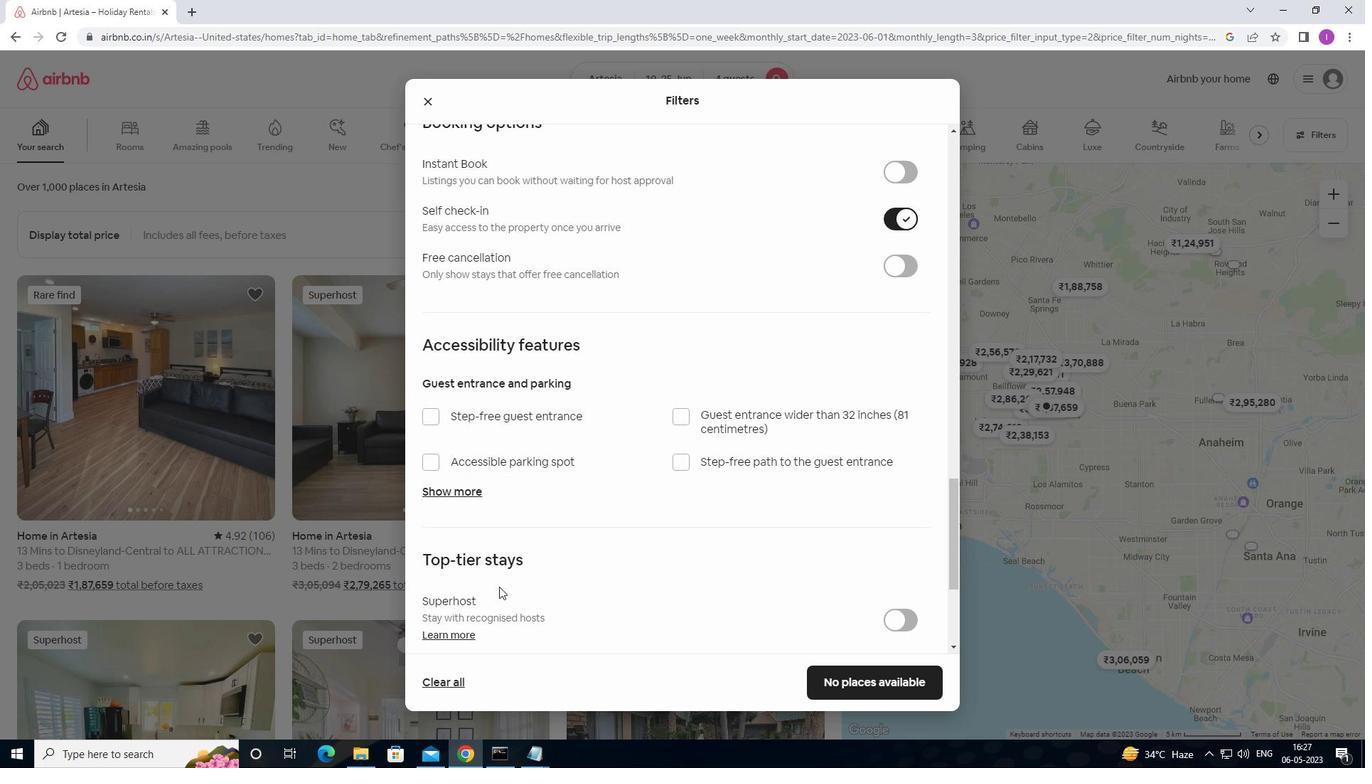 
Action: Mouse moved to (495, 623)
Screenshot: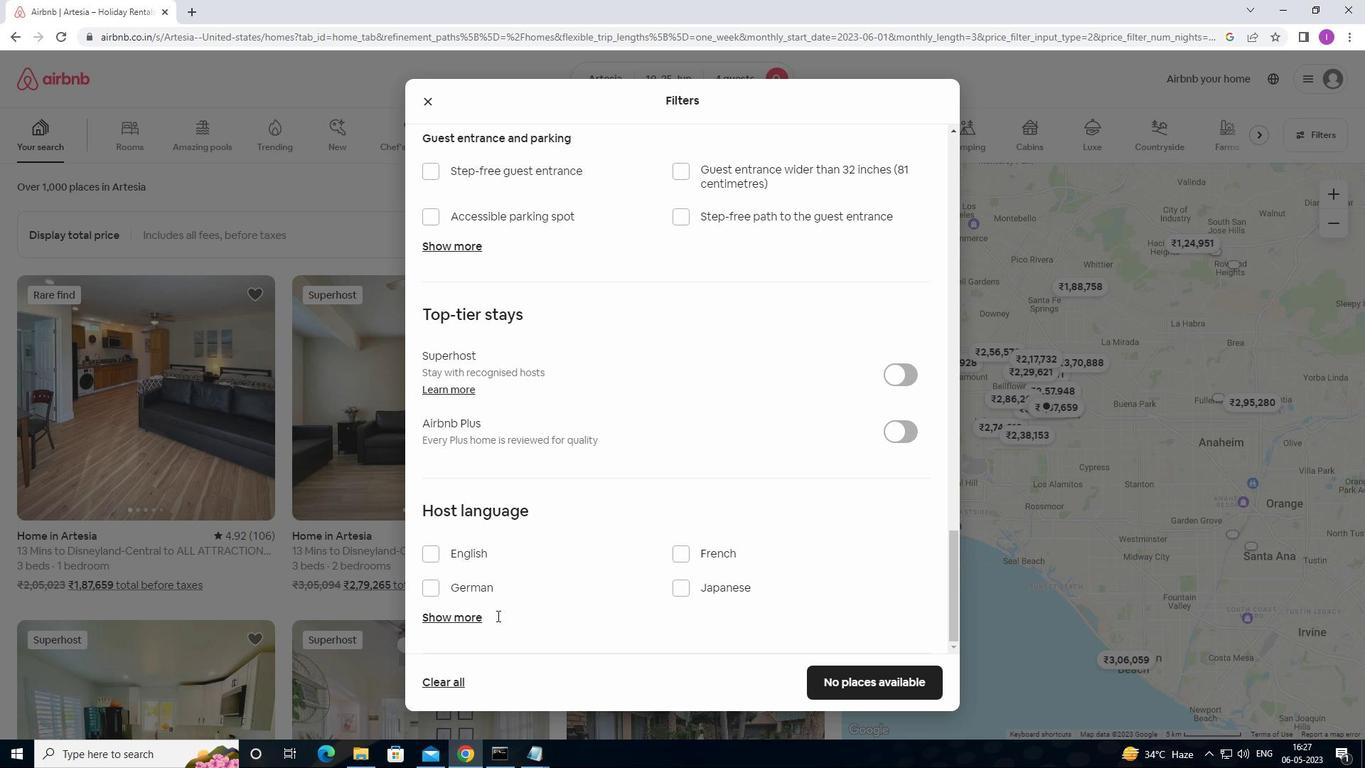 
Action: Mouse scrolled (495, 622) with delta (0, 0)
Screenshot: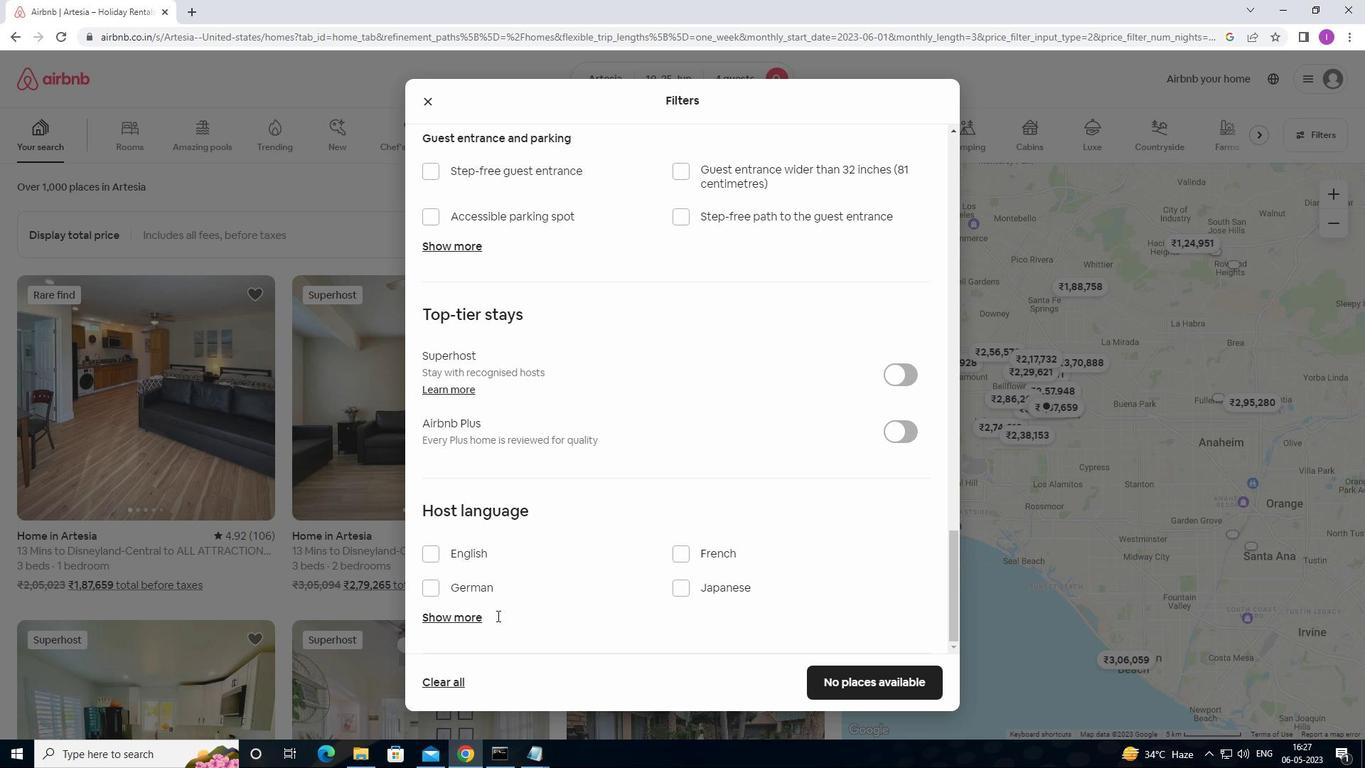
Action: Mouse moved to (495, 624)
Screenshot: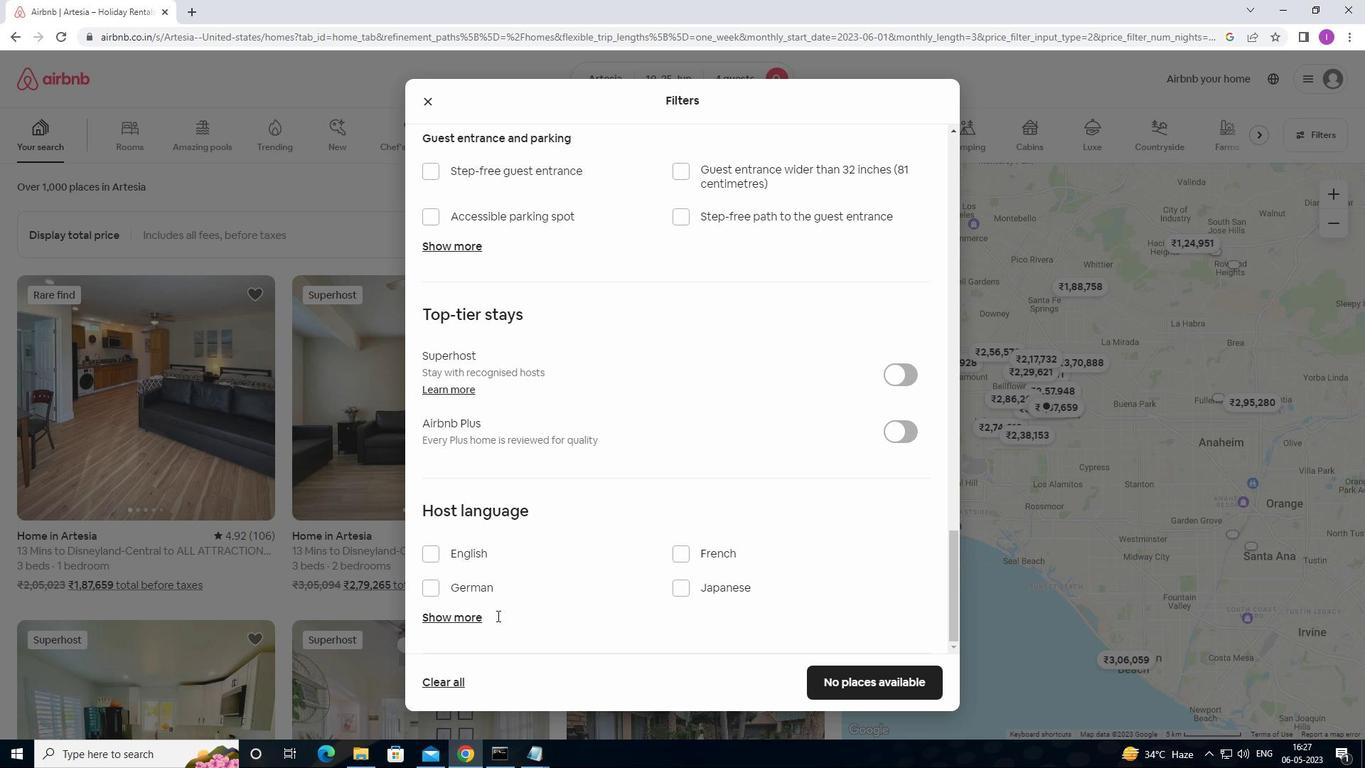 
Action: Mouse scrolled (495, 623) with delta (0, 0)
Screenshot: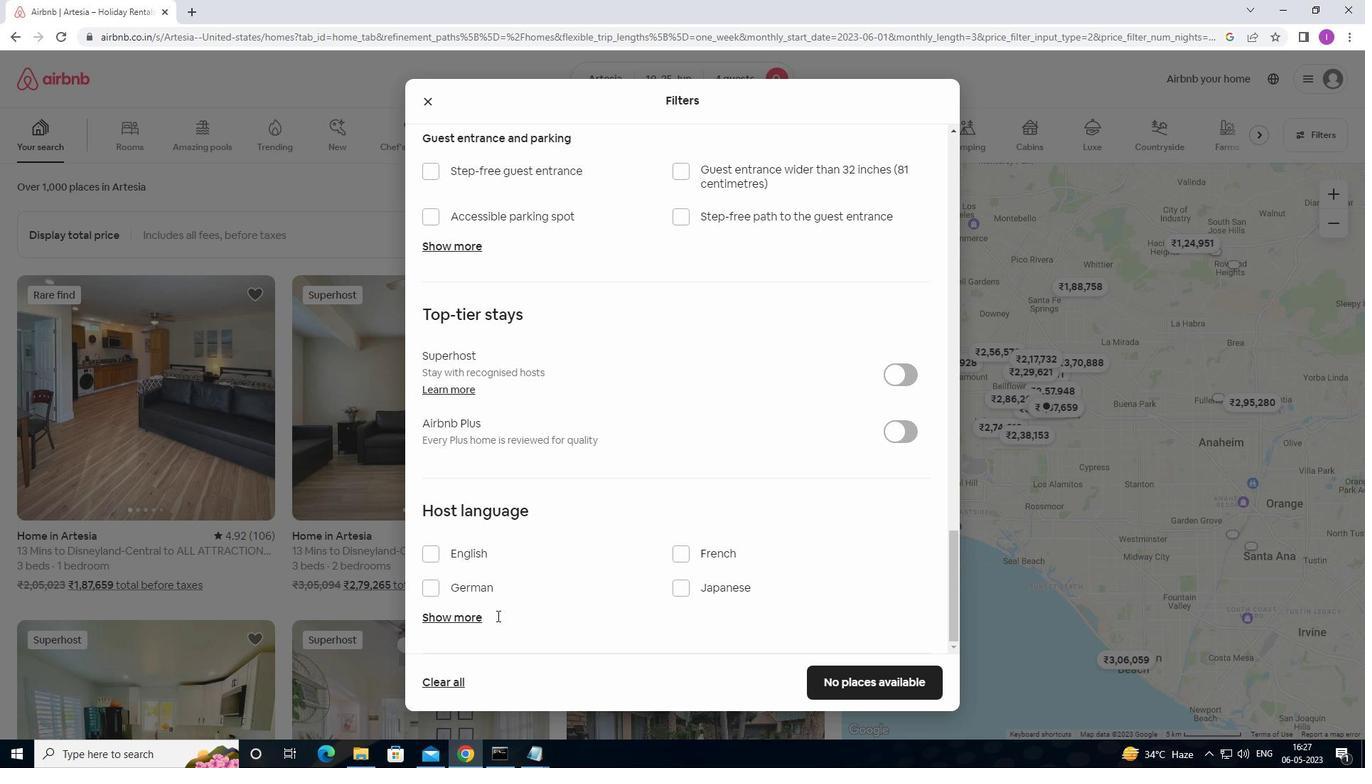 
Action: Mouse scrolled (495, 623) with delta (0, 0)
Screenshot: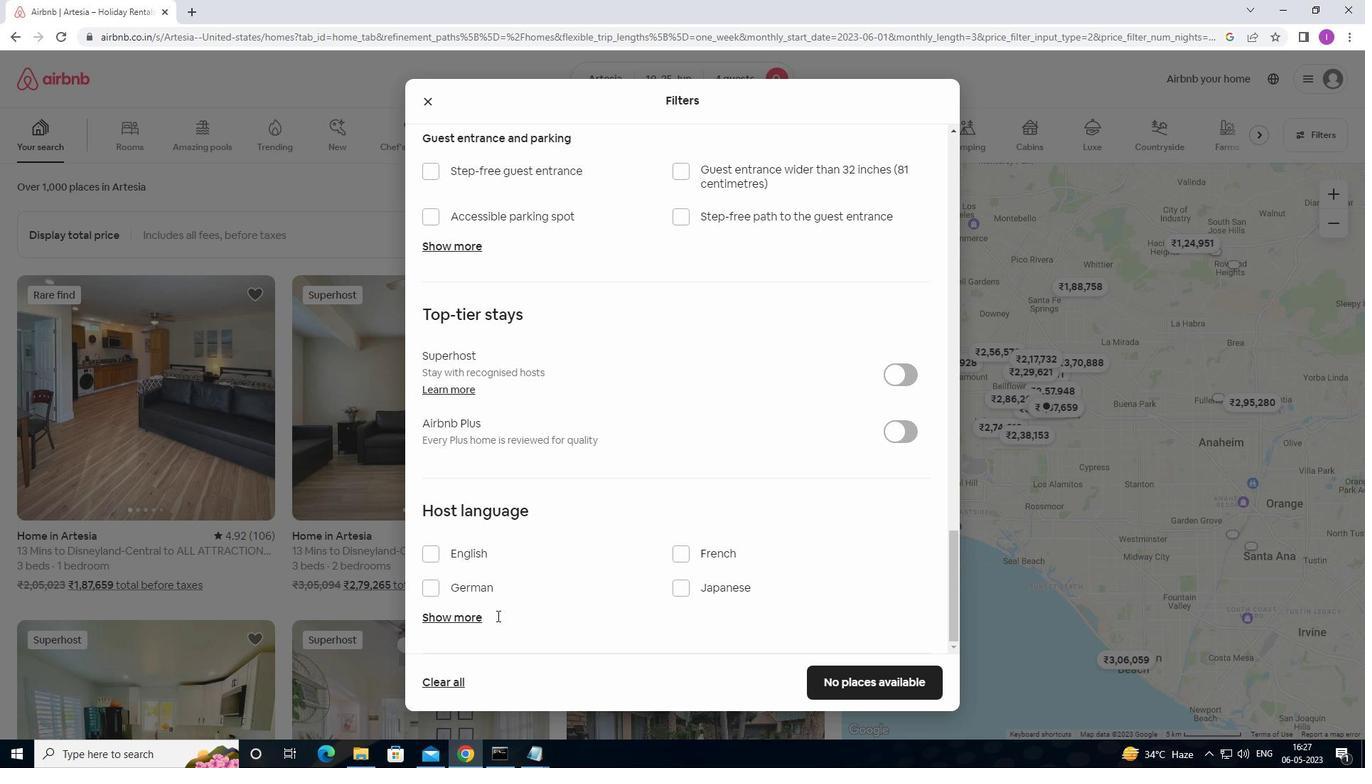
Action: Mouse moved to (434, 557)
Screenshot: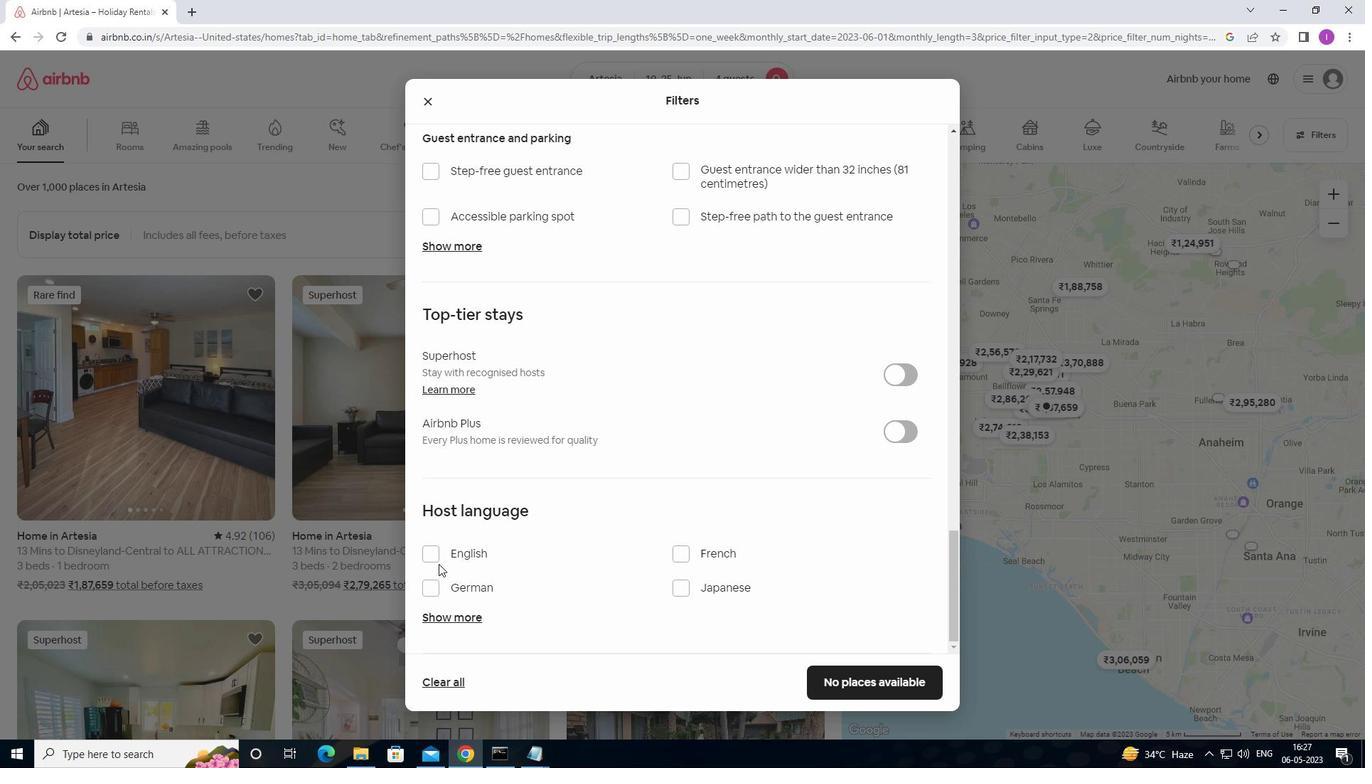 
Action: Mouse pressed left at (434, 557)
Screenshot: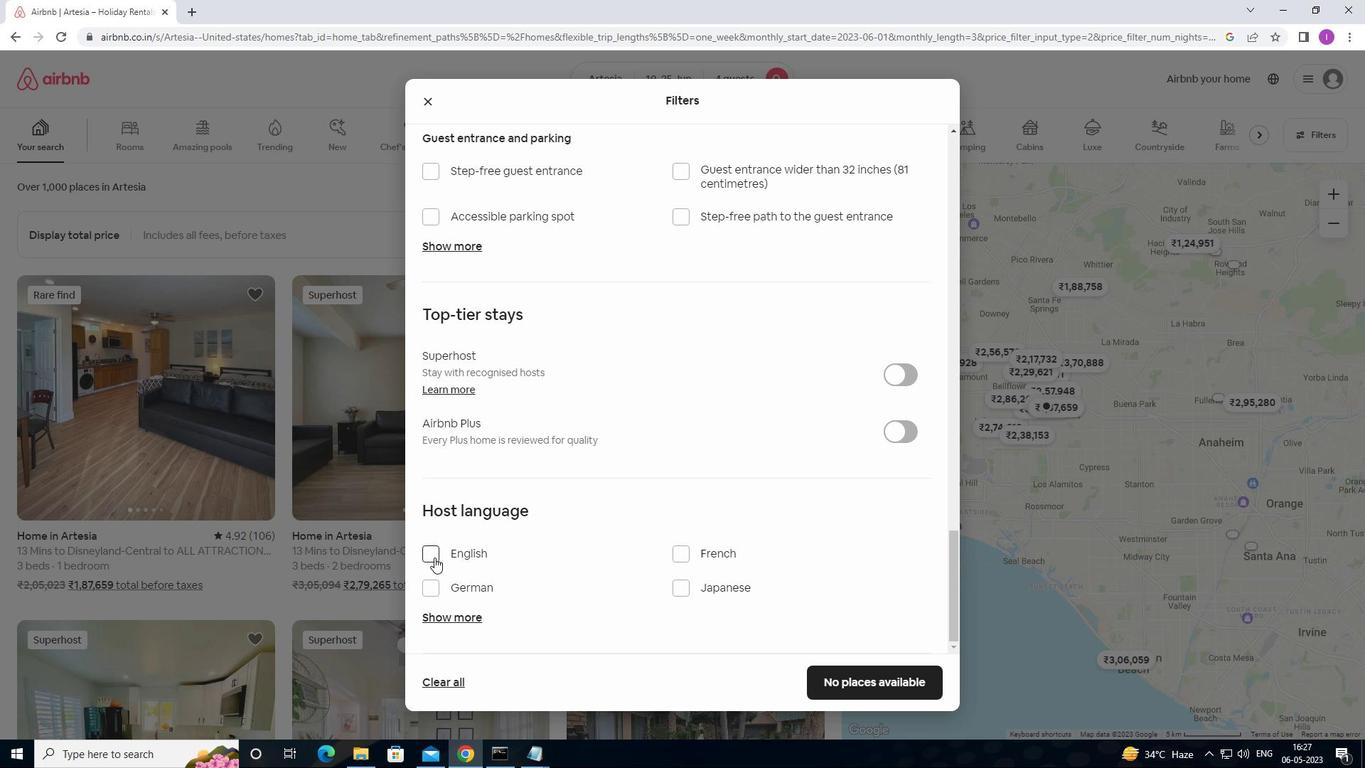 
Action: Mouse moved to (834, 673)
Screenshot: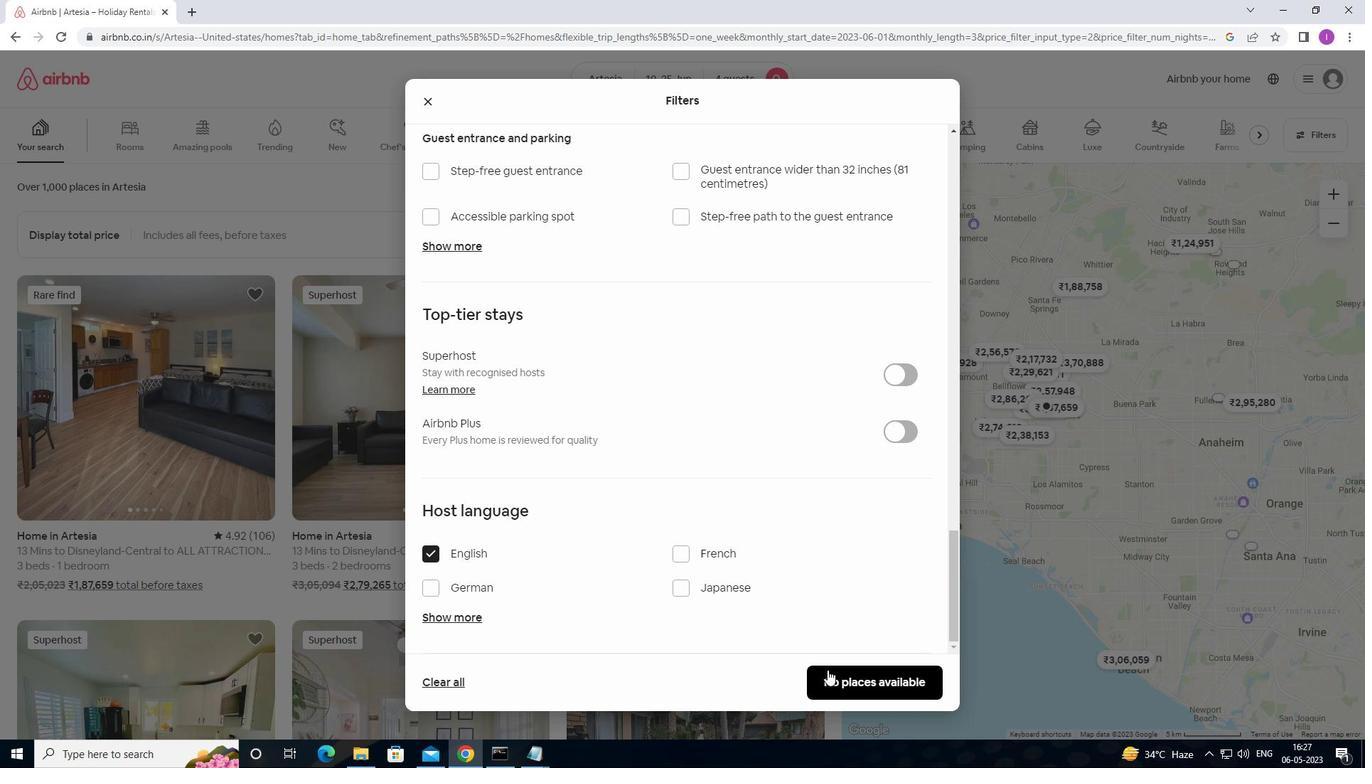 
Action: Mouse pressed left at (834, 673)
Screenshot: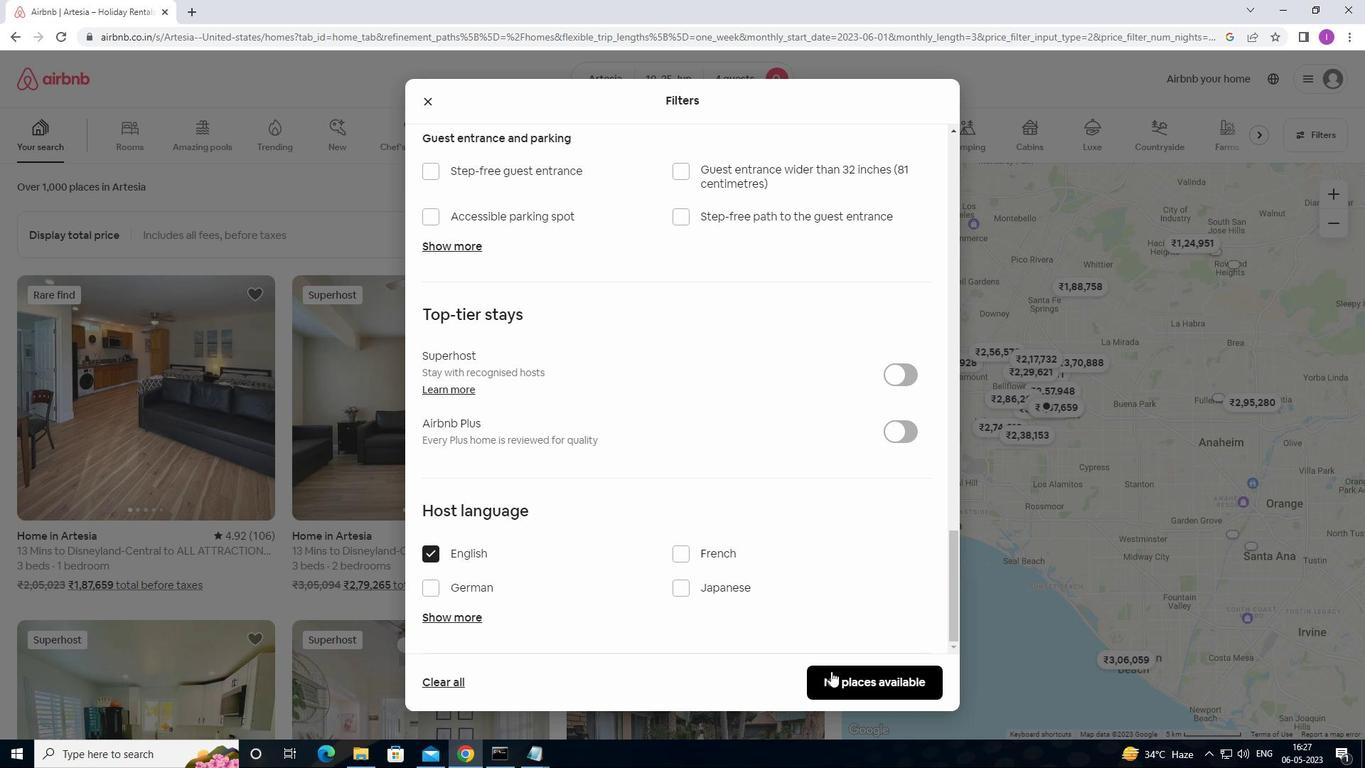 
Action: Mouse moved to (567, 688)
Screenshot: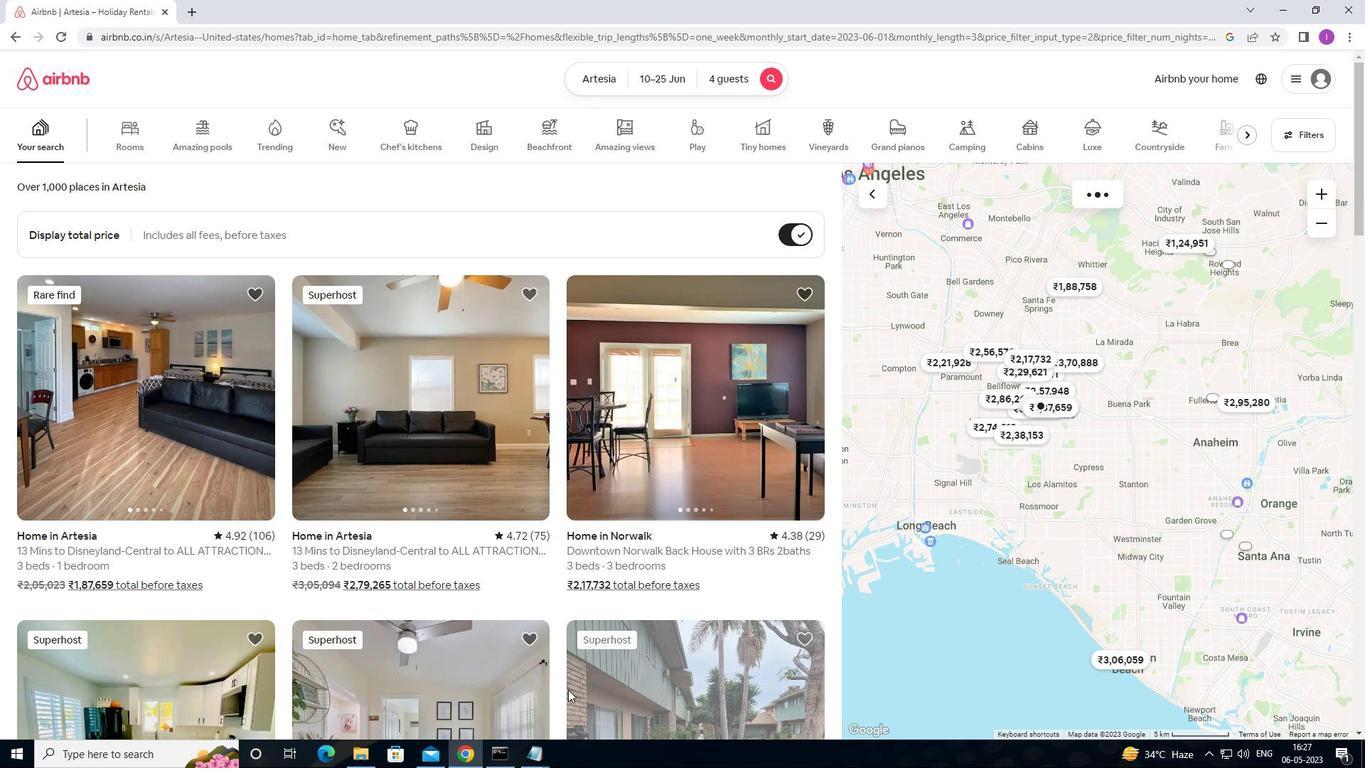 
